 Task: 2.1.4 Create Fields for Product Rating
Action: Mouse moved to (1235, 92)
Screenshot: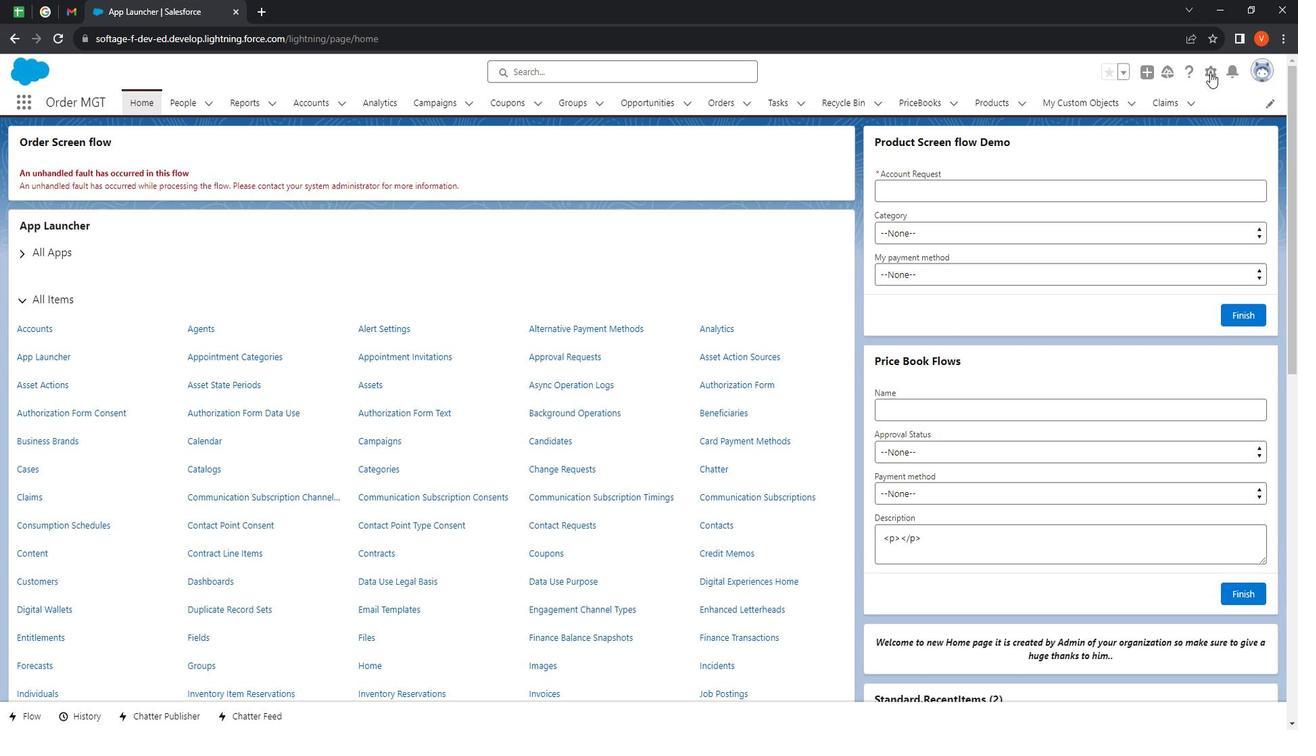 
Action: Mouse pressed left at (1235, 92)
Screenshot: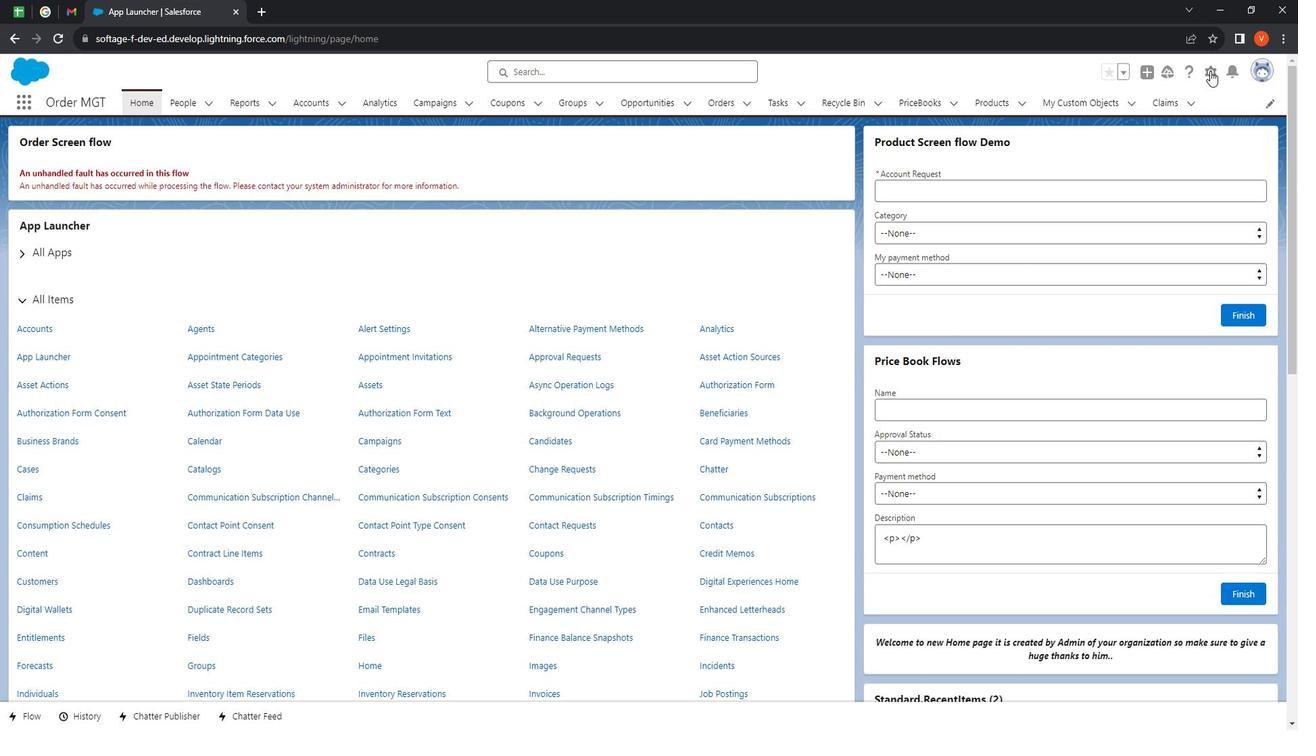 
Action: Mouse moved to (1202, 135)
Screenshot: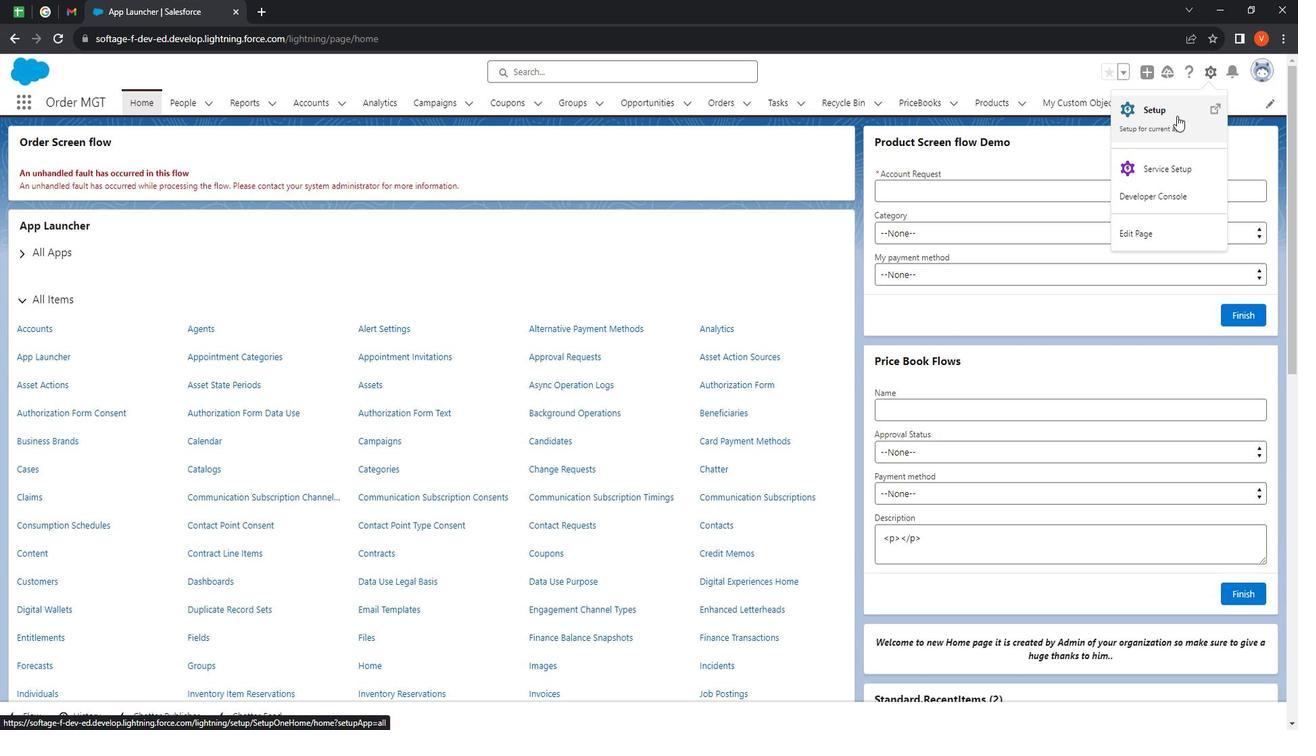 
Action: Mouse pressed left at (1202, 135)
Screenshot: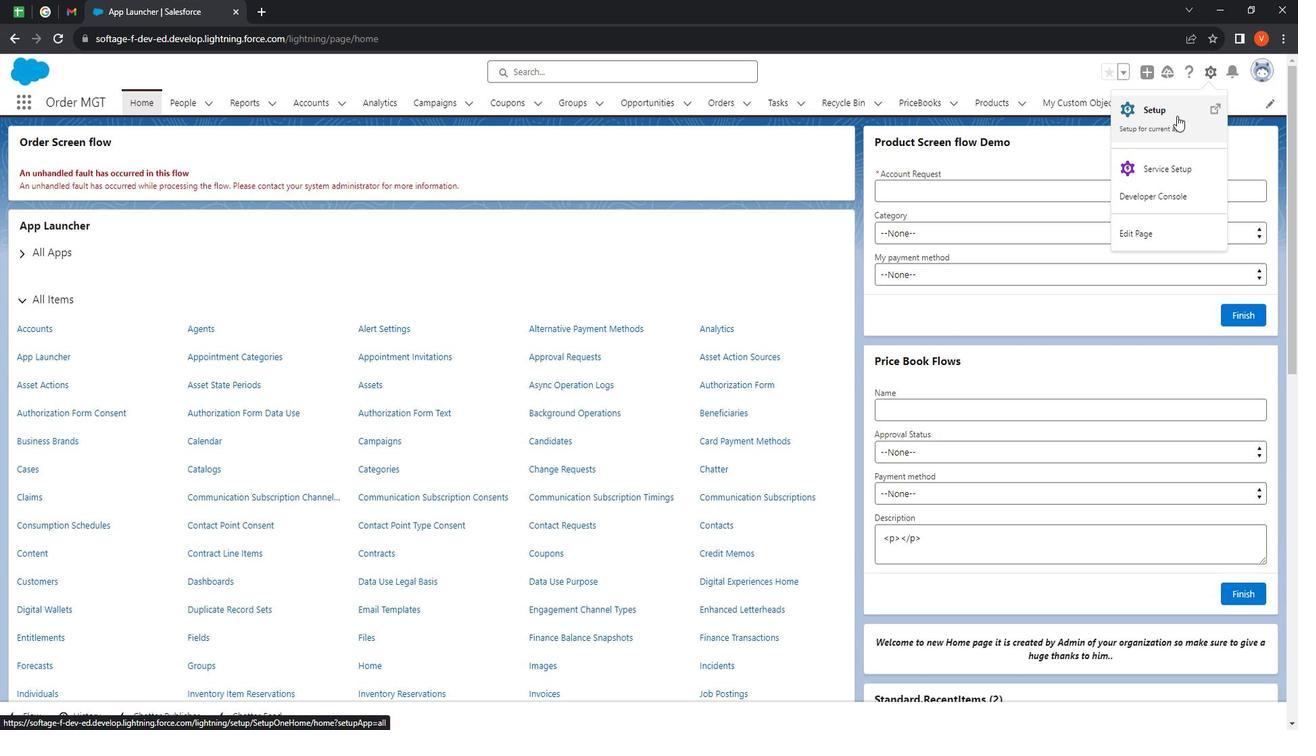 
Action: Mouse moved to (211, 123)
Screenshot: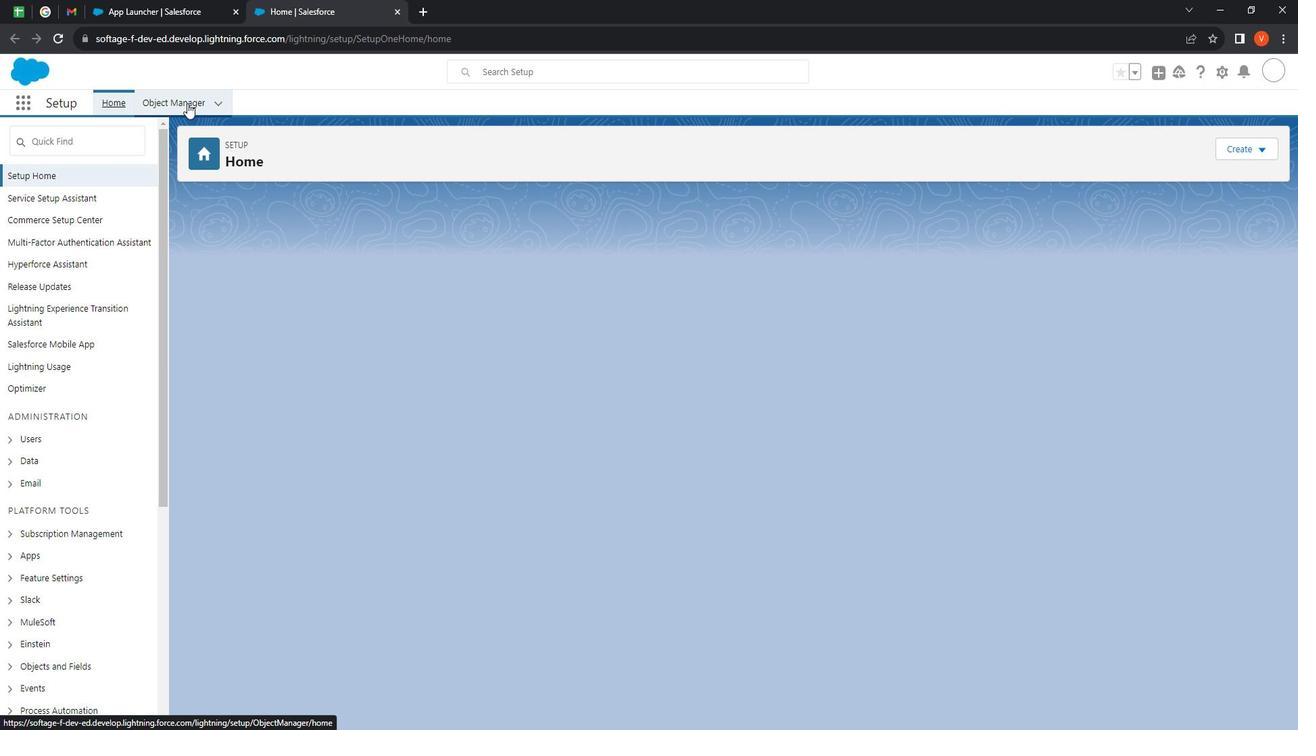 
Action: Mouse pressed left at (211, 123)
Screenshot: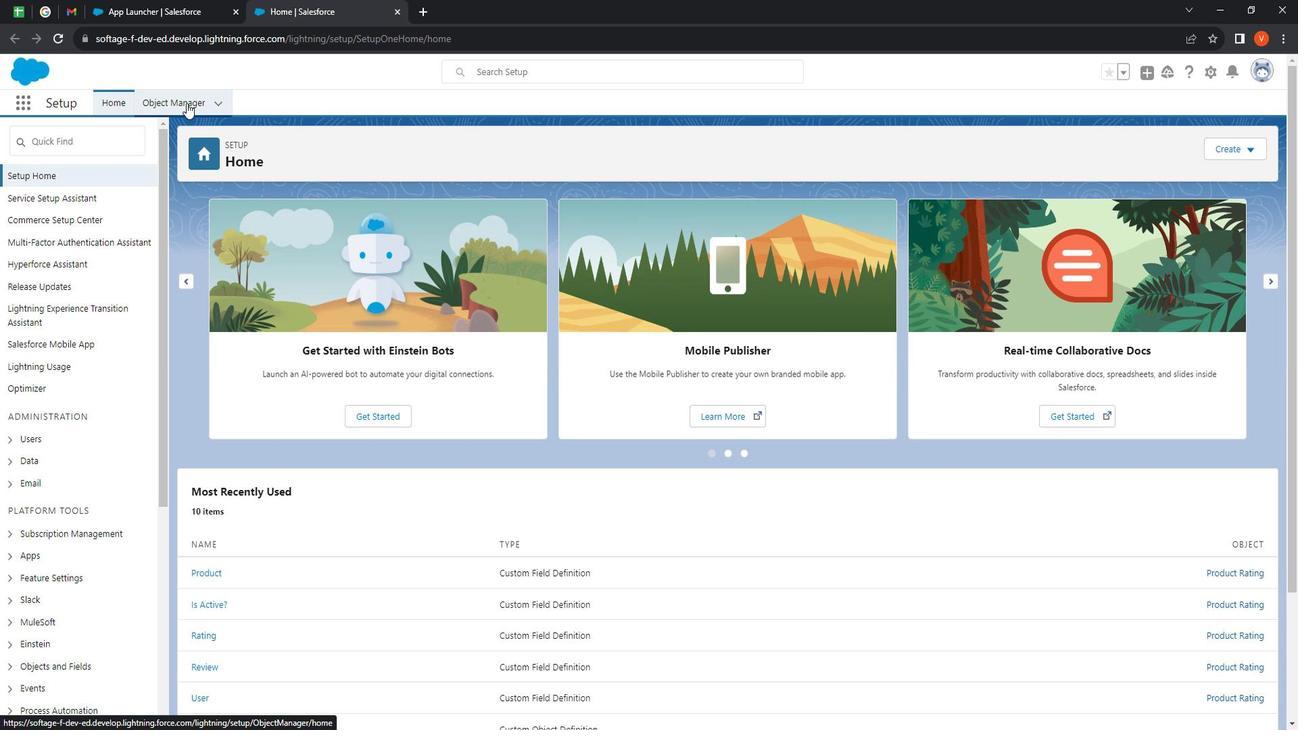 
Action: Mouse moved to (614, 357)
Screenshot: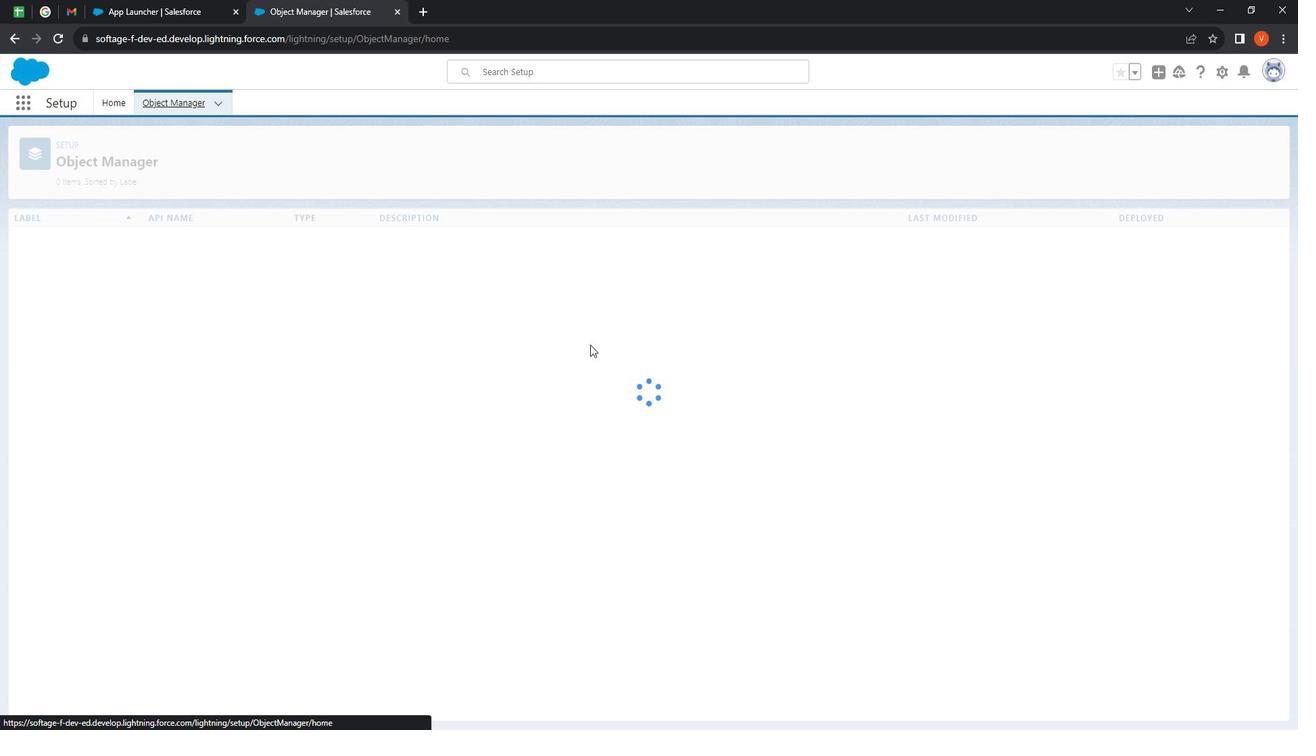 
Action: Mouse scrolled (614, 357) with delta (0, 0)
Screenshot: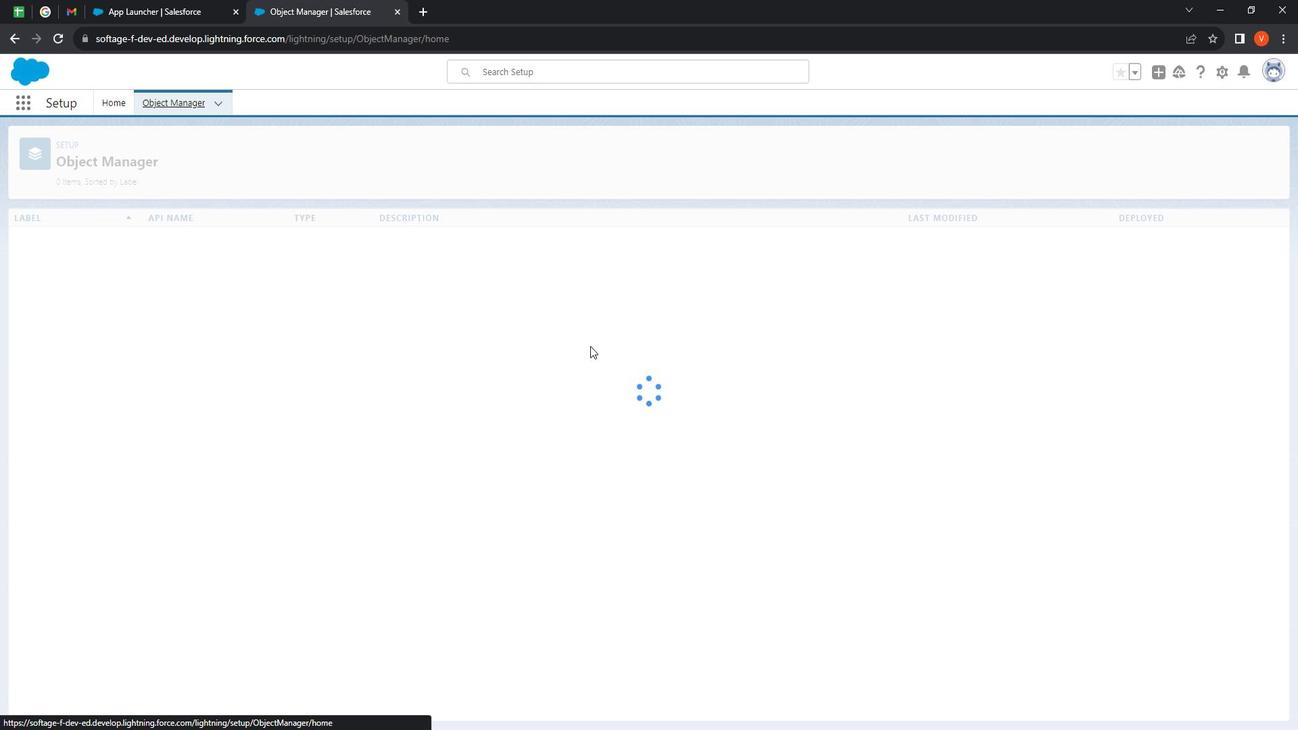 
Action: Mouse moved to (625, 364)
Screenshot: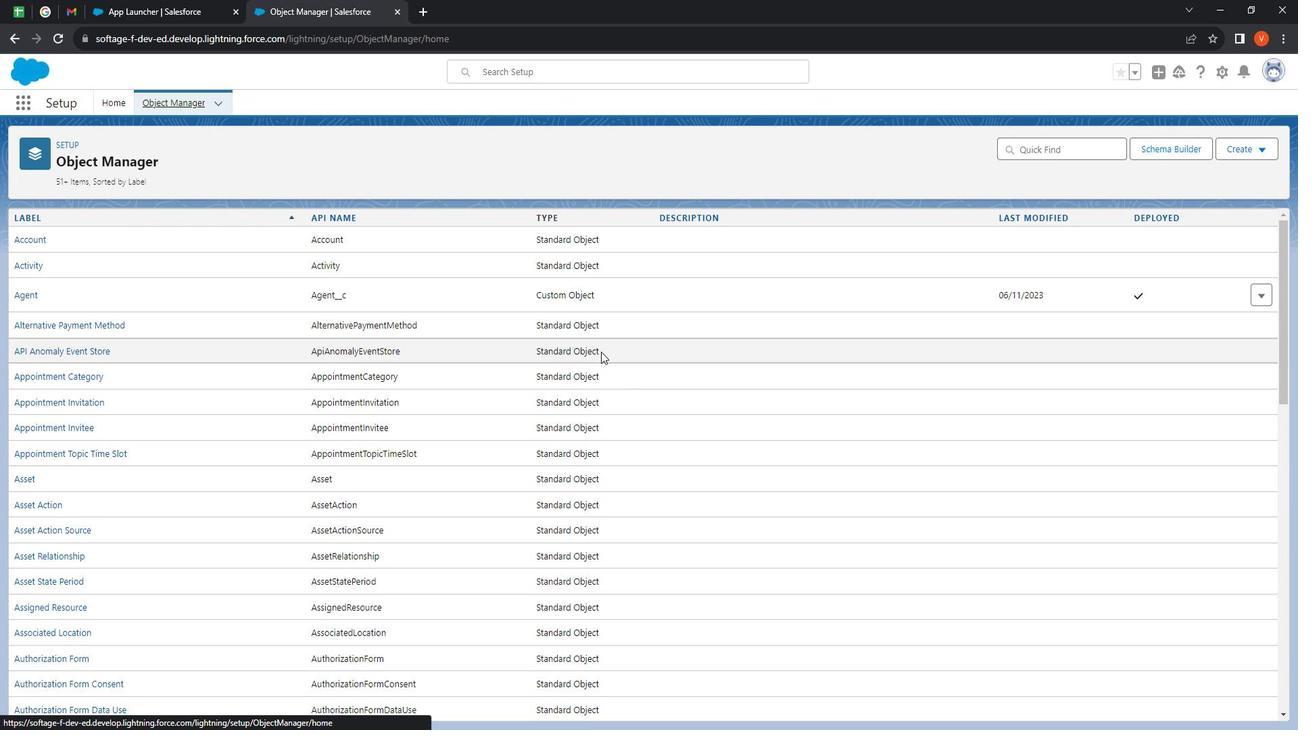 
Action: Mouse scrolled (625, 363) with delta (0, 0)
Screenshot: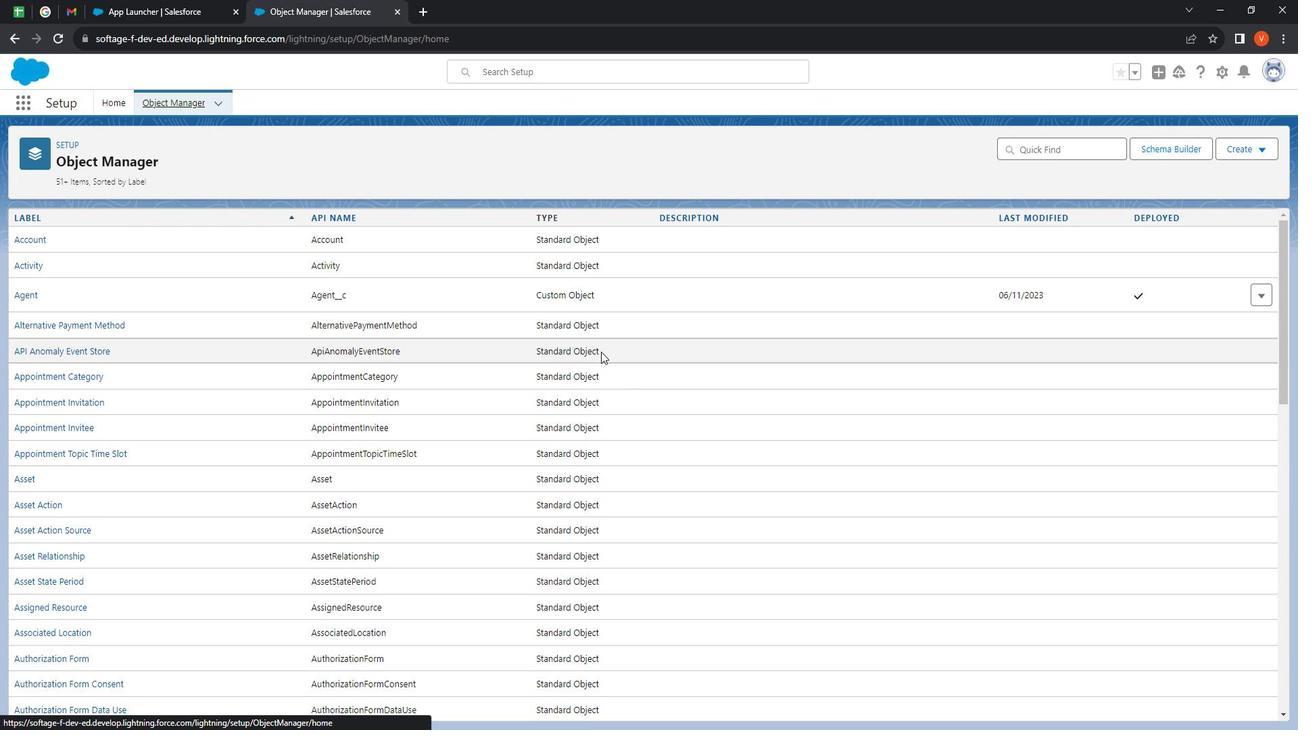 
Action: Mouse moved to (625, 368)
Screenshot: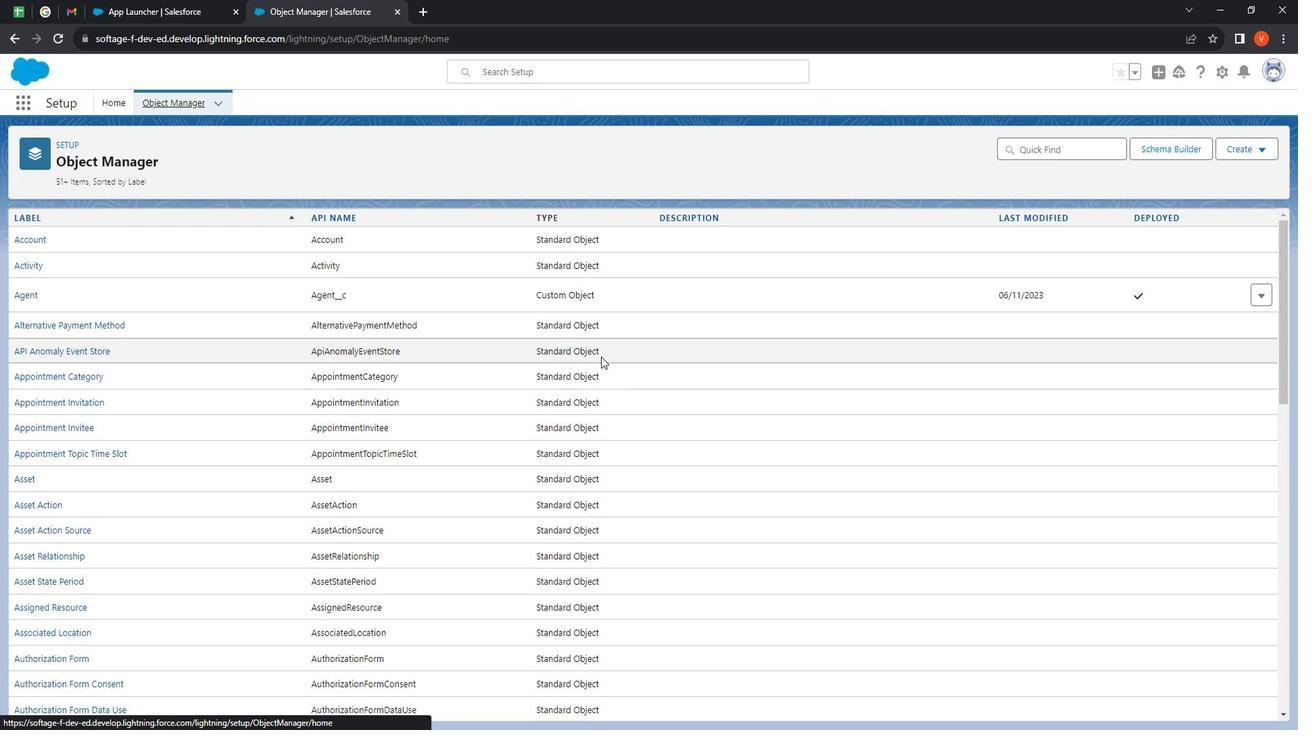 
Action: Mouse scrolled (625, 367) with delta (0, 0)
Screenshot: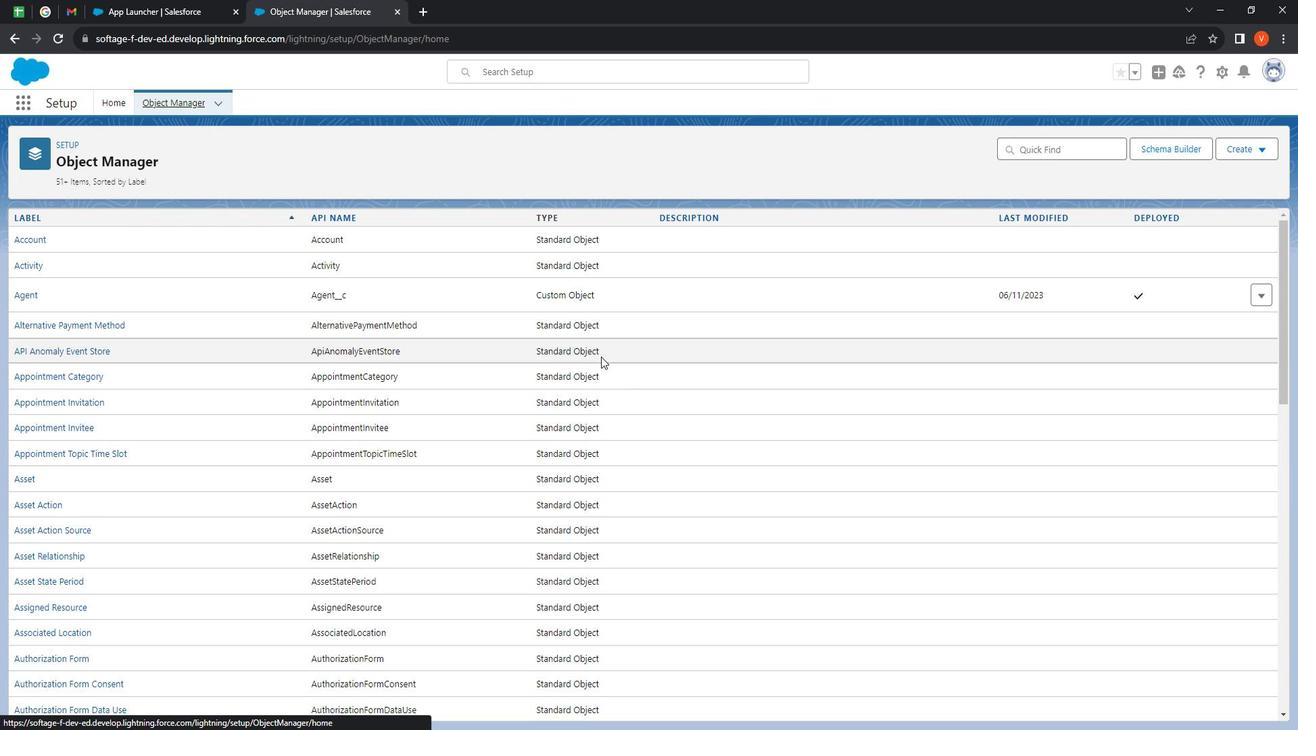 
Action: Mouse scrolled (625, 367) with delta (0, 0)
Screenshot: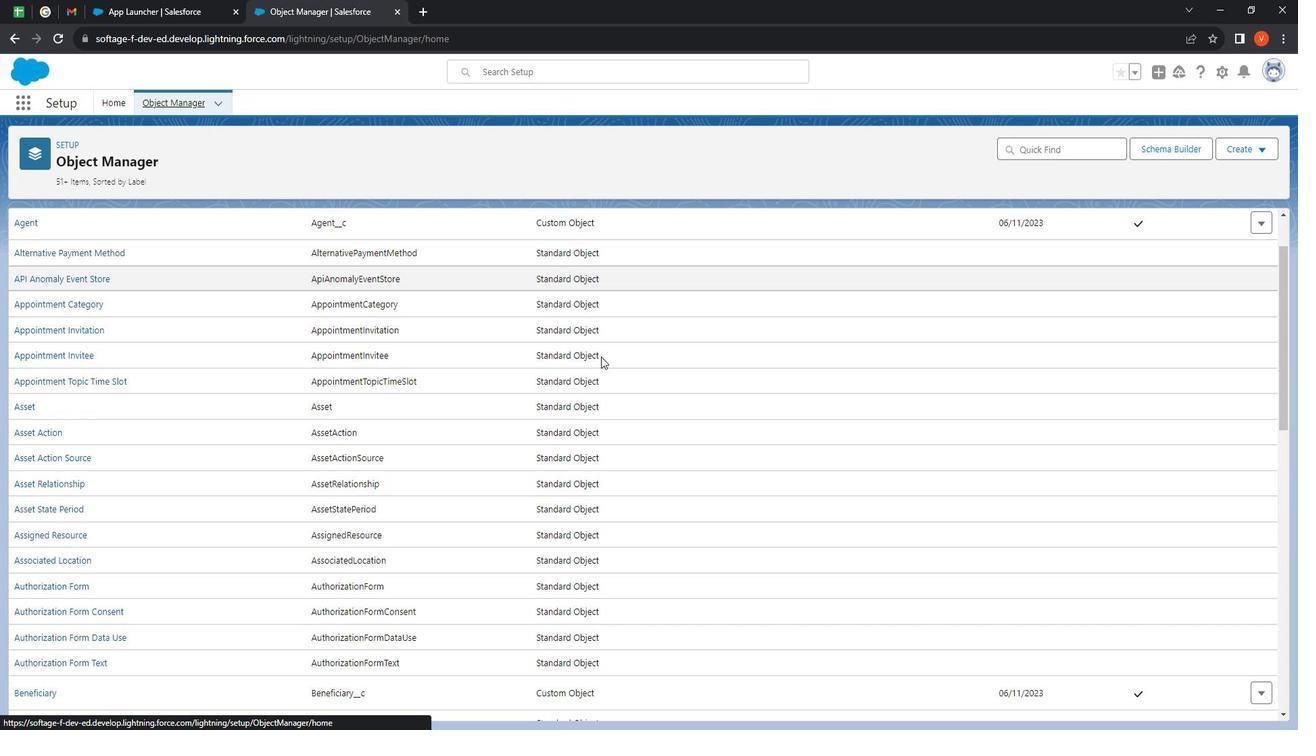 
Action: Mouse moved to (629, 368)
Screenshot: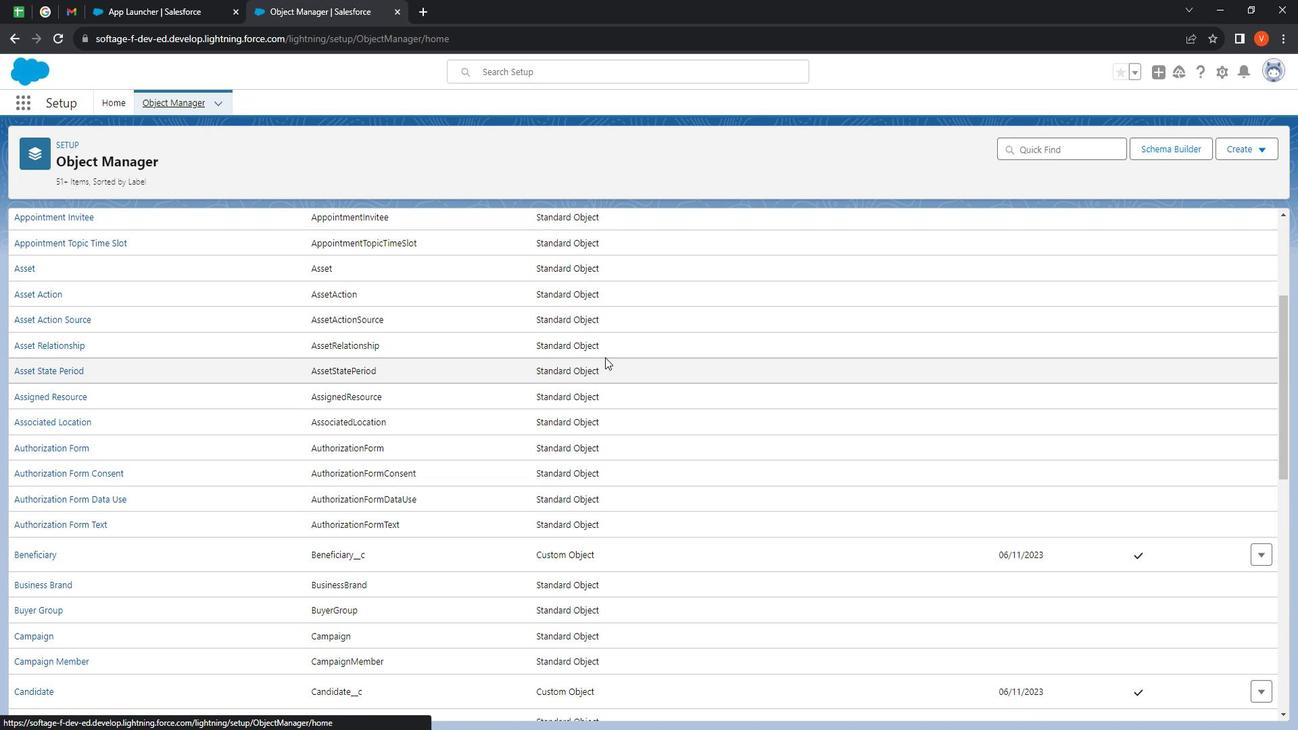
Action: Mouse scrolled (629, 368) with delta (0, 0)
Screenshot: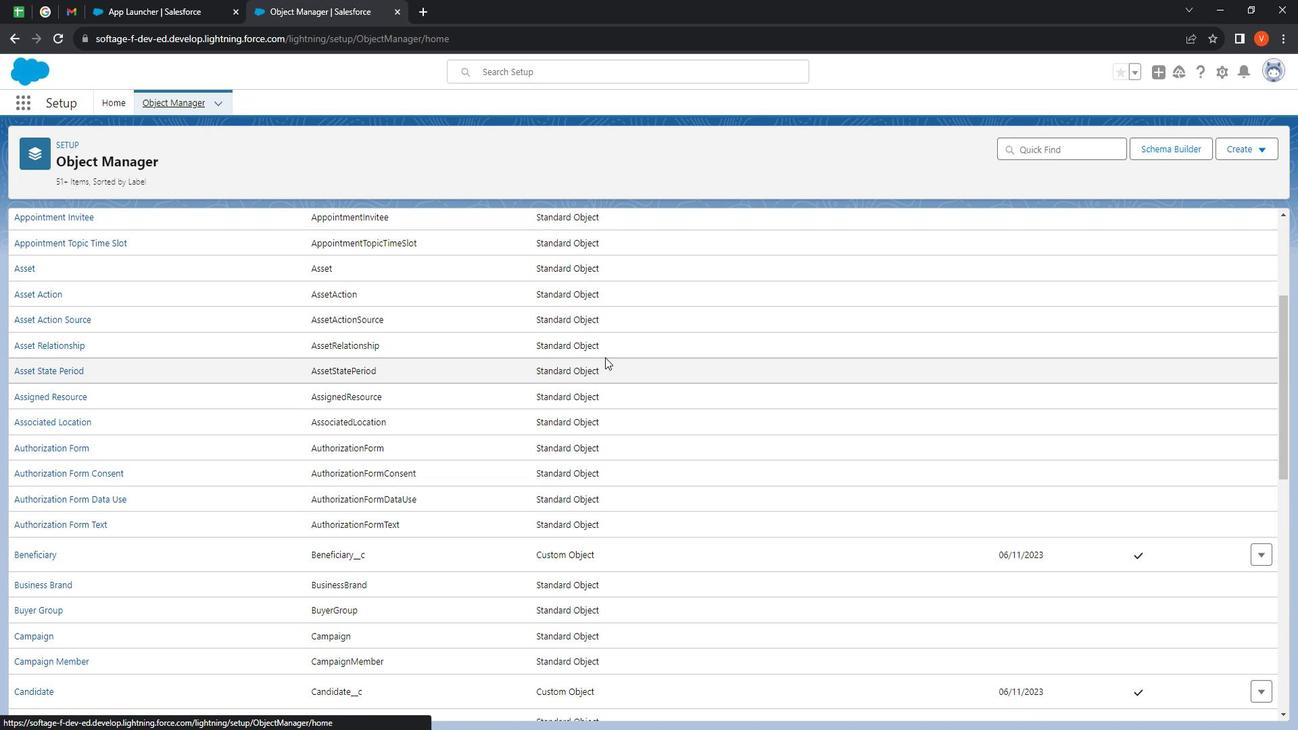 
Action: Mouse moved to (632, 368)
Screenshot: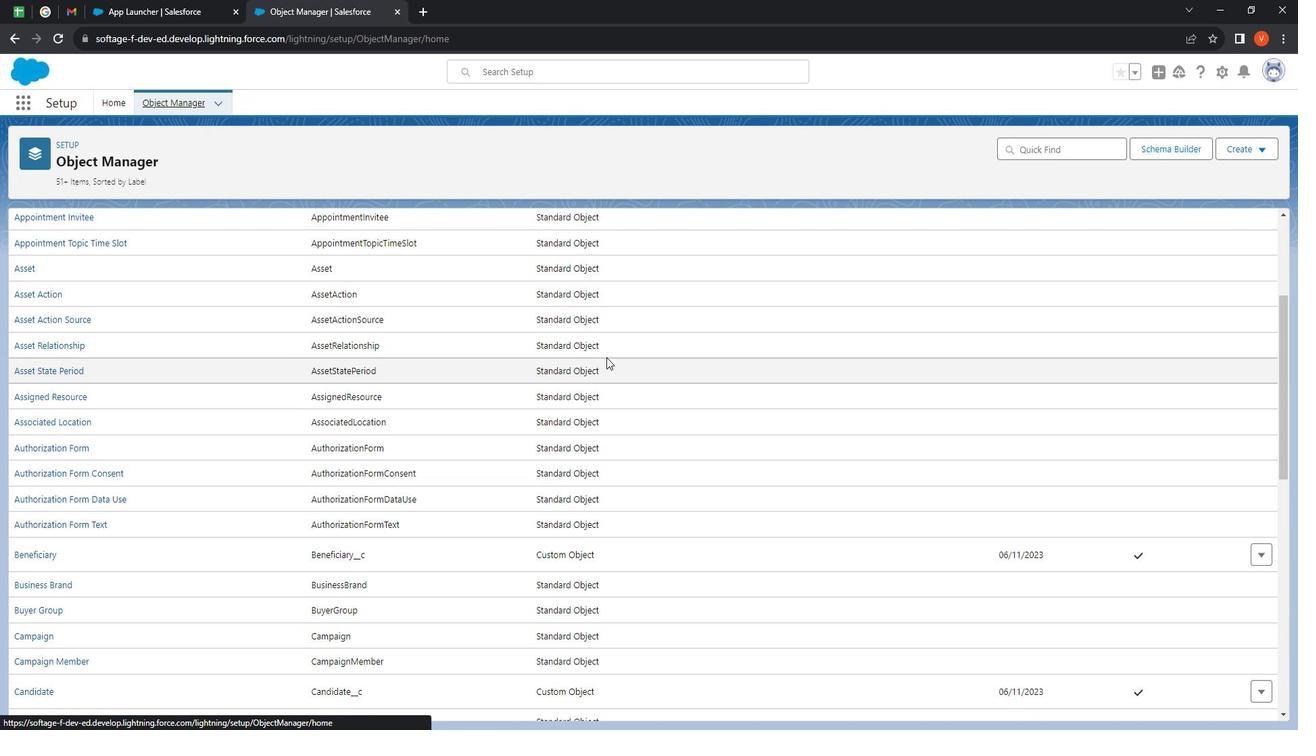 
Action: Mouse scrolled (632, 368) with delta (0, 0)
Screenshot: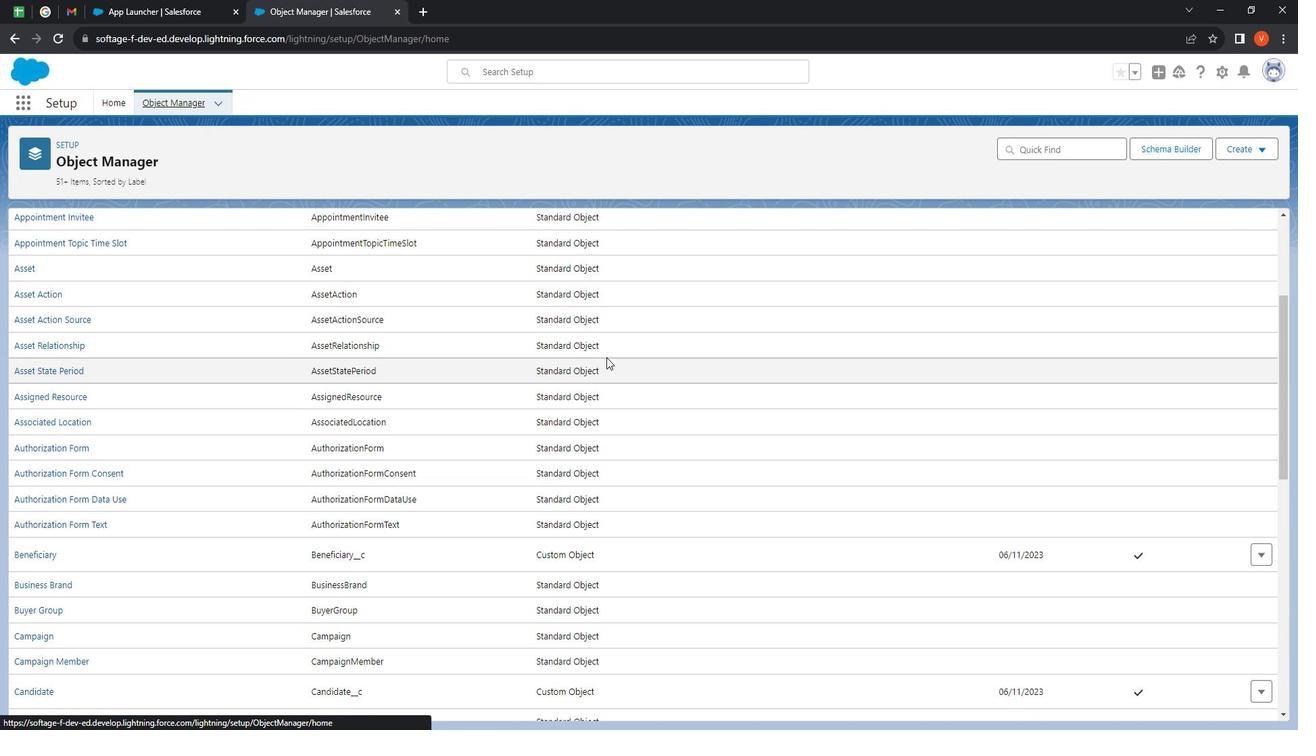 
Action: Mouse moved to (633, 368)
Screenshot: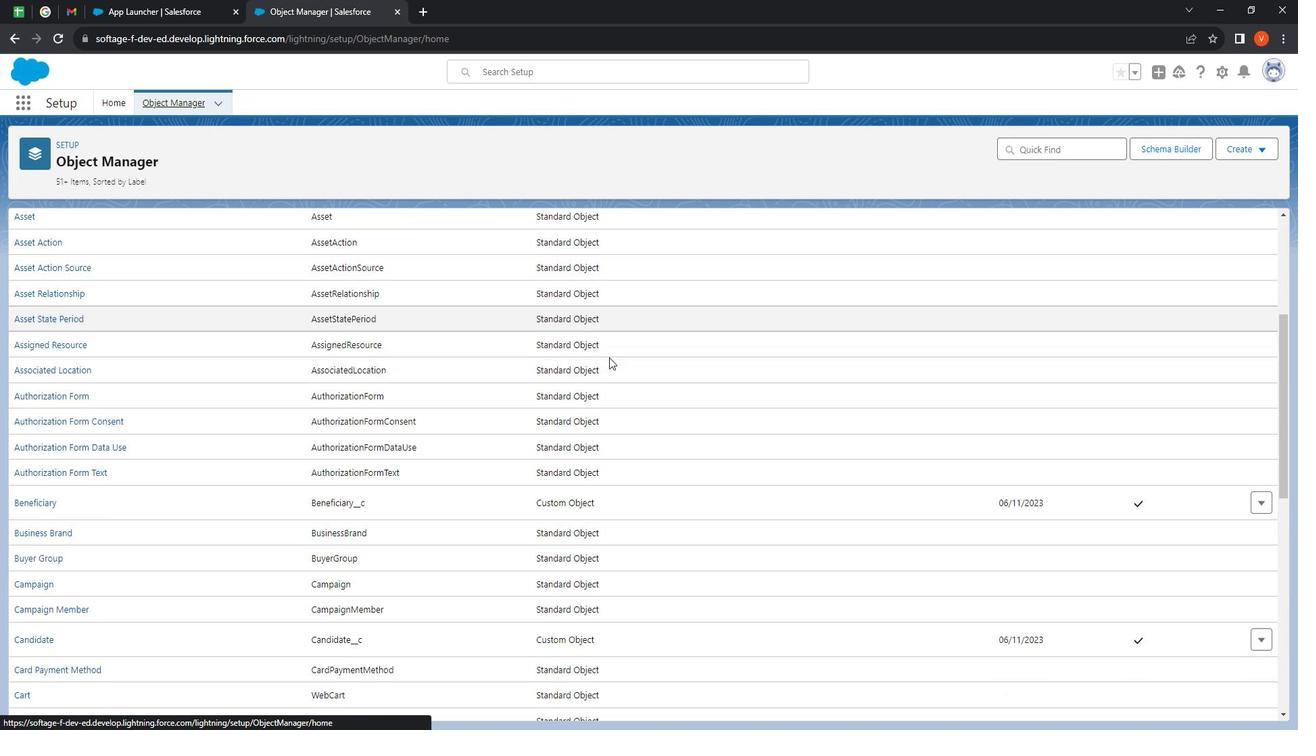 
Action: Mouse scrolled (633, 368) with delta (0, 0)
Screenshot: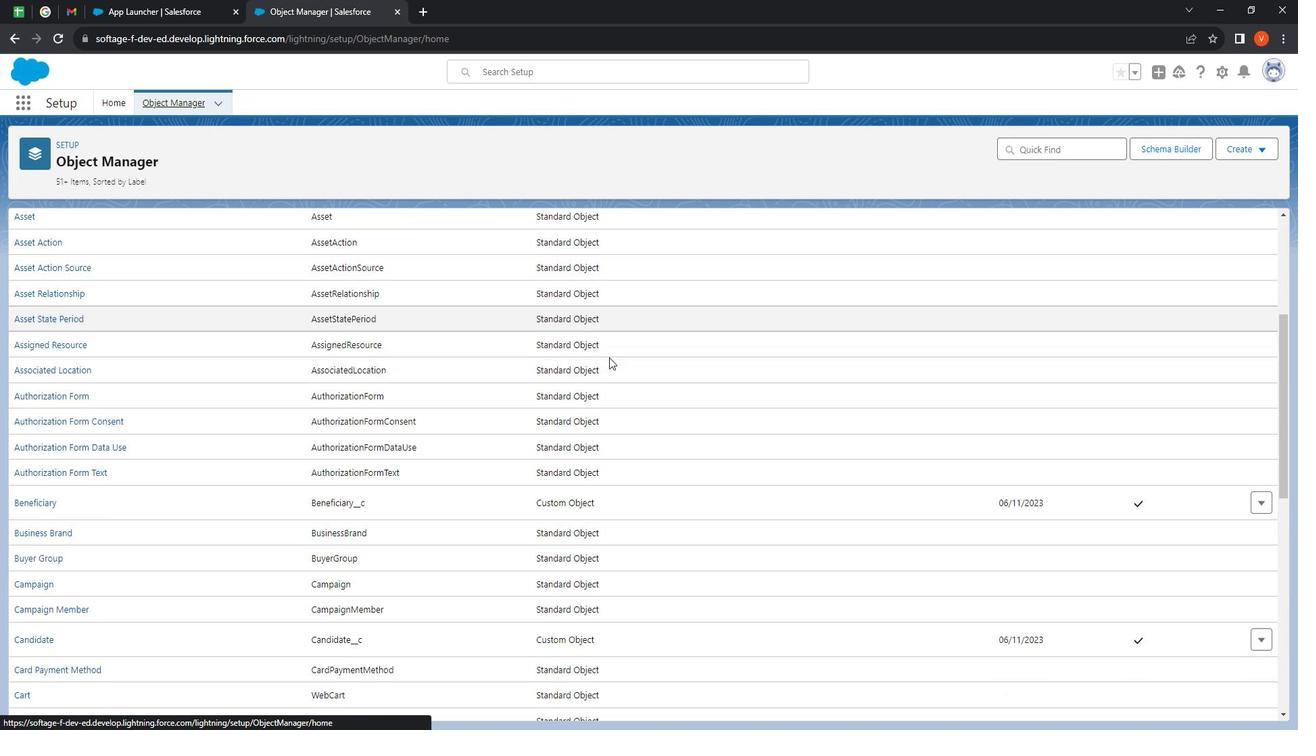 
Action: Mouse moved to (634, 368)
Screenshot: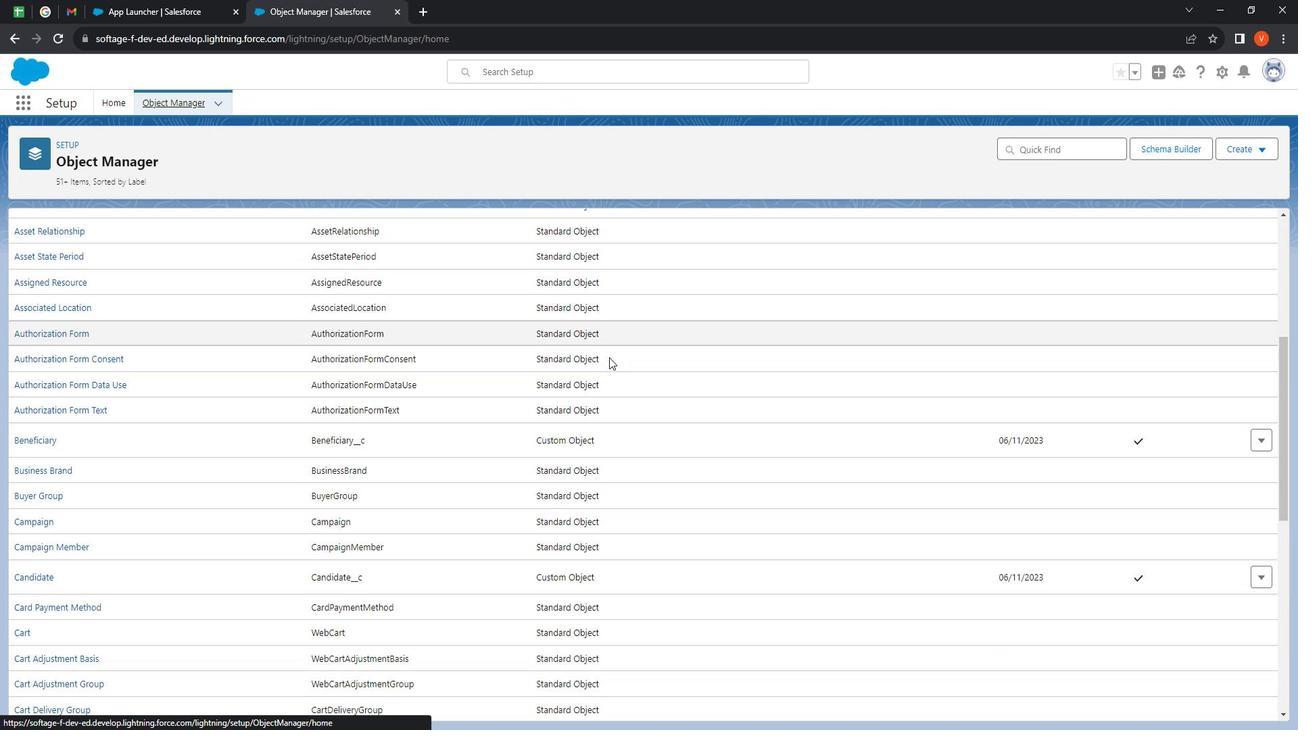 
Action: Mouse scrolled (634, 368) with delta (0, 0)
Screenshot: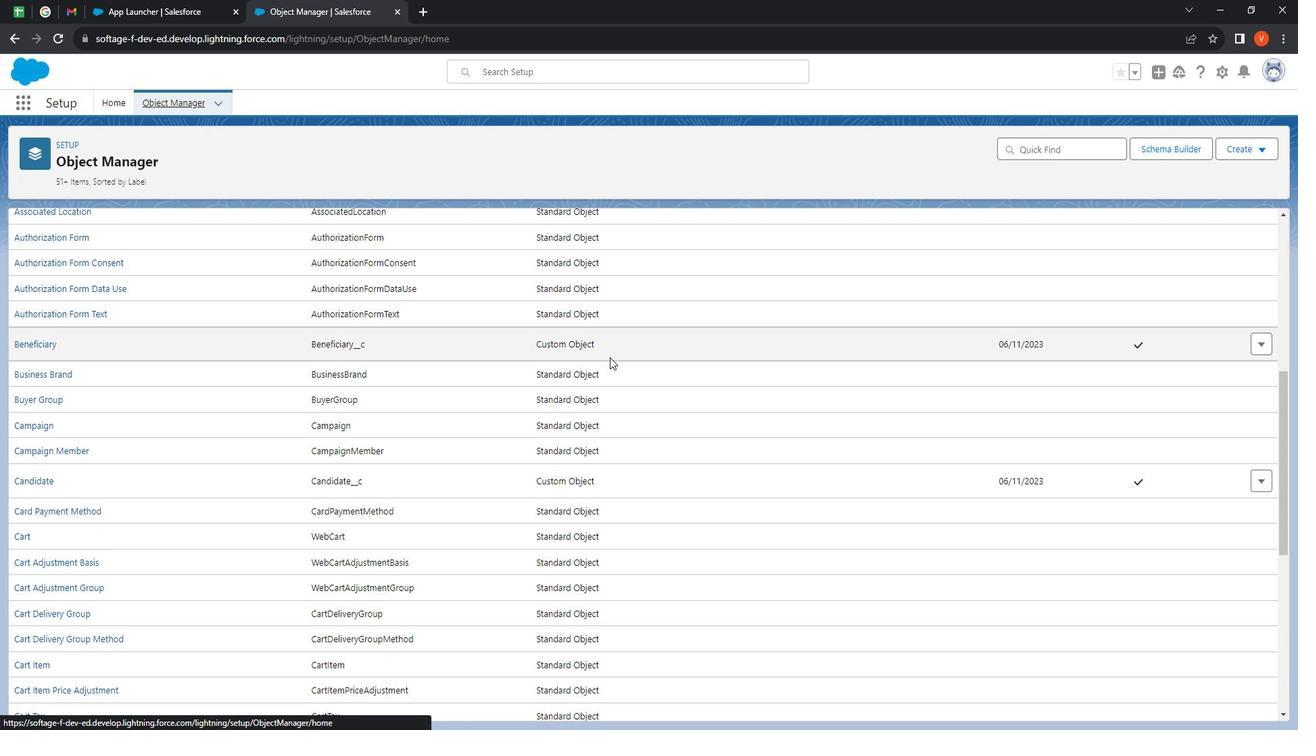 
Action: Mouse scrolled (634, 368) with delta (0, 0)
Screenshot: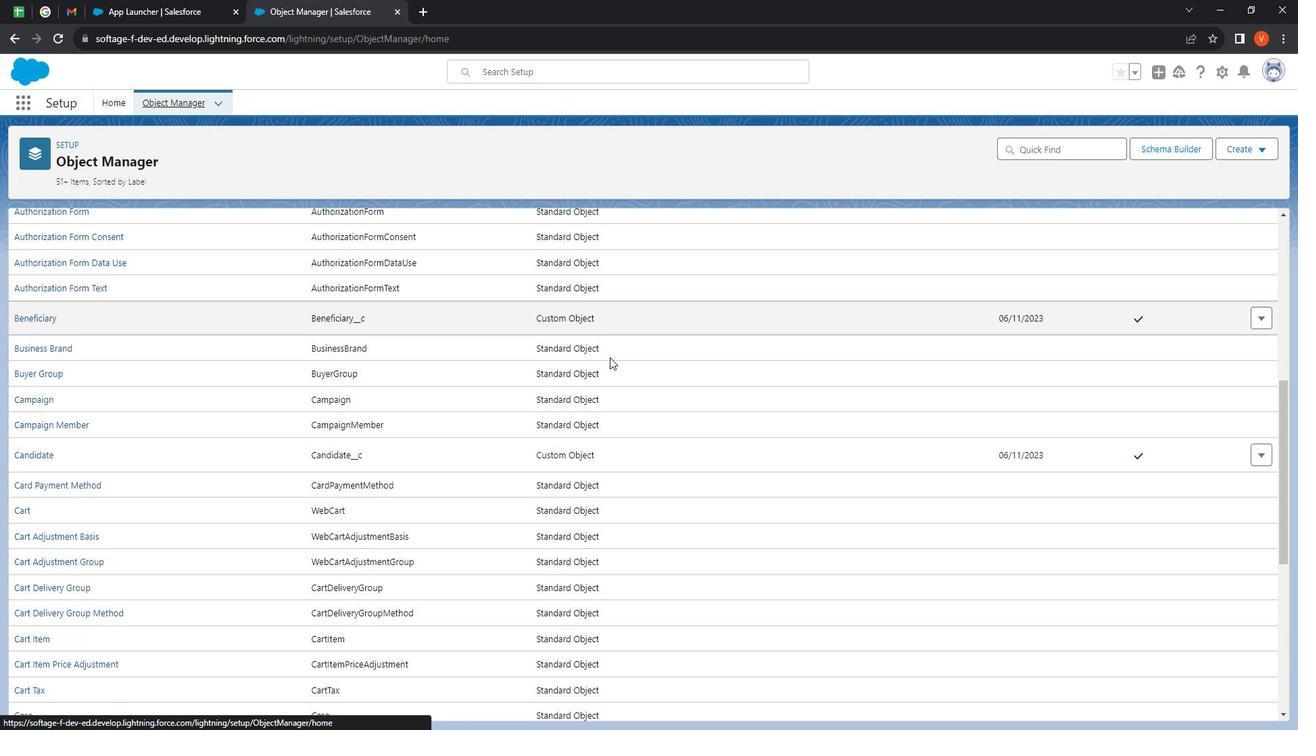 
Action: Mouse moved to (635, 368)
Screenshot: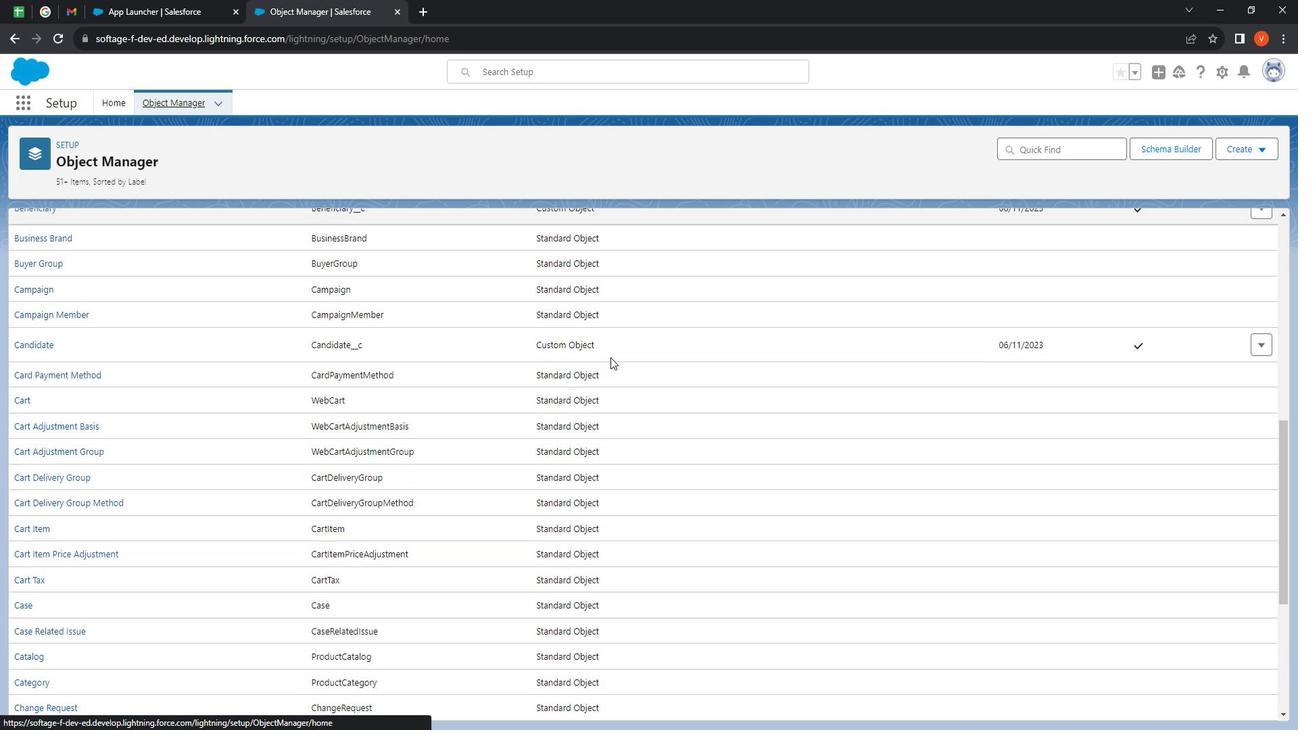 
Action: Mouse scrolled (635, 368) with delta (0, 0)
Screenshot: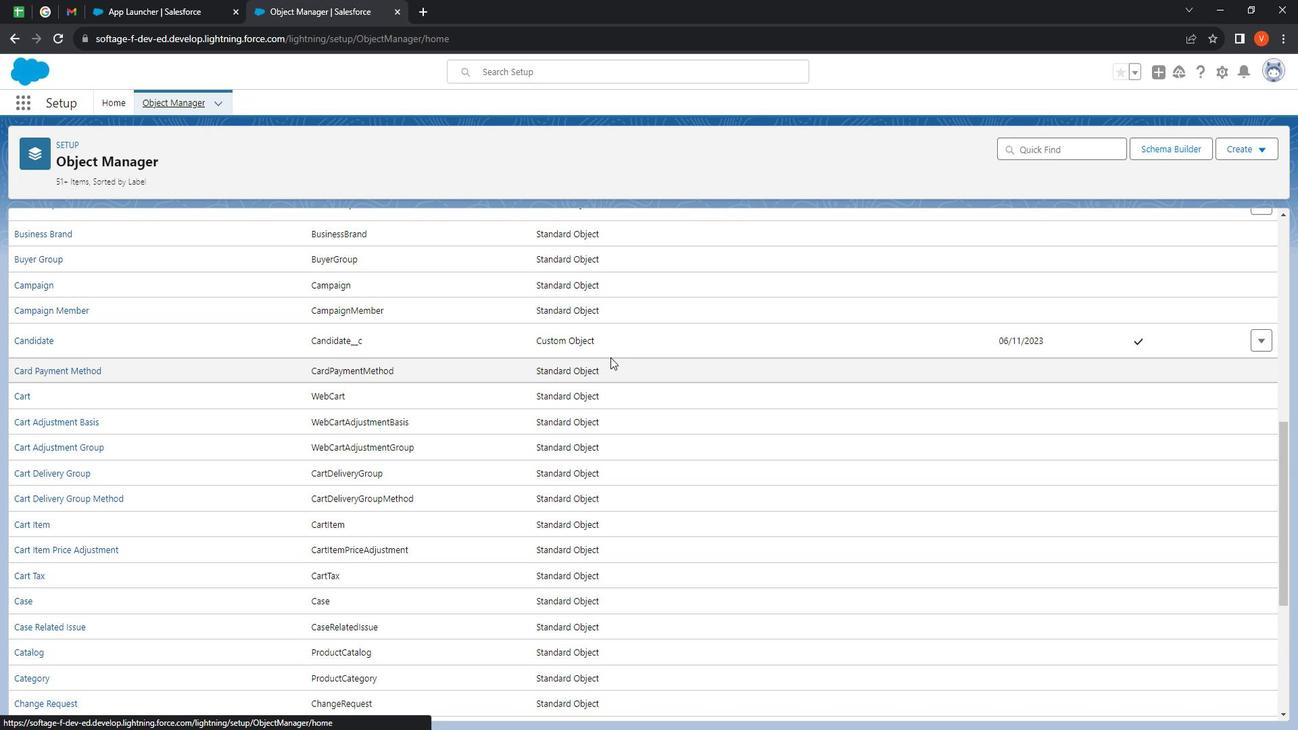 
Action: Mouse scrolled (635, 368) with delta (0, 0)
Screenshot: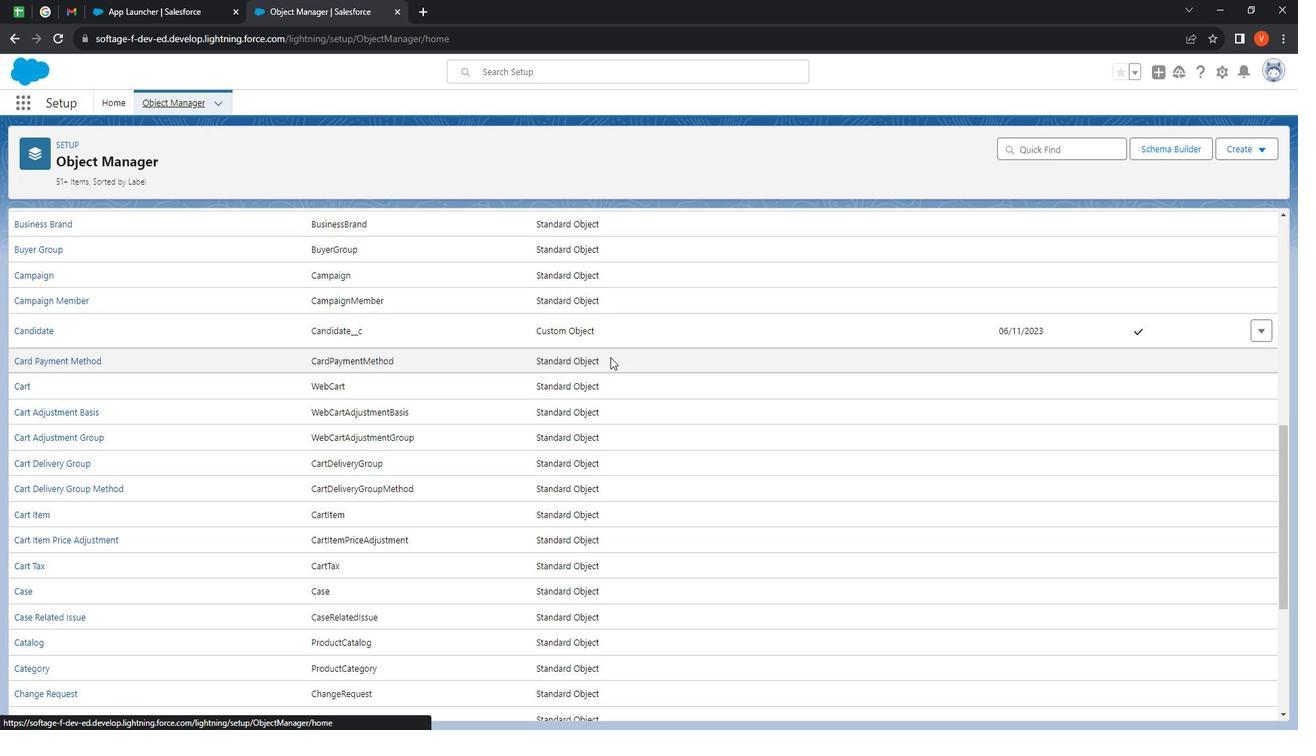 
Action: Mouse scrolled (635, 368) with delta (0, 0)
Screenshot: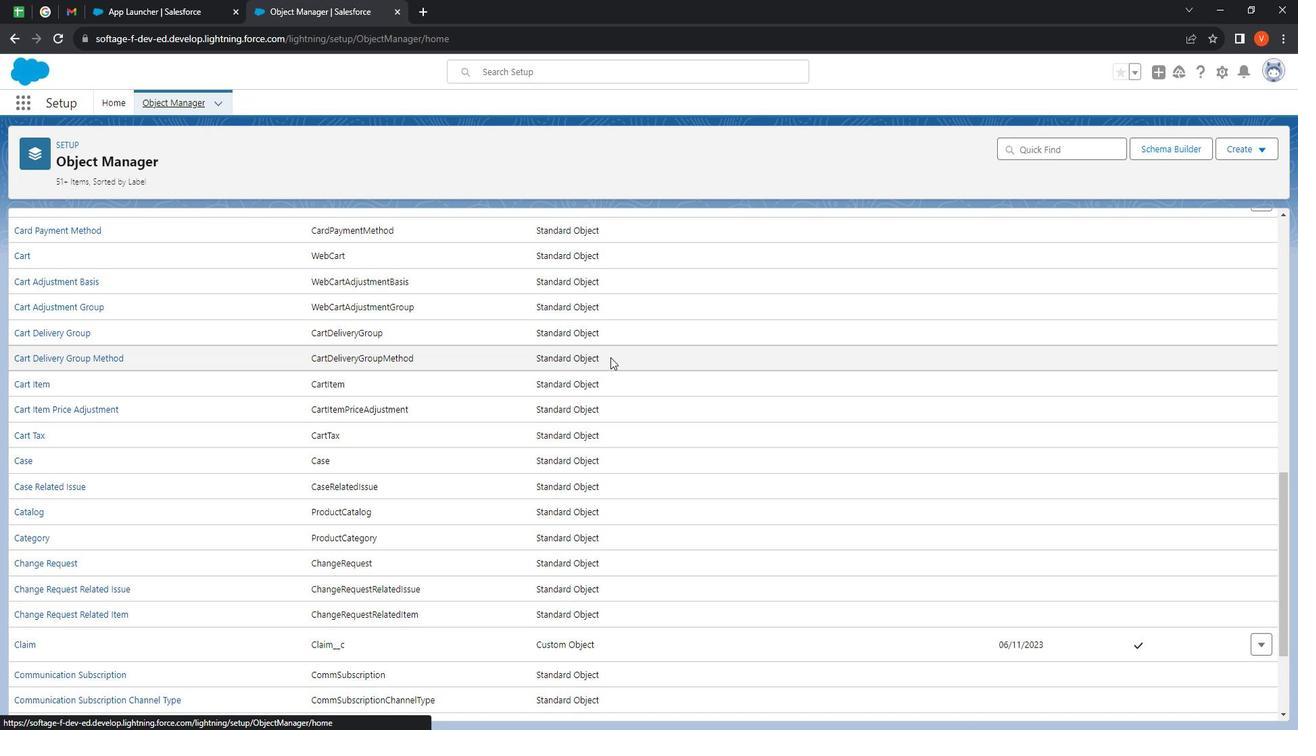 
Action: Mouse moved to (635, 368)
Screenshot: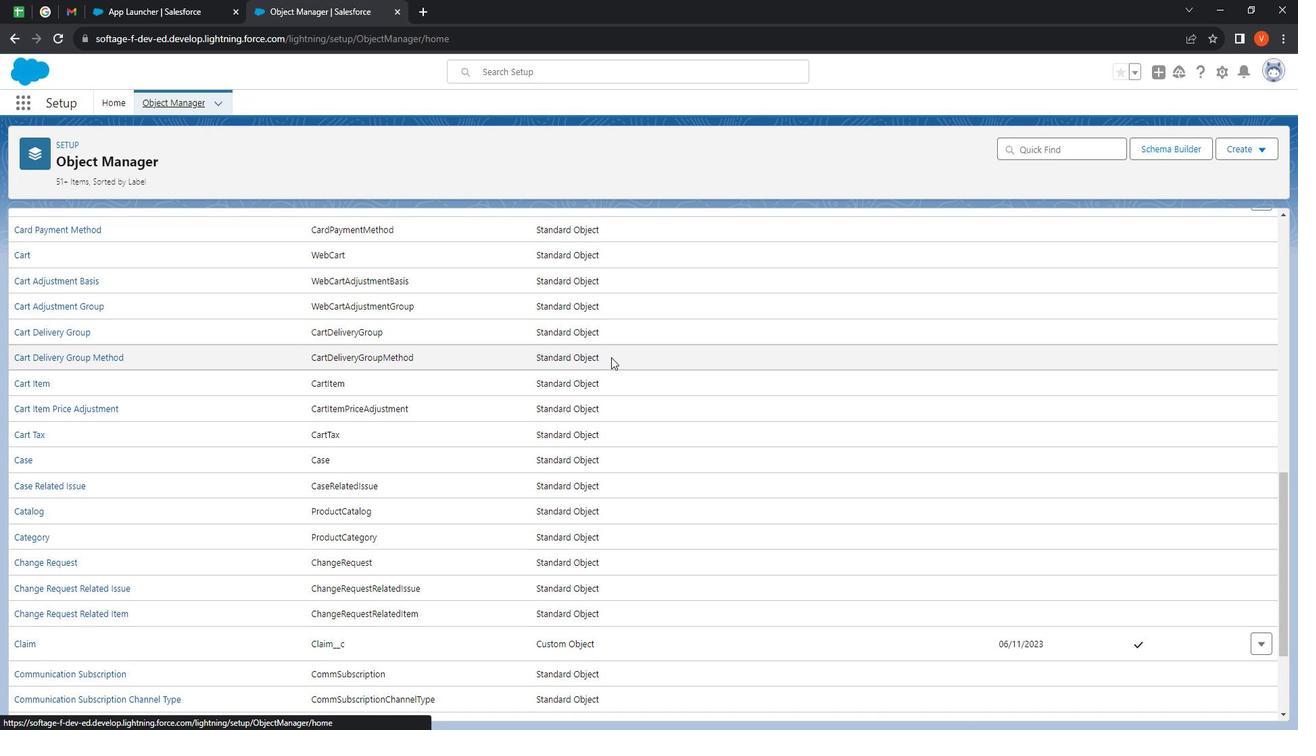 
Action: Mouse scrolled (635, 368) with delta (0, 0)
Screenshot: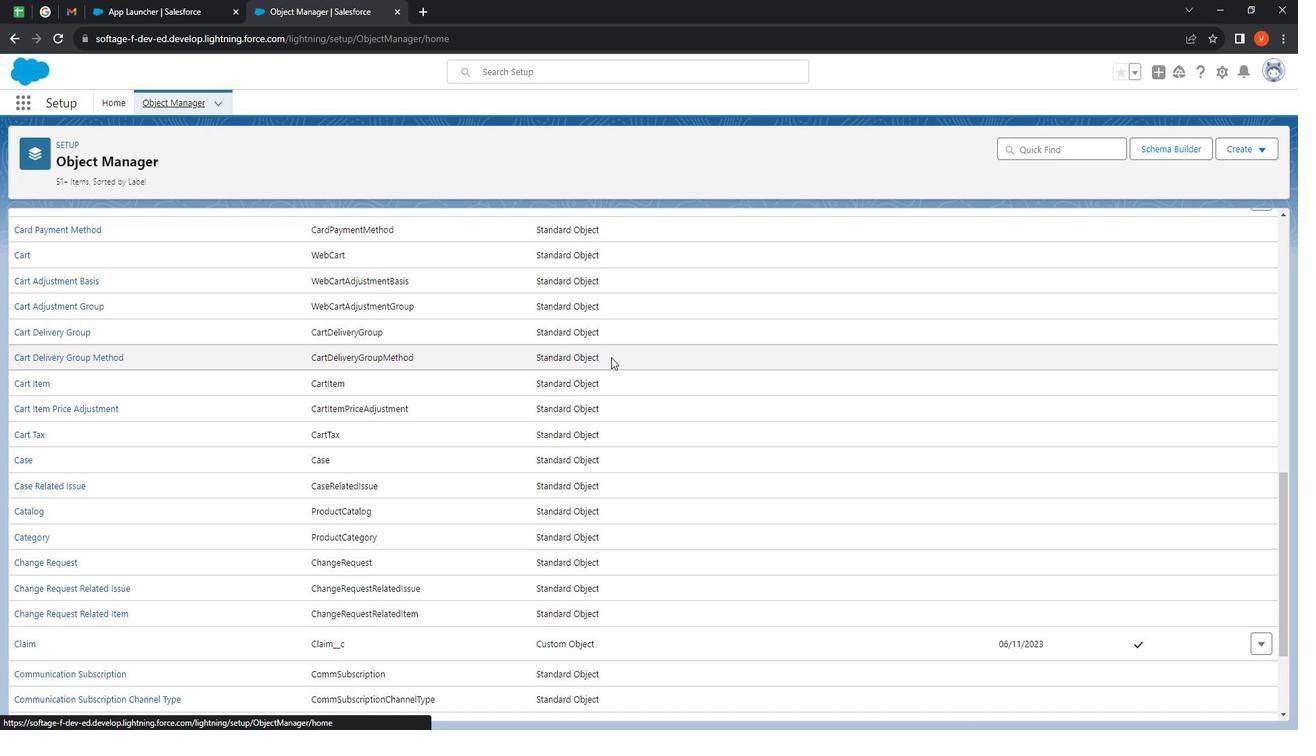 
Action: Mouse scrolled (635, 368) with delta (0, 0)
Screenshot: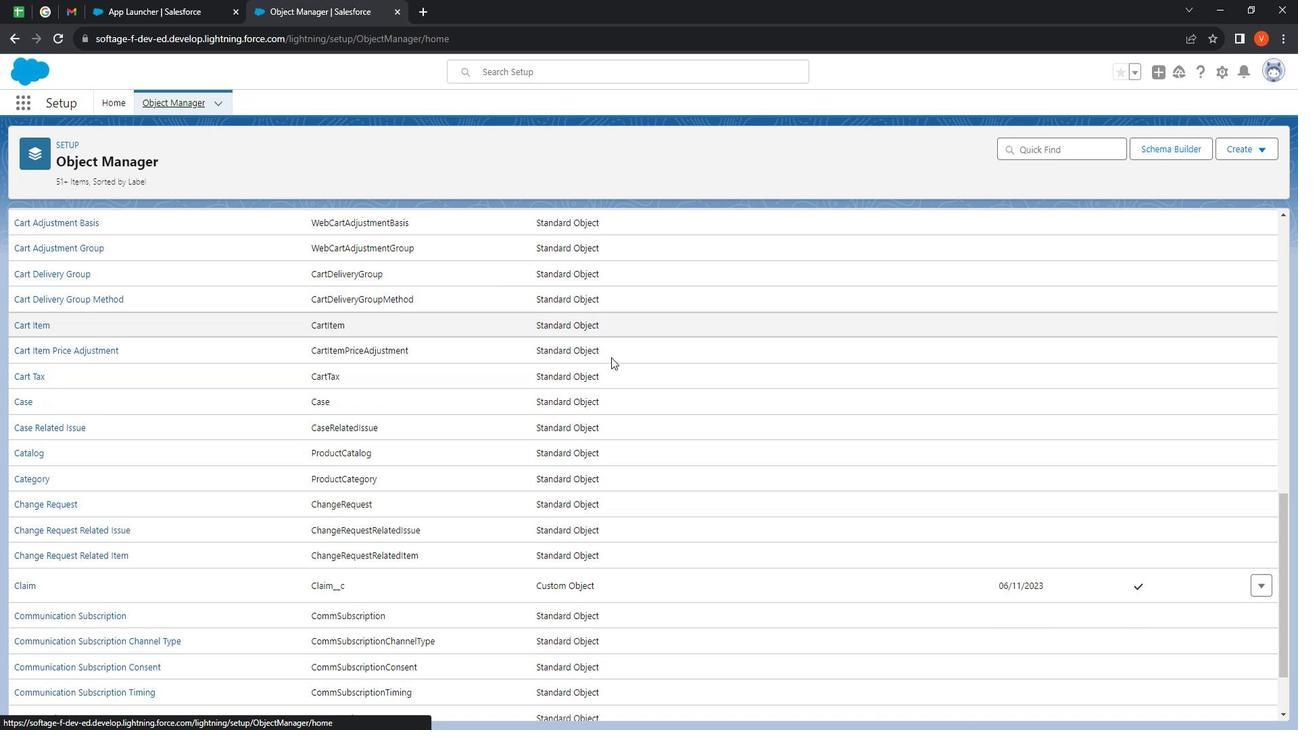 
Action: Mouse moved to (636, 368)
Screenshot: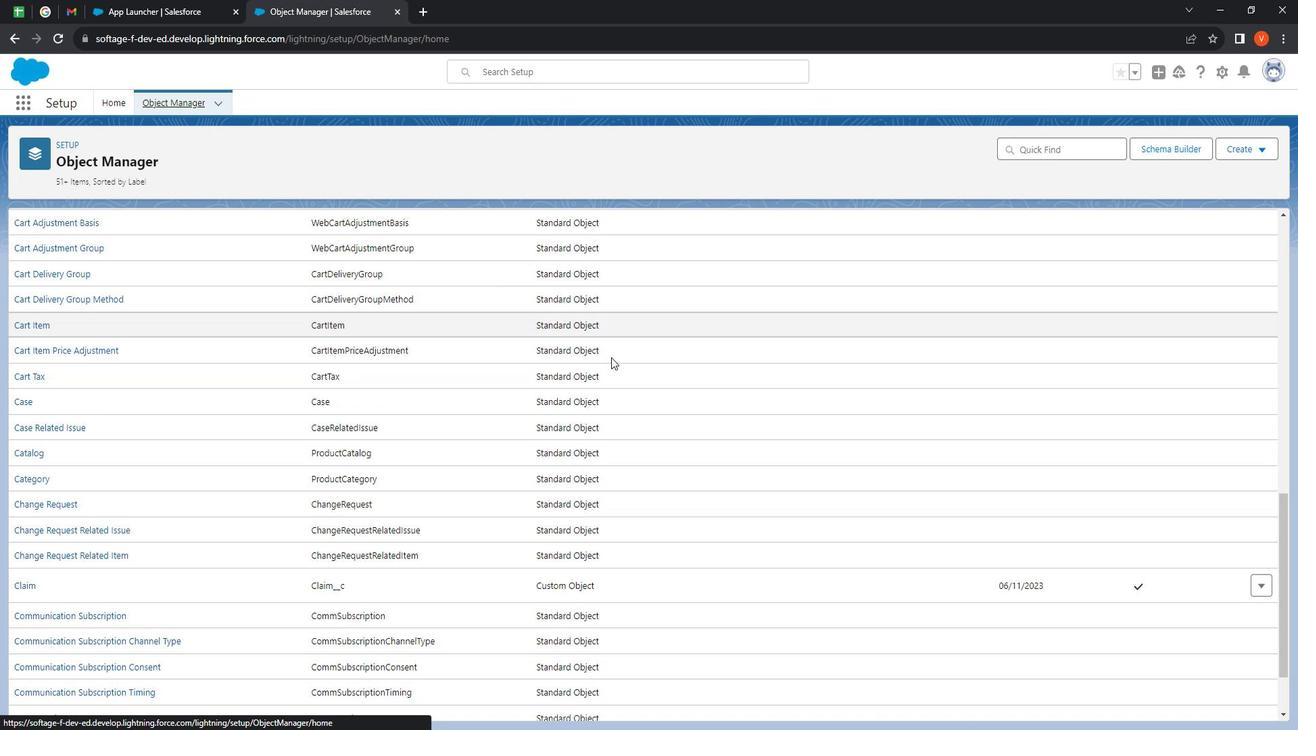
Action: Mouse scrolled (636, 368) with delta (0, 0)
Screenshot: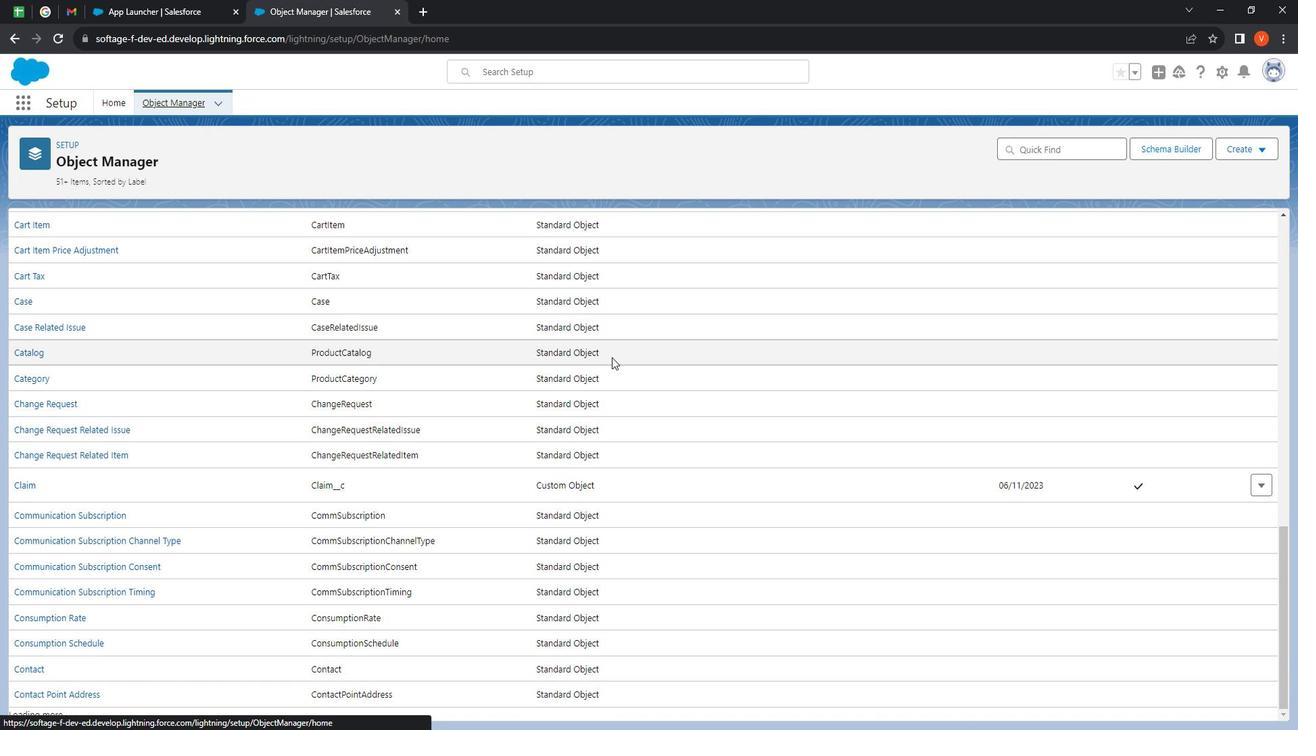 
Action: Mouse scrolled (636, 368) with delta (0, 0)
Screenshot: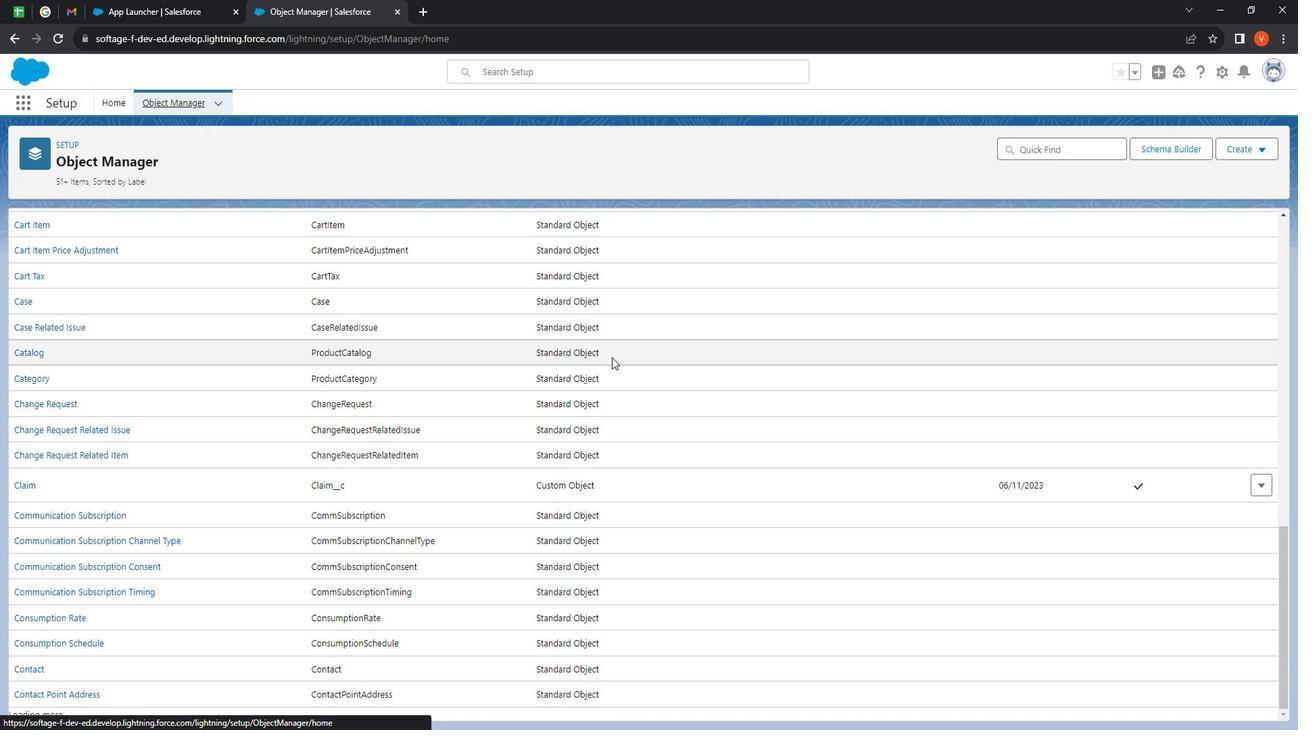 
Action: Mouse scrolled (636, 368) with delta (0, 0)
Screenshot: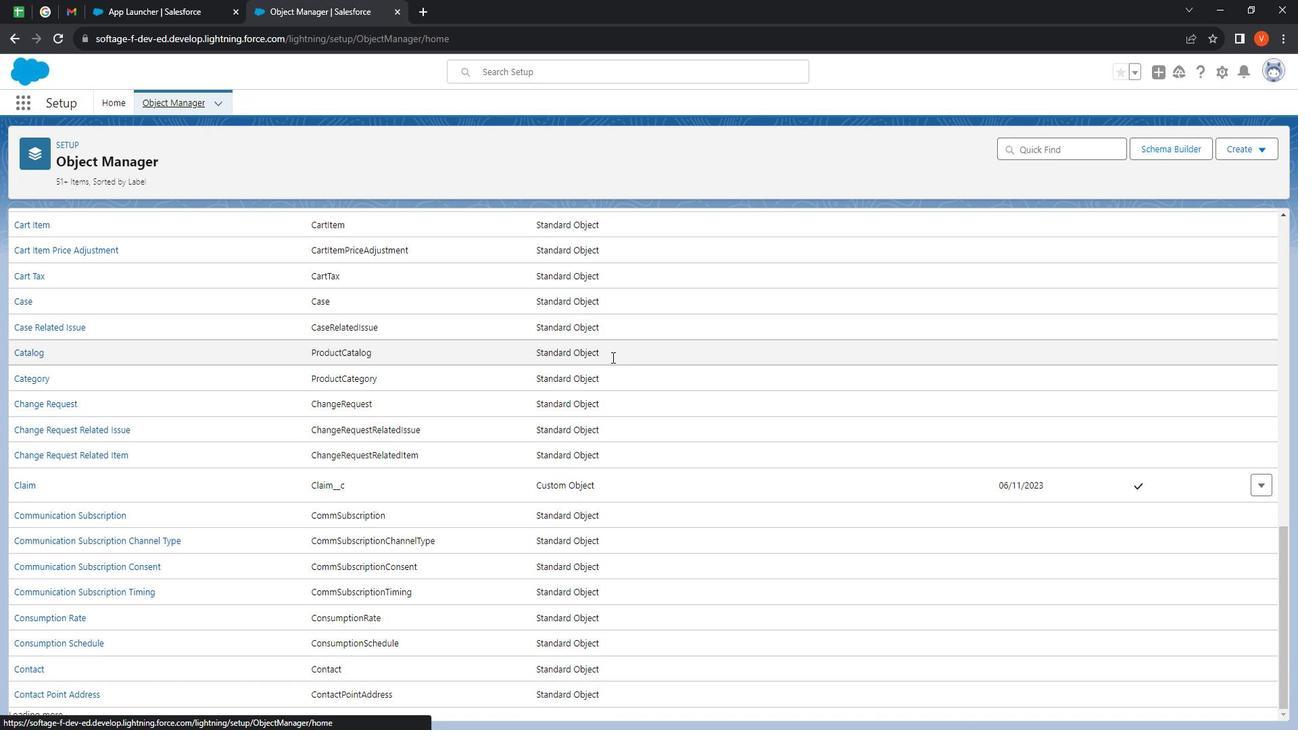 
Action: Mouse moved to (638, 372)
Screenshot: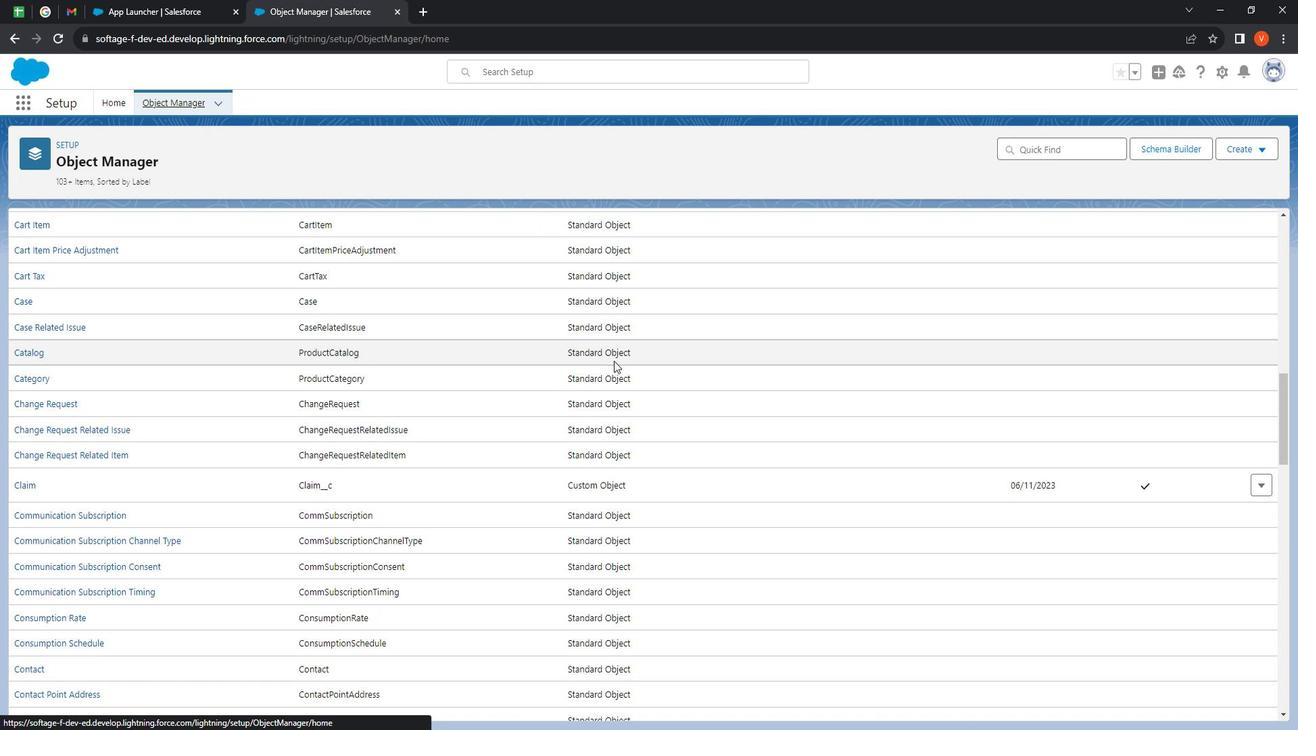 
Action: Mouse scrolled (638, 371) with delta (0, 0)
Screenshot: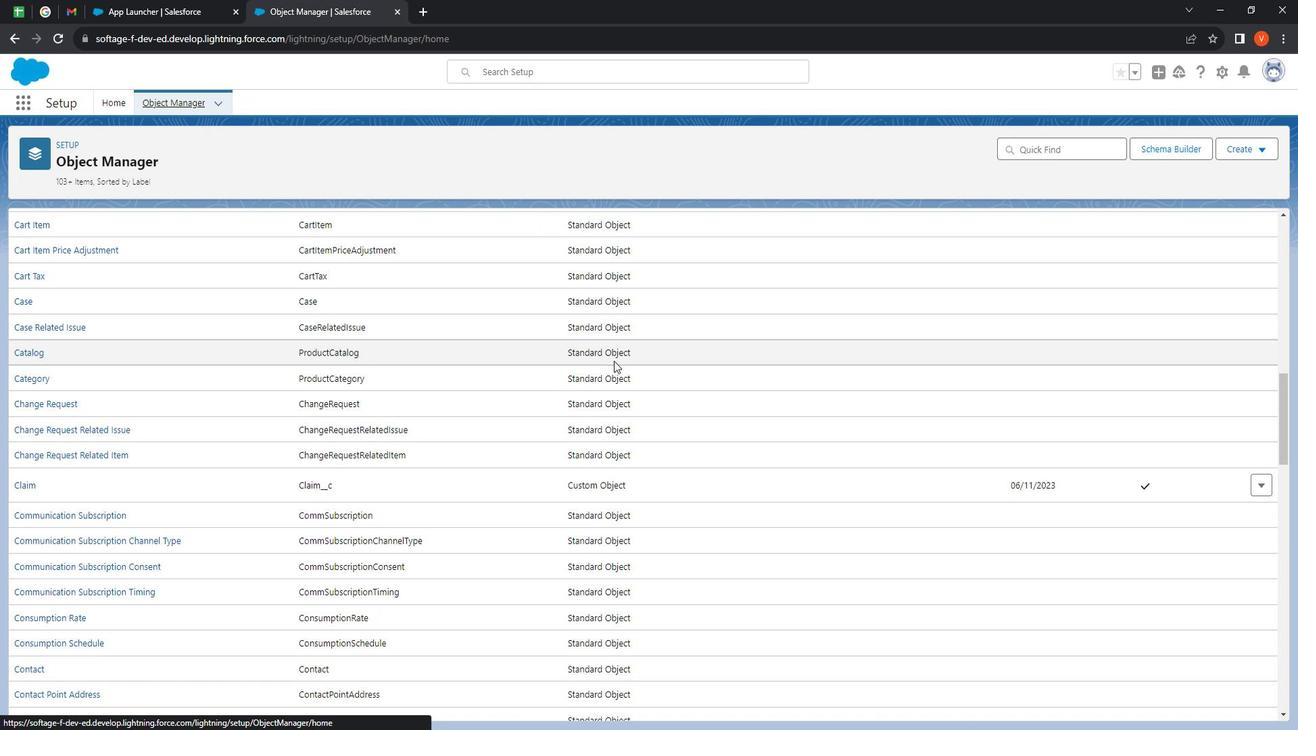 
Action: Mouse moved to (638, 375)
Screenshot: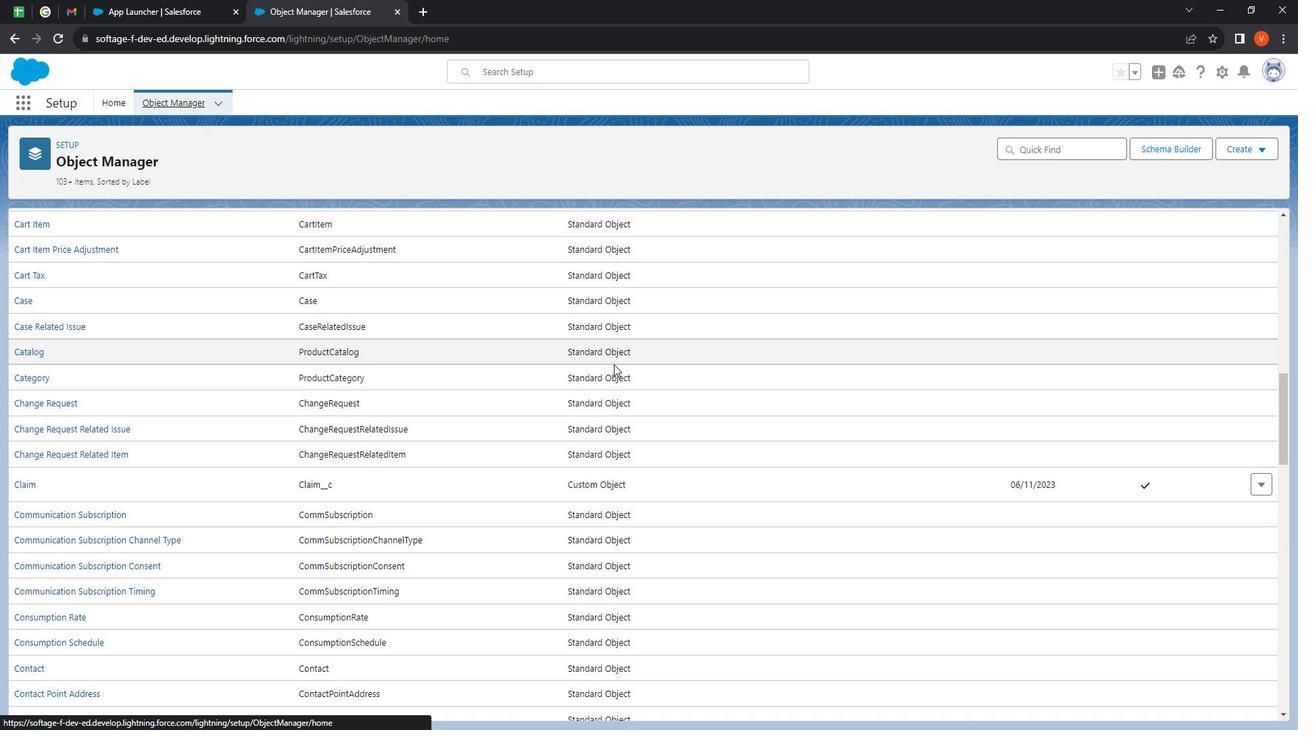 
Action: Mouse scrolled (638, 374) with delta (0, 0)
Screenshot: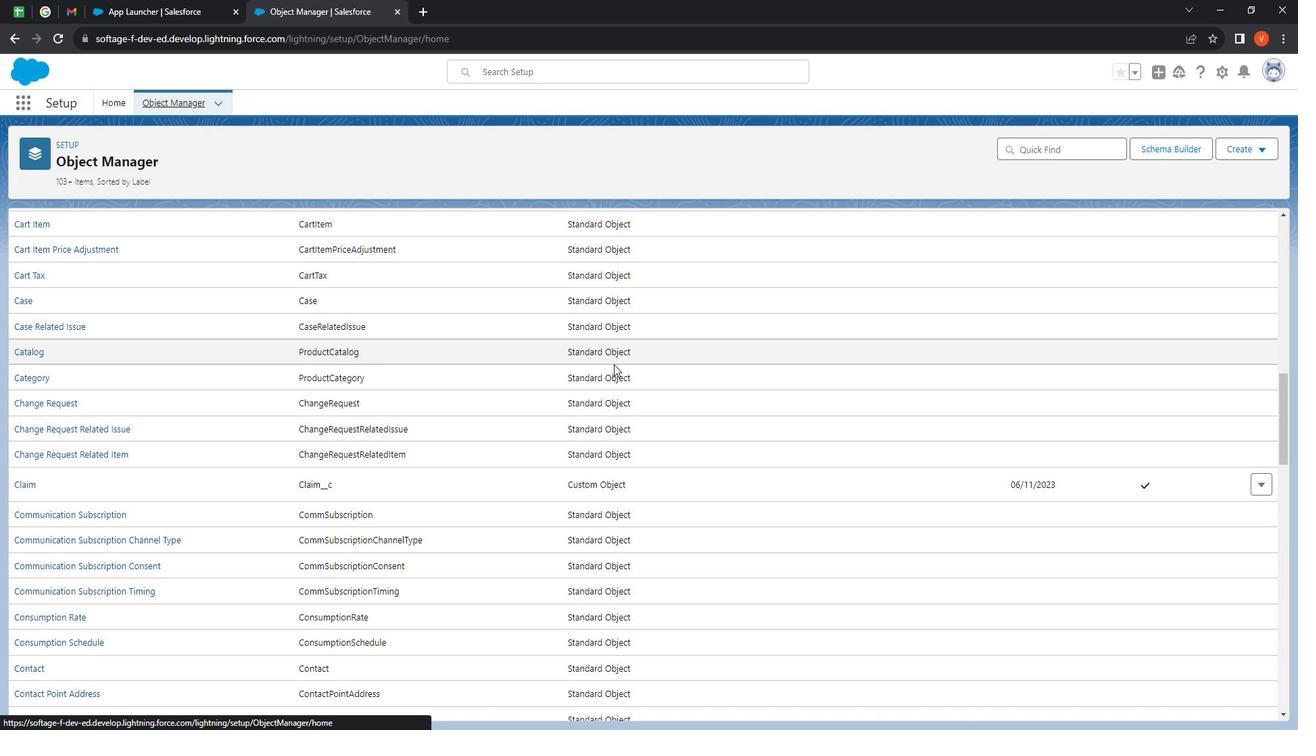 
Action: Mouse moved to (633, 384)
Screenshot: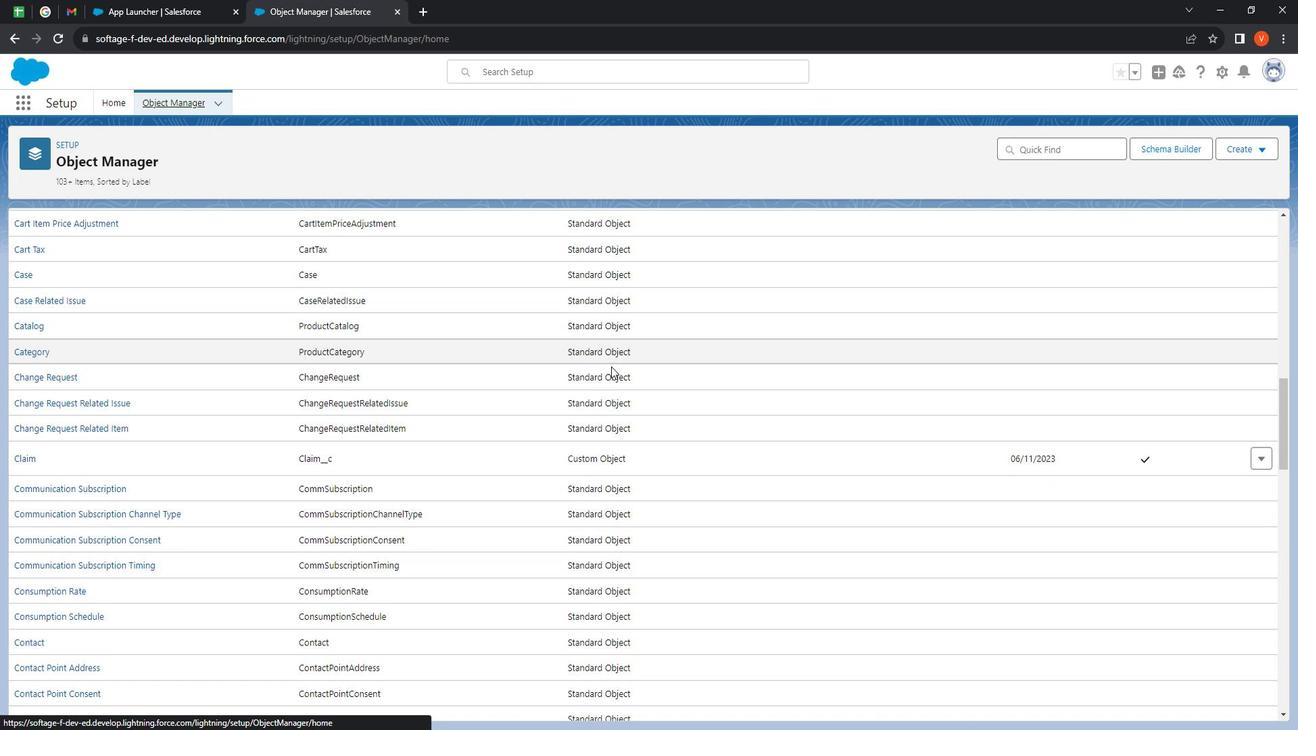 
Action: Mouse scrolled (633, 383) with delta (0, 0)
Screenshot: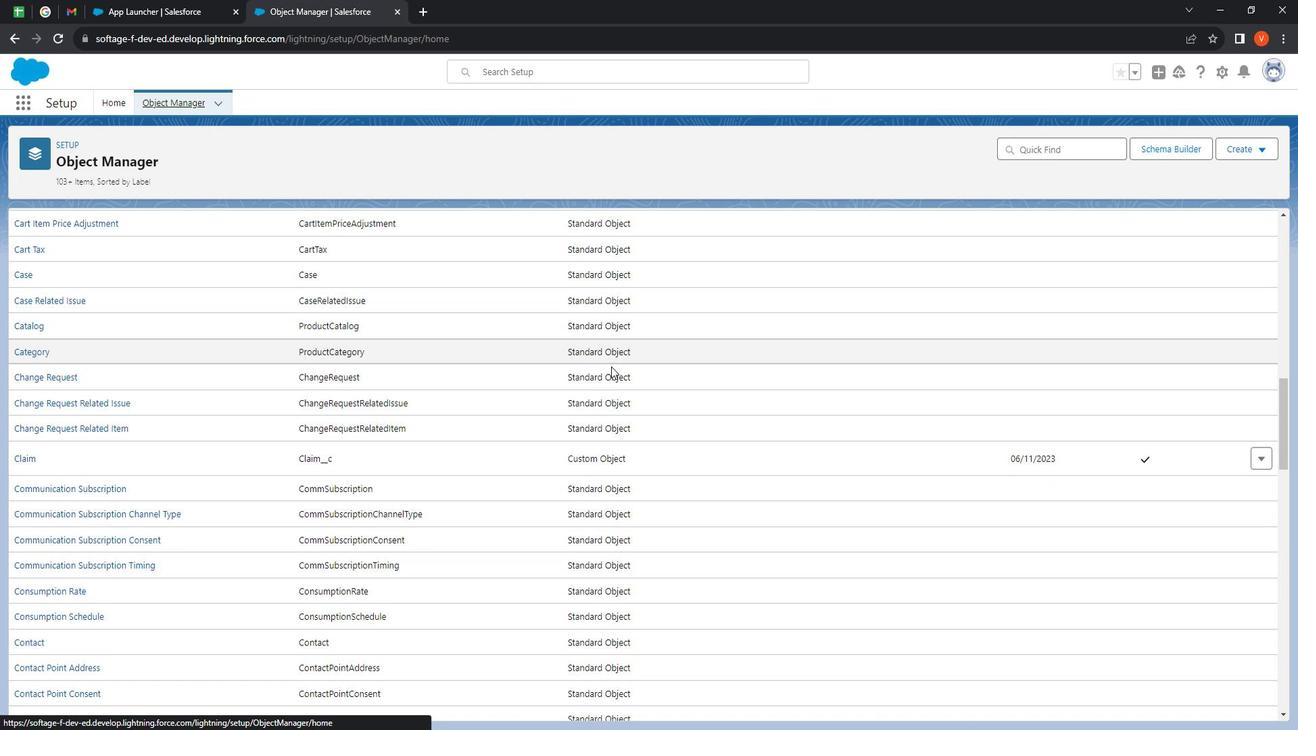 
Action: Mouse moved to (591, 395)
Screenshot: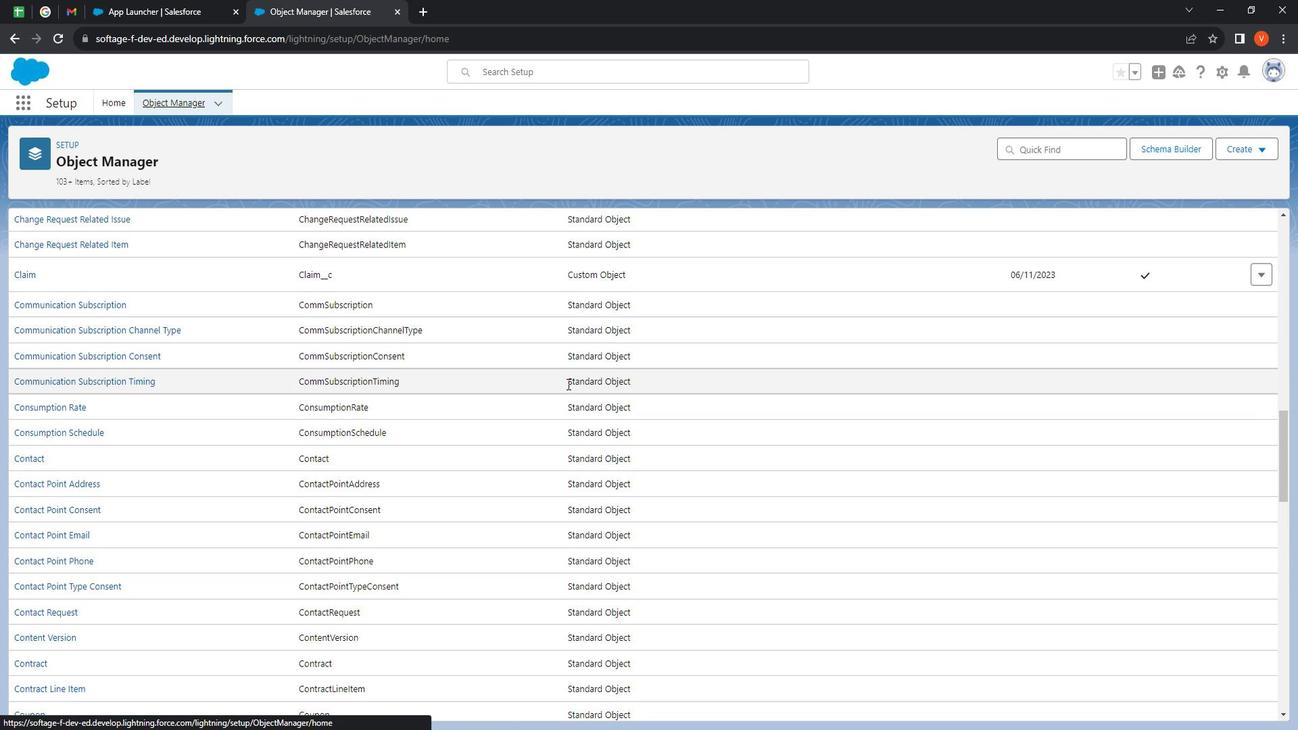 
Action: Mouse scrolled (591, 394) with delta (0, 0)
Screenshot: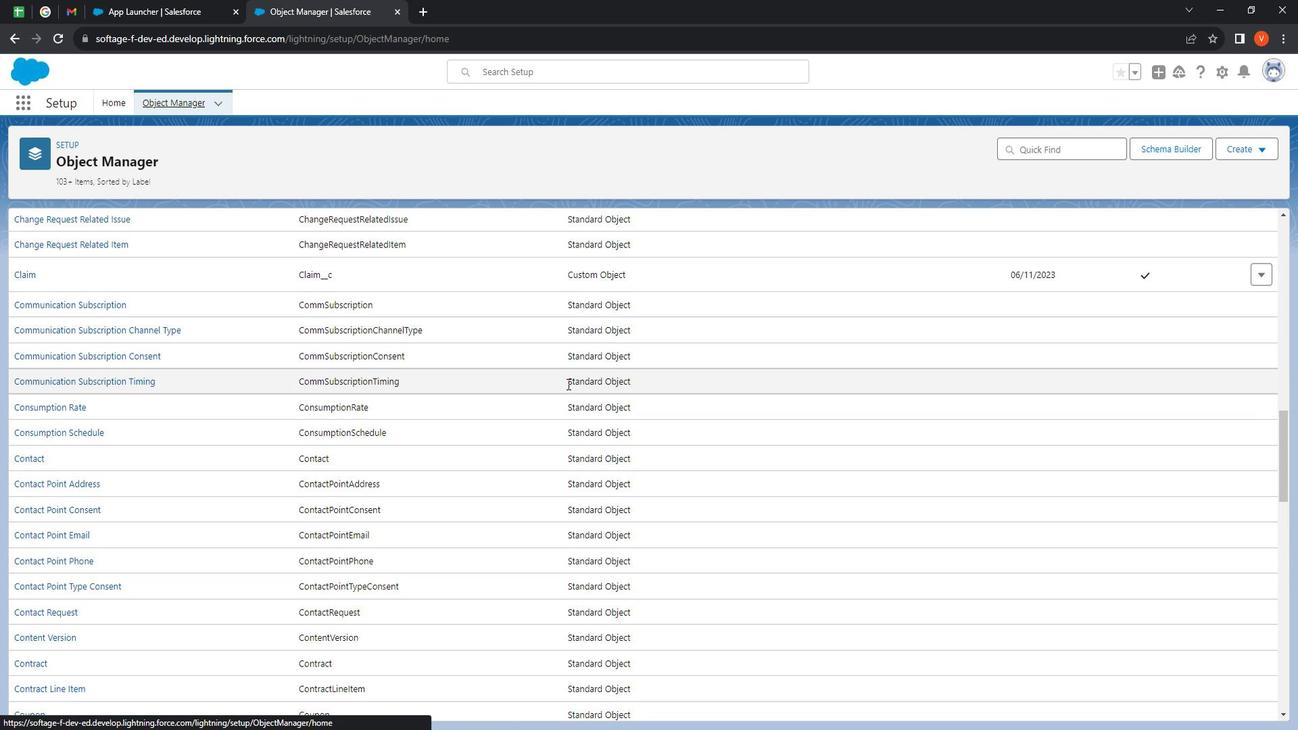 
Action: Mouse scrolled (591, 394) with delta (0, 0)
Screenshot: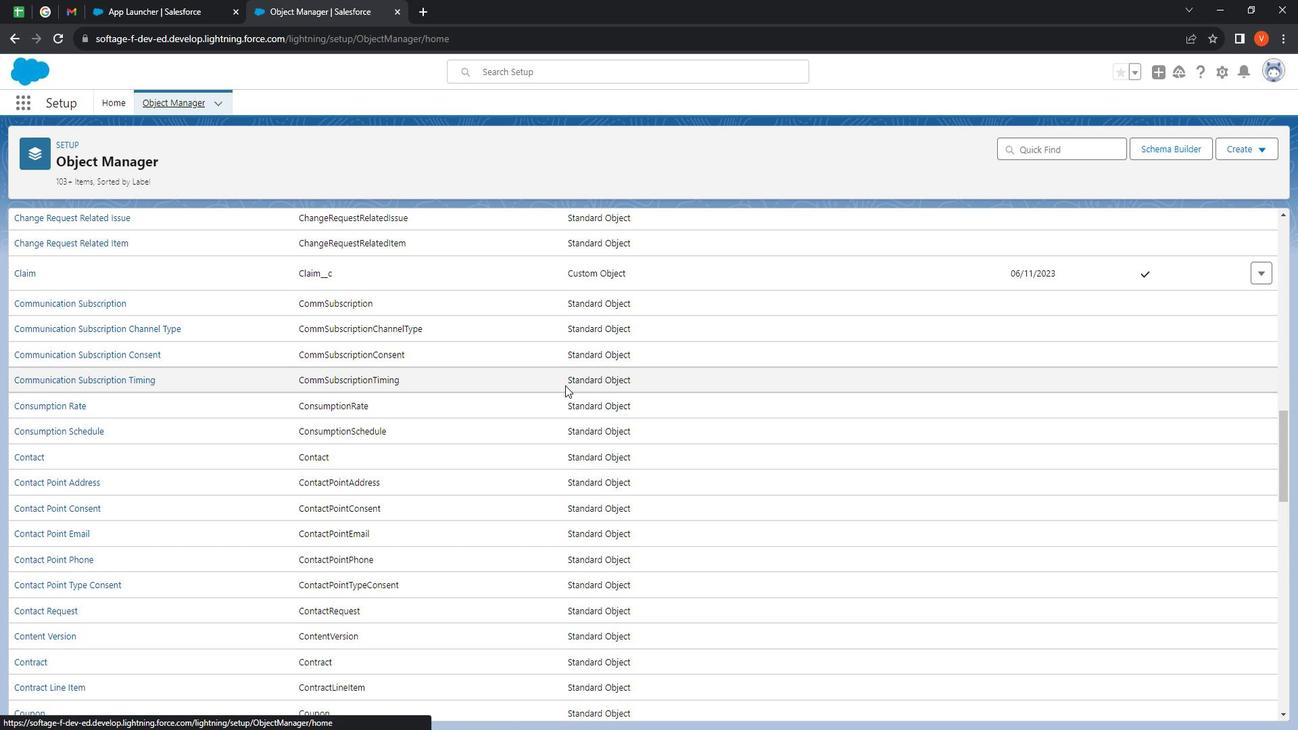 
Action: Mouse moved to (585, 395)
Screenshot: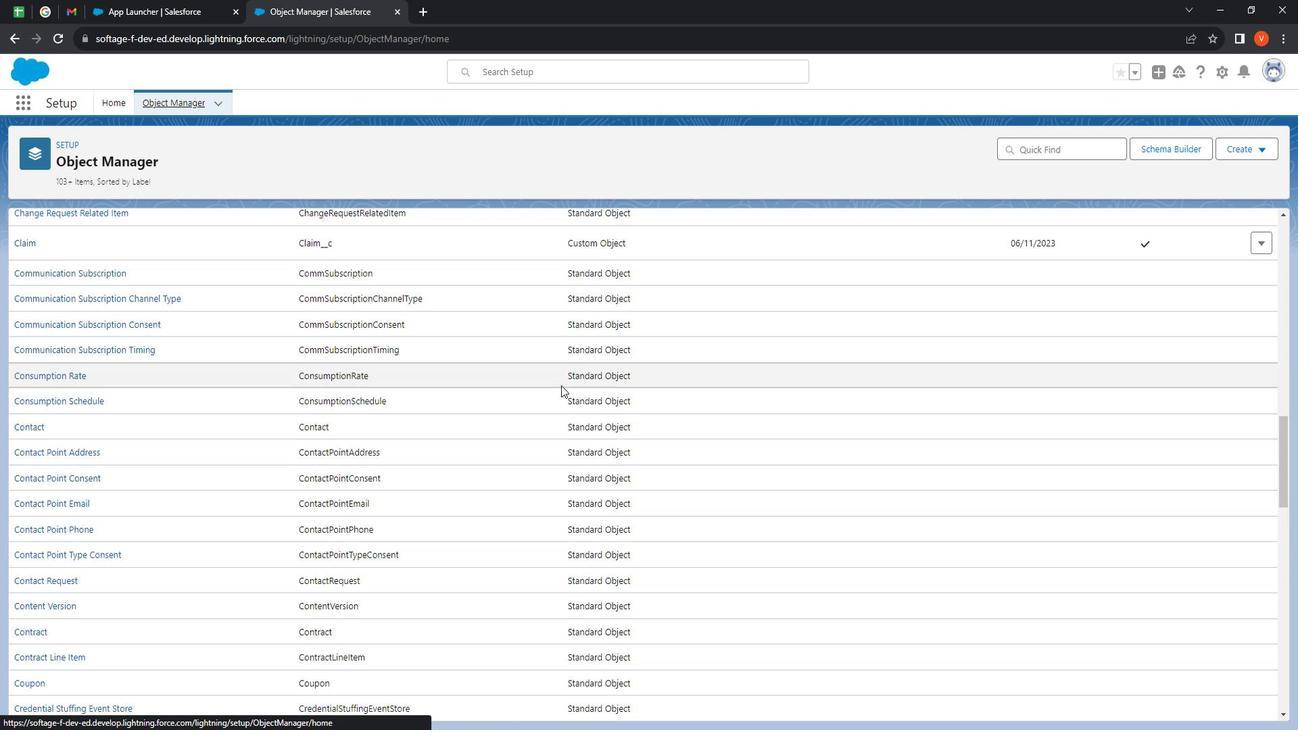 
Action: Mouse scrolled (585, 395) with delta (0, 0)
Screenshot: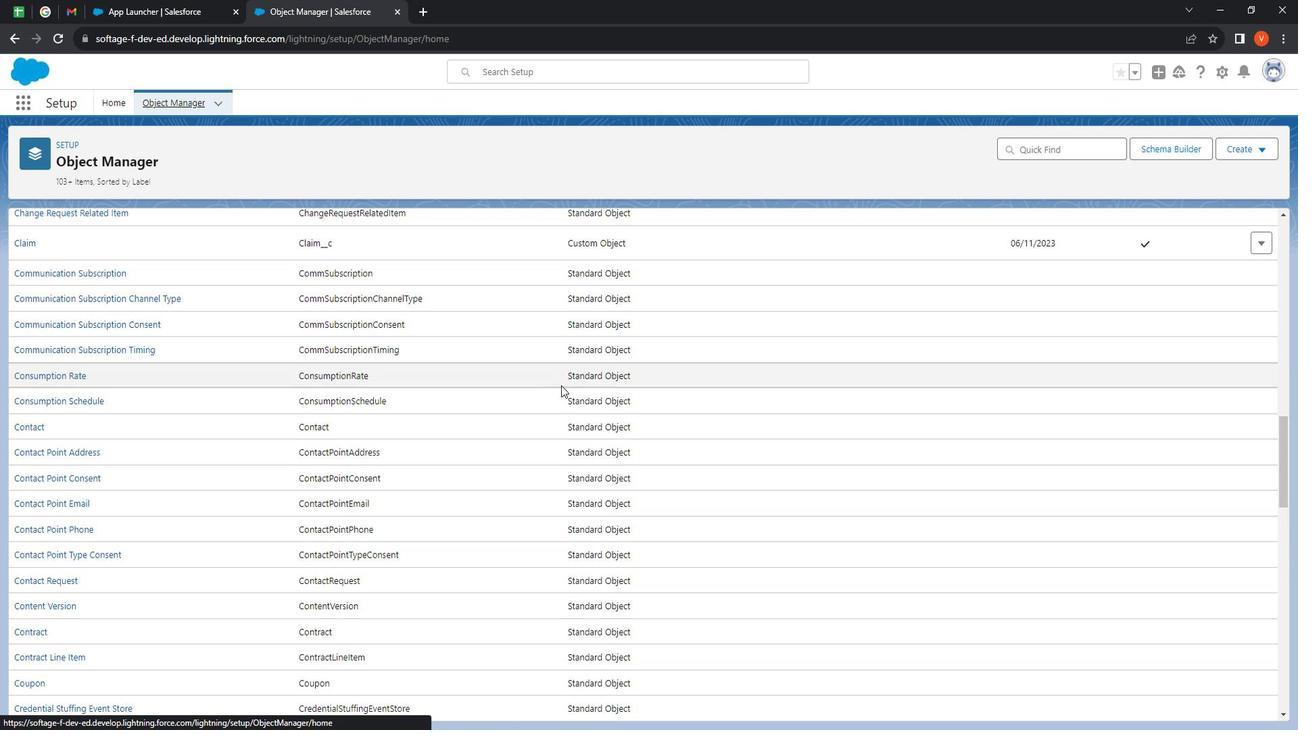 
Action: Mouse moved to (495, 399)
Screenshot: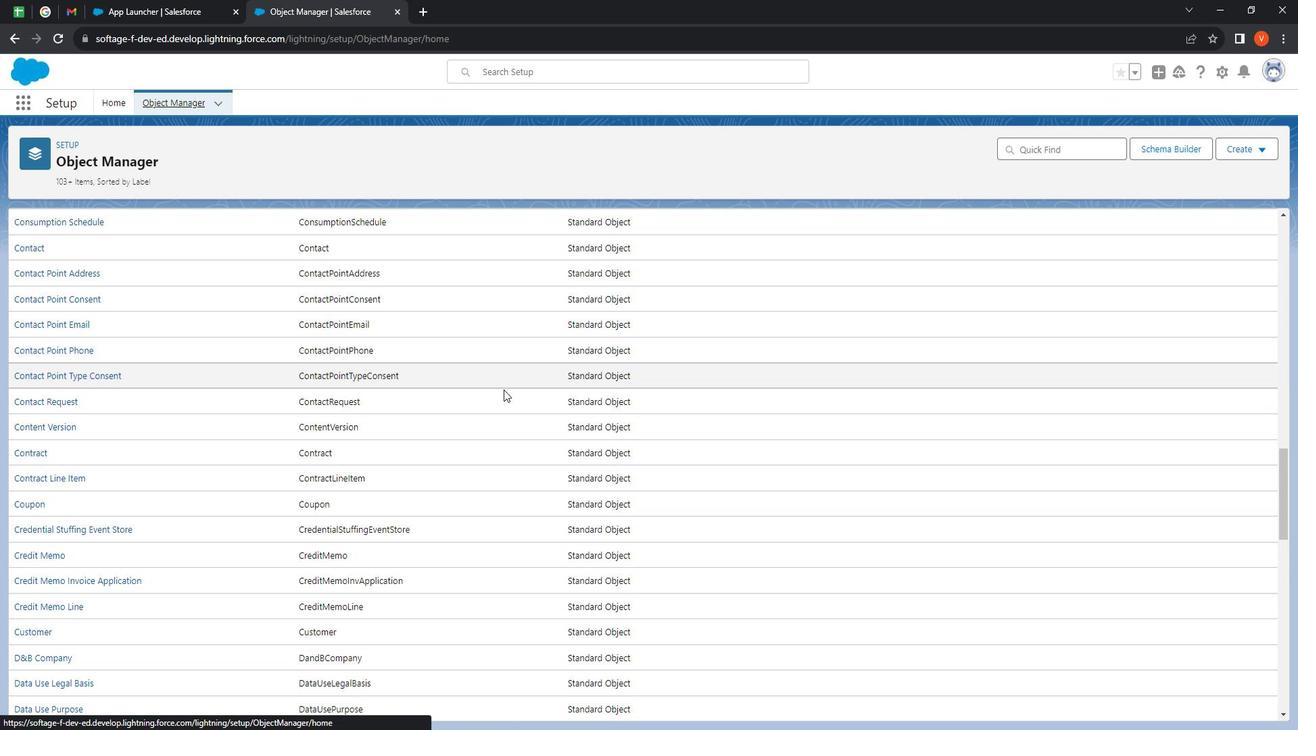 
Action: Mouse scrolled (495, 399) with delta (0, 0)
Screenshot: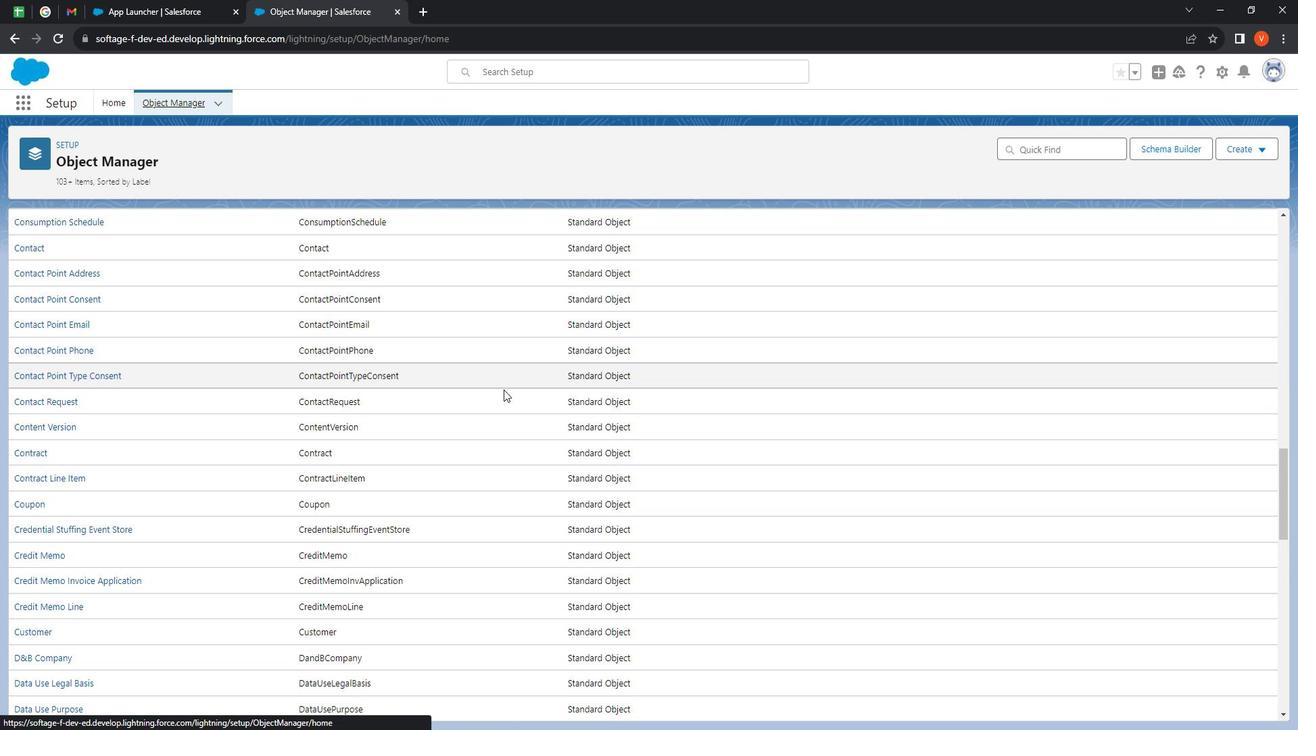 
Action: Mouse moved to (483, 399)
Screenshot: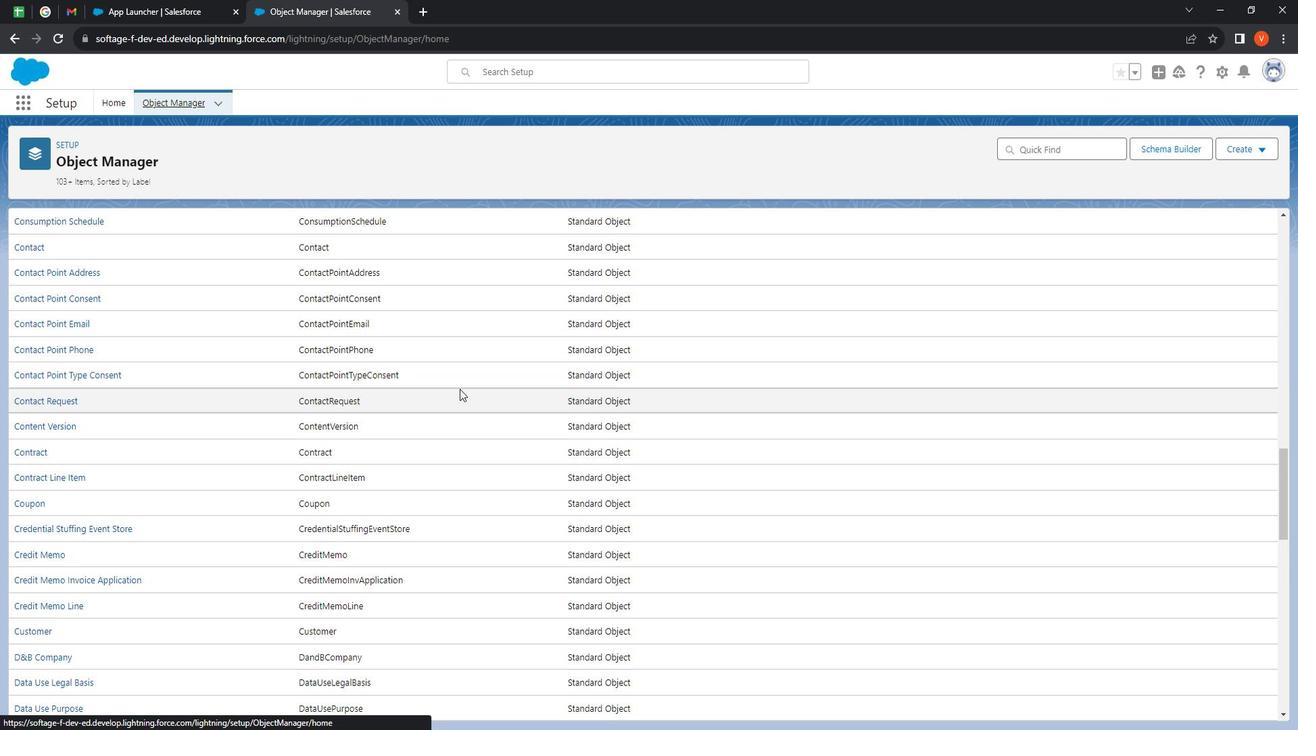 
Action: Mouse scrolled (483, 398) with delta (0, 0)
Screenshot: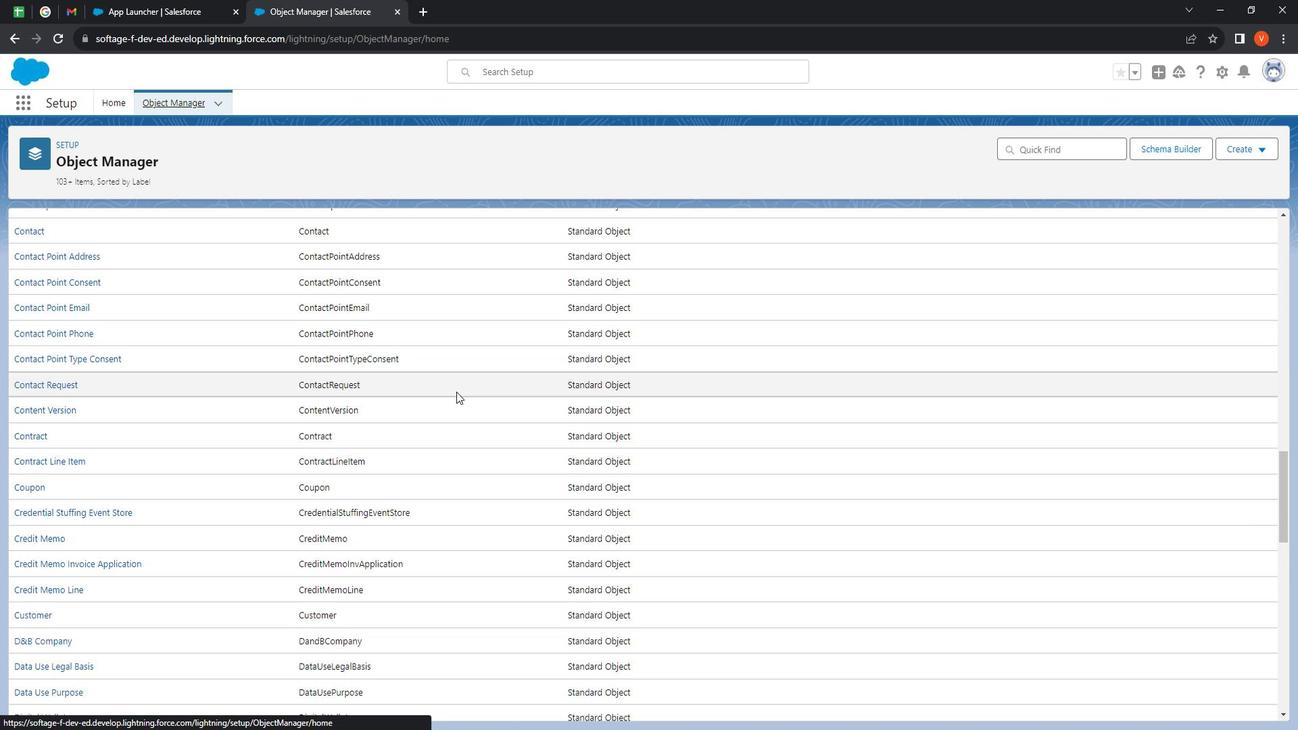 
Action: Mouse moved to (479, 401)
Screenshot: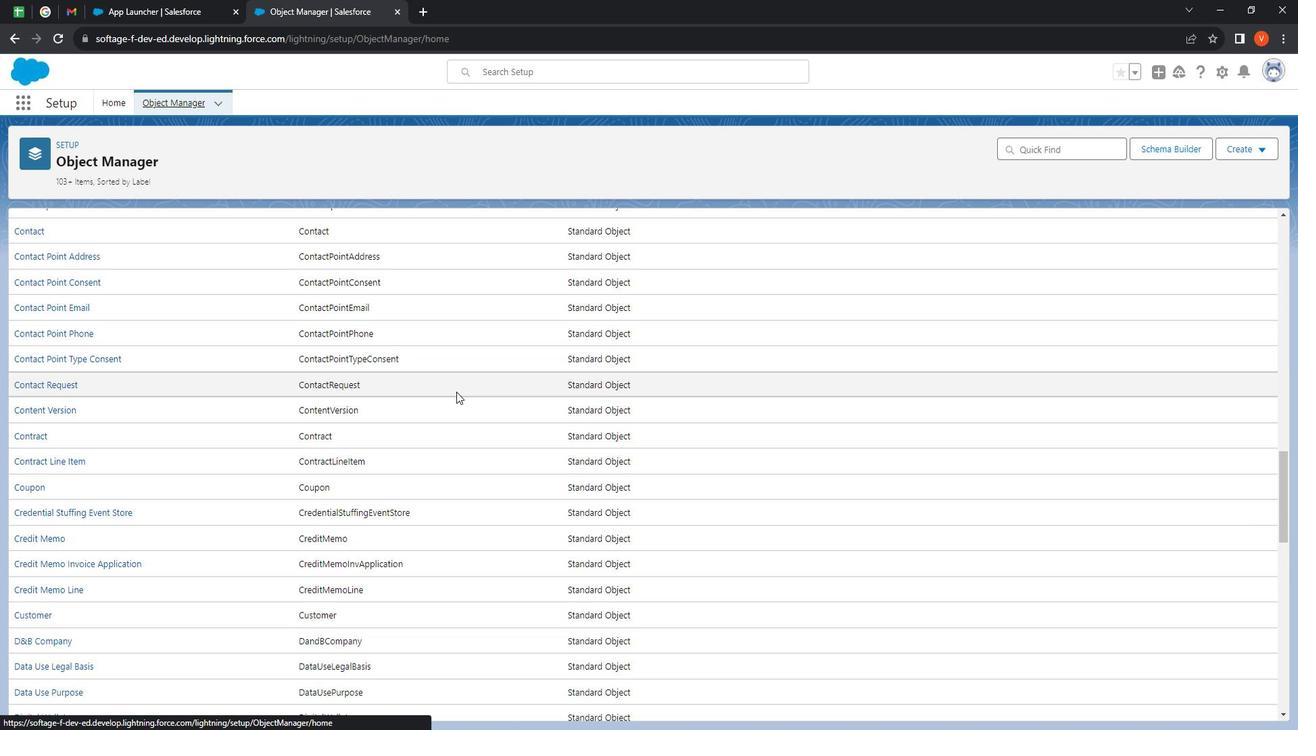 
Action: Mouse scrolled (479, 401) with delta (0, 0)
Screenshot: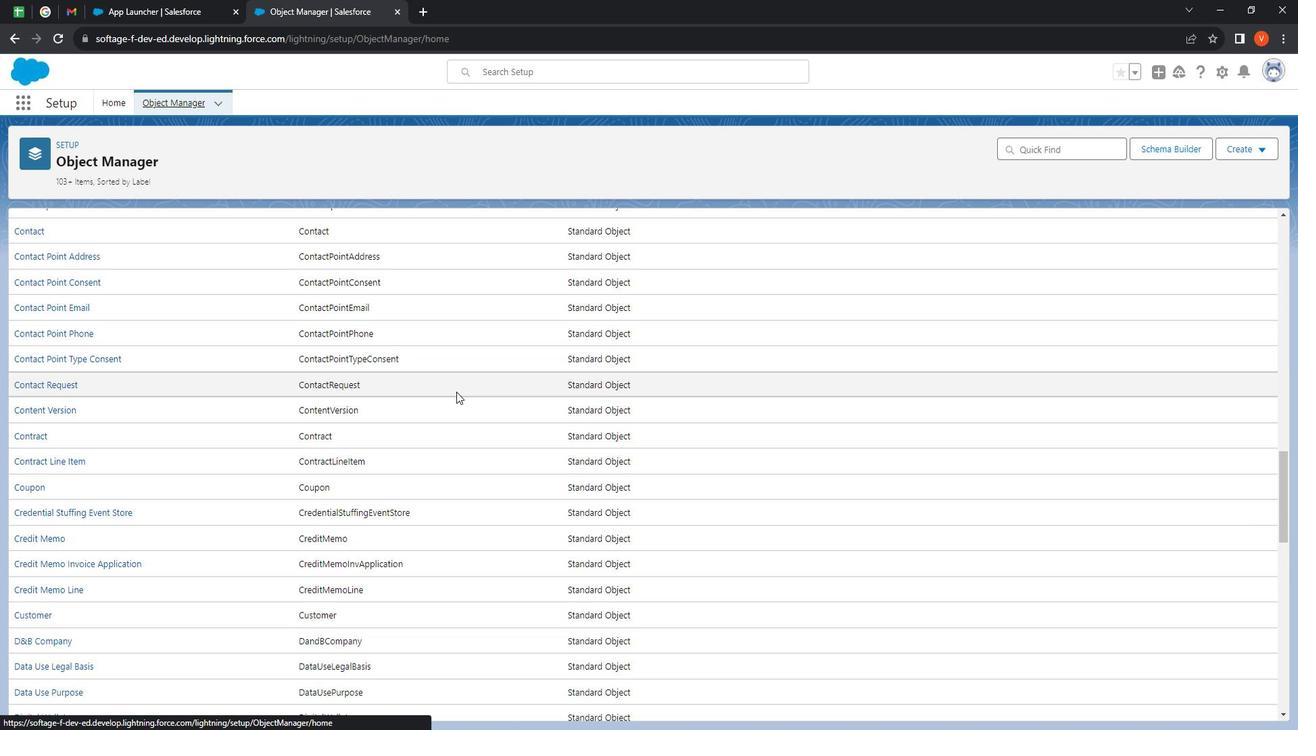 
Action: Mouse moved to (480, 402)
Screenshot: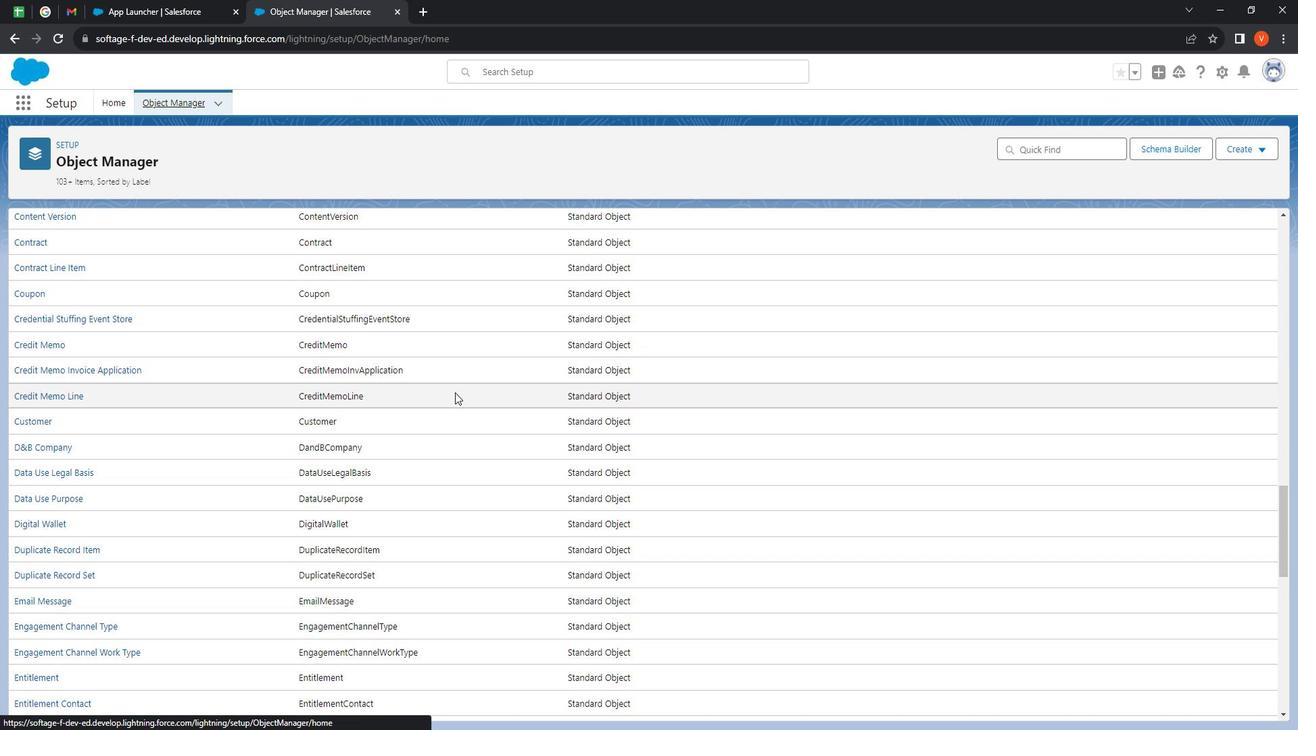 
Action: Mouse scrolled (480, 401) with delta (0, 0)
Screenshot: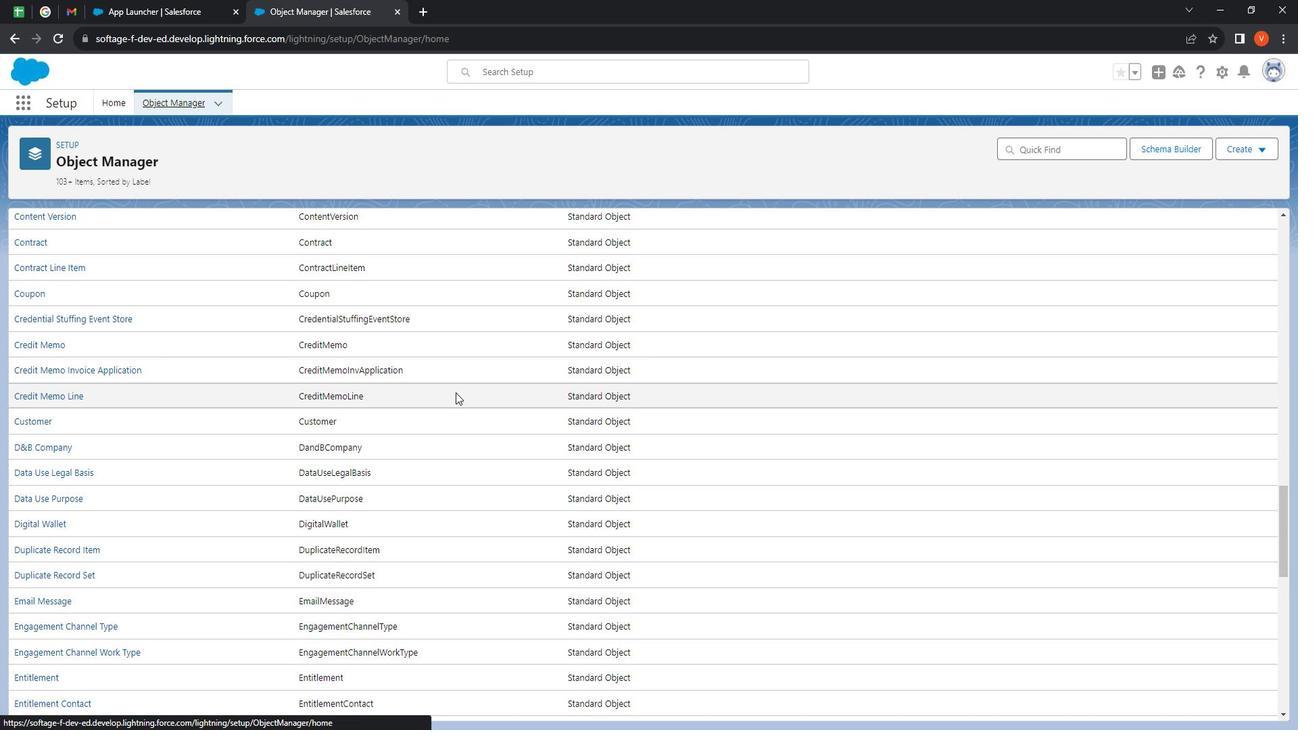
Action: Mouse scrolled (480, 401) with delta (0, 0)
Screenshot: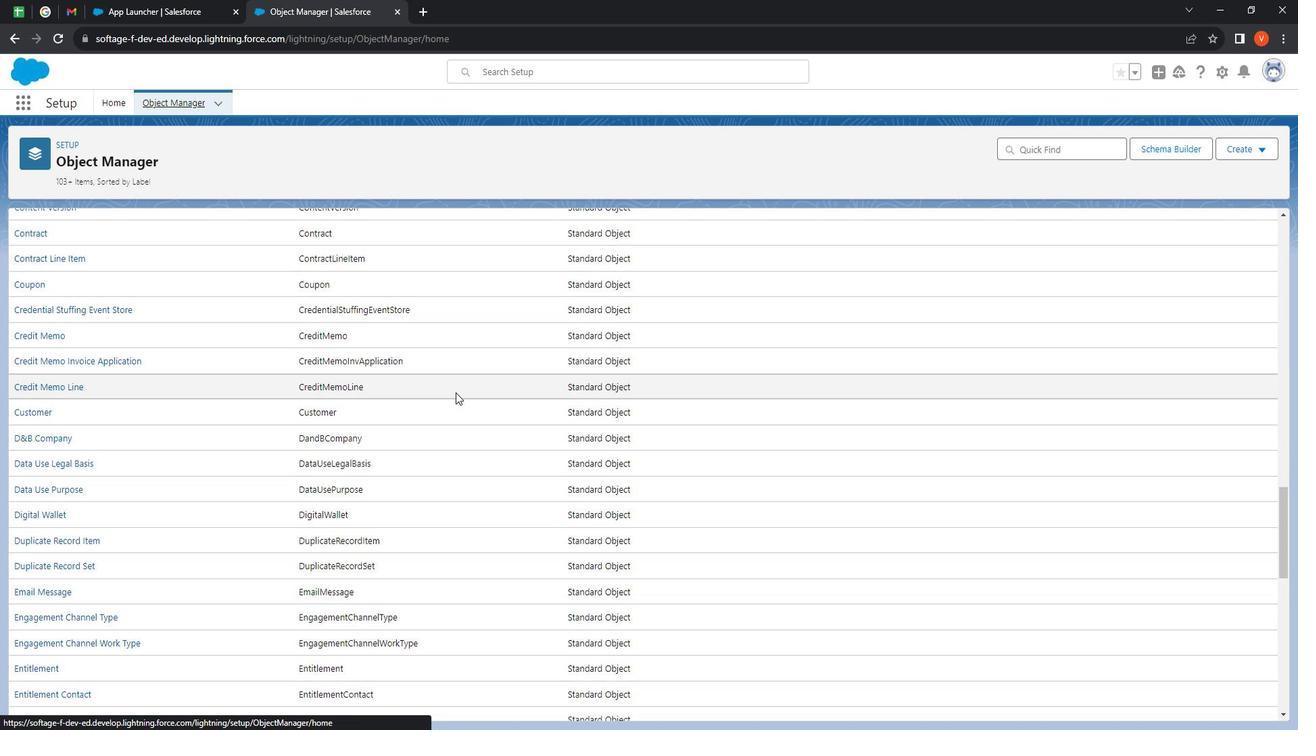 
Action: Mouse moved to (483, 401)
Screenshot: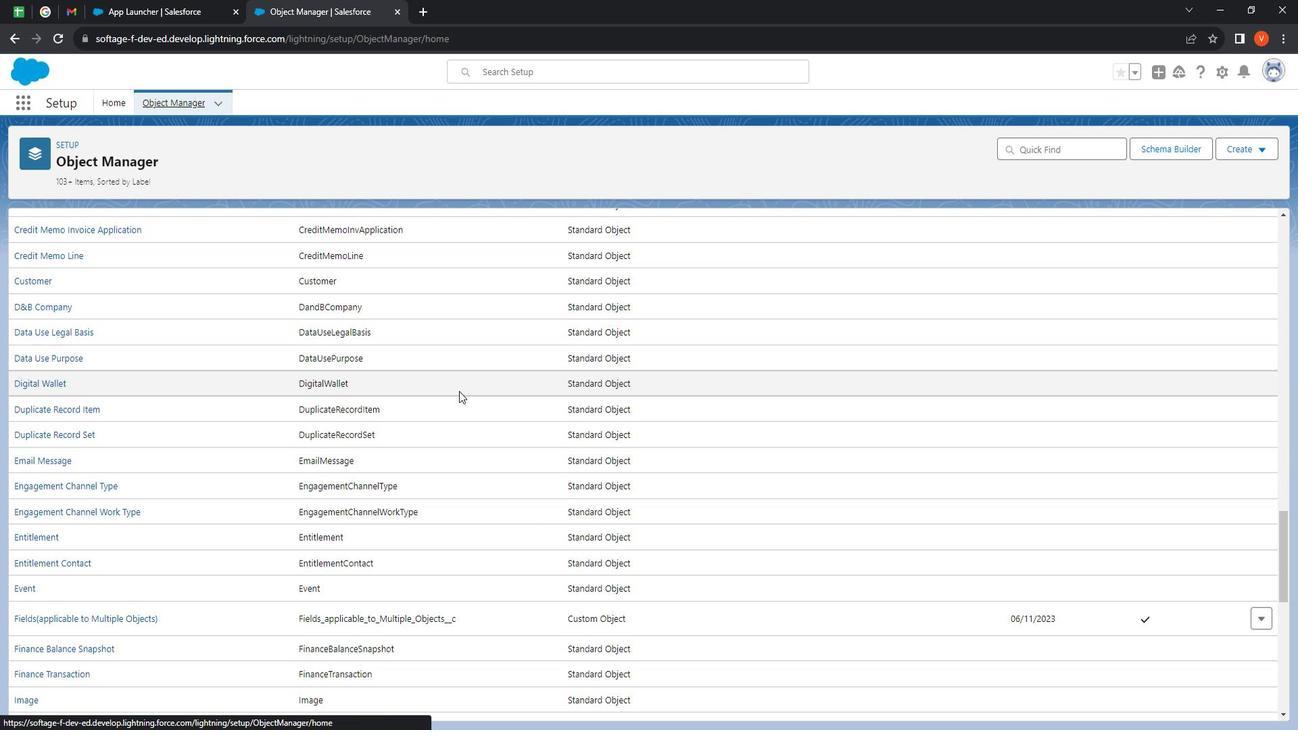 
Action: Mouse scrolled (483, 400) with delta (0, 0)
Screenshot: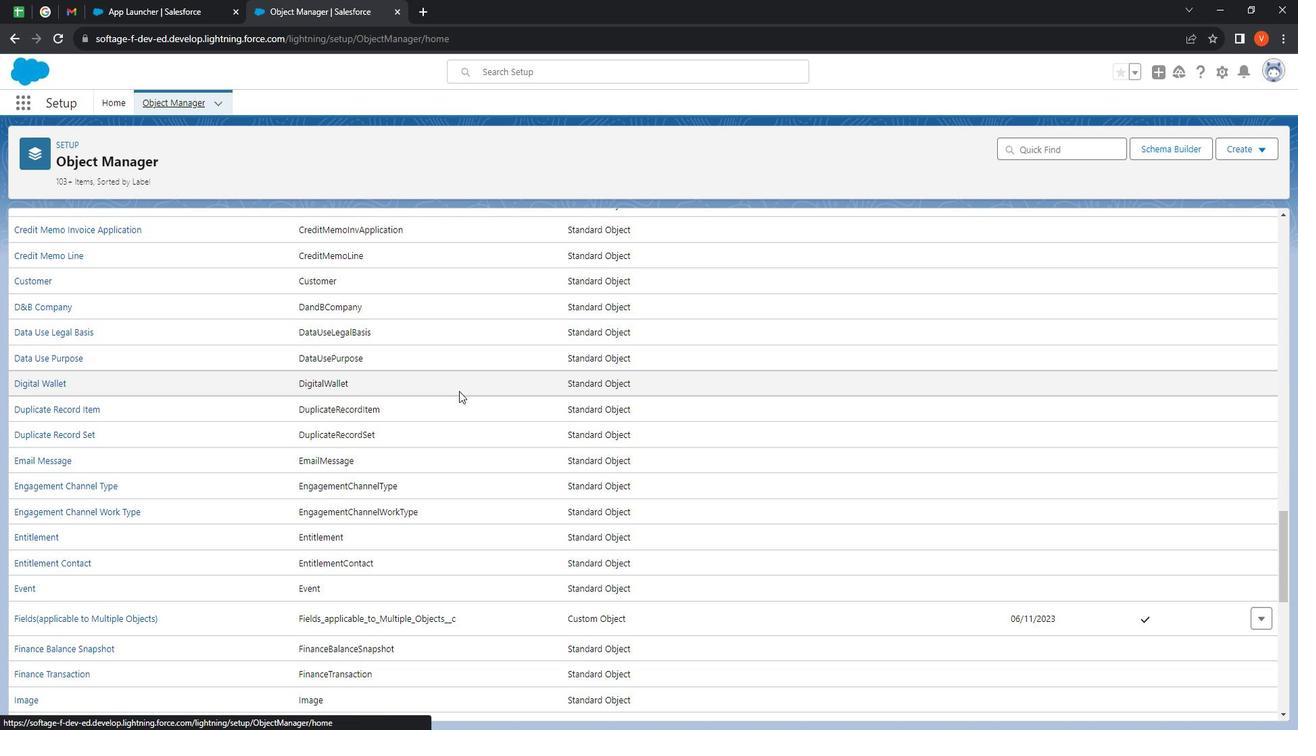 
Action: Mouse scrolled (483, 400) with delta (0, 0)
Screenshot: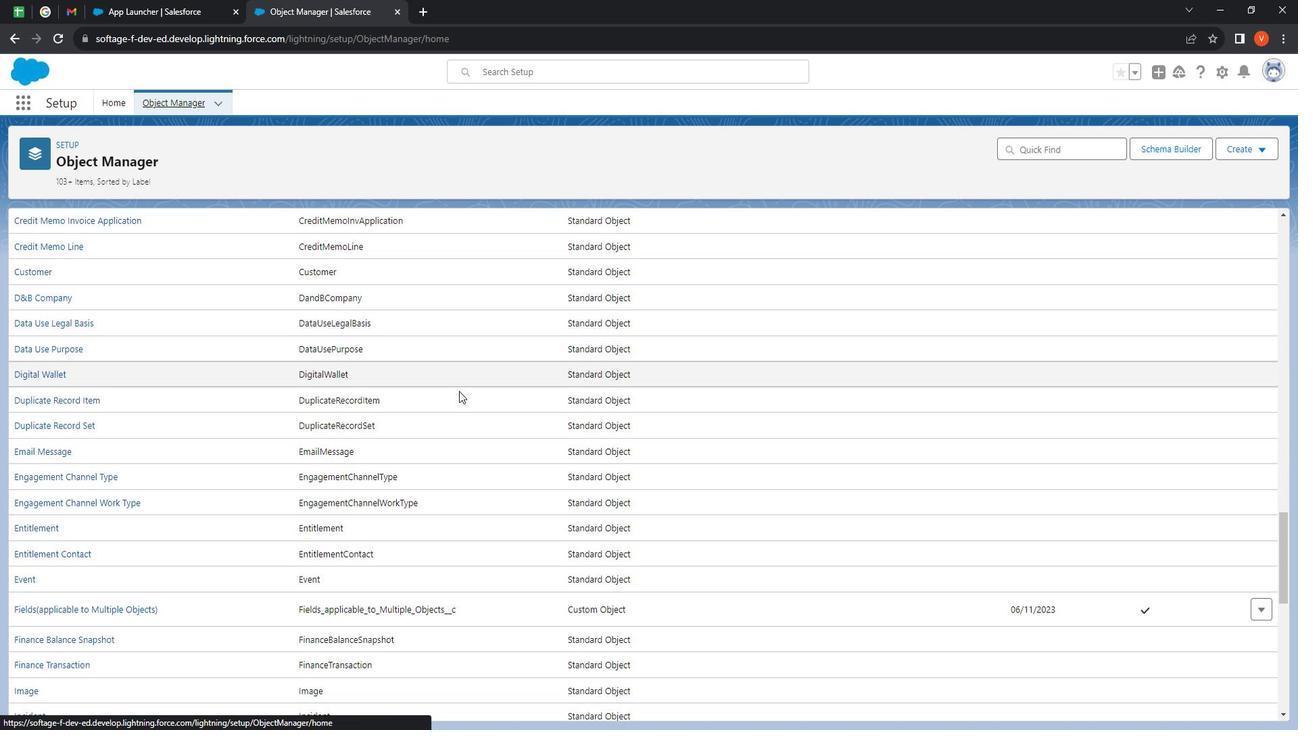 
Action: Mouse moved to (486, 400)
Screenshot: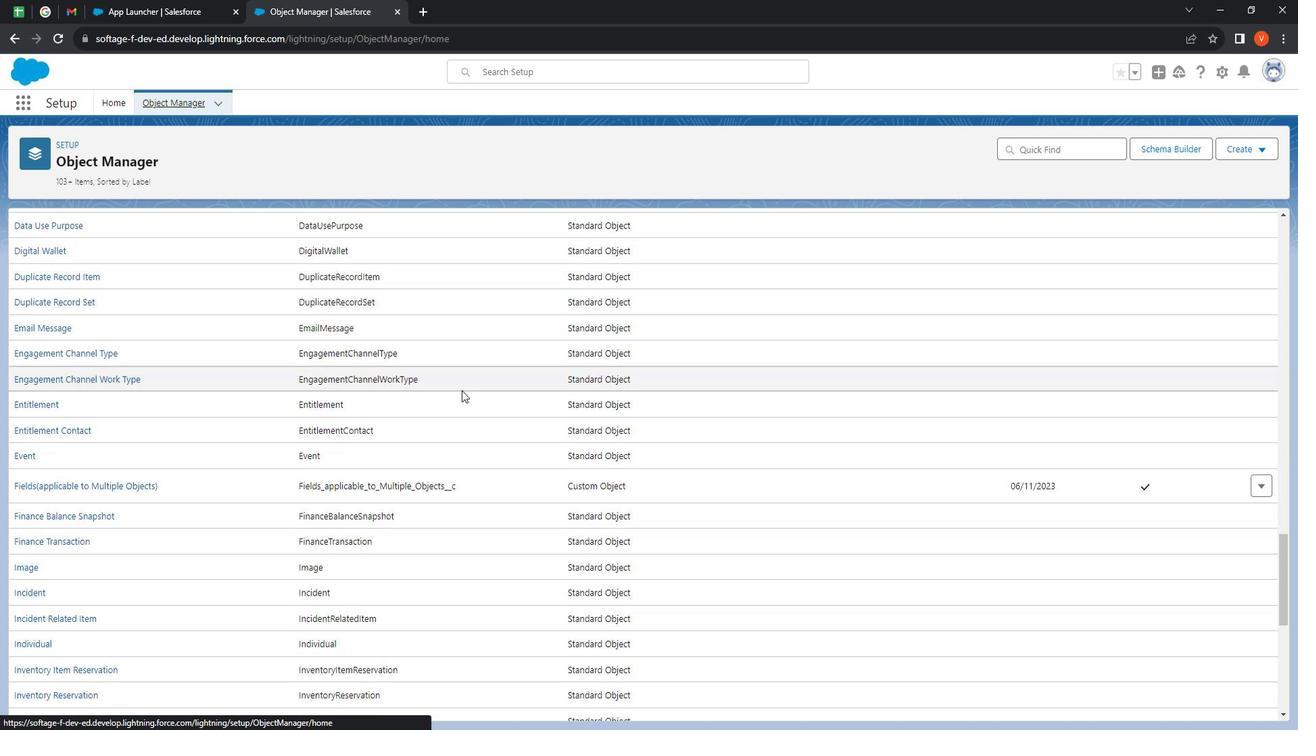 
Action: Mouse scrolled (486, 399) with delta (0, 0)
Screenshot: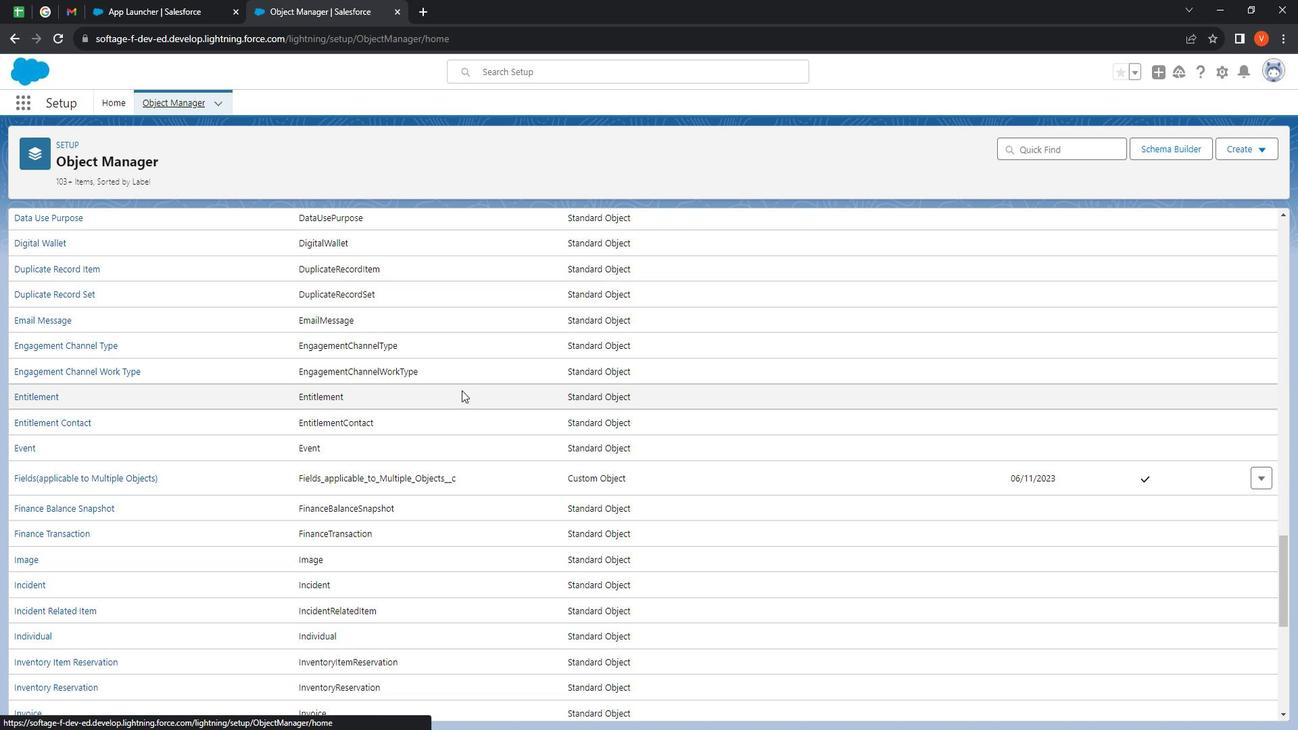 
Action: Mouse scrolled (486, 399) with delta (0, 0)
Screenshot: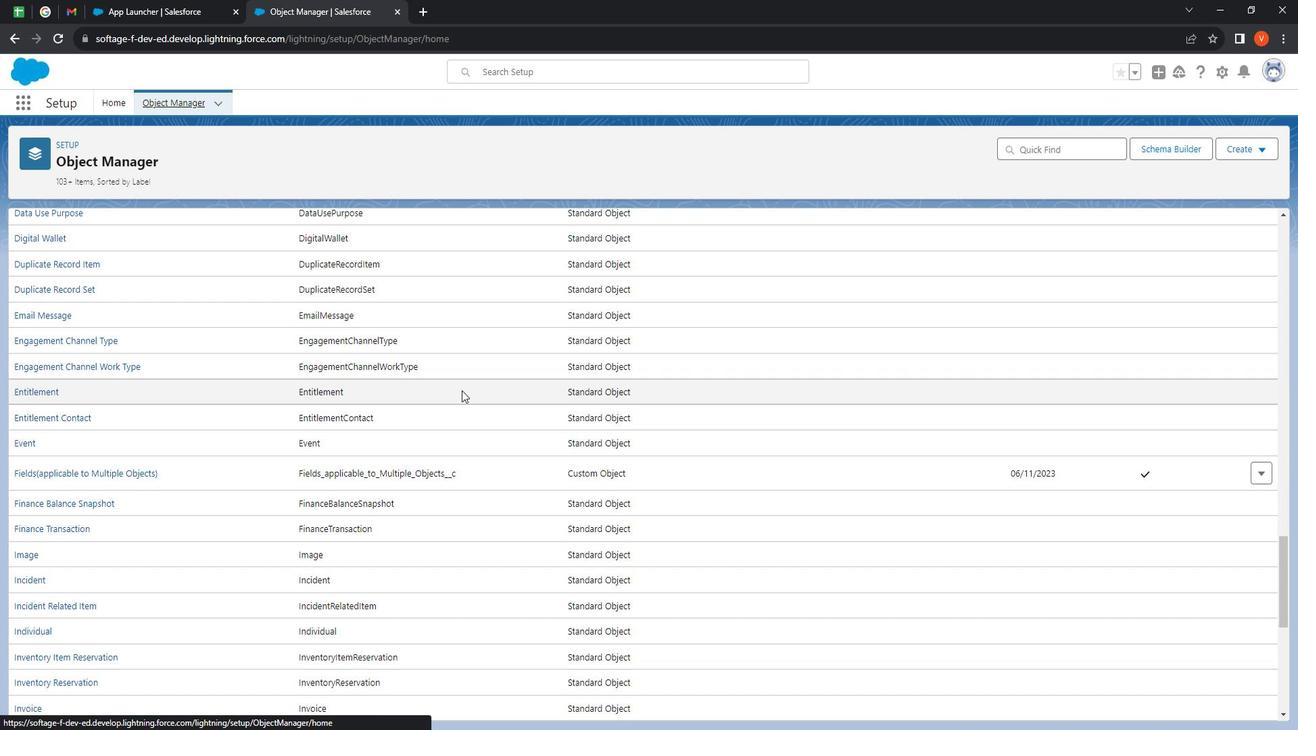 
Action: Mouse moved to (487, 400)
Screenshot: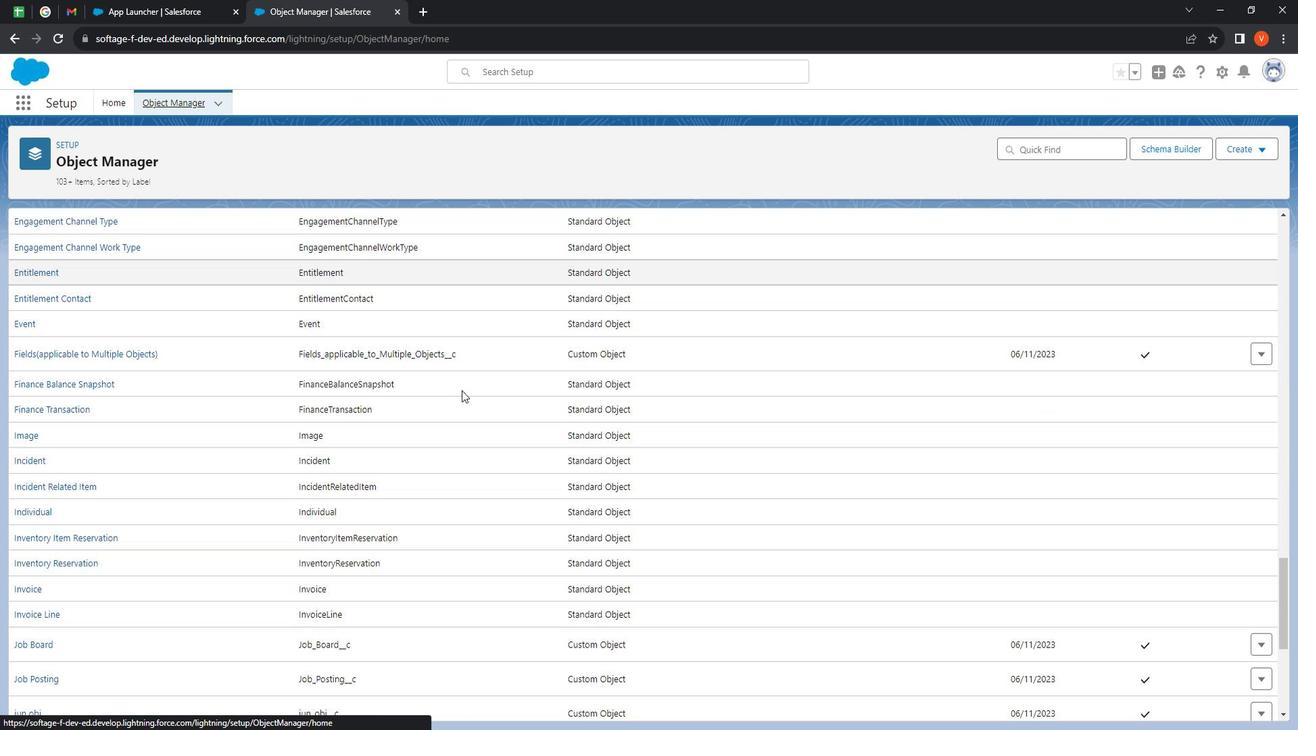 
Action: Mouse scrolled (487, 399) with delta (0, 0)
Screenshot: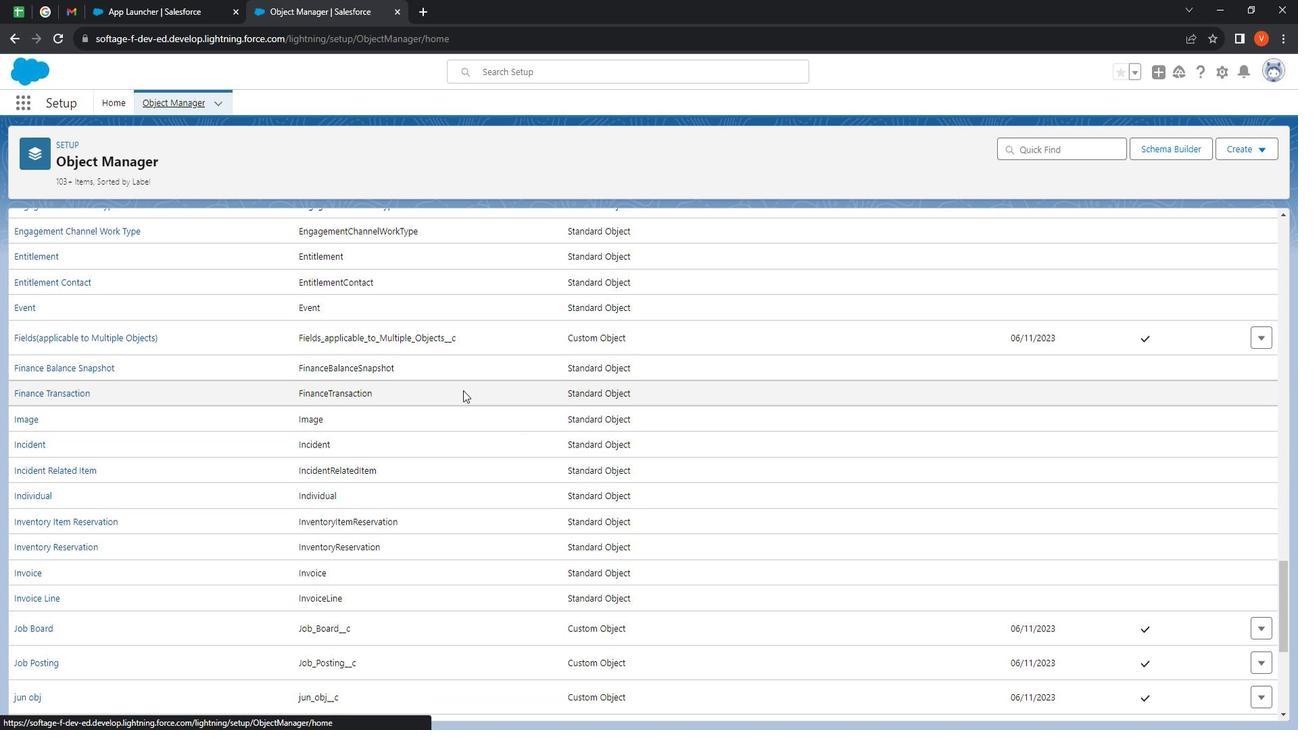 
Action: Mouse scrolled (487, 399) with delta (0, 0)
Screenshot: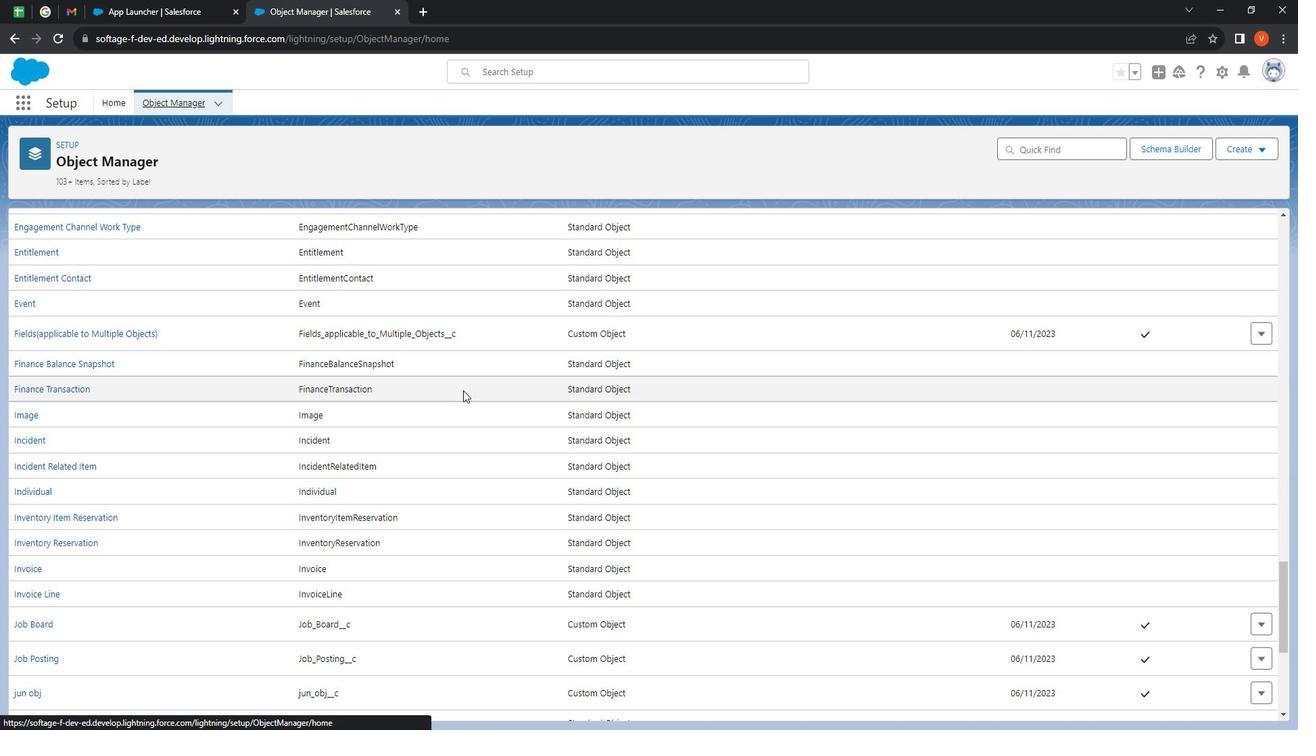 
Action: Mouse scrolled (487, 399) with delta (0, 0)
Screenshot: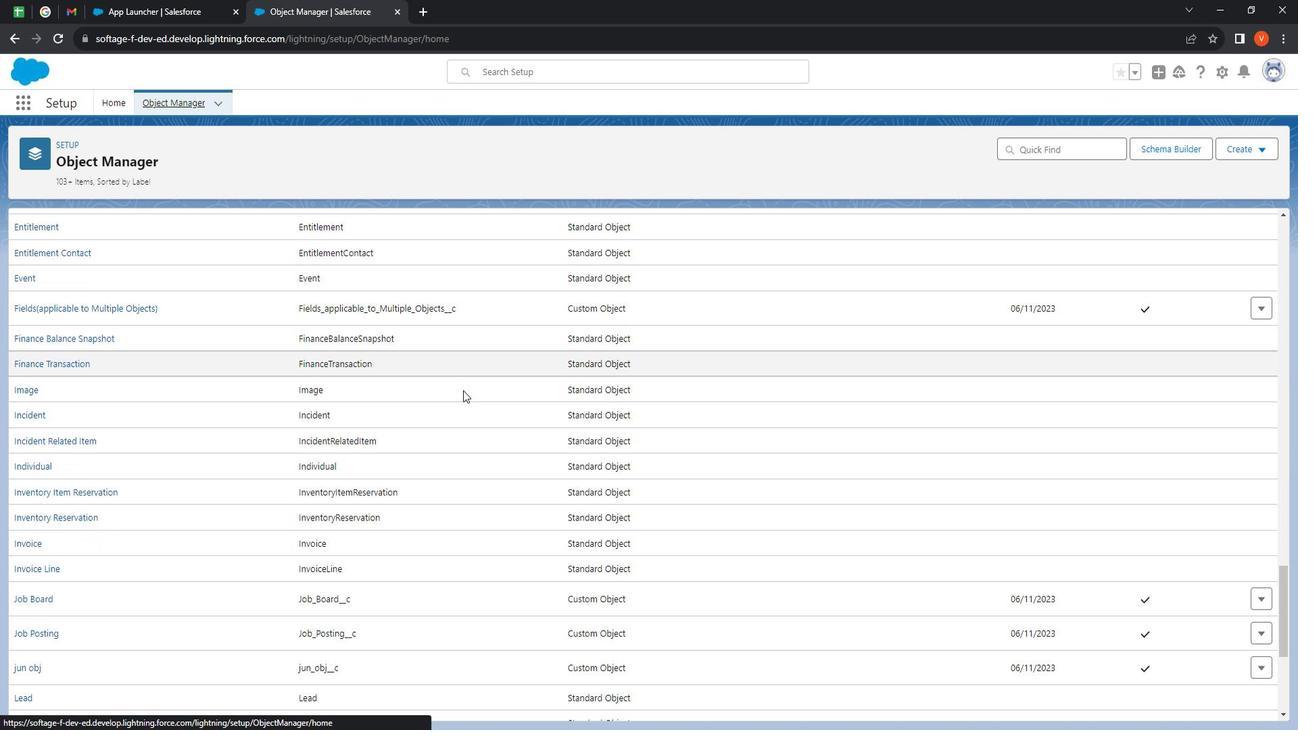
Action: Mouse moved to (488, 399)
Screenshot: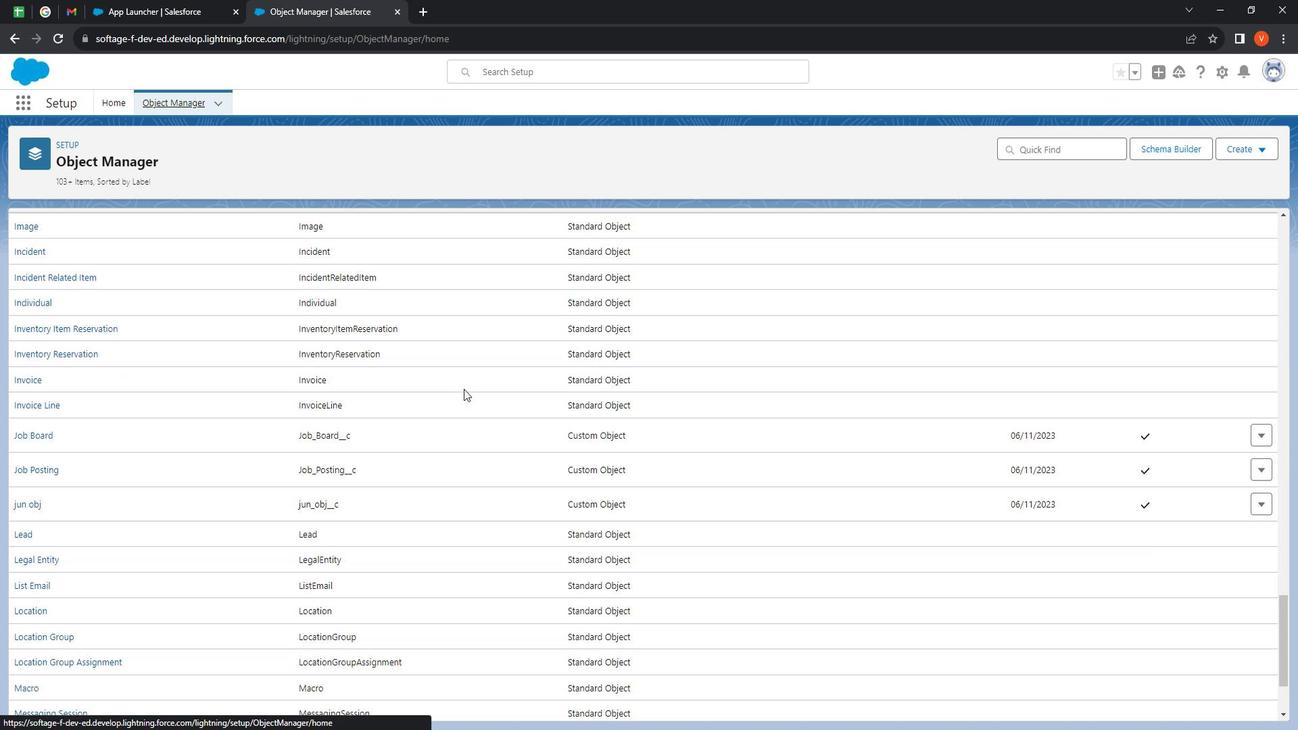 
Action: Mouse scrolled (488, 398) with delta (0, 0)
Screenshot: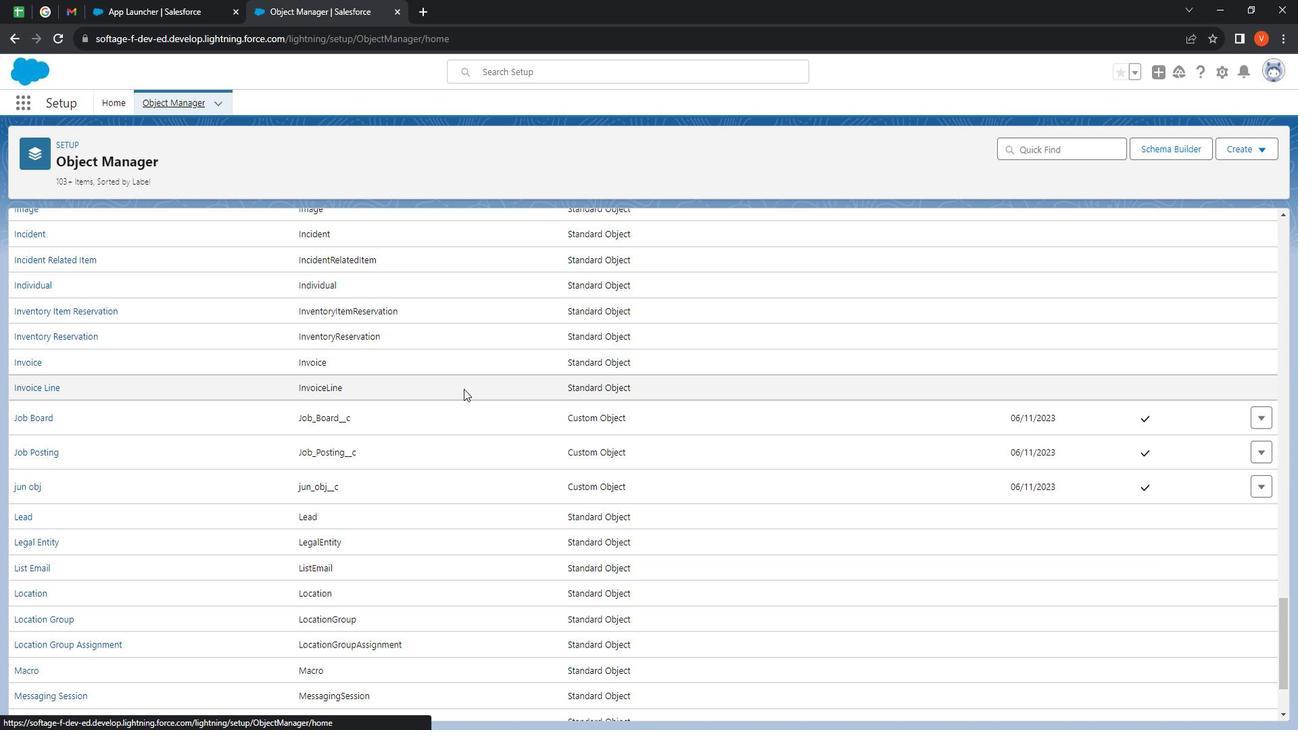 
Action: Mouse scrolled (488, 398) with delta (0, 0)
Screenshot: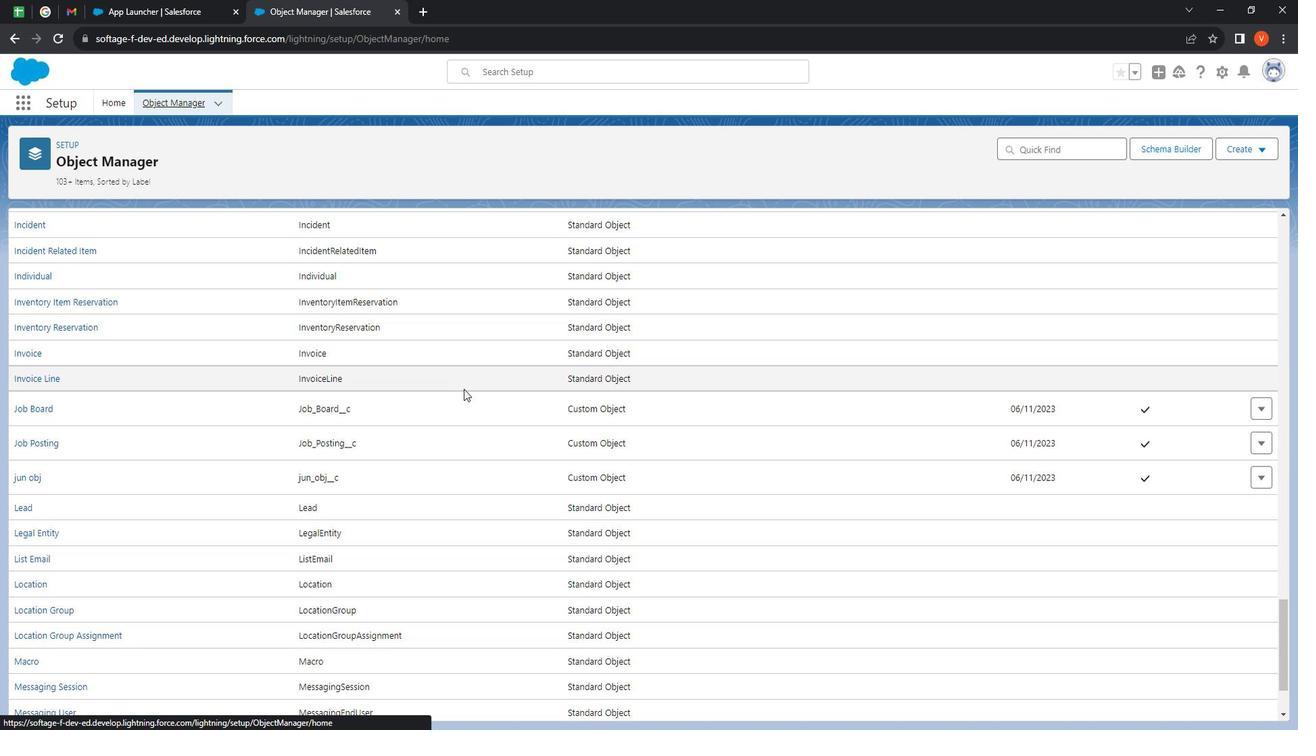 
Action: Mouse moved to (489, 398)
Screenshot: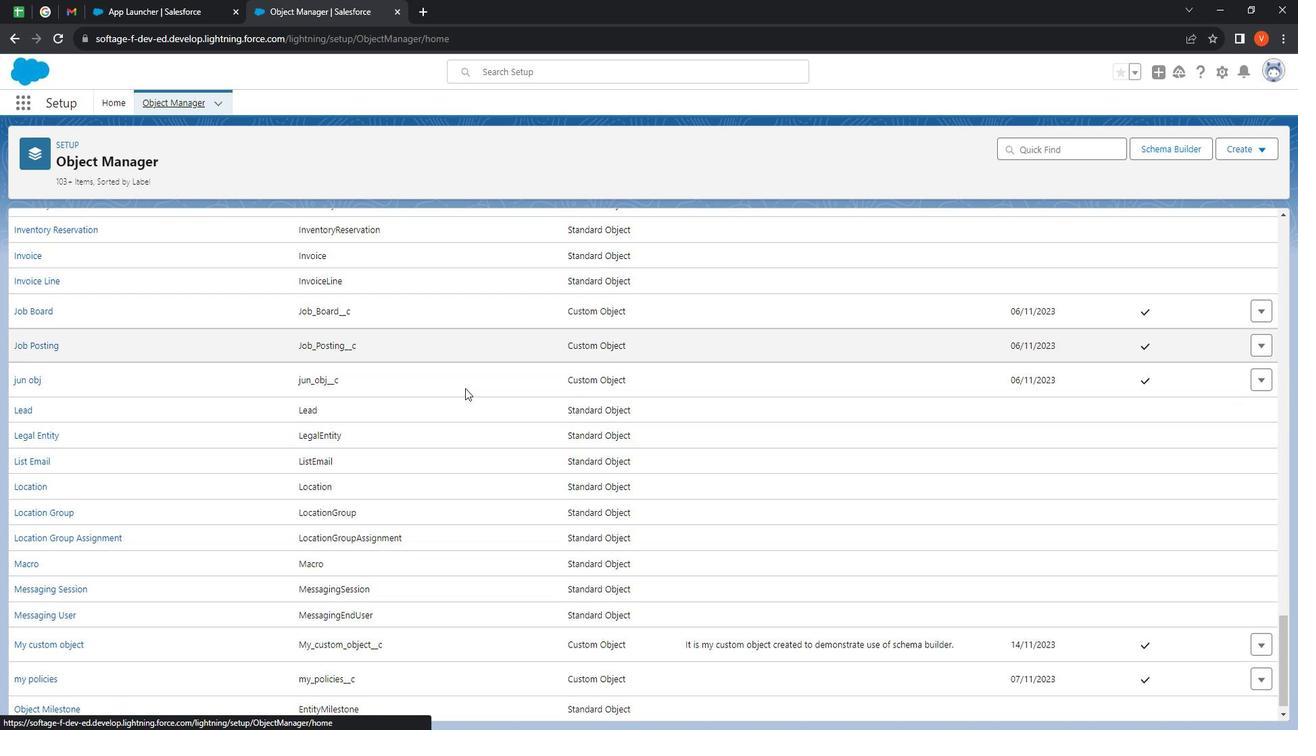 
Action: Mouse scrolled (489, 397) with delta (0, 0)
Screenshot: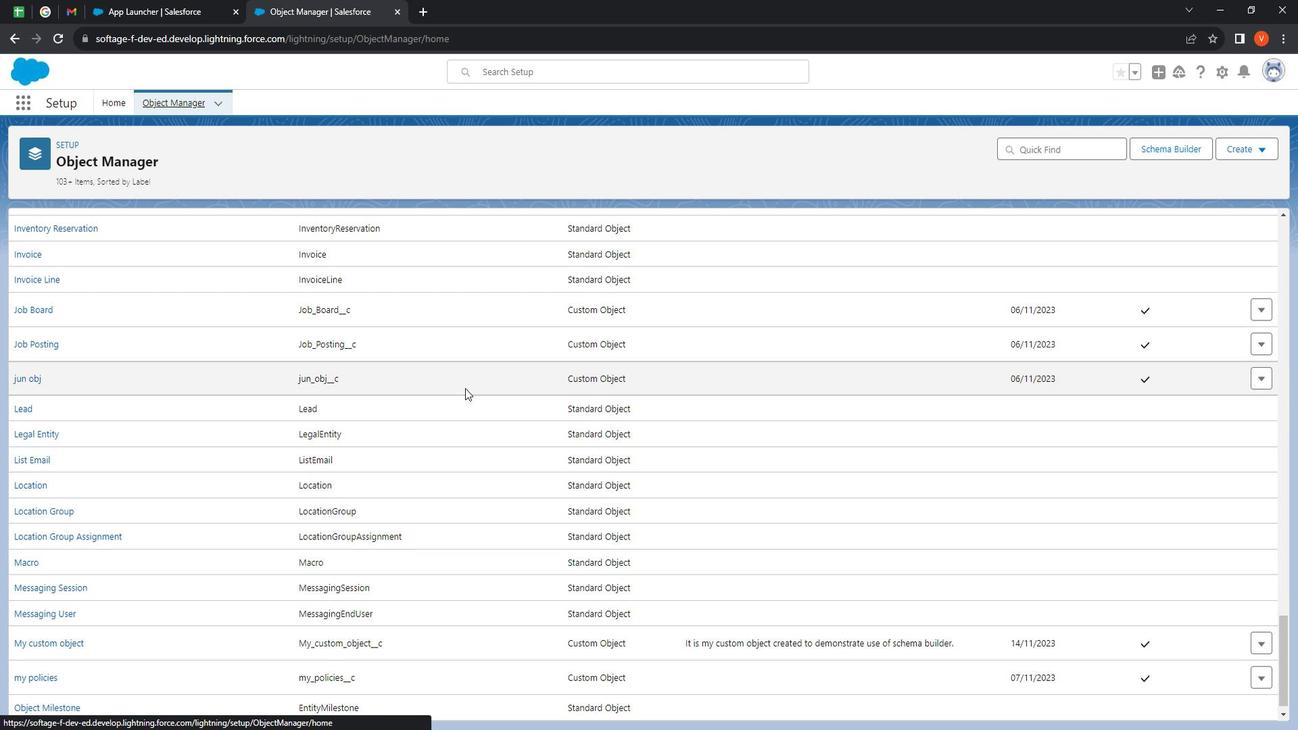 
Action: Mouse scrolled (489, 397) with delta (0, 0)
Screenshot: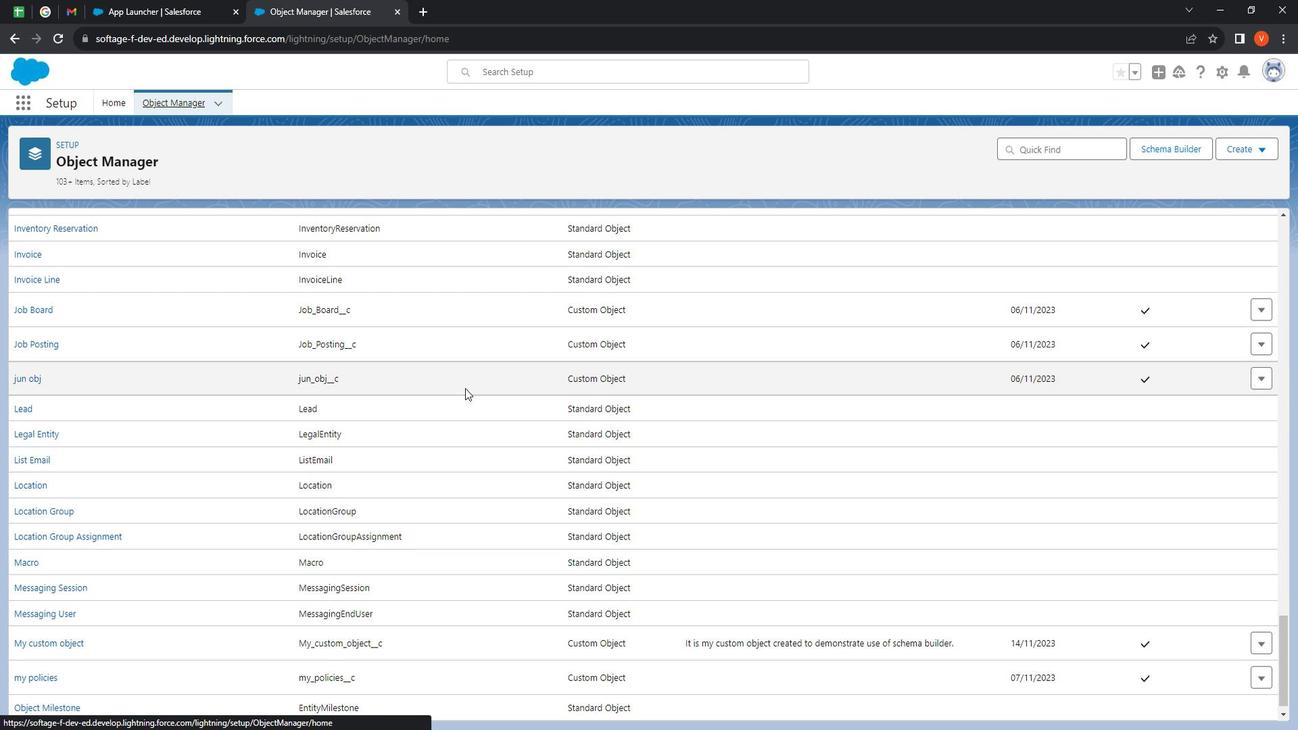 
Action: Mouse moved to (493, 395)
Screenshot: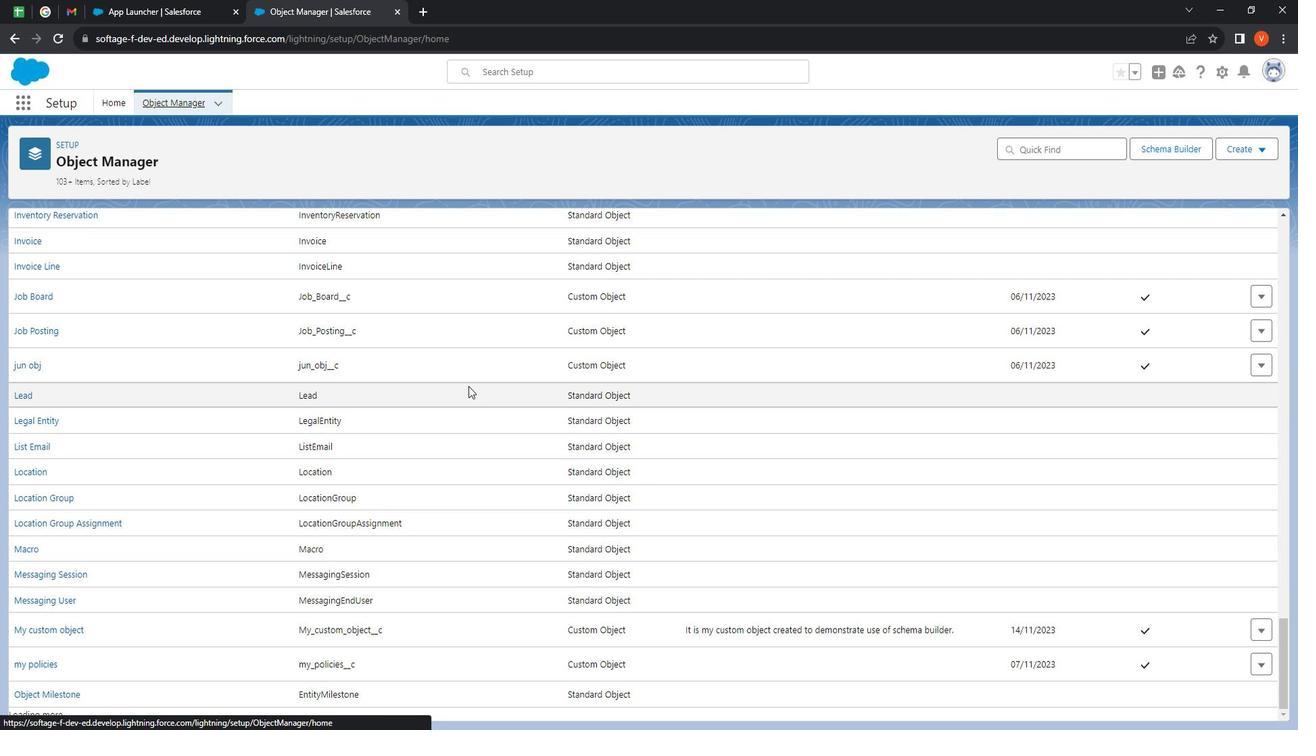
Action: Mouse scrolled (493, 395) with delta (0, 0)
Screenshot: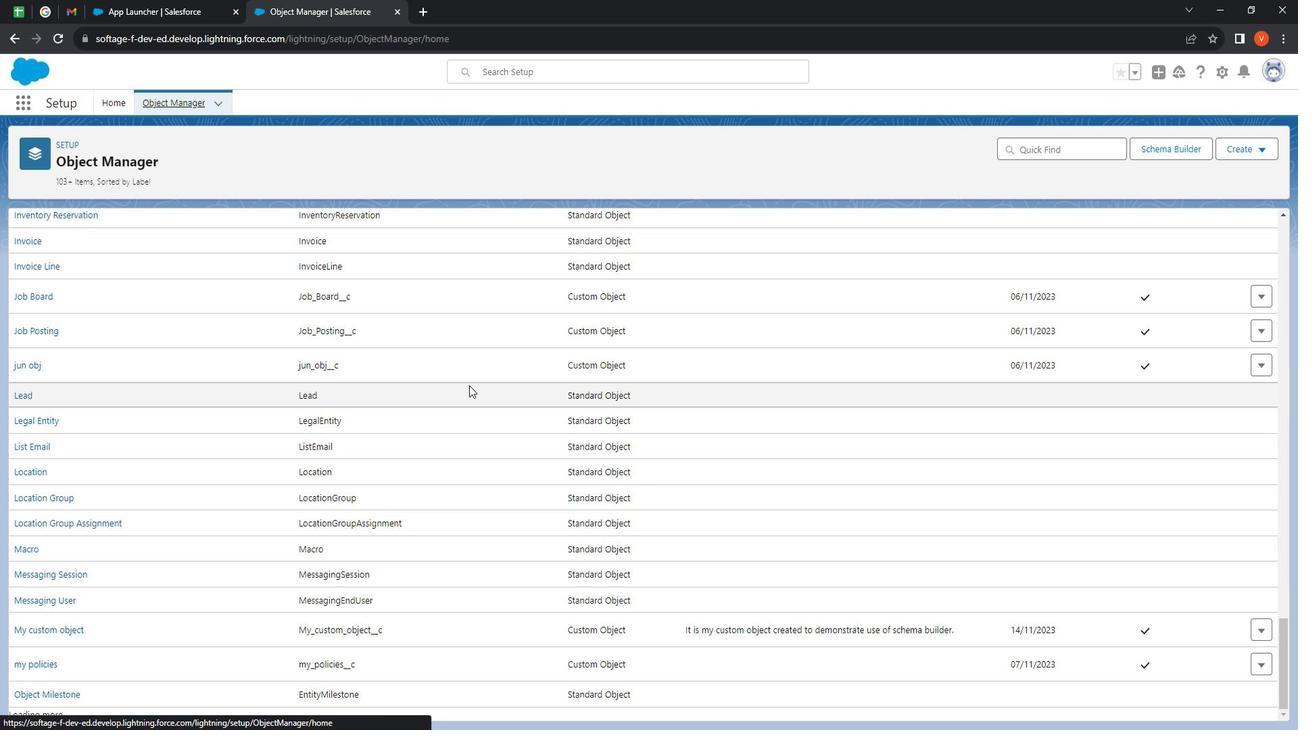 
Action: Mouse scrolled (493, 395) with delta (0, 0)
Screenshot: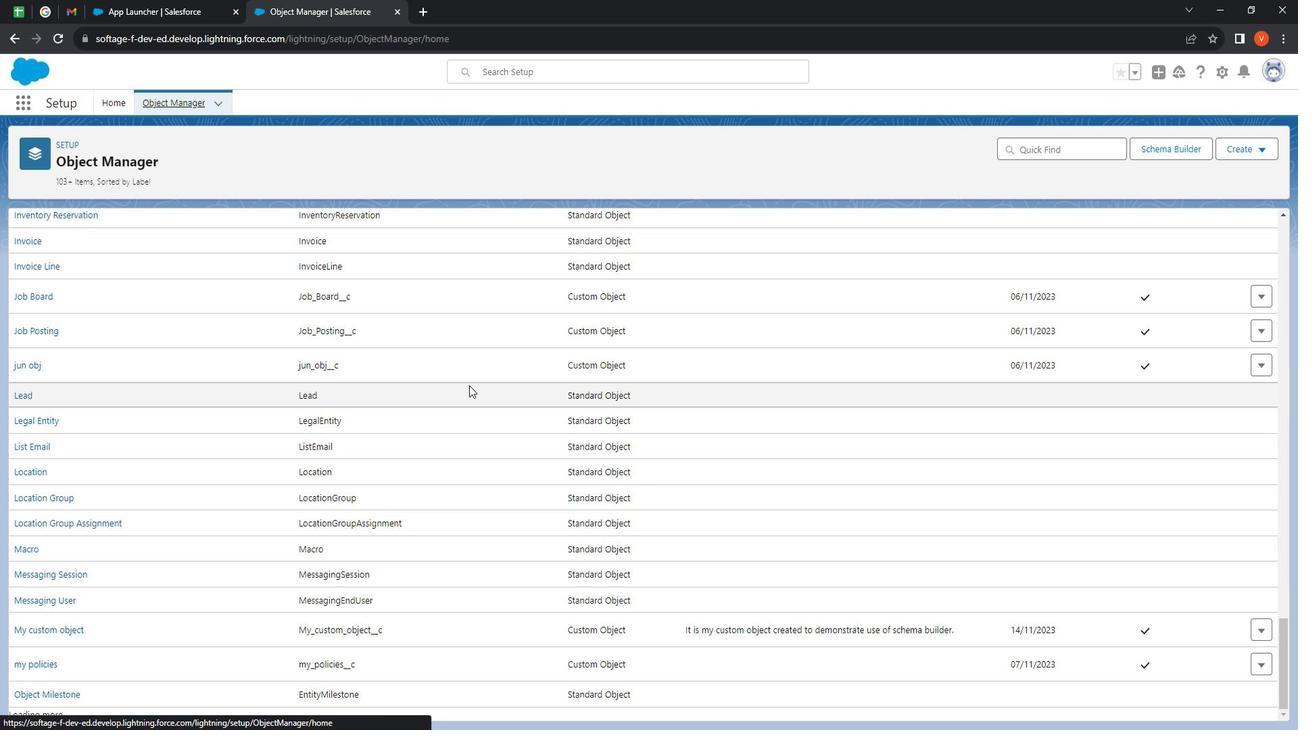 
Action: Mouse scrolled (493, 395) with delta (0, 0)
Screenshot: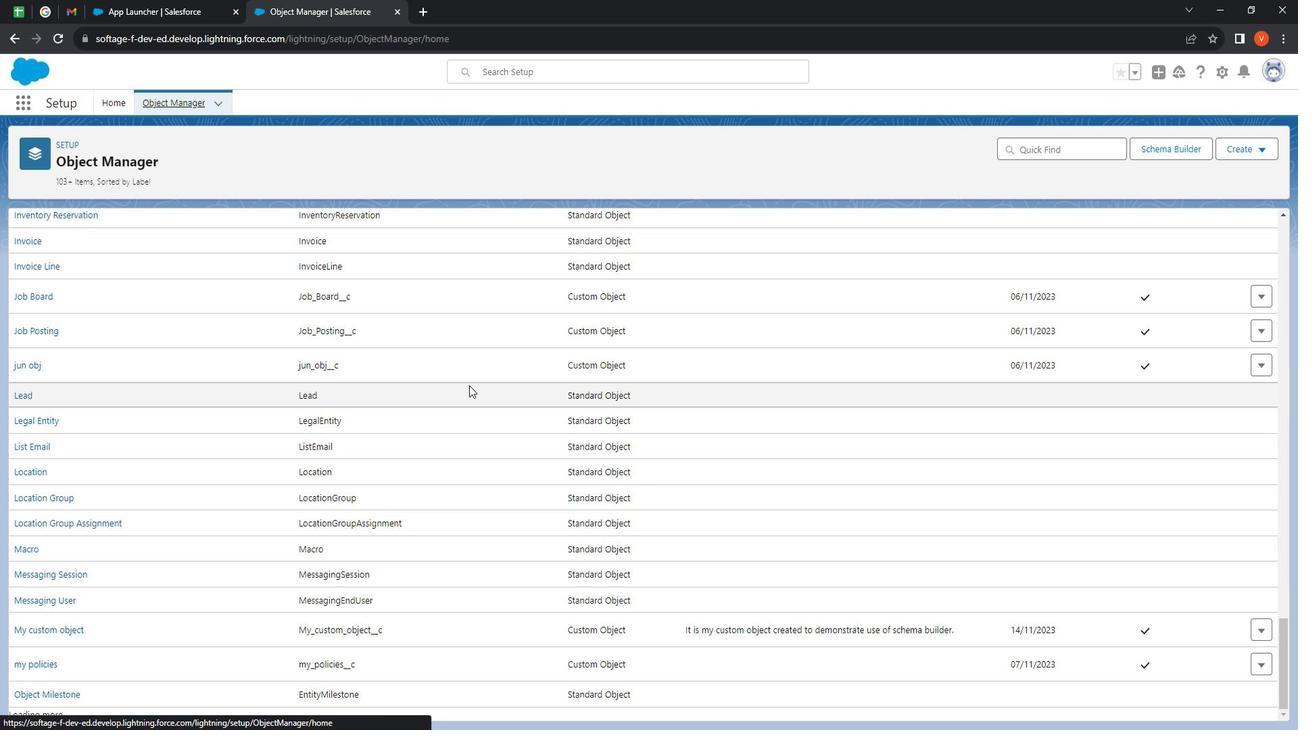 
Action: Mouse moved to (455, 464)
Screenshot: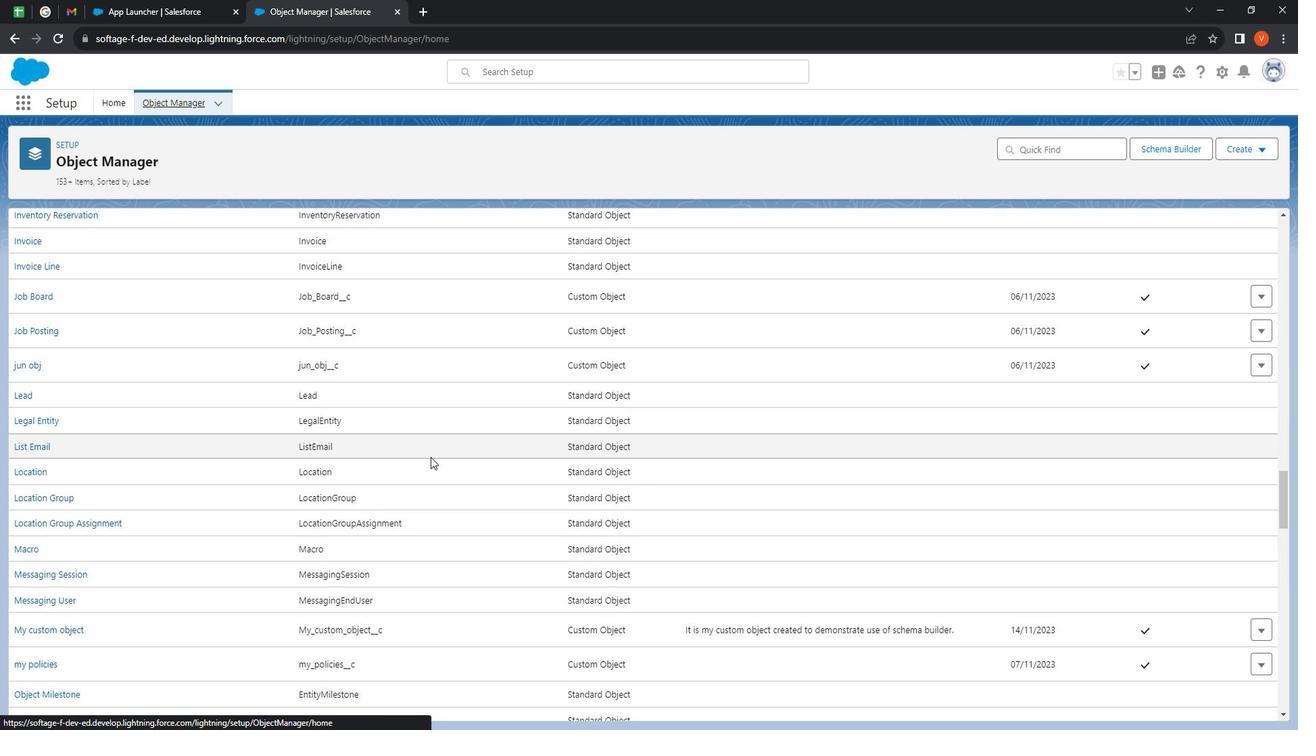 
Action: Mouse scrolled (455, 464) with delta (0, 0)
Screenshot: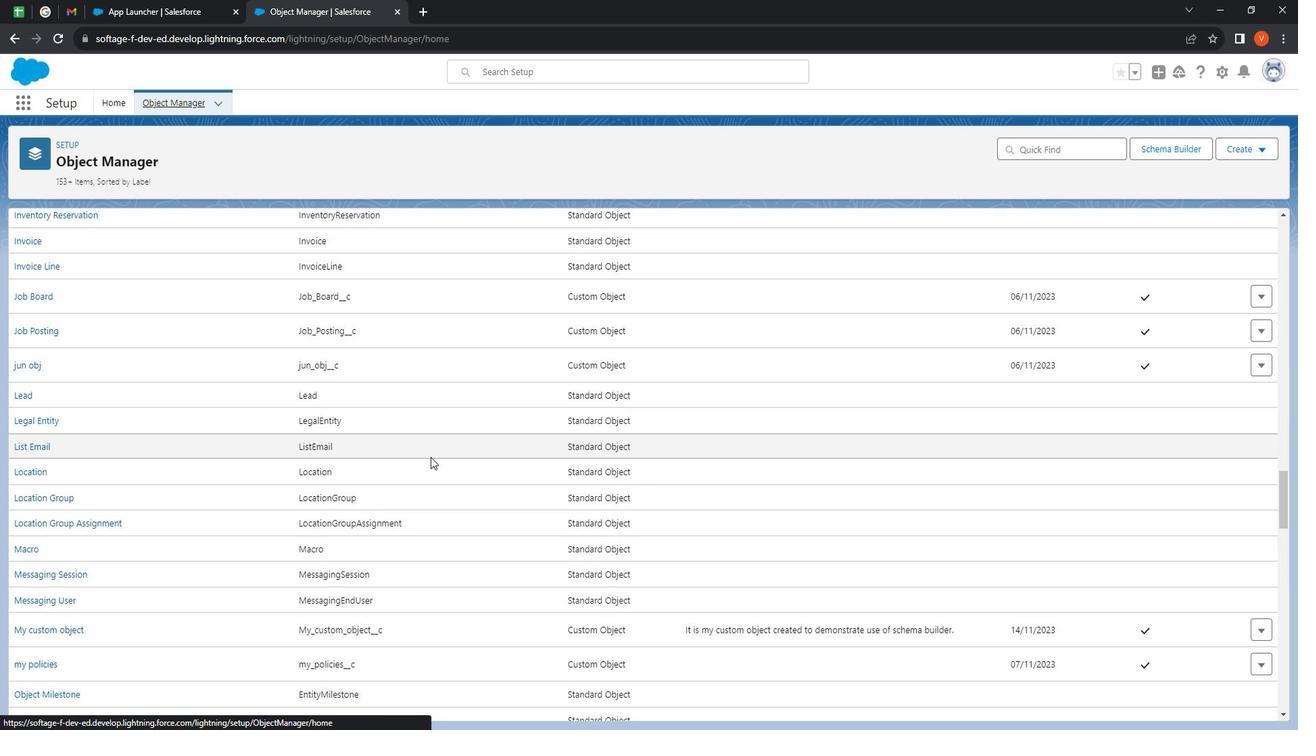 
Action: Mouse moved to (454, 472)
Screenshot: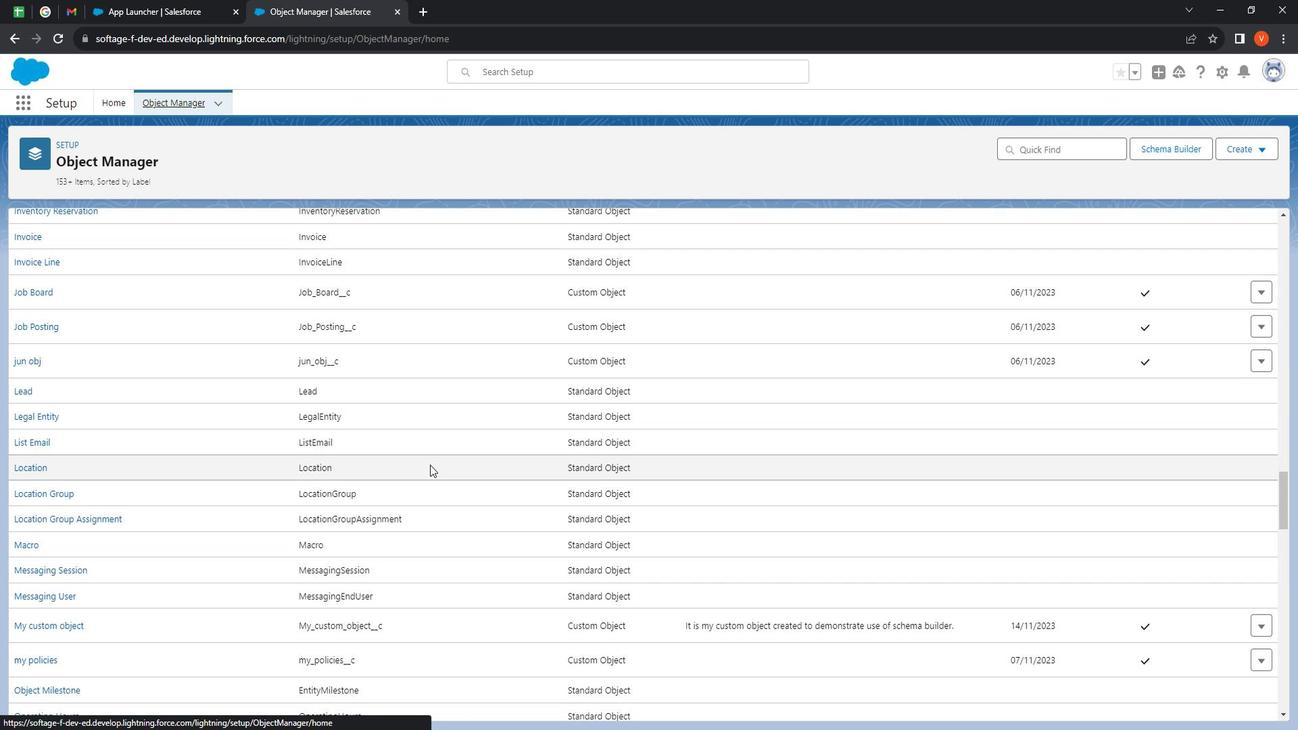 
Action: Mouse scrolled (454, 471) with delta (0, 0)
Screenshot: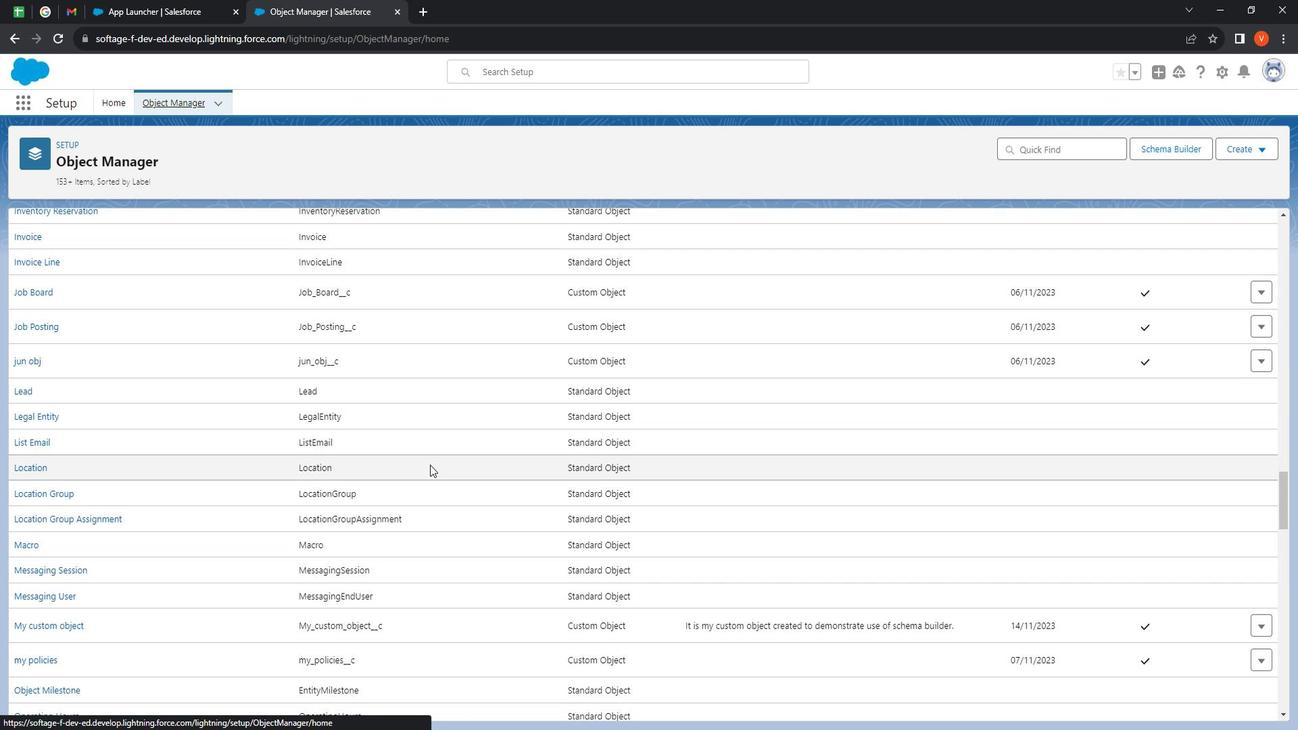 
Action: Mouse scrolled (454, 471) with delta (0, 0)
Screenshot: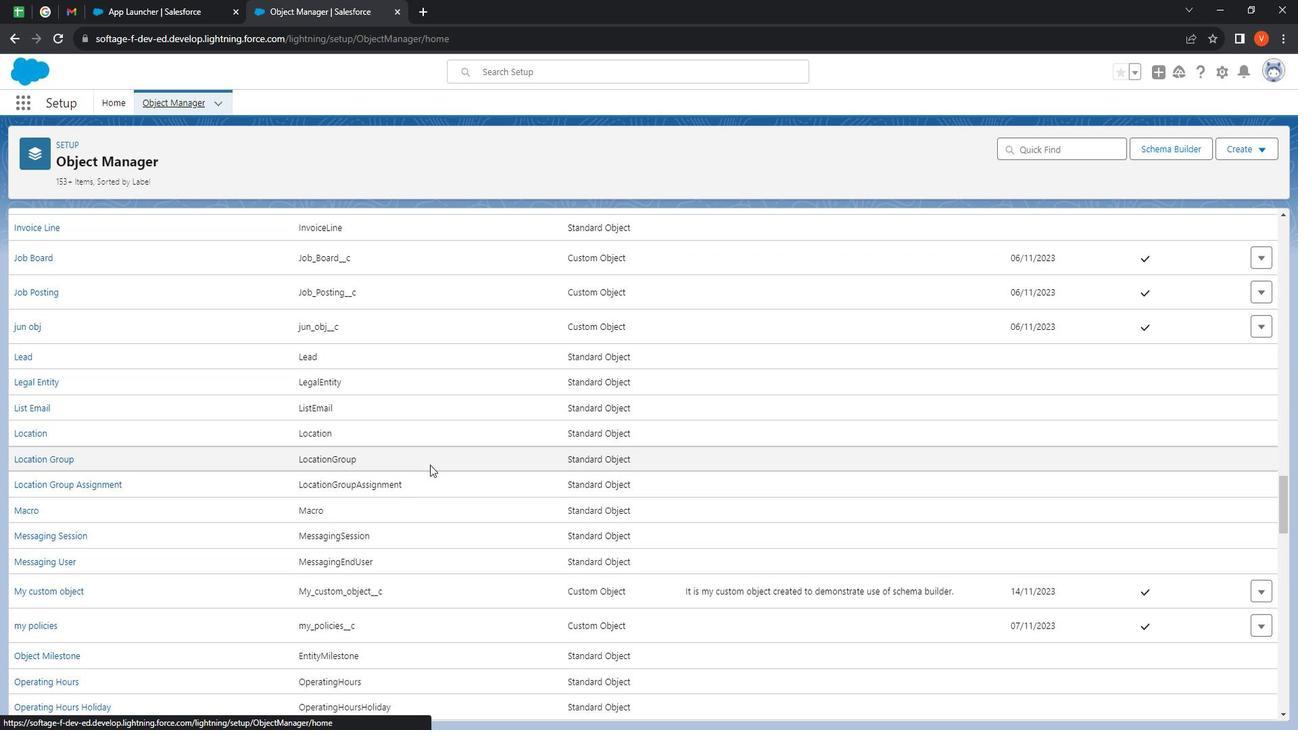 
Action: Mouse moved to (481, 488)
Screenshot: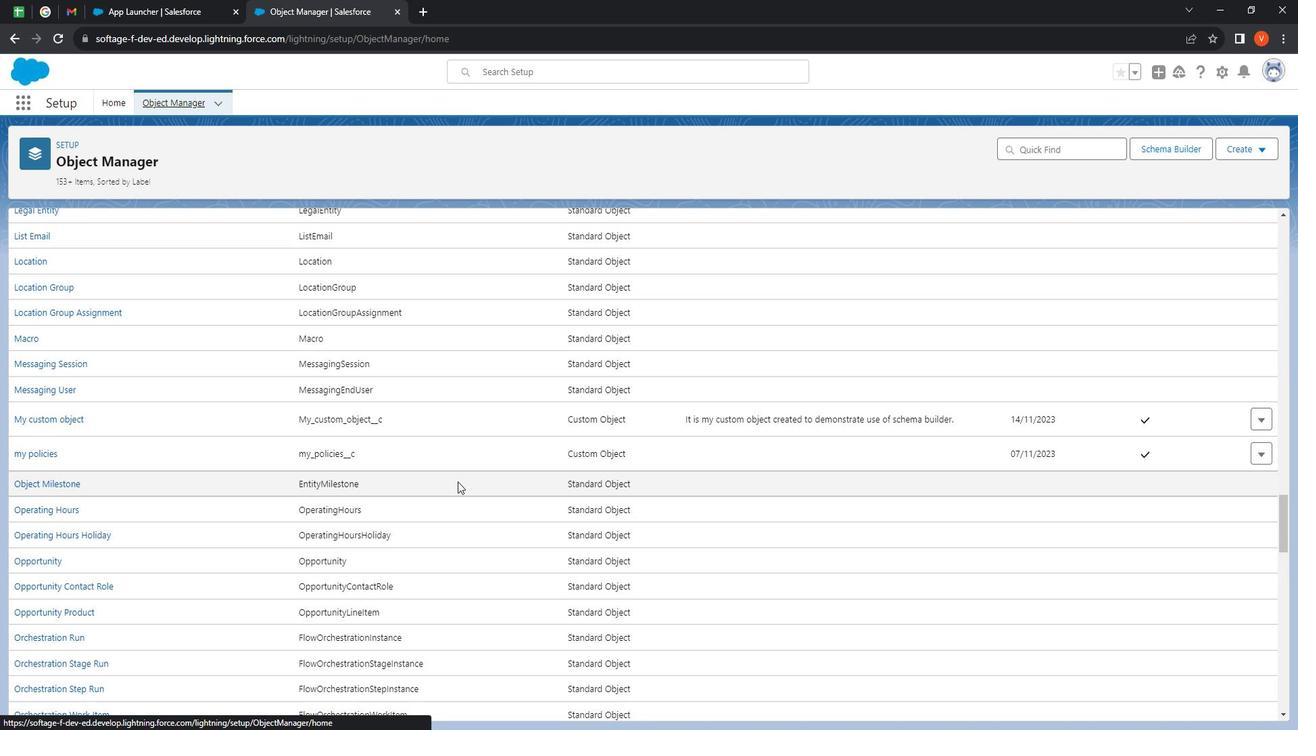 
Action: Mouse scrolled (481, 487) with delta (0, 0)
Screenshot: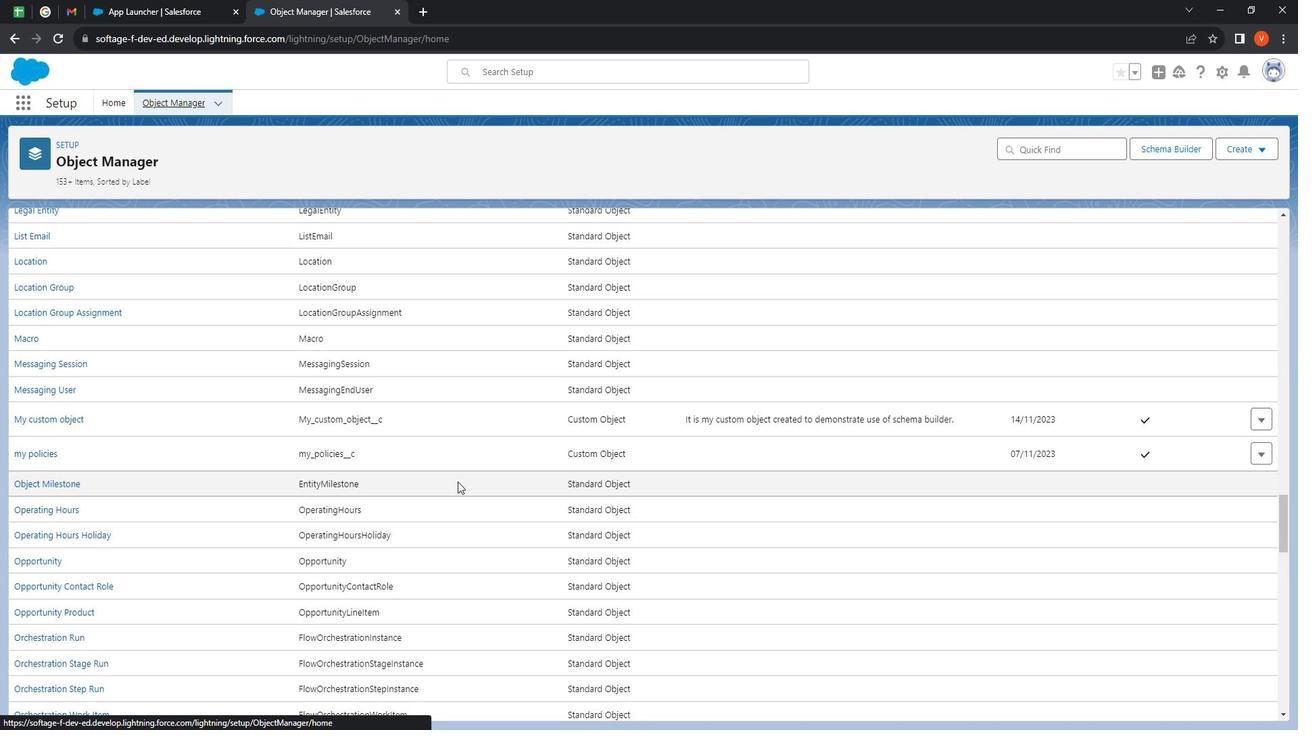
Action: Mouse scrolled (481, 487) with delta (0, 0)
Screenshot: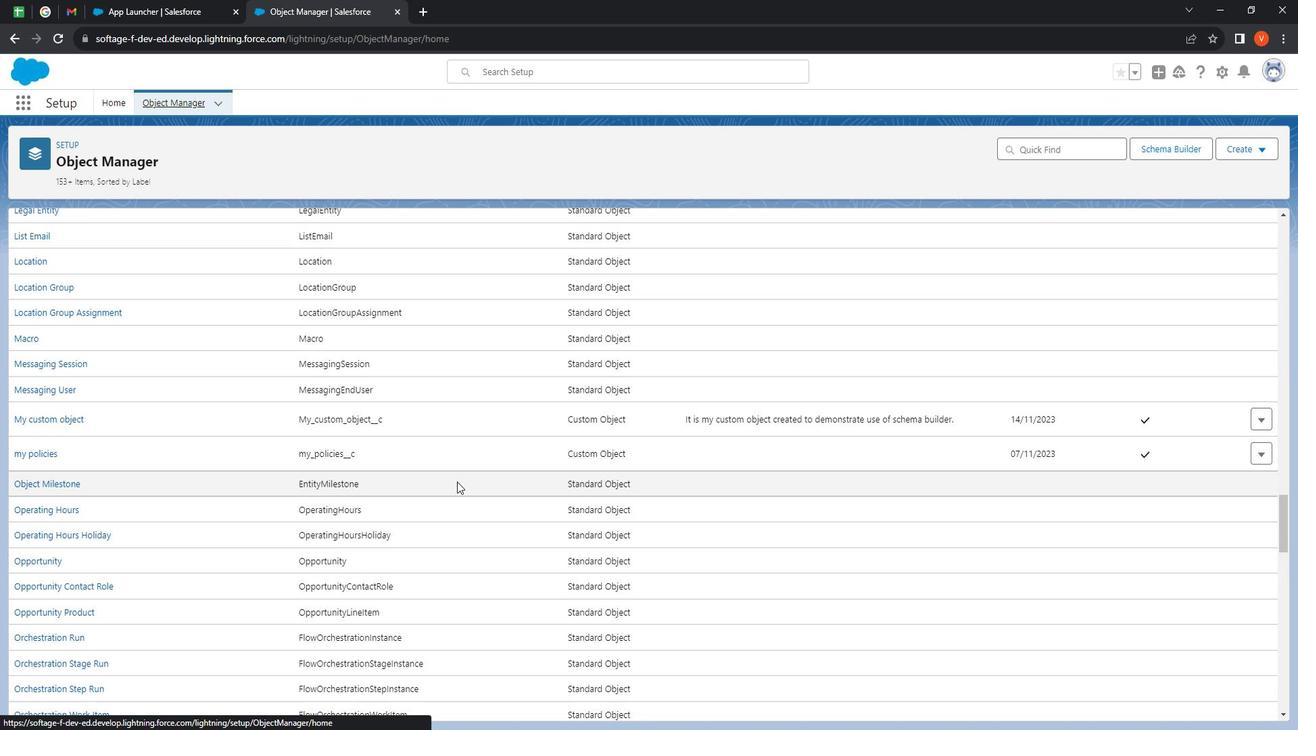 
Action: Mouse moved to (477, 477)
Screenshot: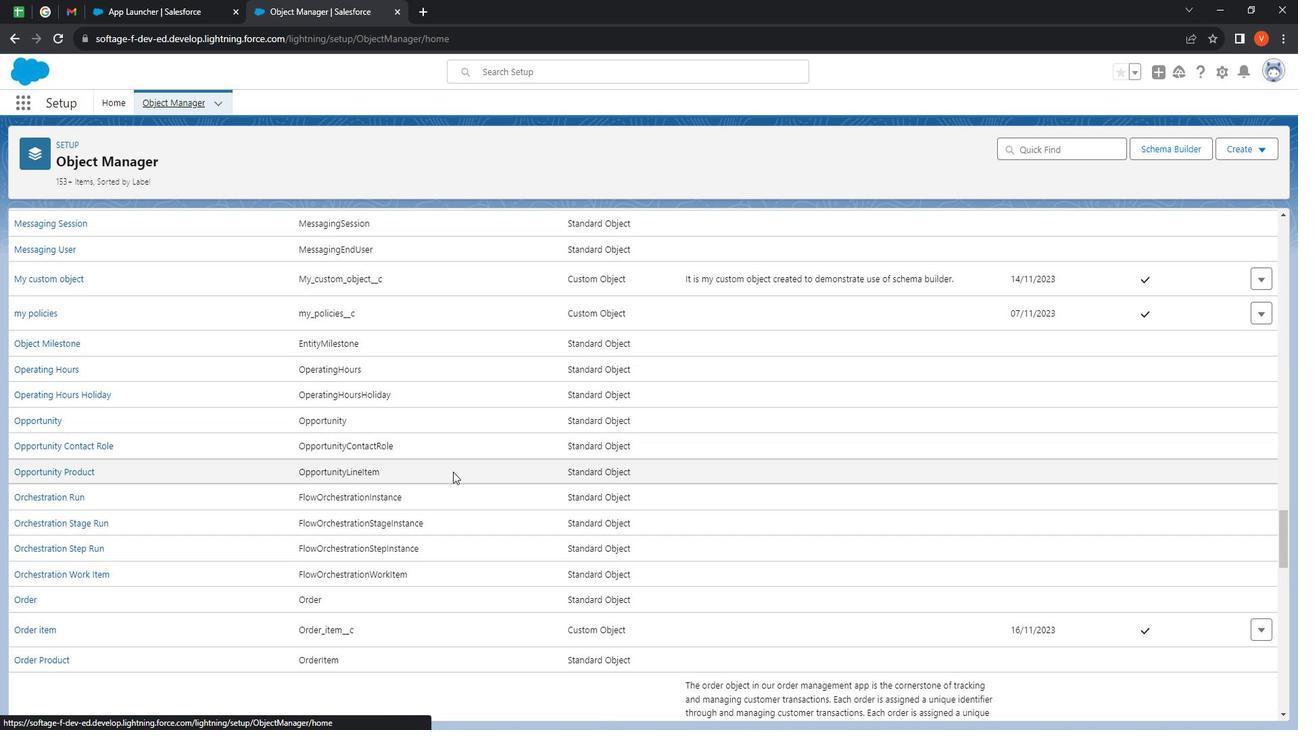 
Action: Mouse scrolled (477, 476) with delta (0, 0)
Screenshot: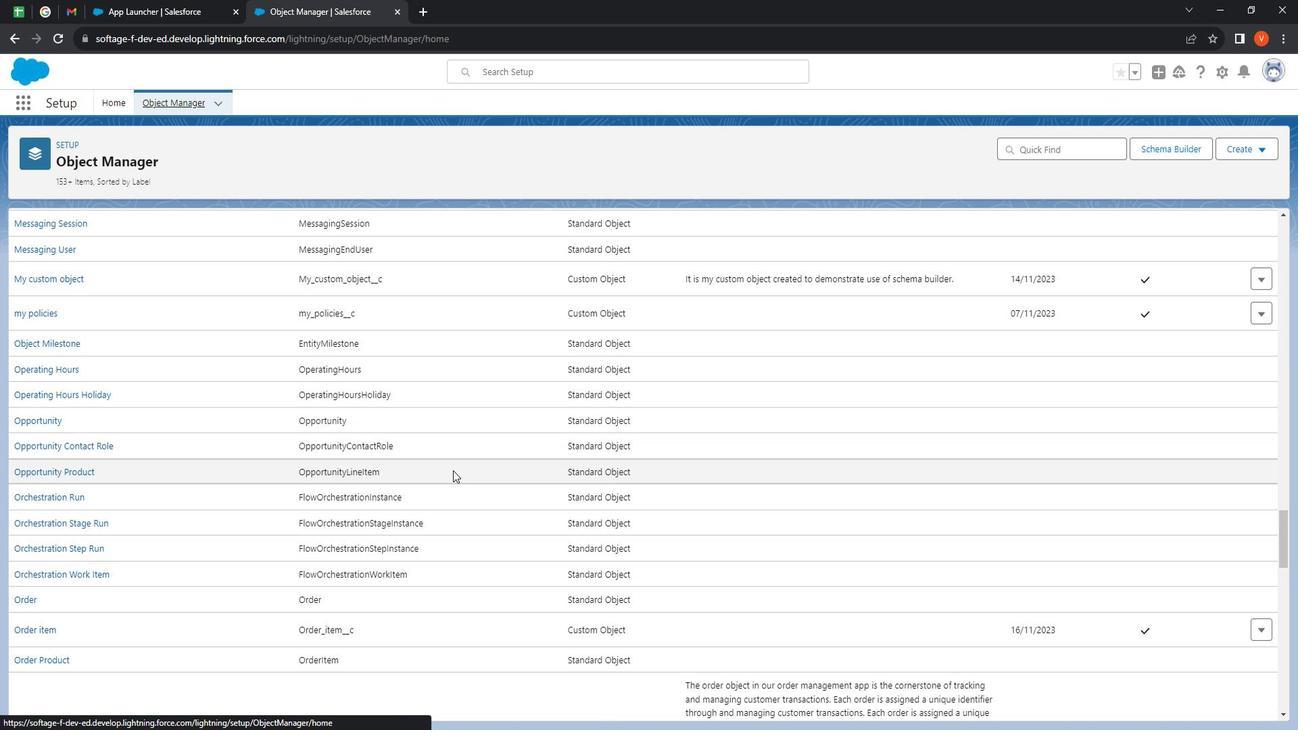 
Action: Mouse moved to (477, 476)
Screenshot: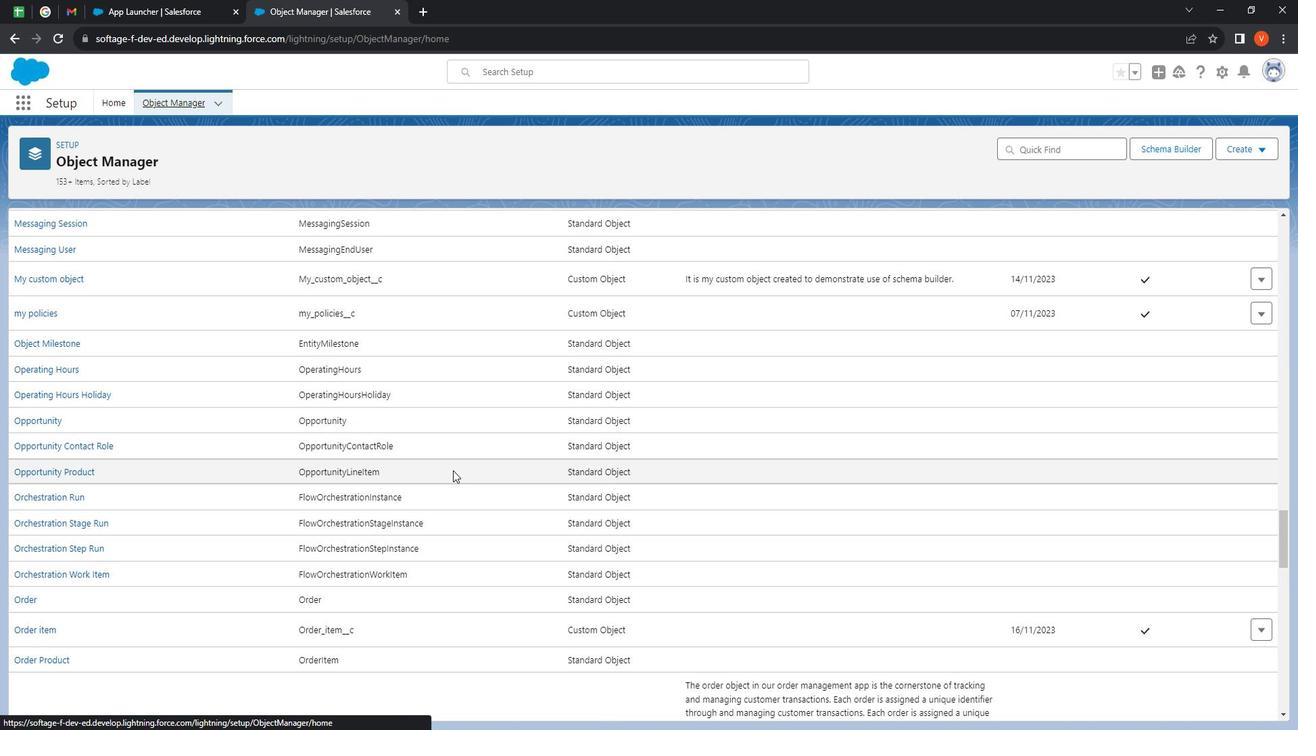 
Action: Mouse scrolled (477, 475) with delta (0, 0)
Screenshot: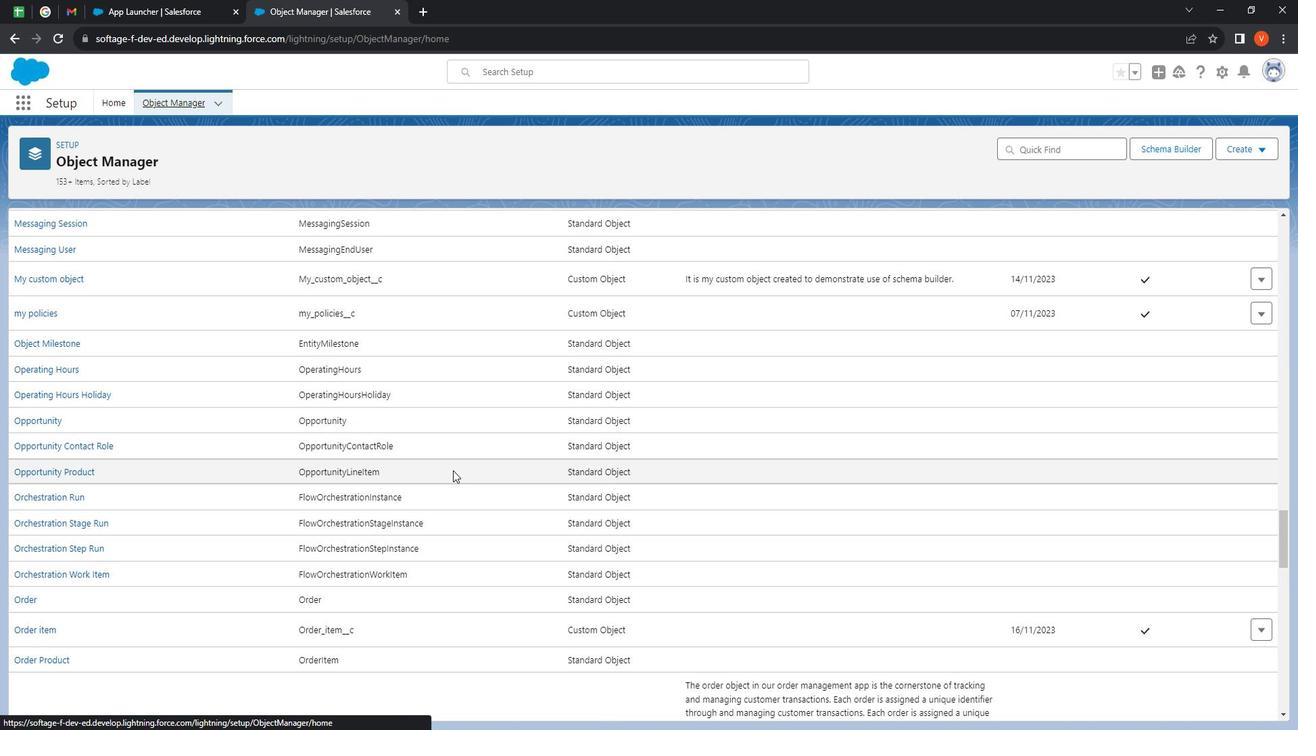 
Action: Mouse scrolled (477, 475) with delta (0, 0)
Screenshot: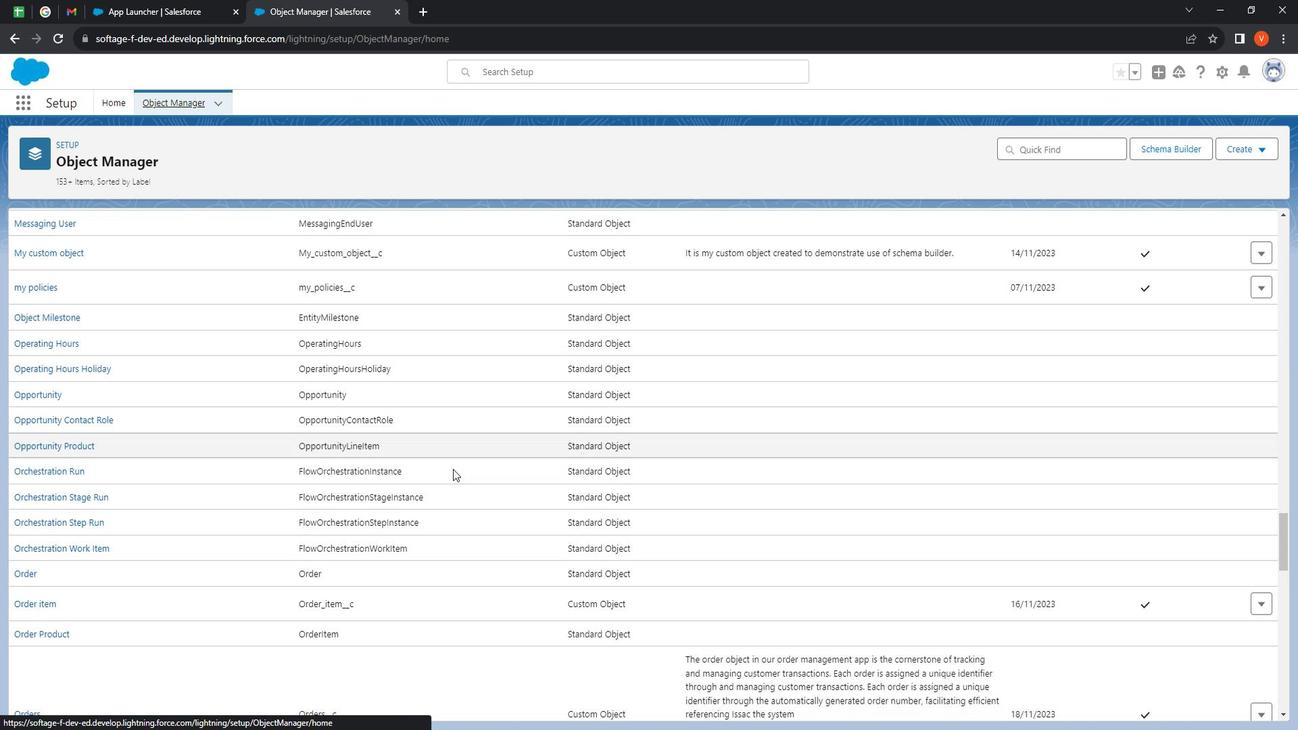 
Action: Mouse moved to (482, 468)
Screenshot: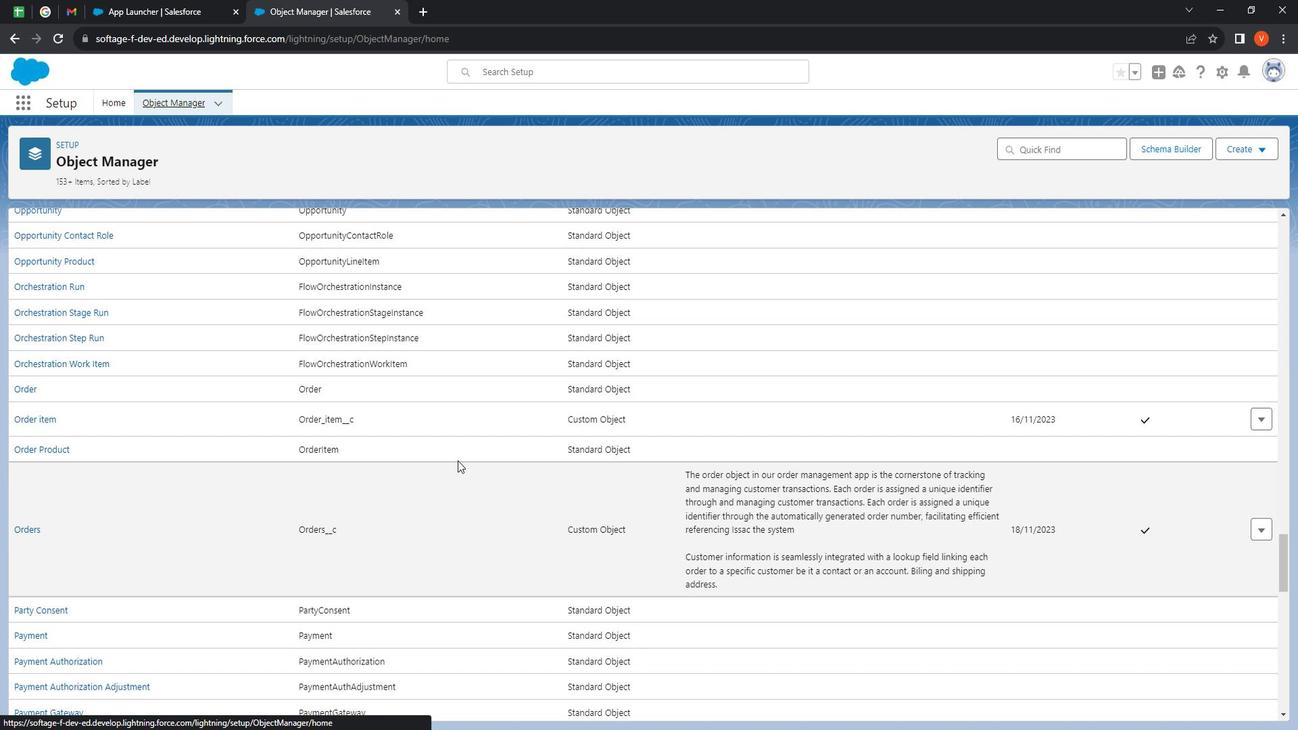 
Action: Mouse scrolled (482, 467) with delta (0, 0)
Screenshot: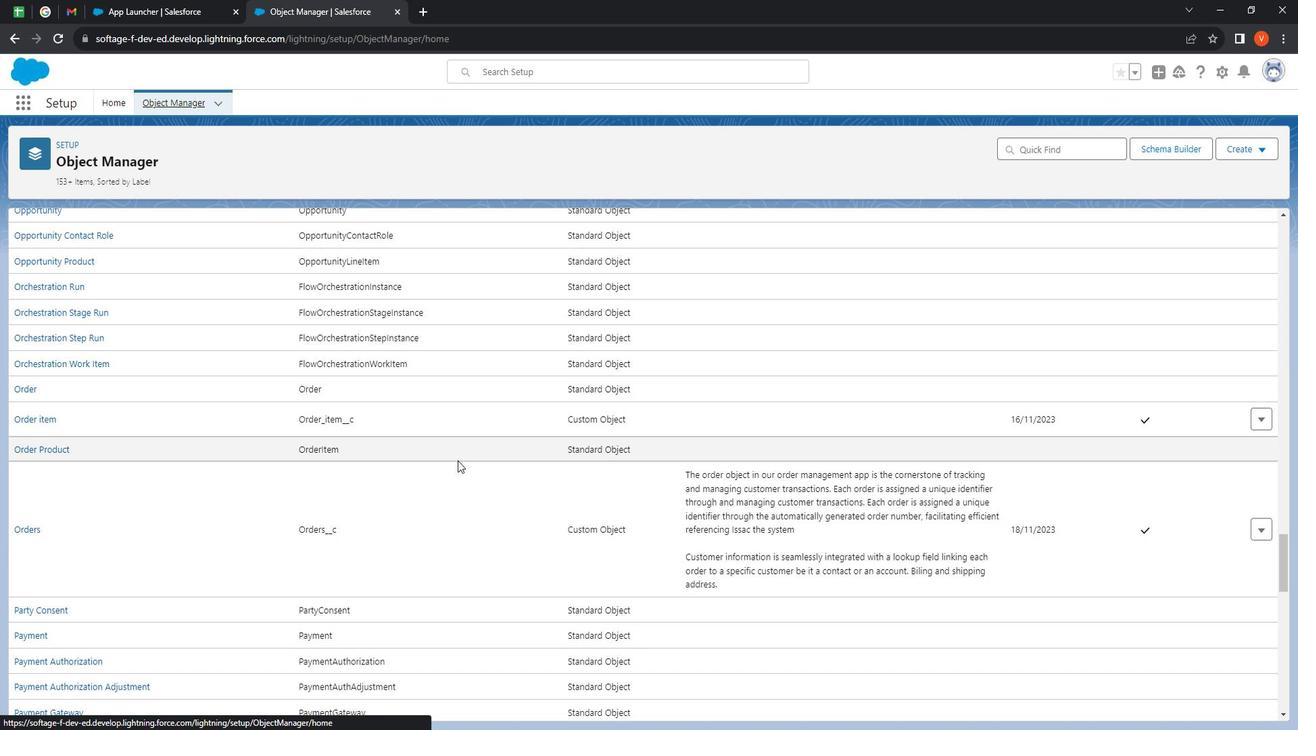 
Action: Mouse scrolled (482, 467) with delta (0, 0)
Screenshot: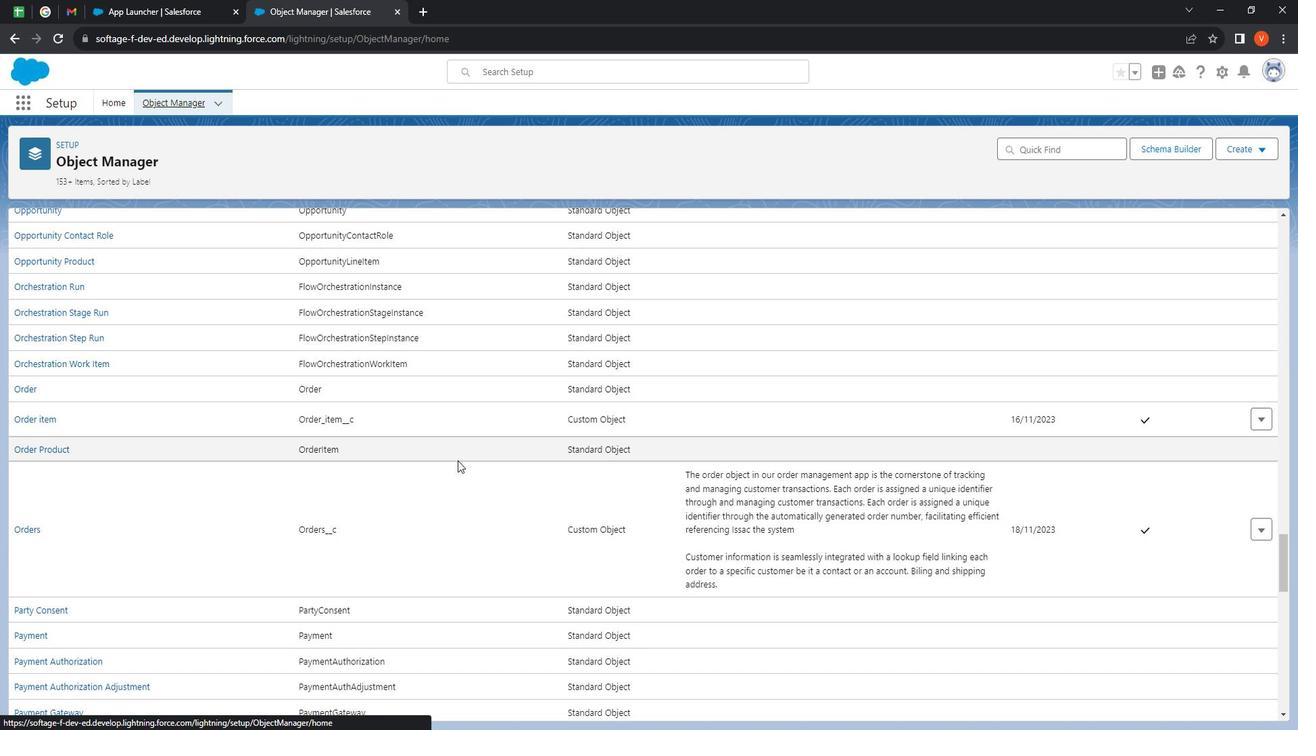 
Action: Mouse scrolled (482, 467) with delta (0, 0)
Screenshot: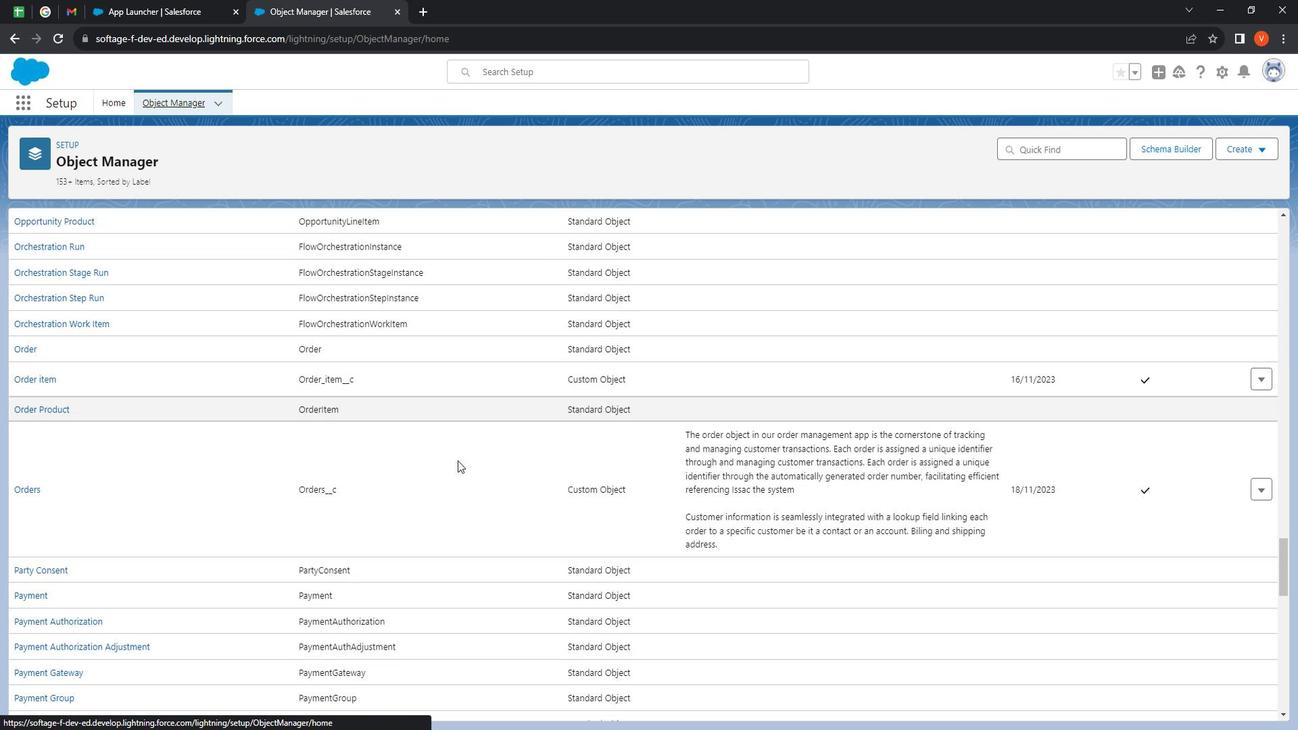 
Action: Mouse moved to (485, 466)
Screenshot: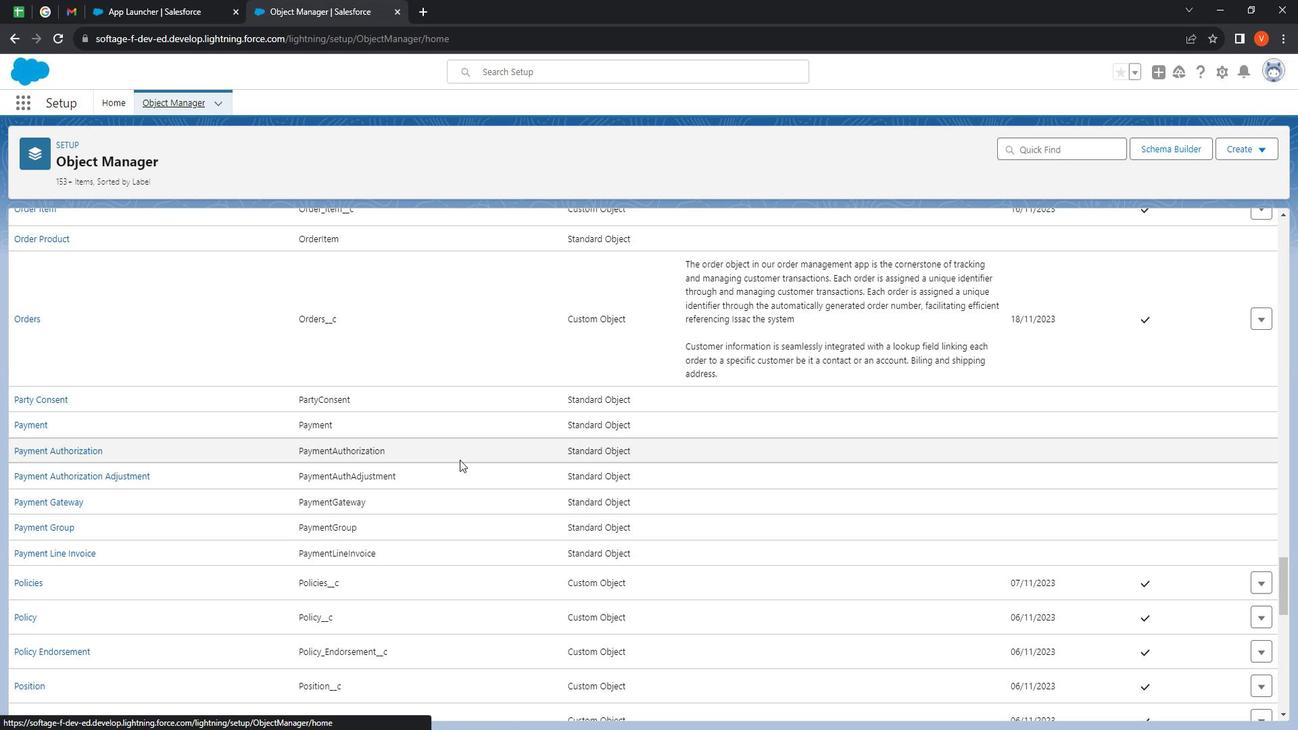 
Action: Mouse scrolled (485, 465) with delta (0, 0)
Screenshot: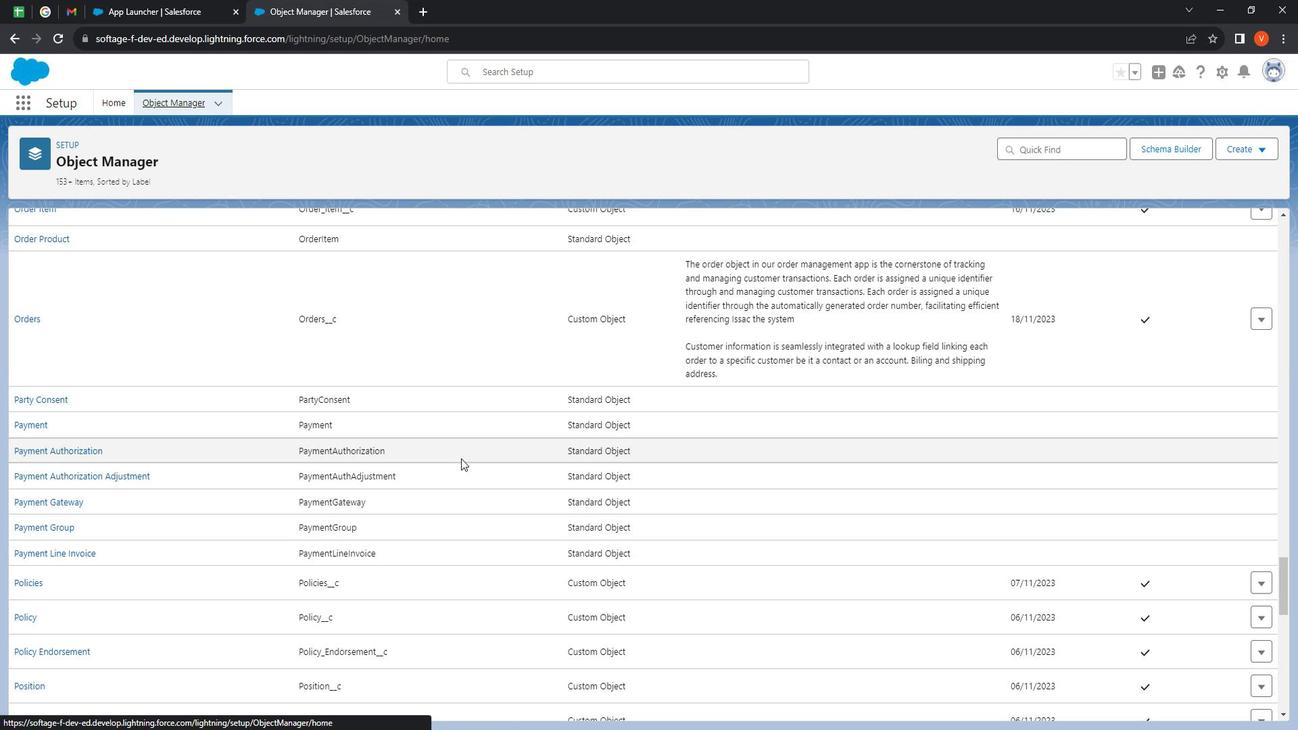 
Action: Mouse scrolled (485, 465) with delta (0, 0)
Screenshot: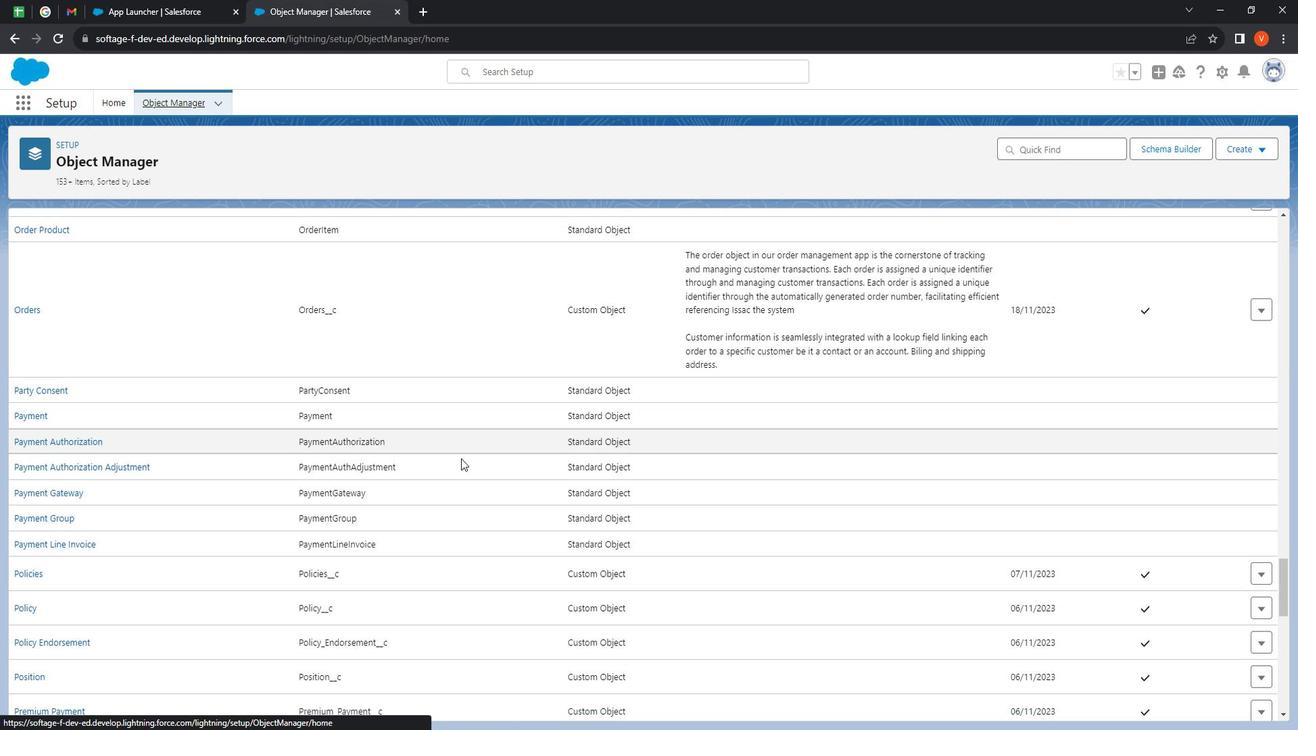 
Action: Mouse scrolled (485, 465) with delta (0, 0)
Screenshot: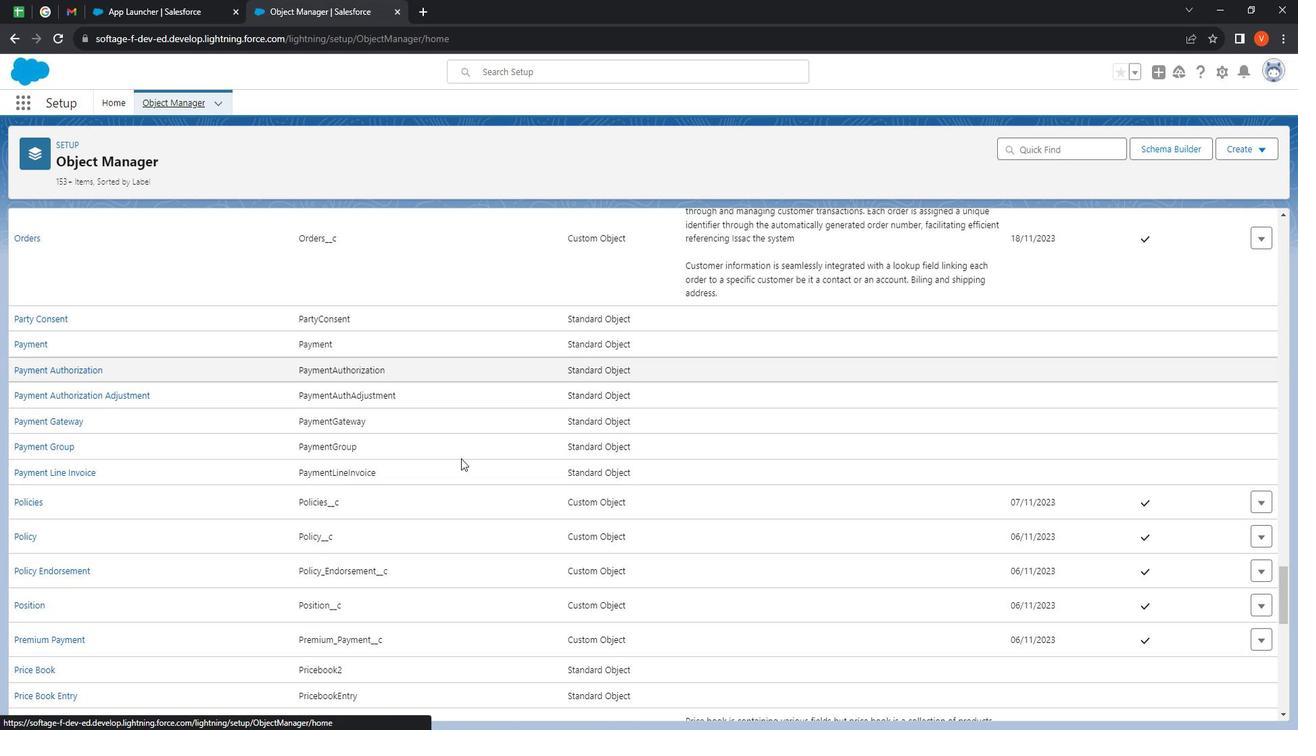 
Action: Mouse moved to (487, 464)
Screenshot: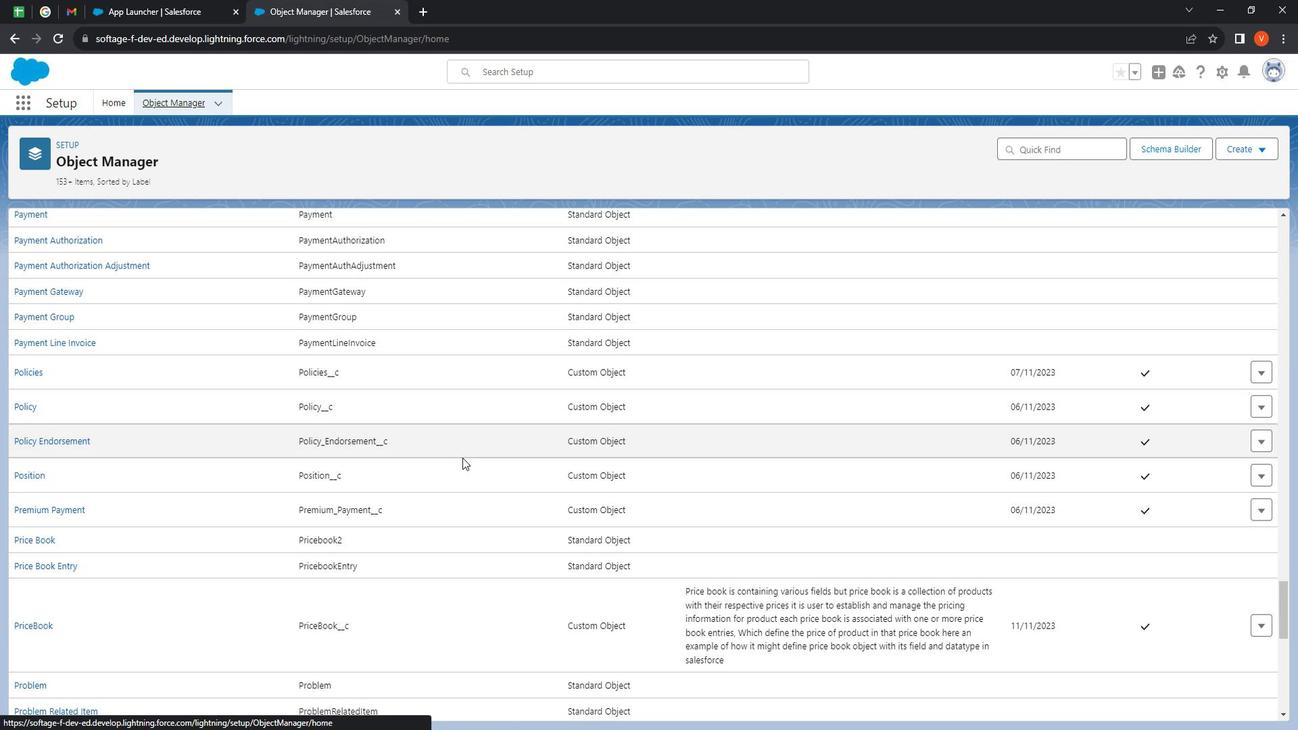 
Action: Mouse scrolled (487, 464) with delta (0, 0)
Screenshot: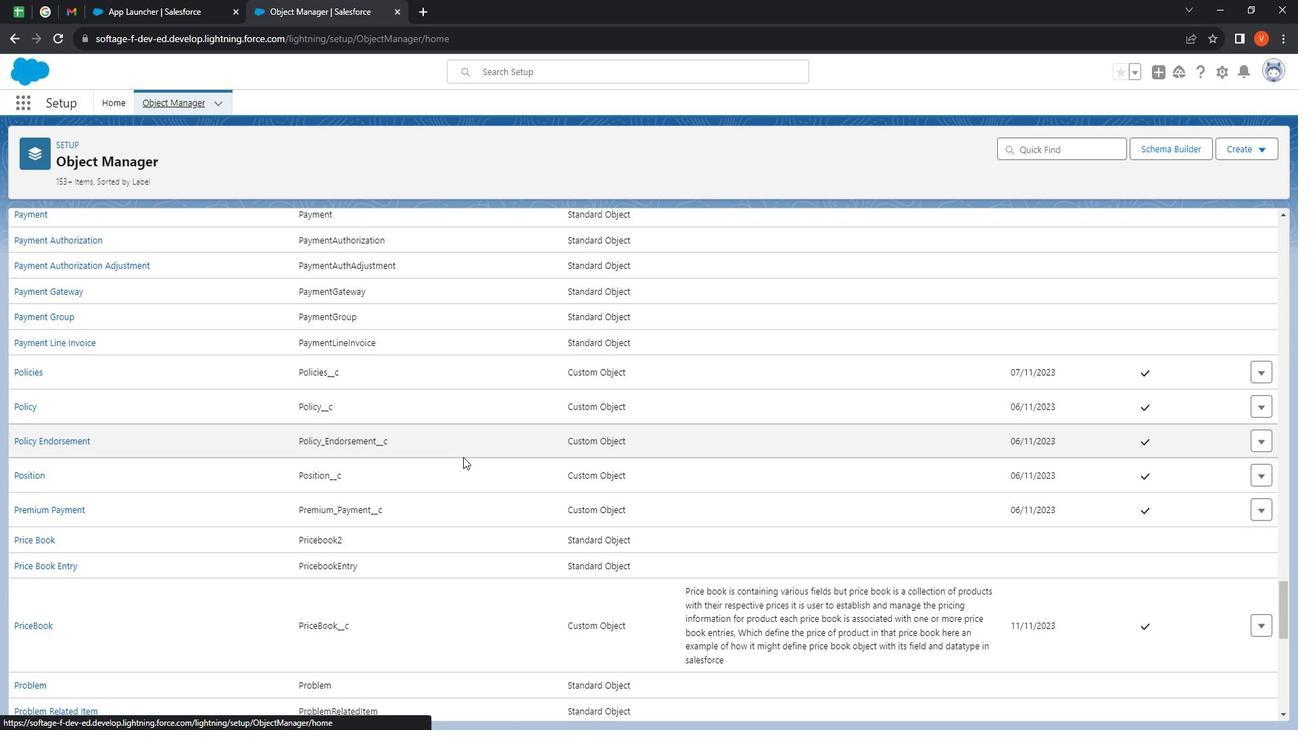 
Action: Mouse moved to (488, 464)
Screenshot: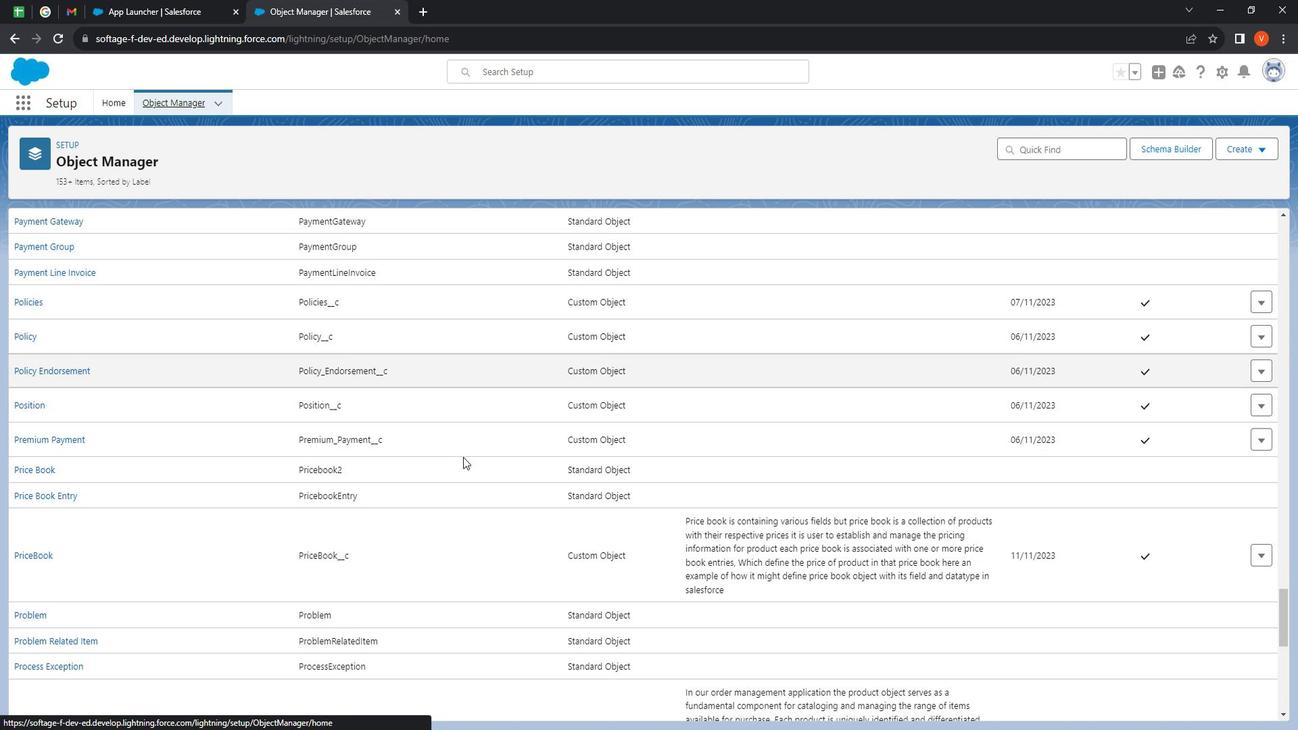 
Action: Mouse scrolled (488, 464) with delta (0, 0)
Screenshot: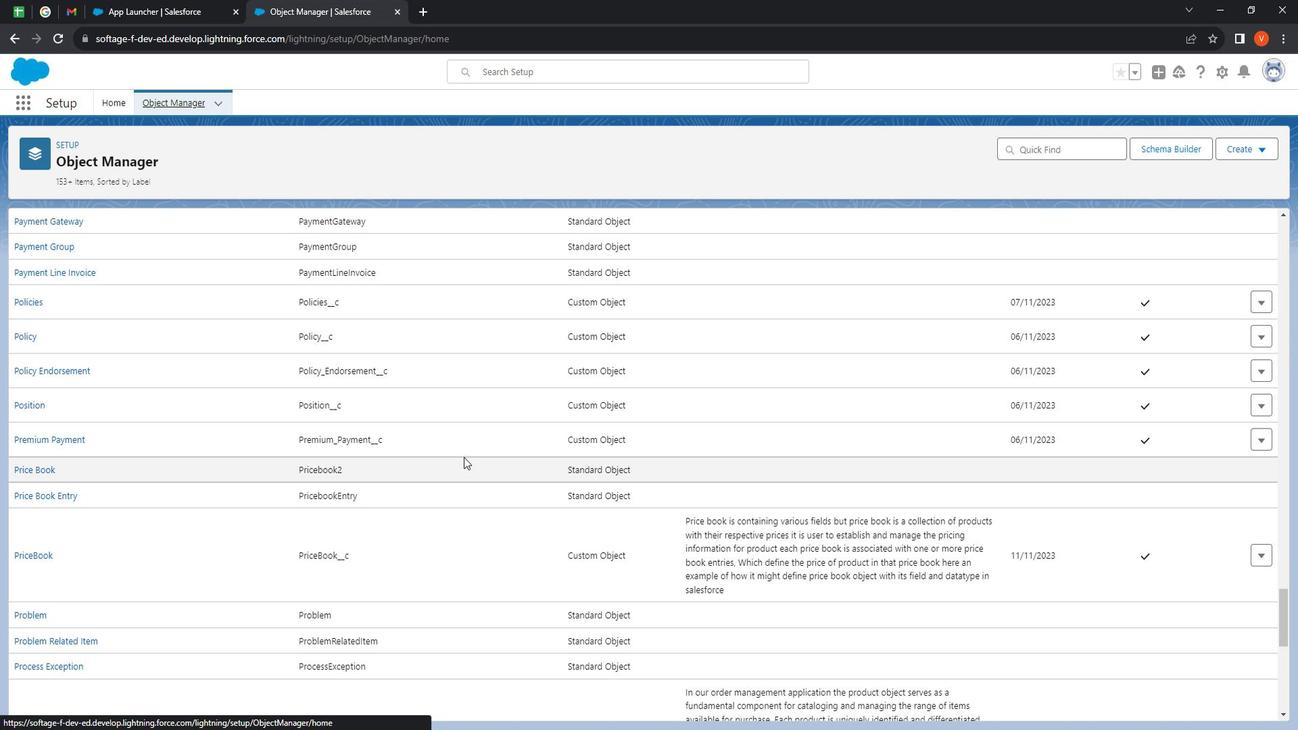 
Action: Mouse moved to (491, 464)
Screenshot: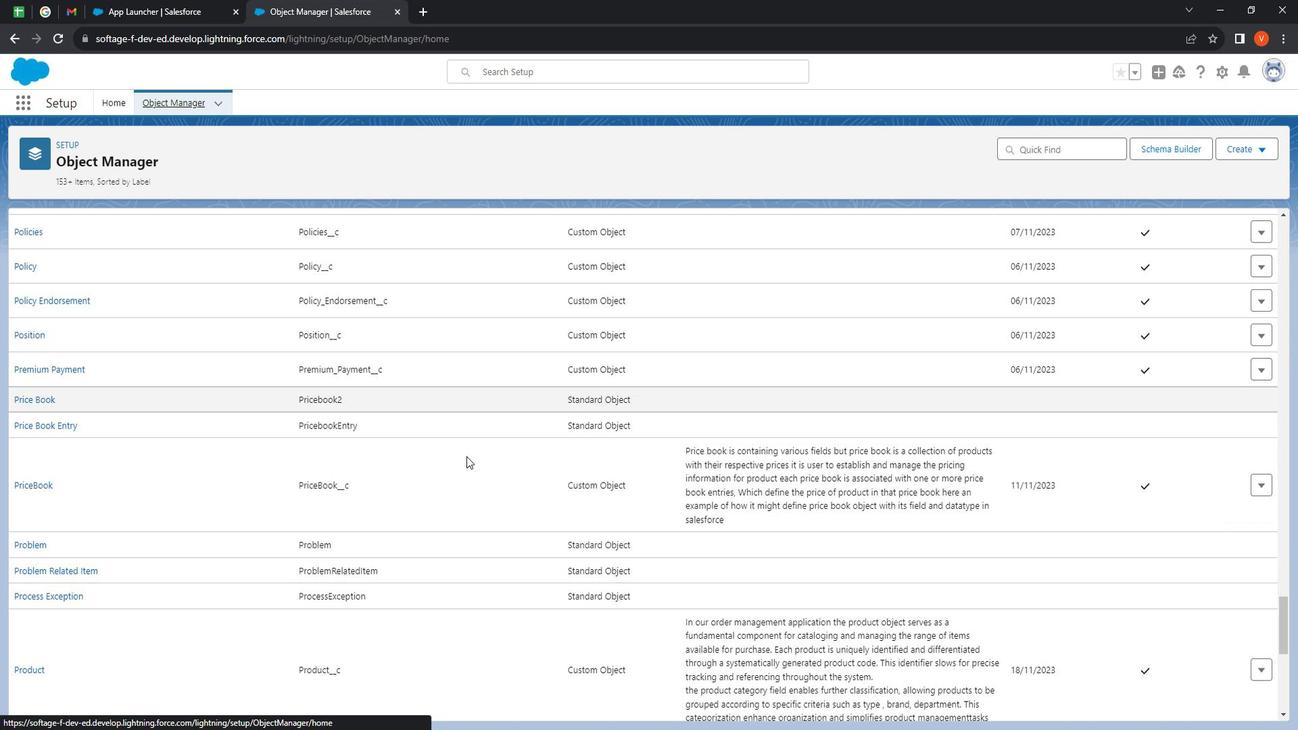 
Action: Mouse scrolled (491, 463) with delta (0, 0)
Screenshot: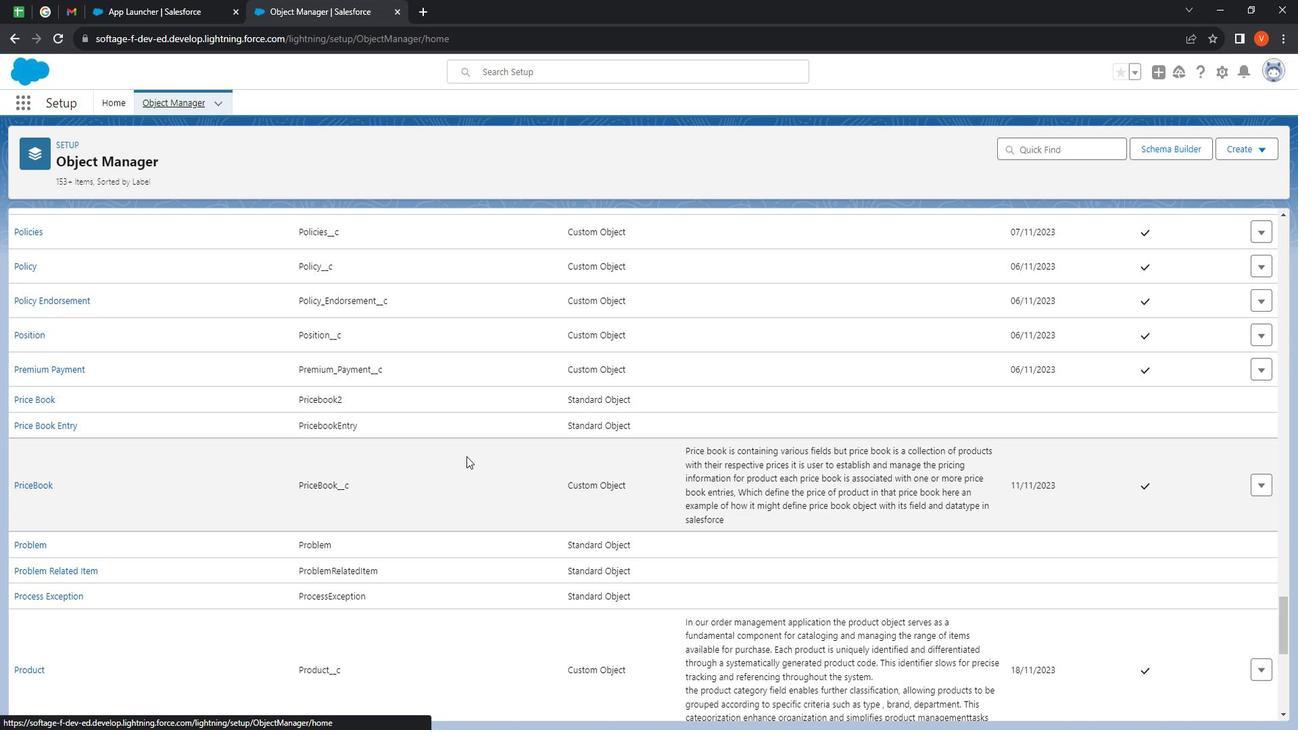 
Action: Mouse scrolled (491, 463) with delta (0, 0)
Screenshot: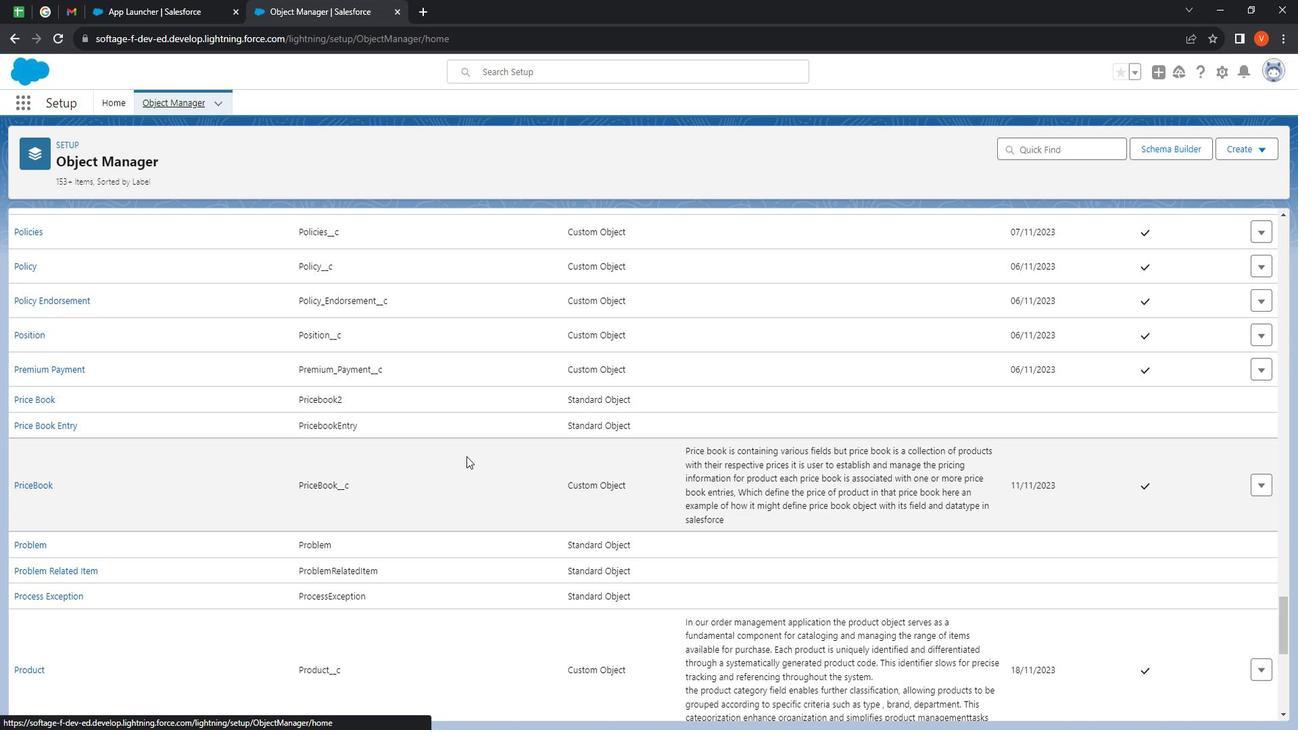 
Action: Mouse scrolled (491, 463) with delta (0, 0)
Screenshot: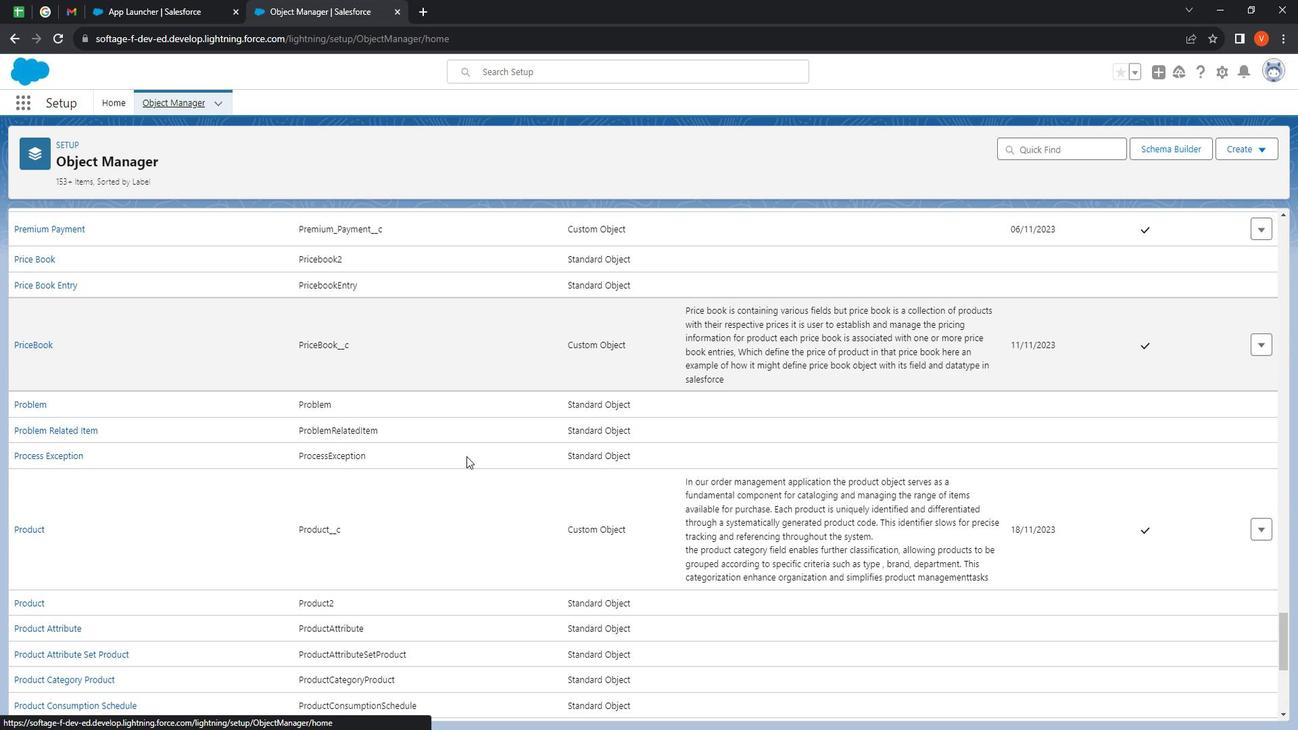 
Action: Mouse scrolled (491, 463) with delta (0, 0)
Screenshot: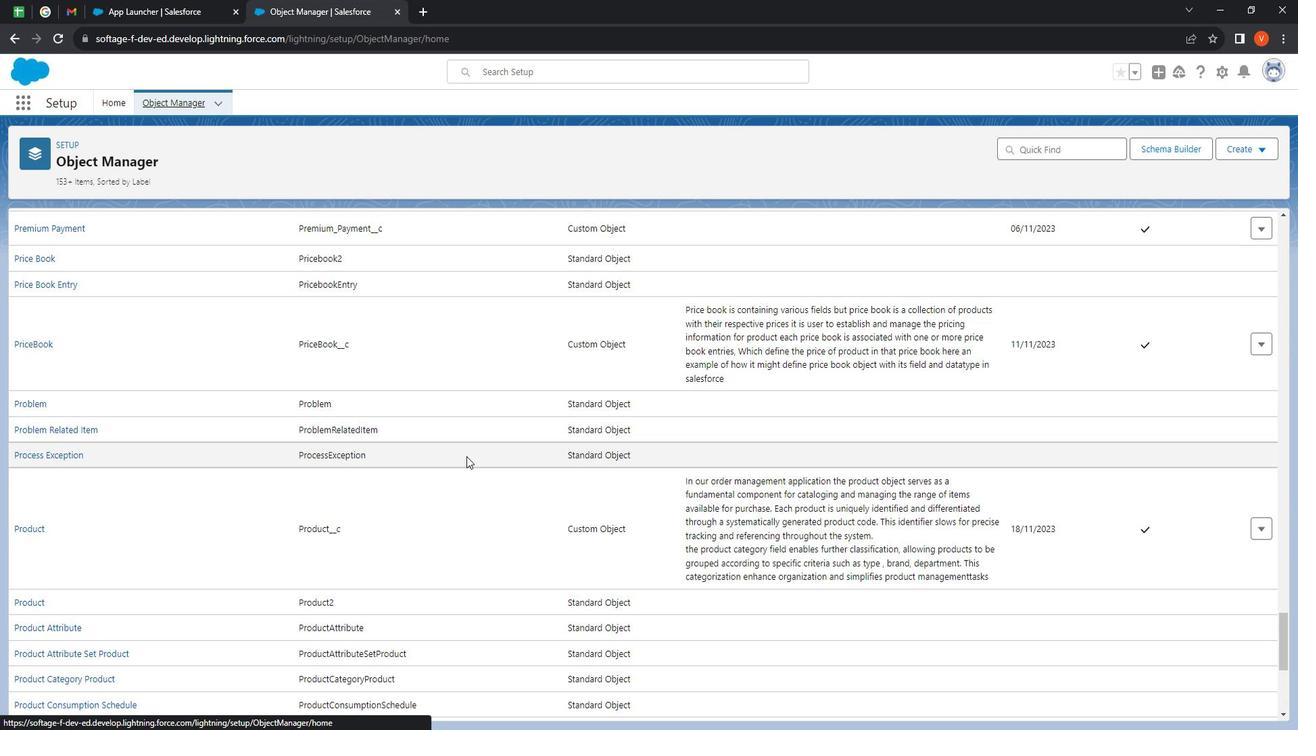 
Action: Mouse moved to (492, 462)
Screenshot: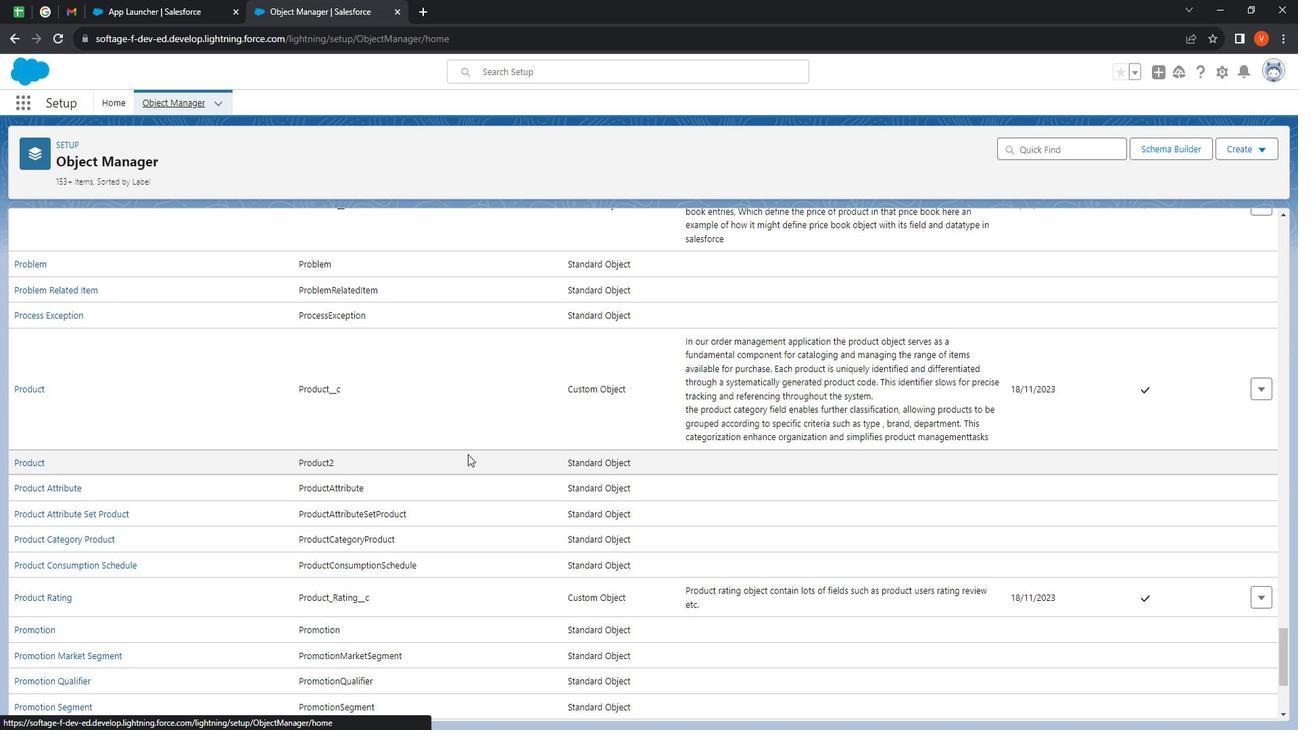 
Action: Mouse scrolled (492, 461) with delta (0, 0)
Screenshot: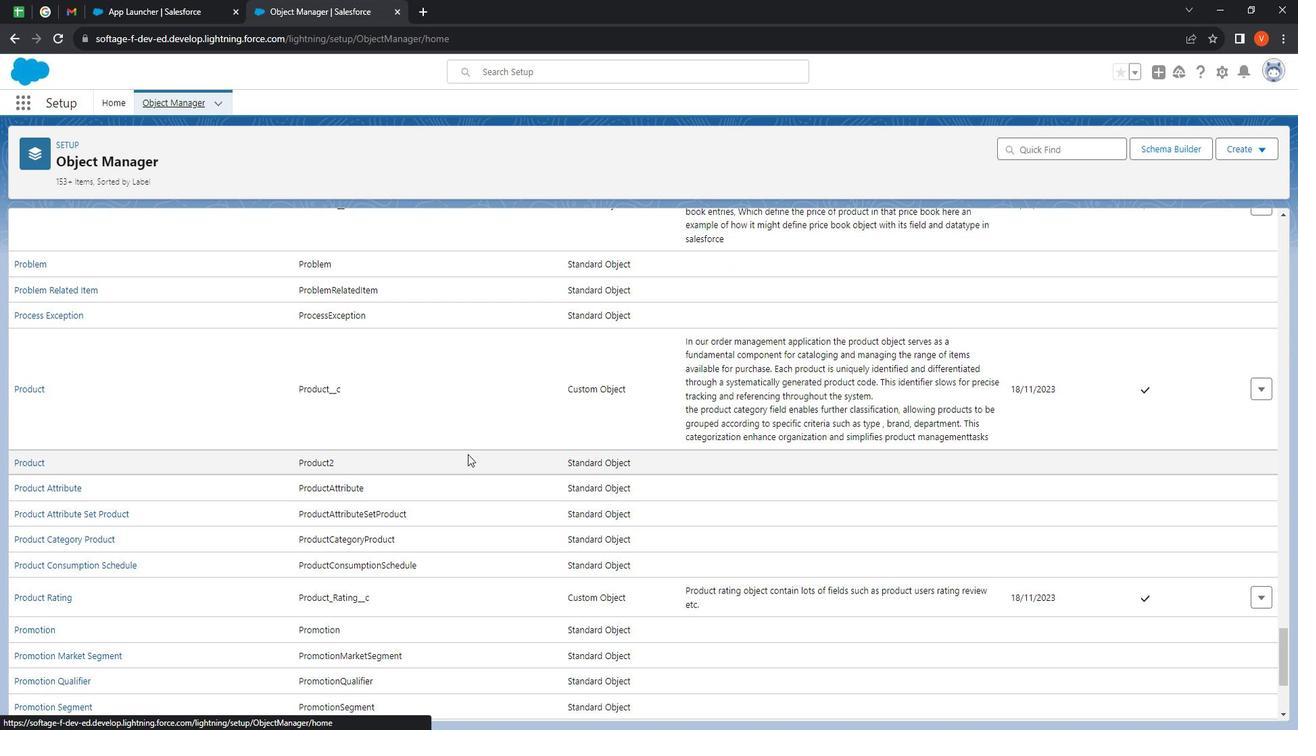 
Action: Mouse scrolled (492, 461) with delta (0, 0)
Screenshot: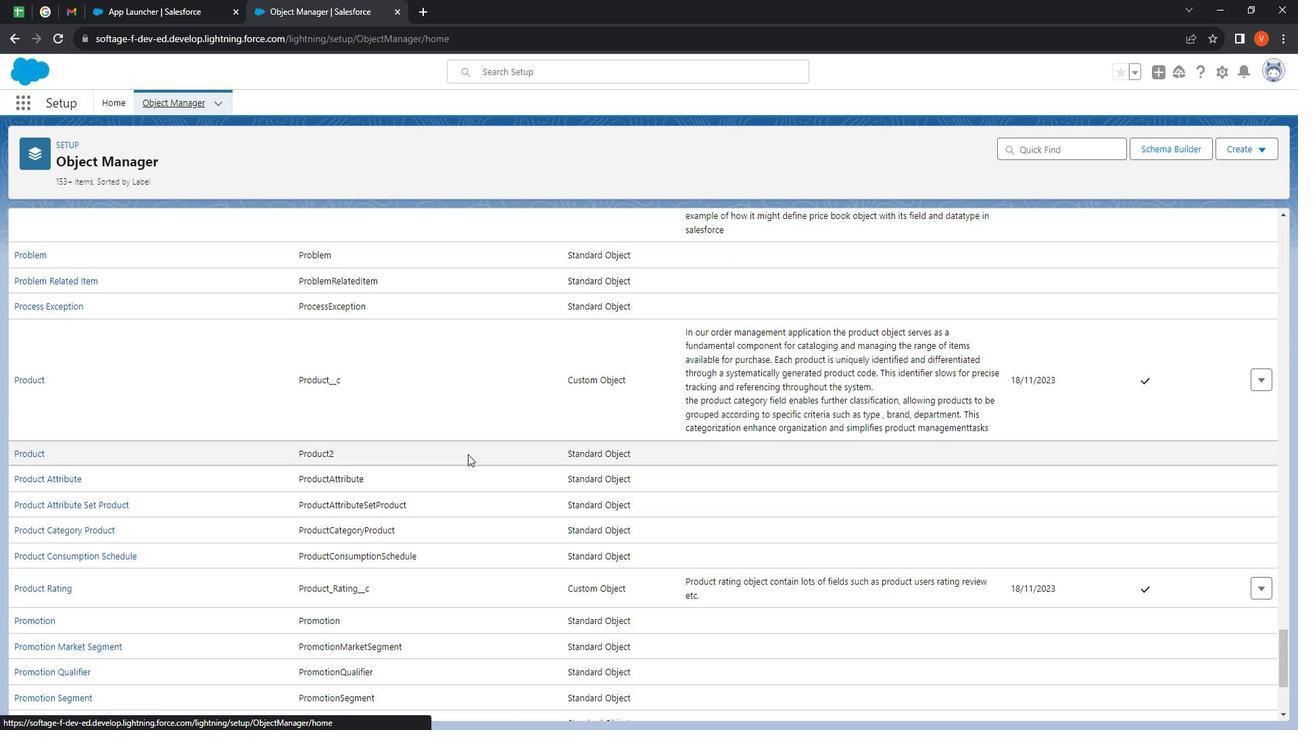 
Action: Mouse moved to (493, 462)
Screenshot: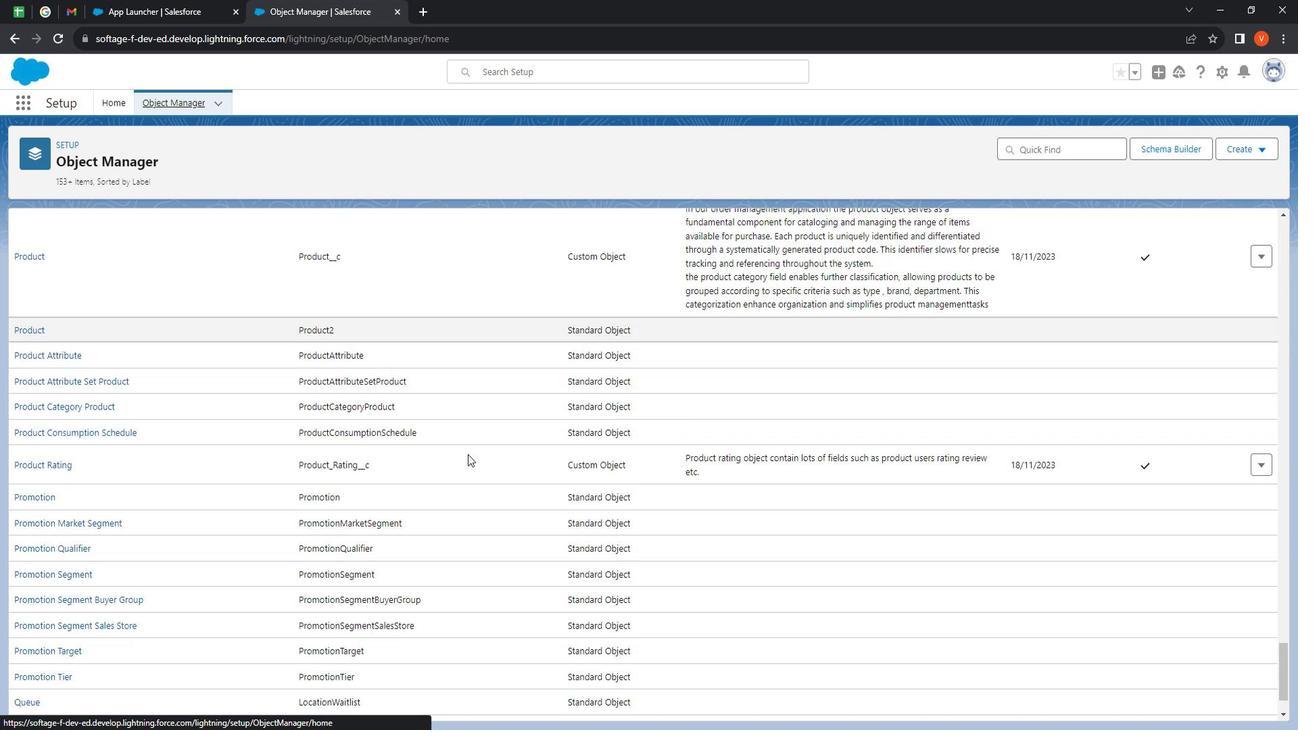 
Action: Mouse scrolled (493, 461) with delta (0, 0)
Screenshot: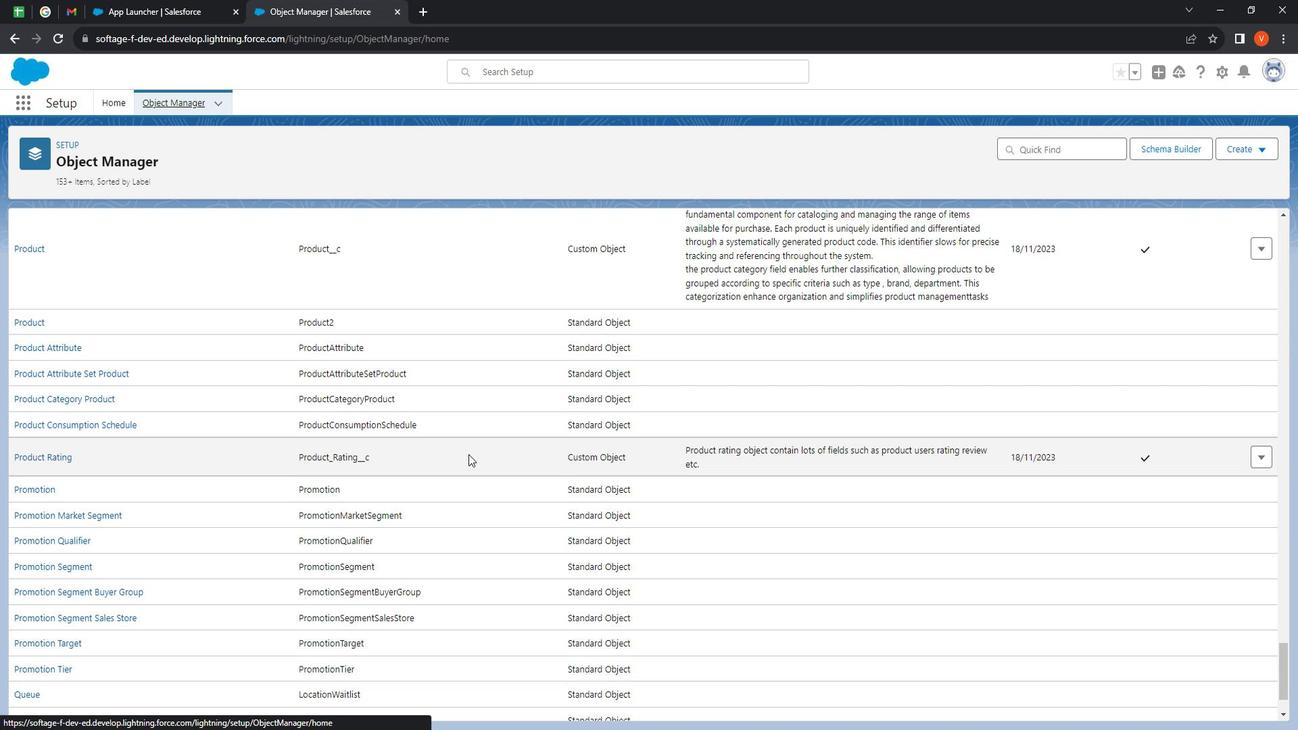 
Action: Mouse scrolled (493, 461) with delta (0, 0)
Screenshot: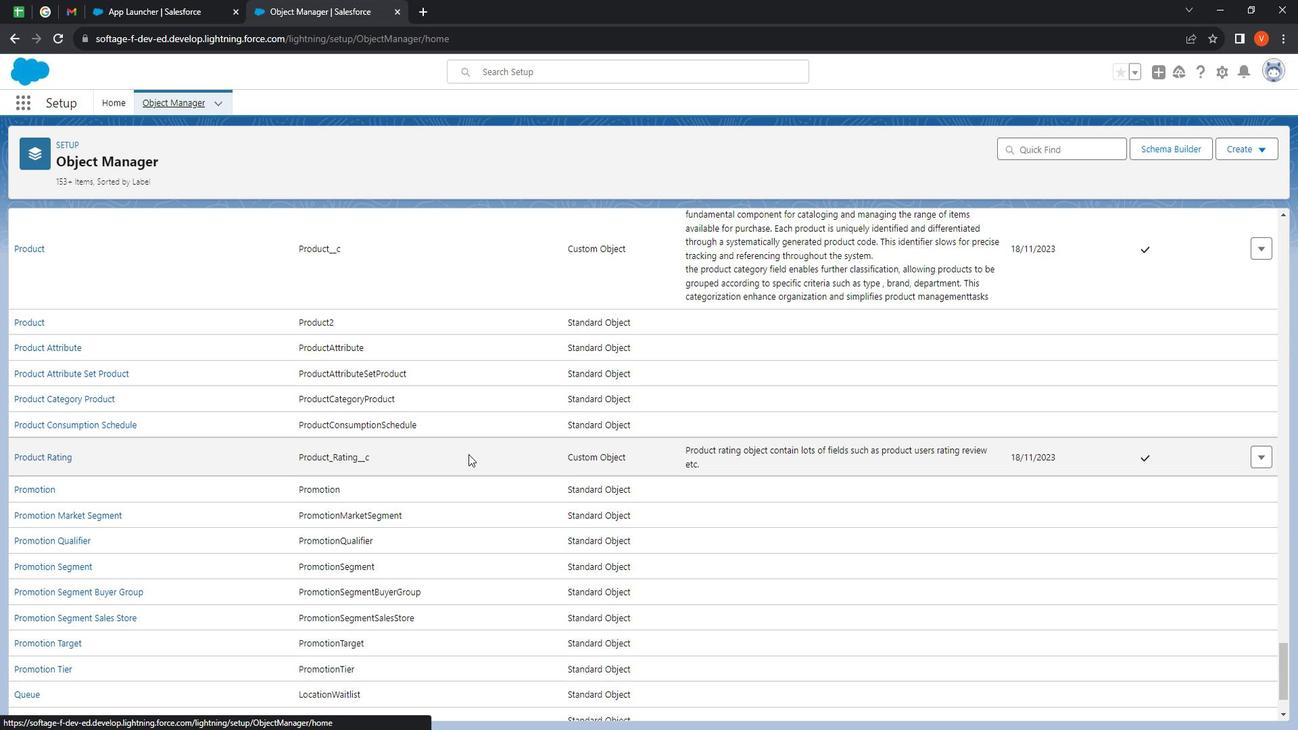 
Action: Mouse scrolled (493, 461) with delta (0, 0)
Screenshot: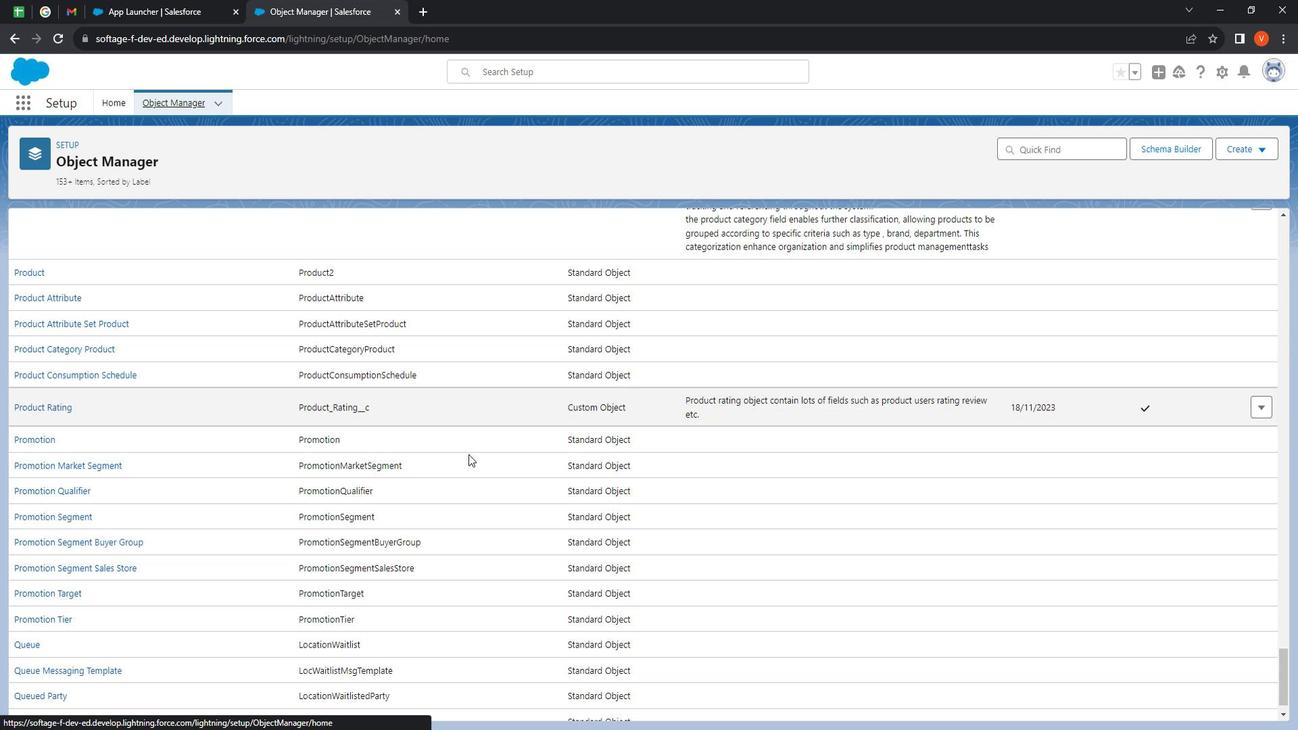 
Action: Mouse moved to (494, 462)
Screenshot: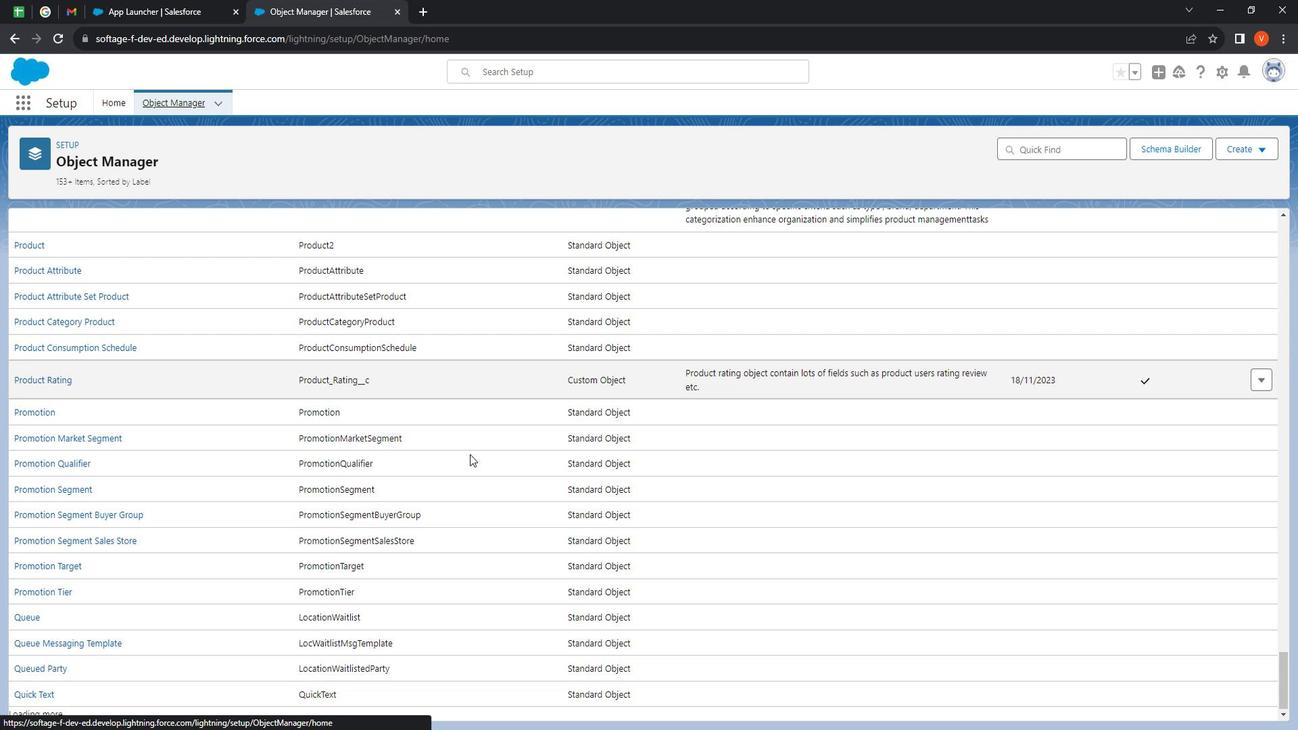 
Action: Mouse scrolled (494, 461) with delta (0, 0)
Screenshot: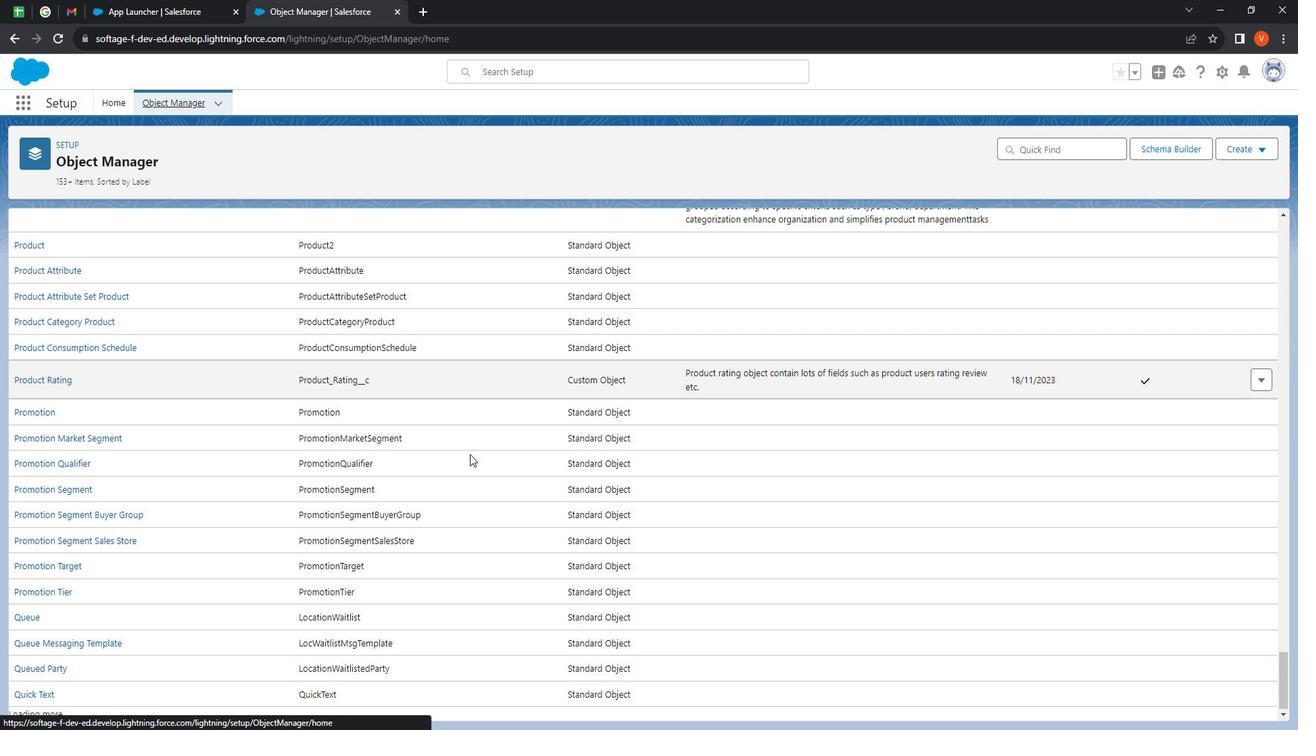 
Action: Mouse scrolled (494, 461) with delta (0, 0)
Screenshot: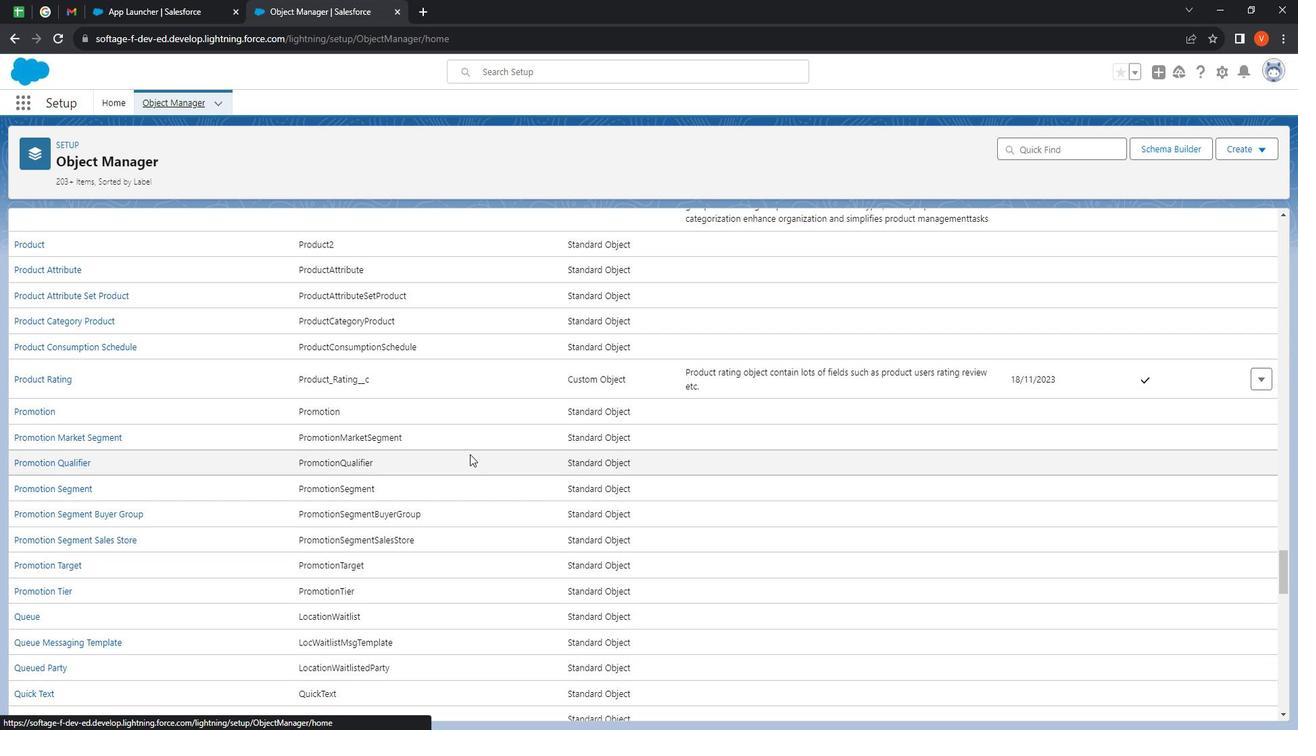 
Action: Mouse scrolled (494, 461) with delta (0, 0)
Screenshot: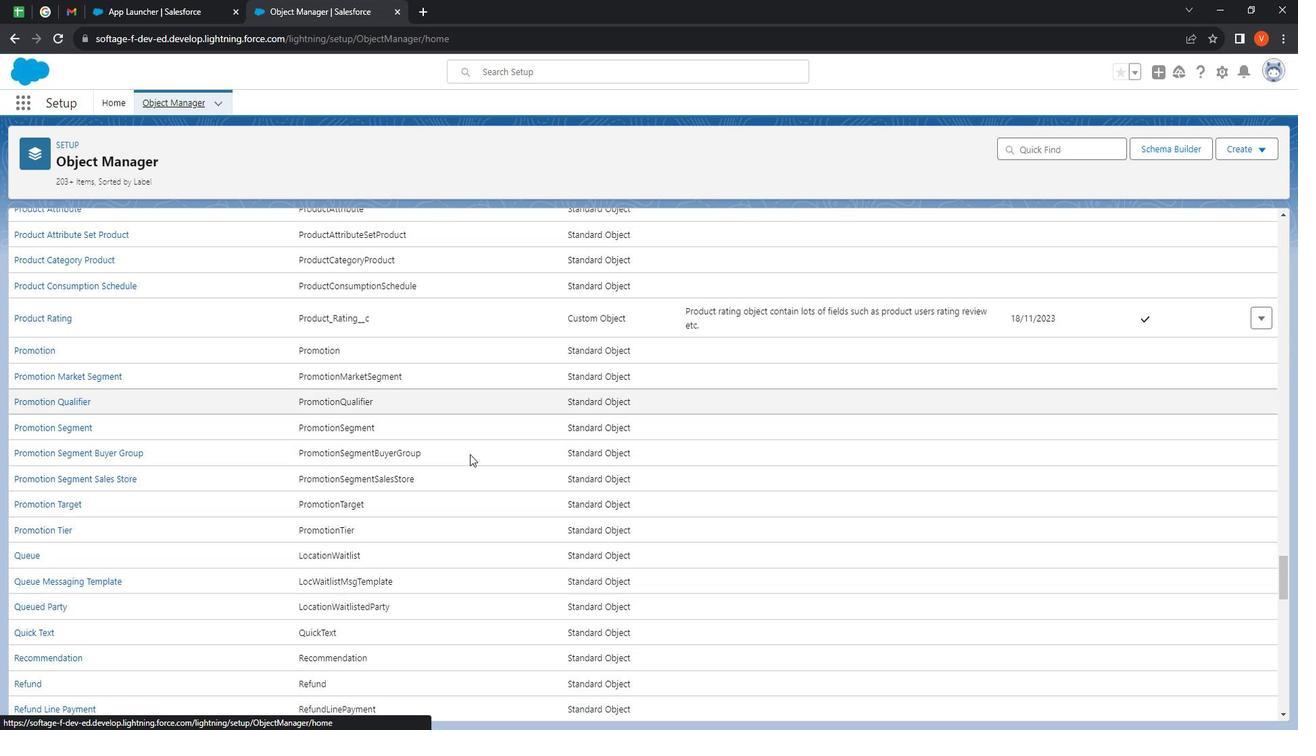 
Action: Mouse moved to (495, 462)
Screenshot: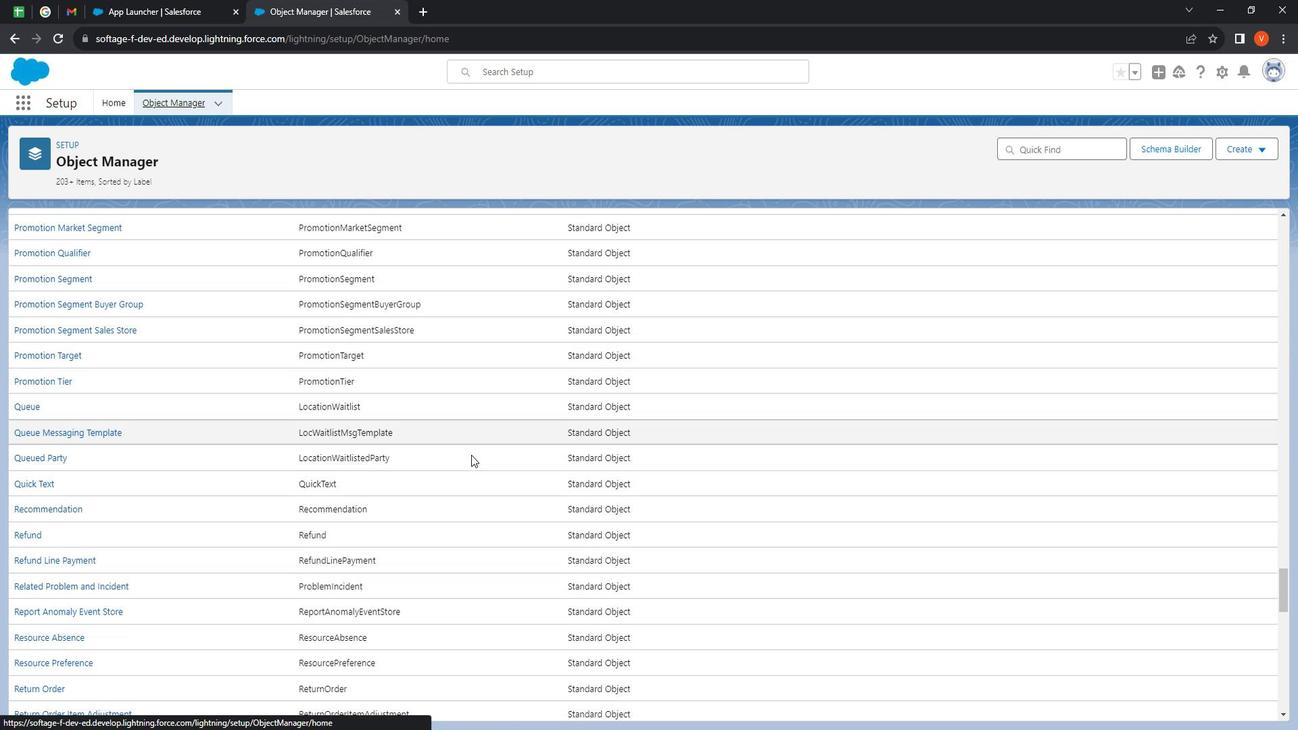 
Action: Mouse scrolled (495, 462) with delta (0, 0)
Screenshot: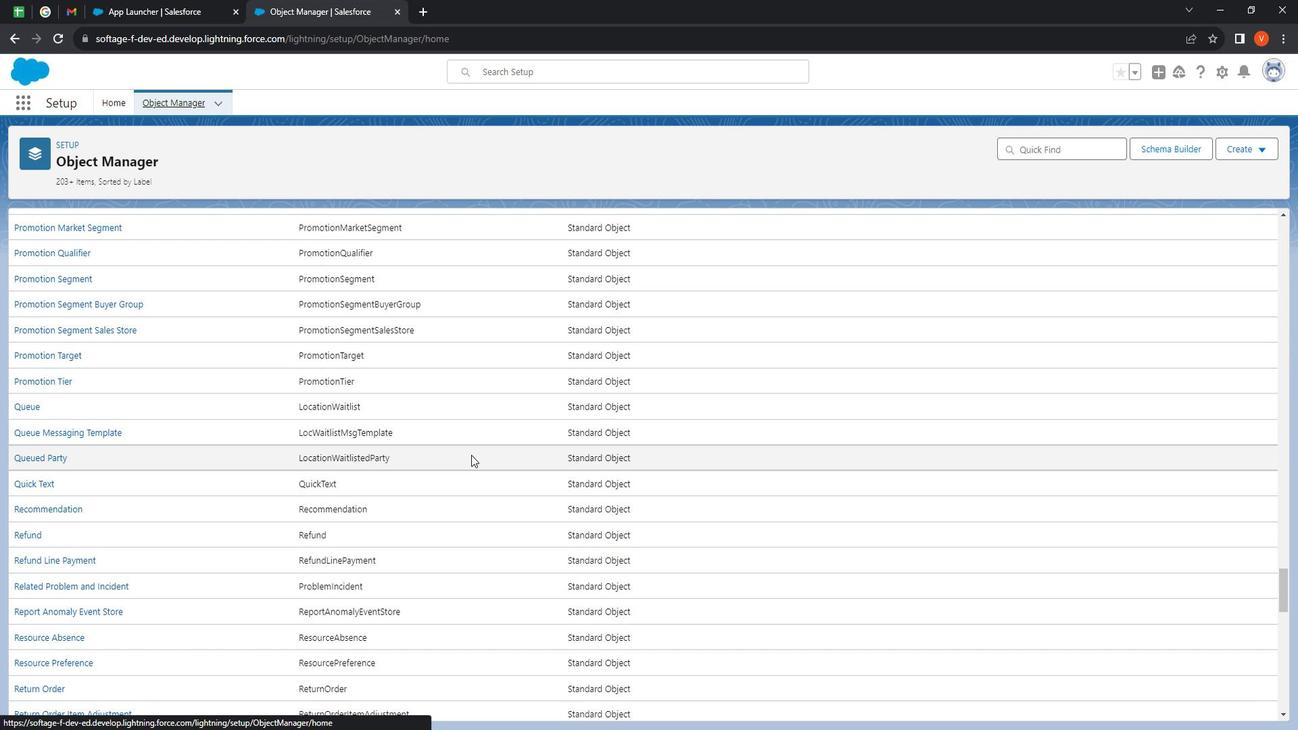 
Action: Mouse scrolled (495, 462) with delta (0, 0)
Screenshot: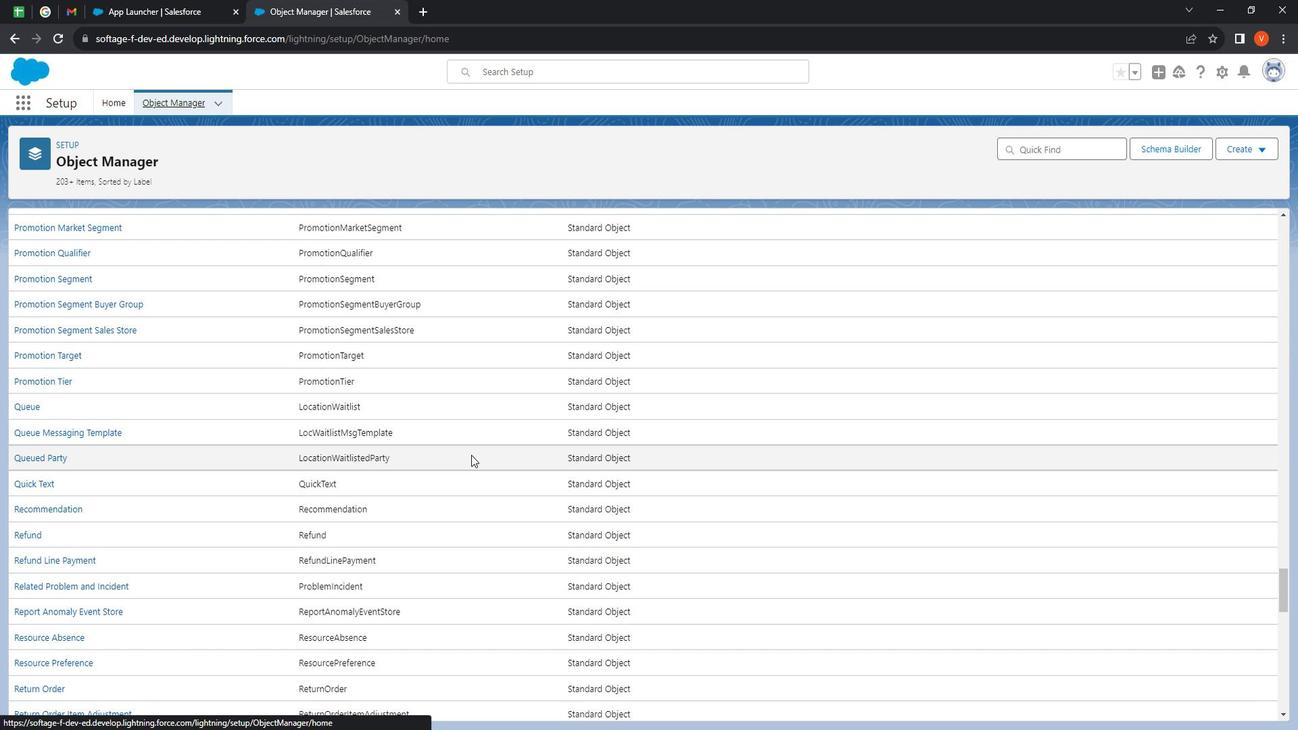 
Action: Mouse scrolled (495, 463) with delta (0, 0)
Screenshot: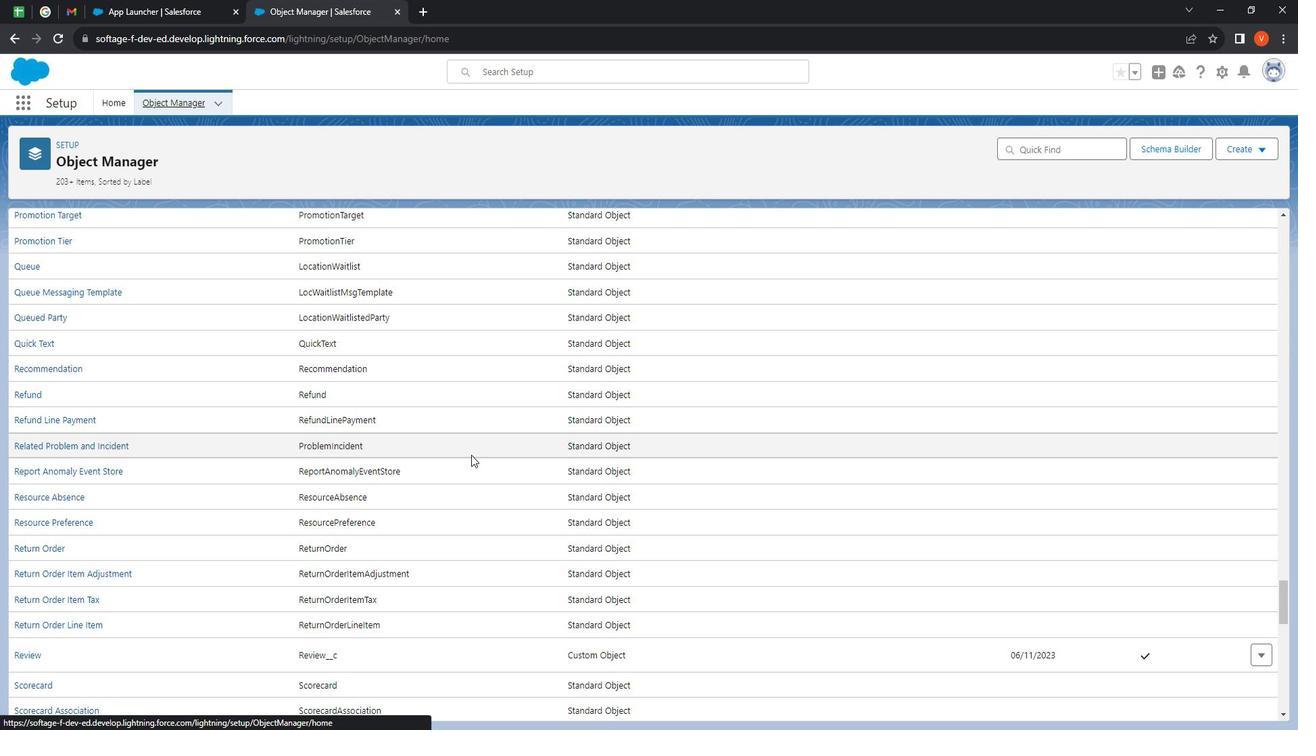 
Action: Mouse scrolled (495, 463) with delta (0, 0)
Screenshot: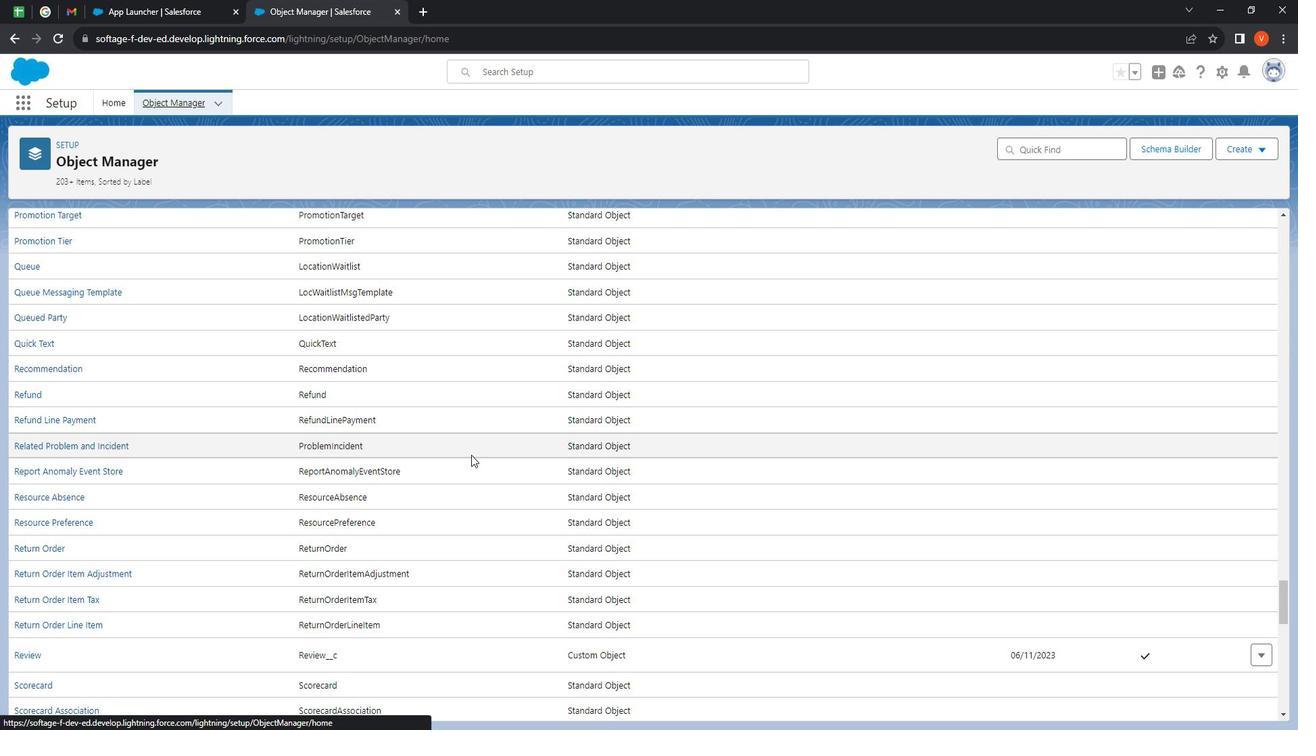 
Action: Mouse scrolled (495, 463) with delta (0, 0)
Screenshot: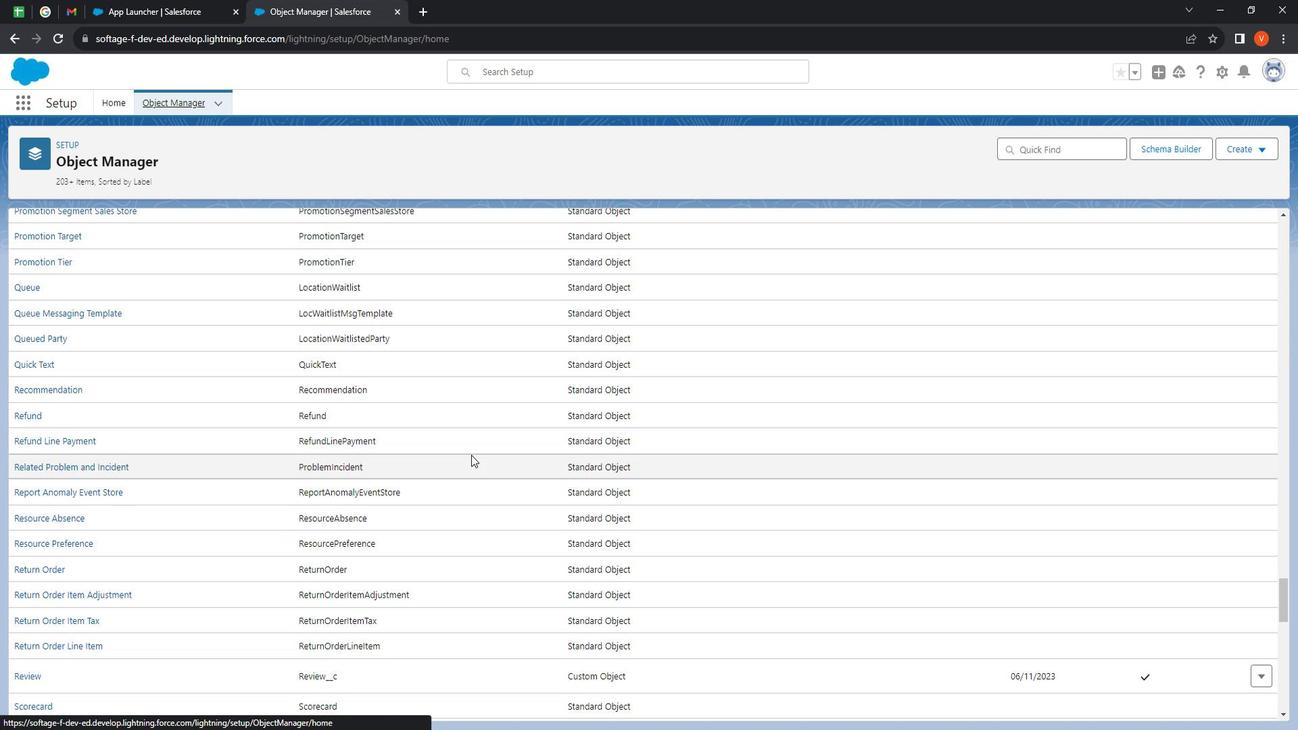
Action: Mouse scrolled (495, 463) with delta (0, 0)
Screenshot: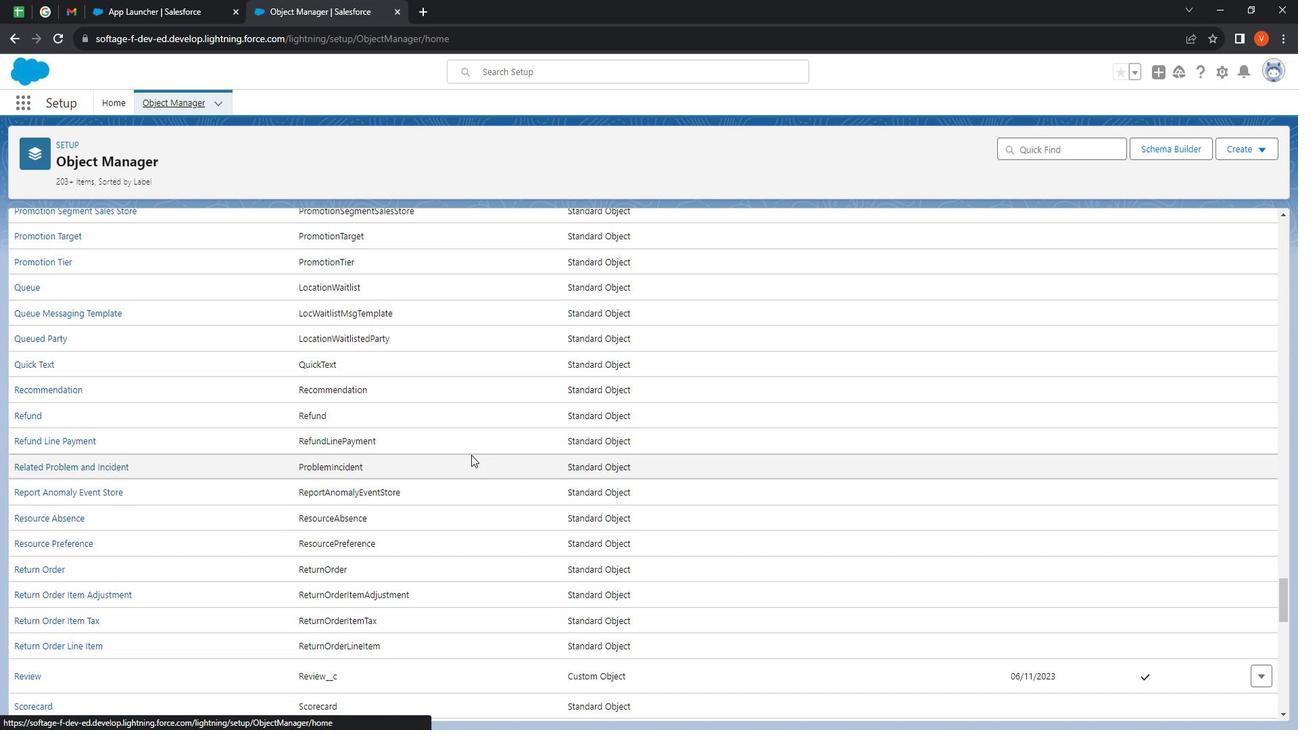 
Action: Mouse scrolled (495, 463) with delta (0, 0)
Screenshot: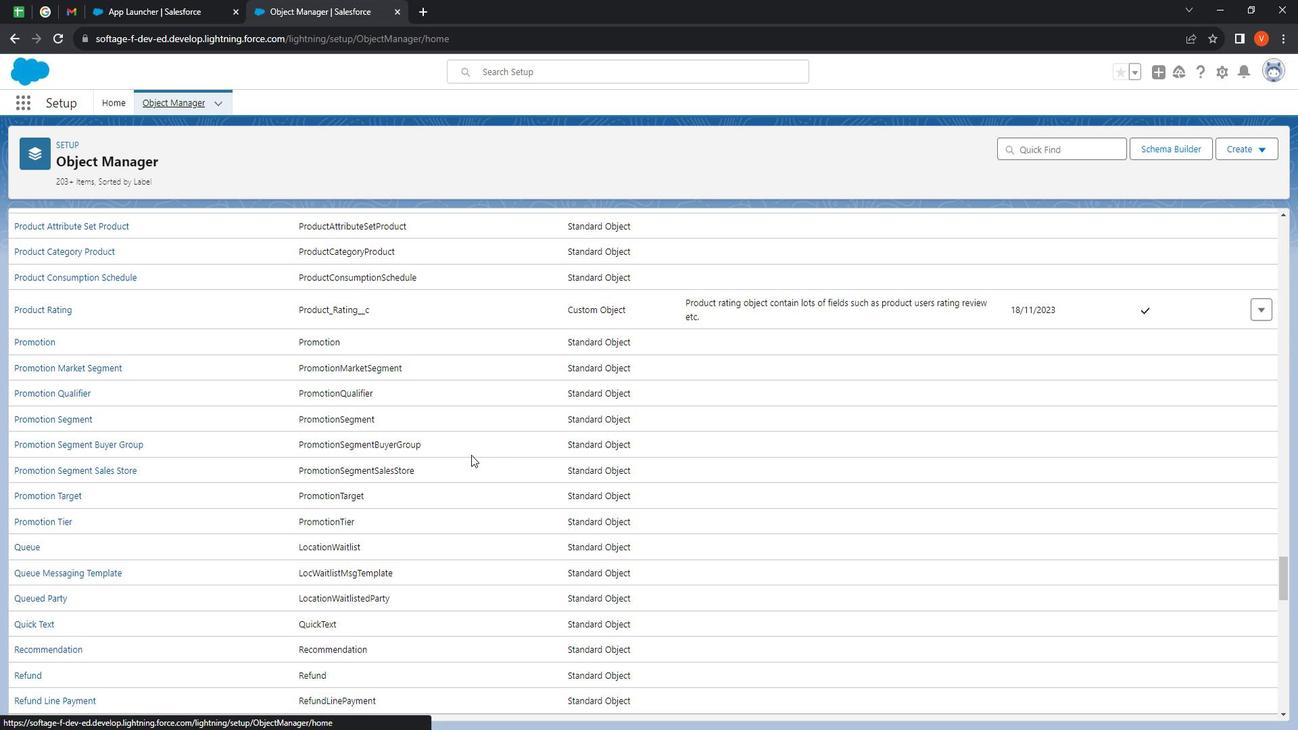 
Action: Mouse scrolled (495, 463) with delta (0, 0)
Screenshot: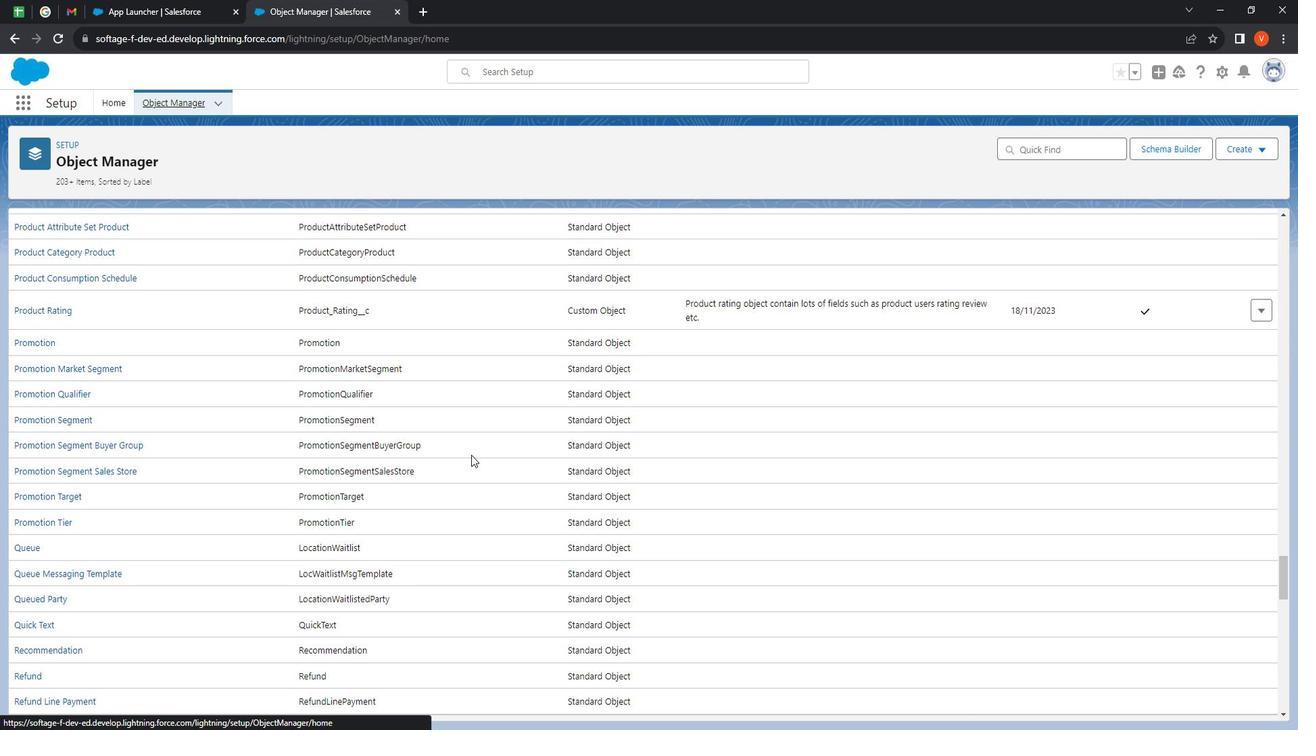 
Action: Mouse scrolled (495, 463) with delta (0, 0)
Screenshot: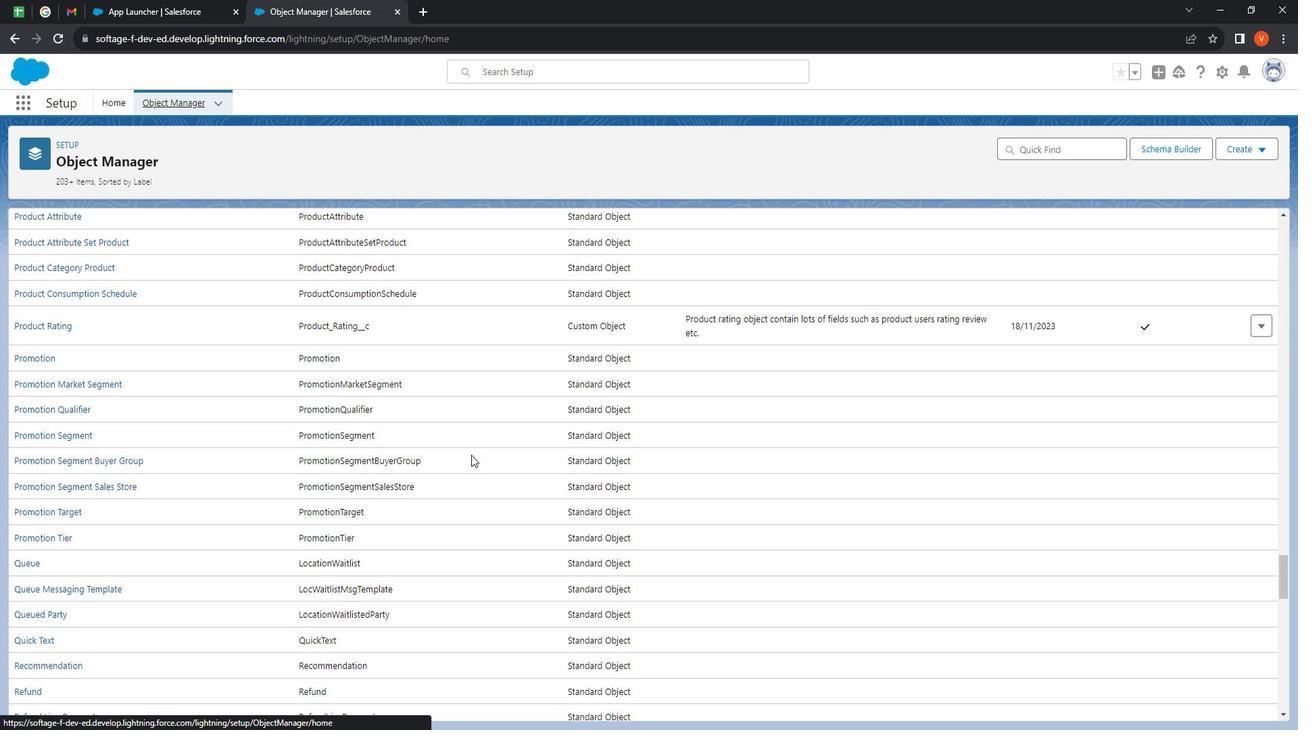 
Action: Mouse scrolled (495, 463) with delta (0, 0)
Screenshot: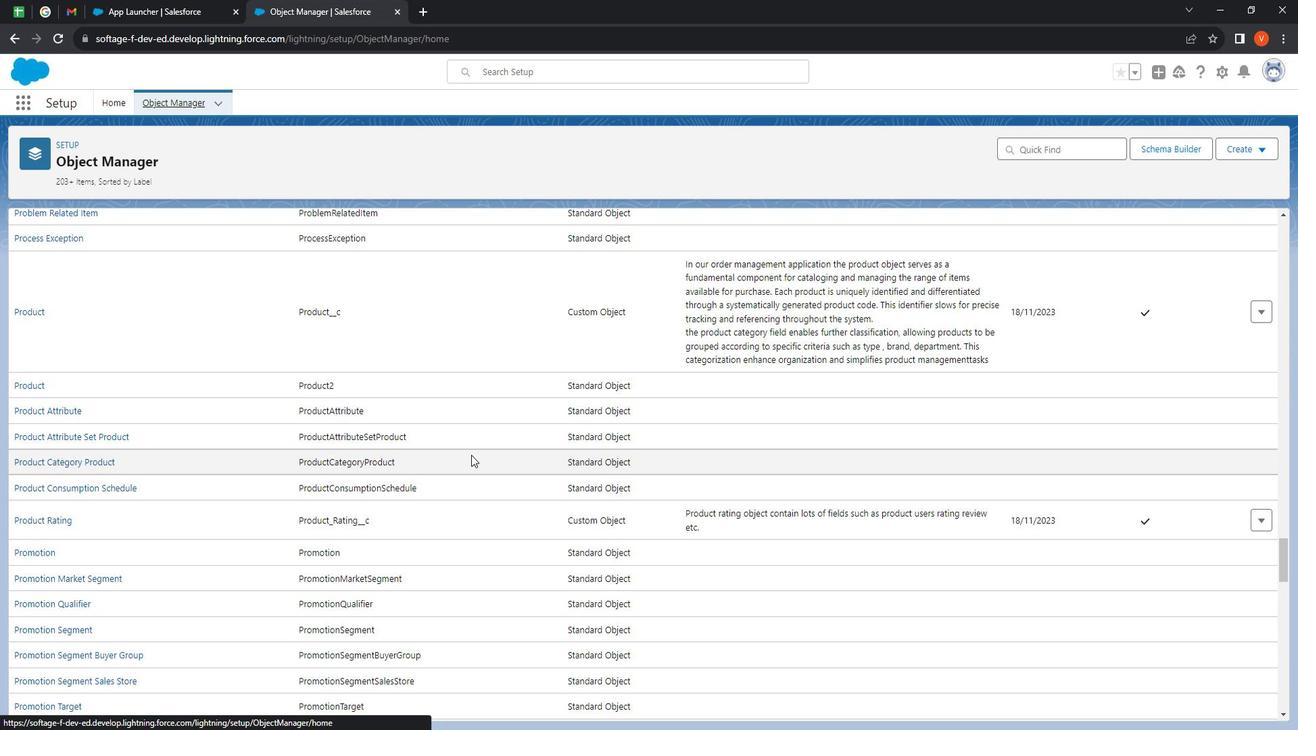 
Action: Mouse moved to (90, 595)
Screenshot: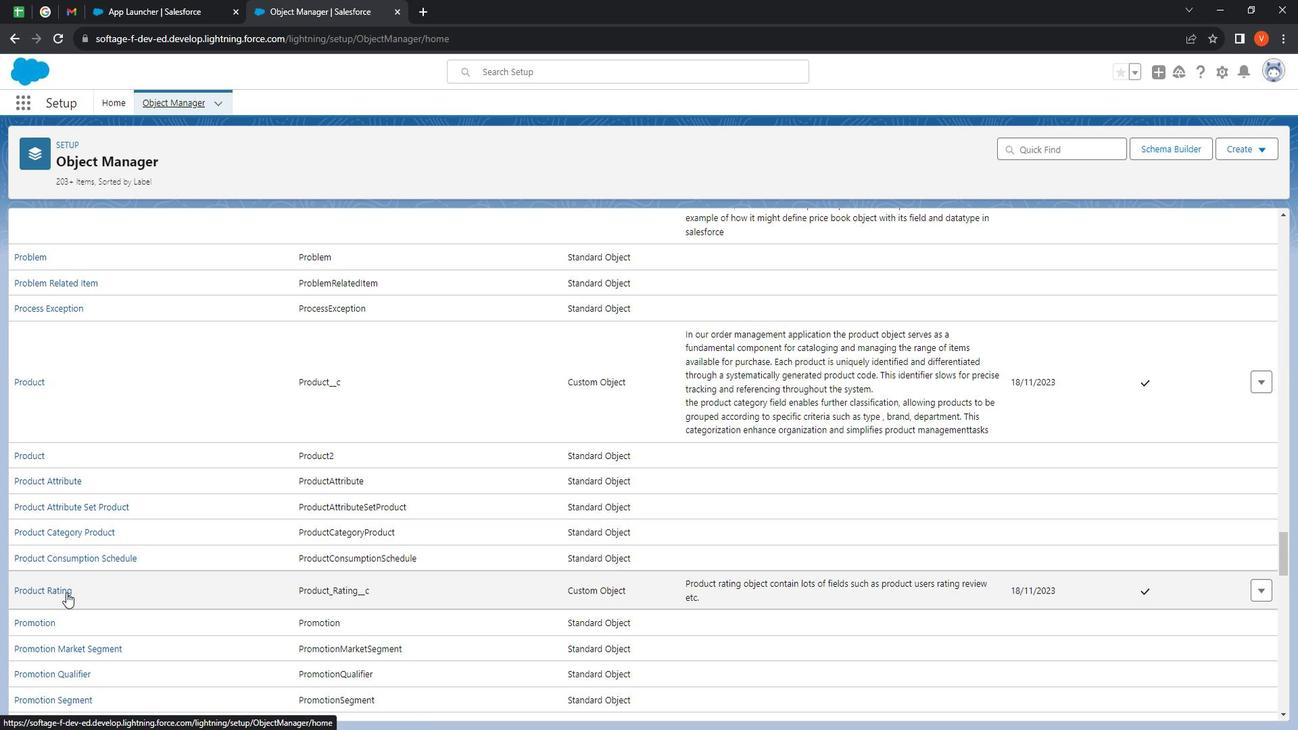 
Action: Mouse pressed left at (90, 595)
Screenshot: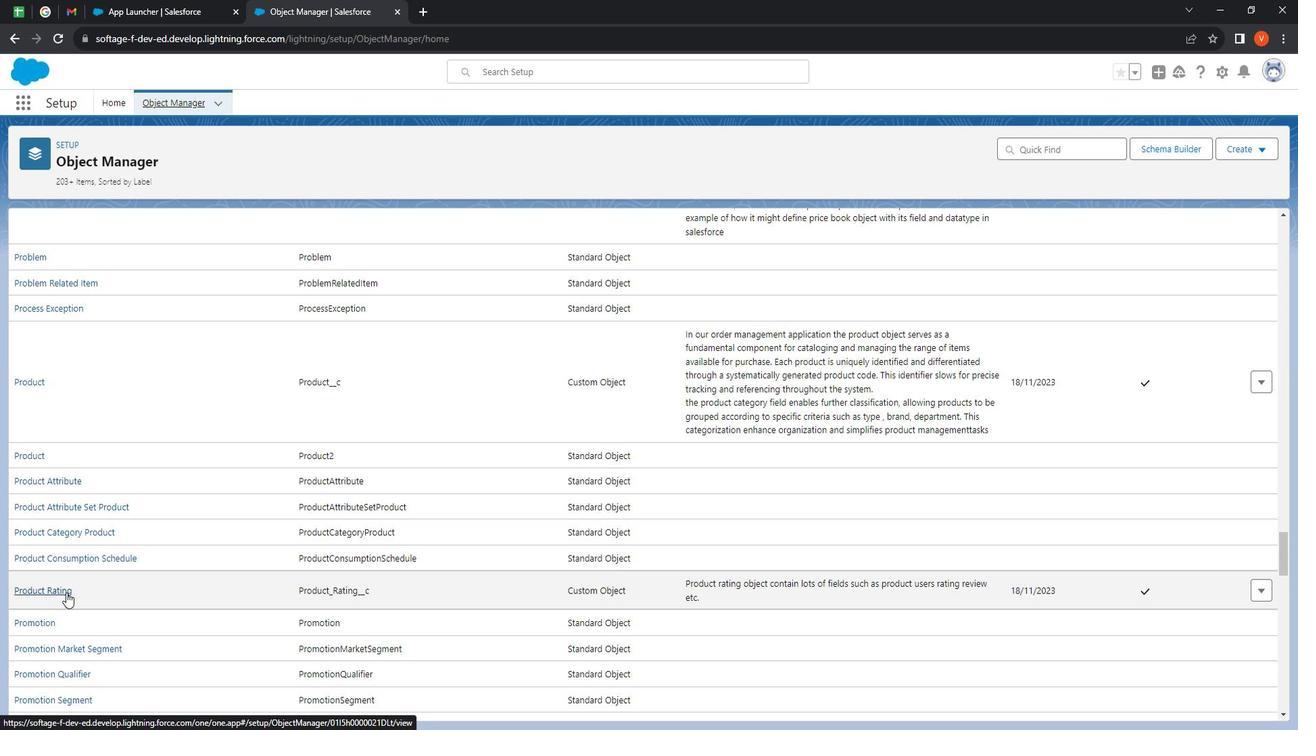 
Action: Mouse moved to (141, 253)
Screenshot: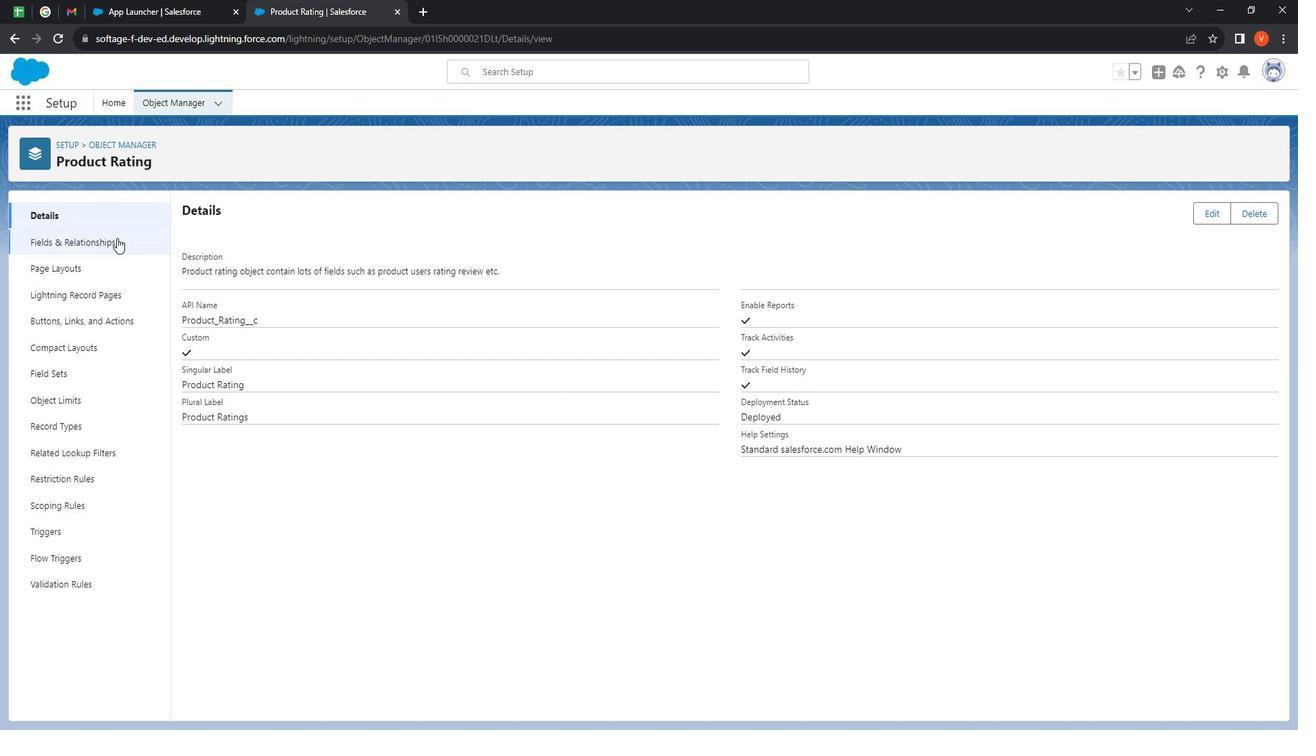 
Action: Mouse pressed left at (141, 253)
Screenshot: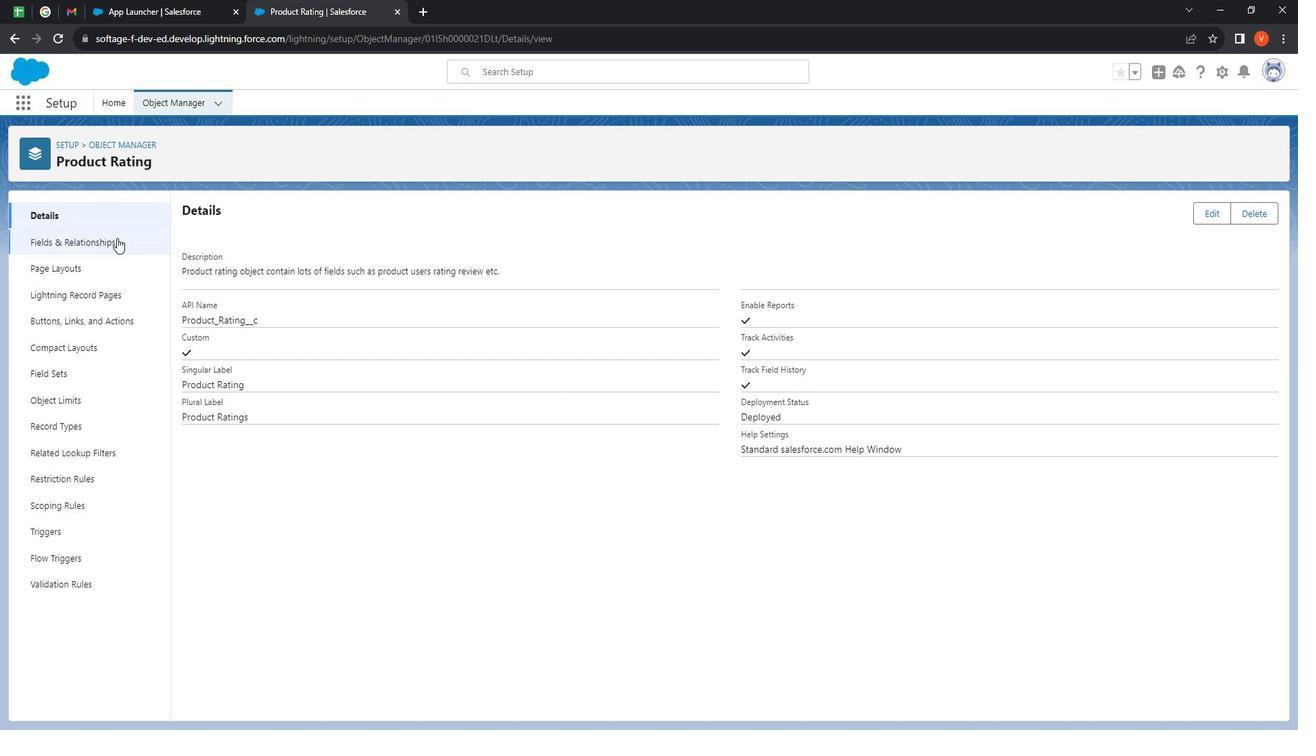 
Action: Mouse moved to (1010, 223)
Screenshot: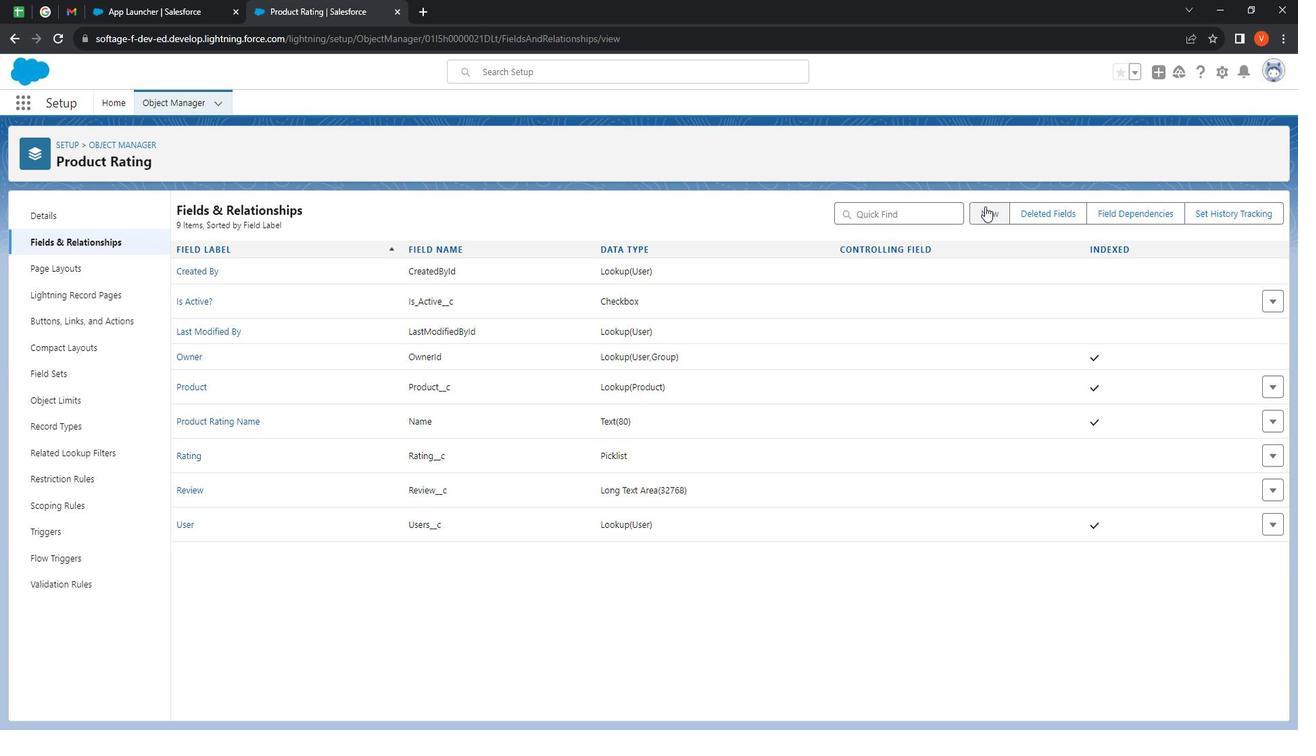 
Action: Mouse pressed left at (1010, 223)
Screenshot: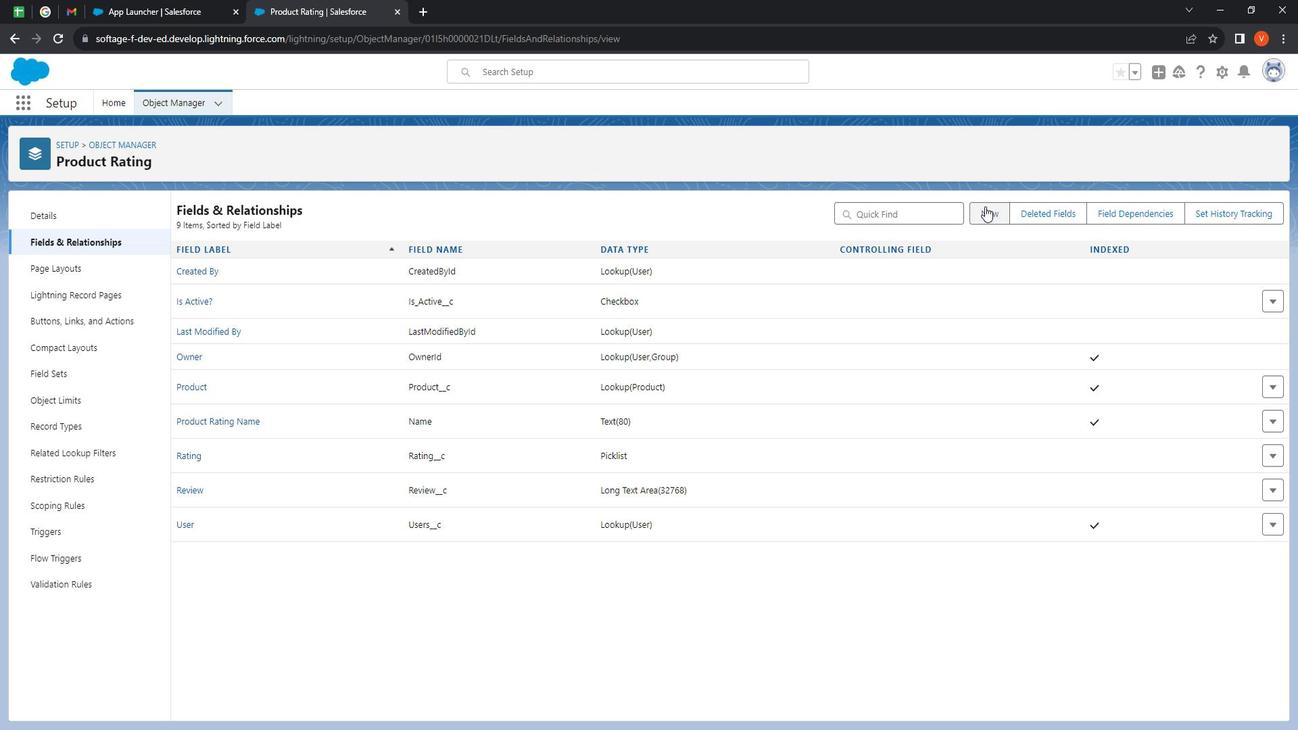 
Action: Mouse moved to (264, 450)
Screenshot: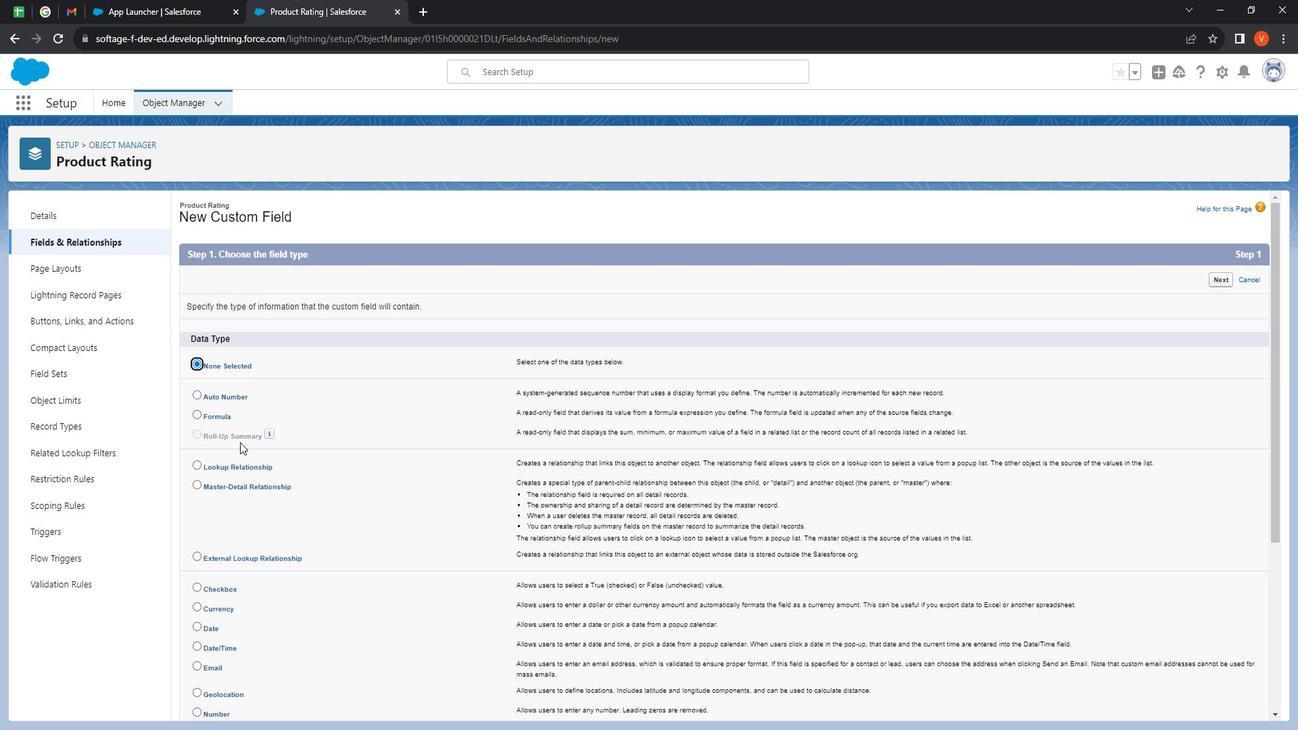 
Action: Mouse scrolled (264, 449) with delta (0, 0)
Screenshot: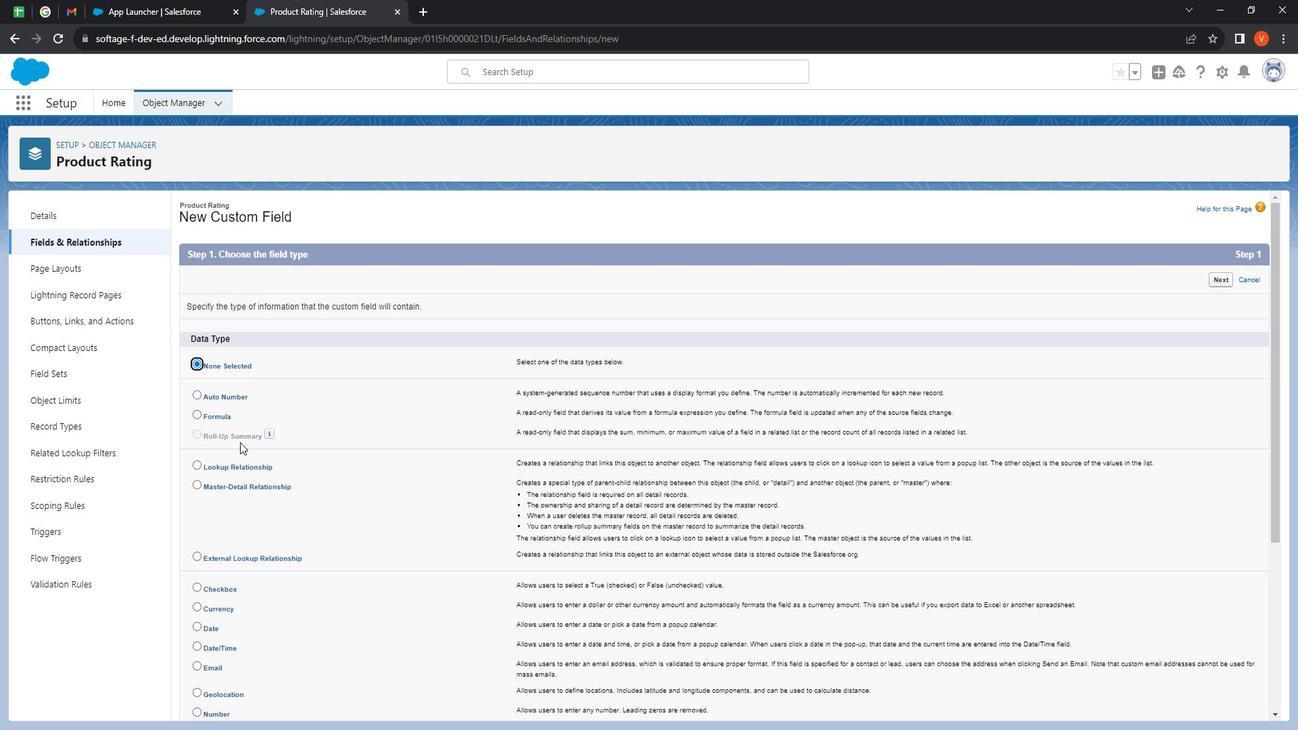 
Action: Mouse moved to (228, 522)
Screenshot: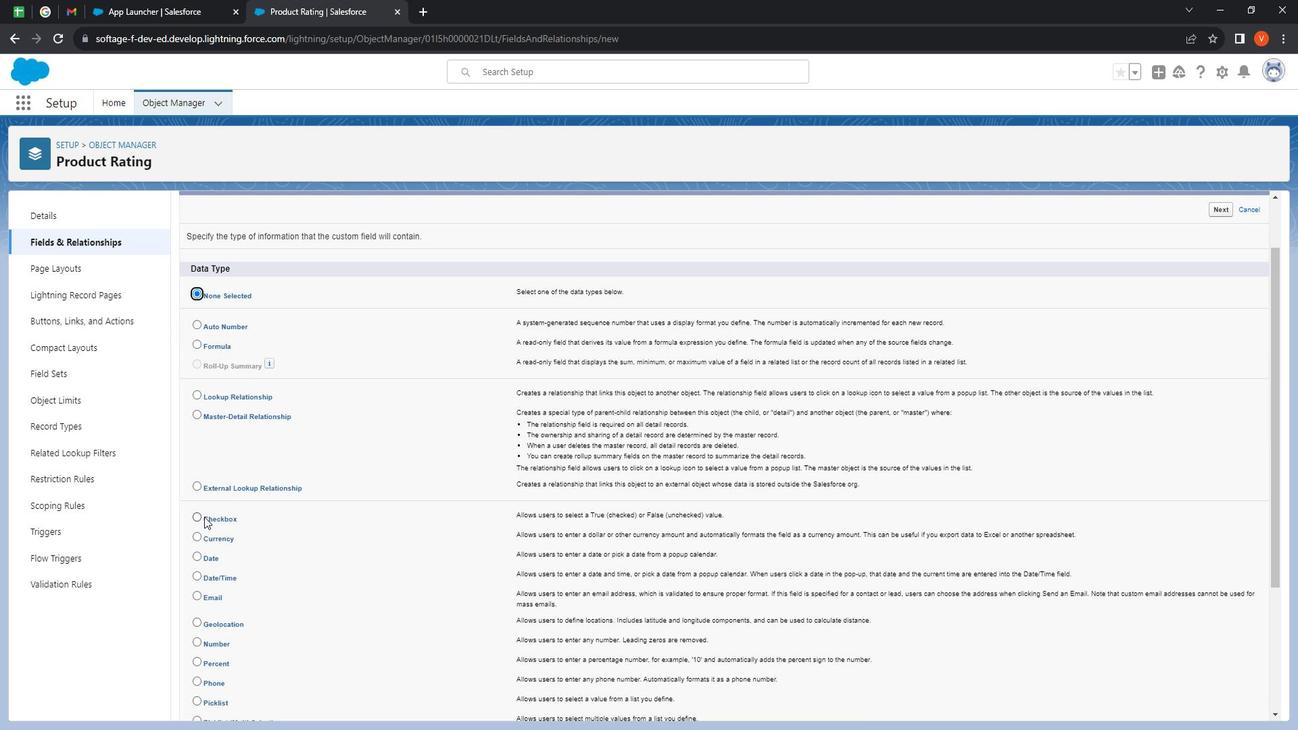 
Action: Mouse pressed left at (228, 522)
Screenshot: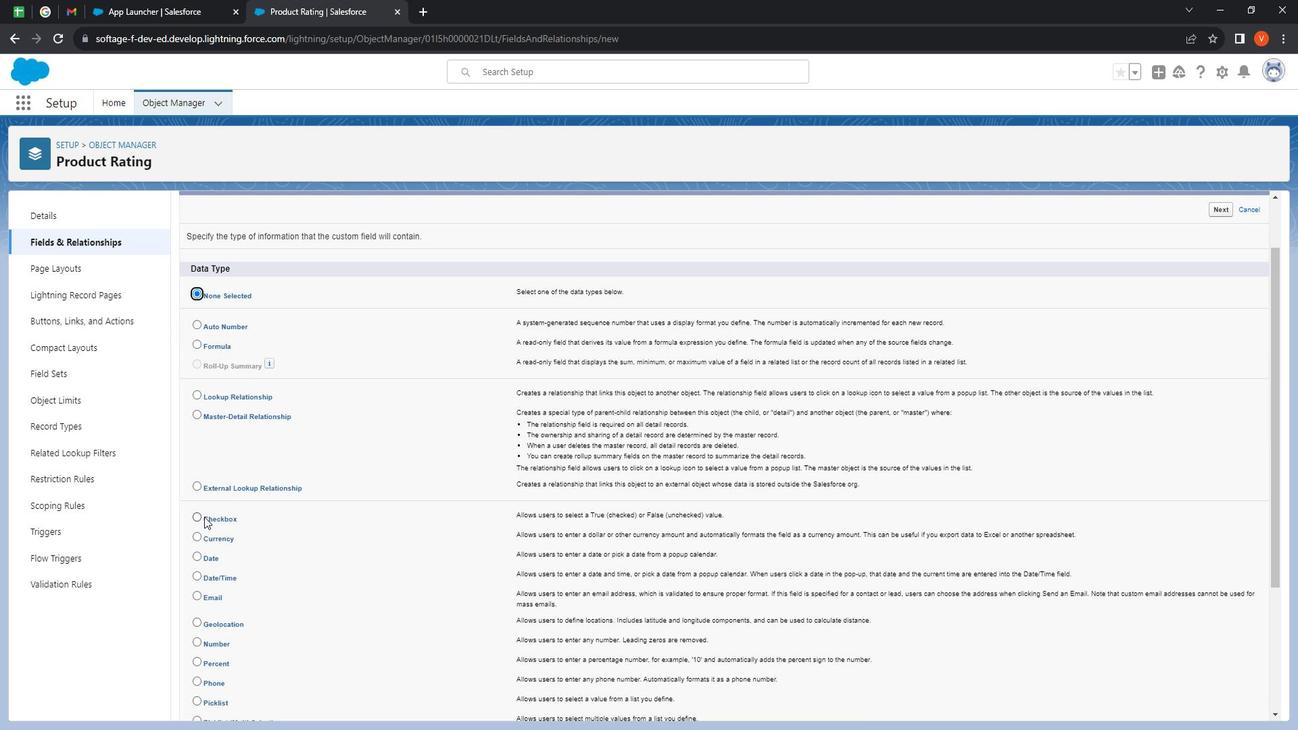 
Action: Mouse moved to (1050, 460)
Screenshot: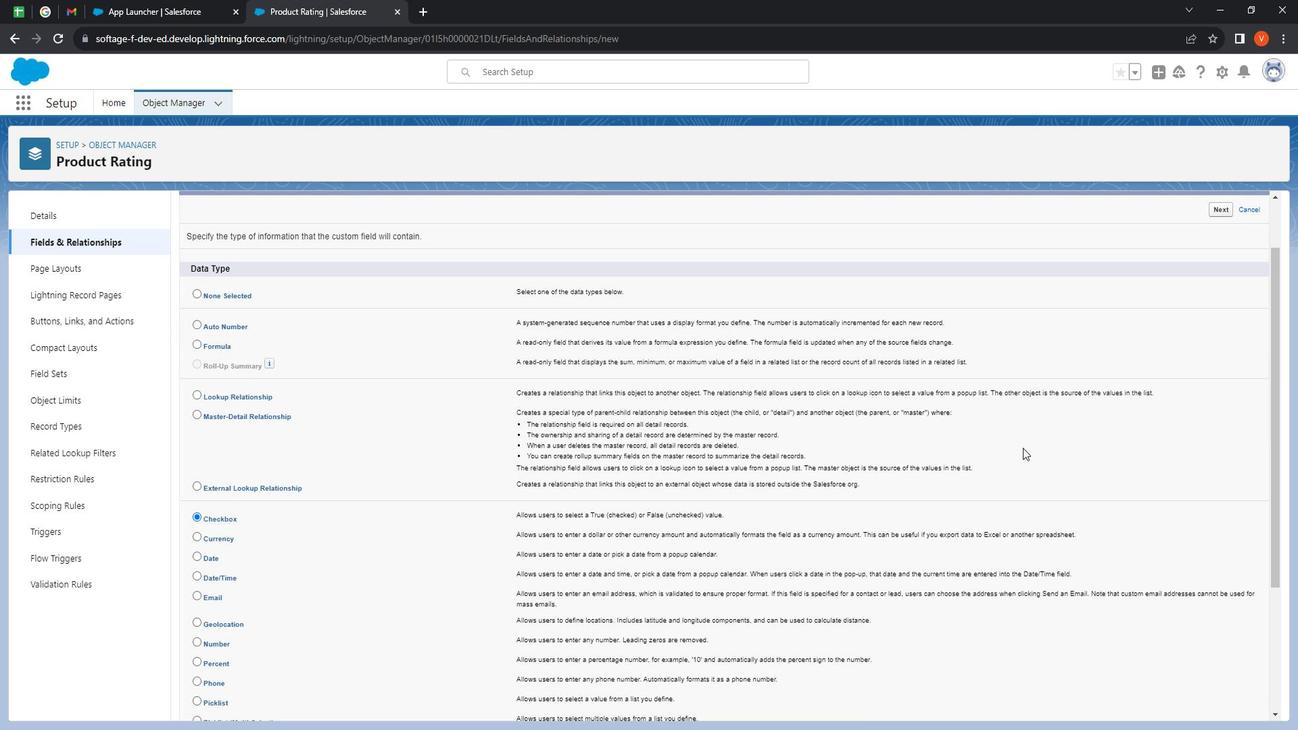 
Action: Mouse scrolled (1050, 460) with delta (0, 0)
Screenshot: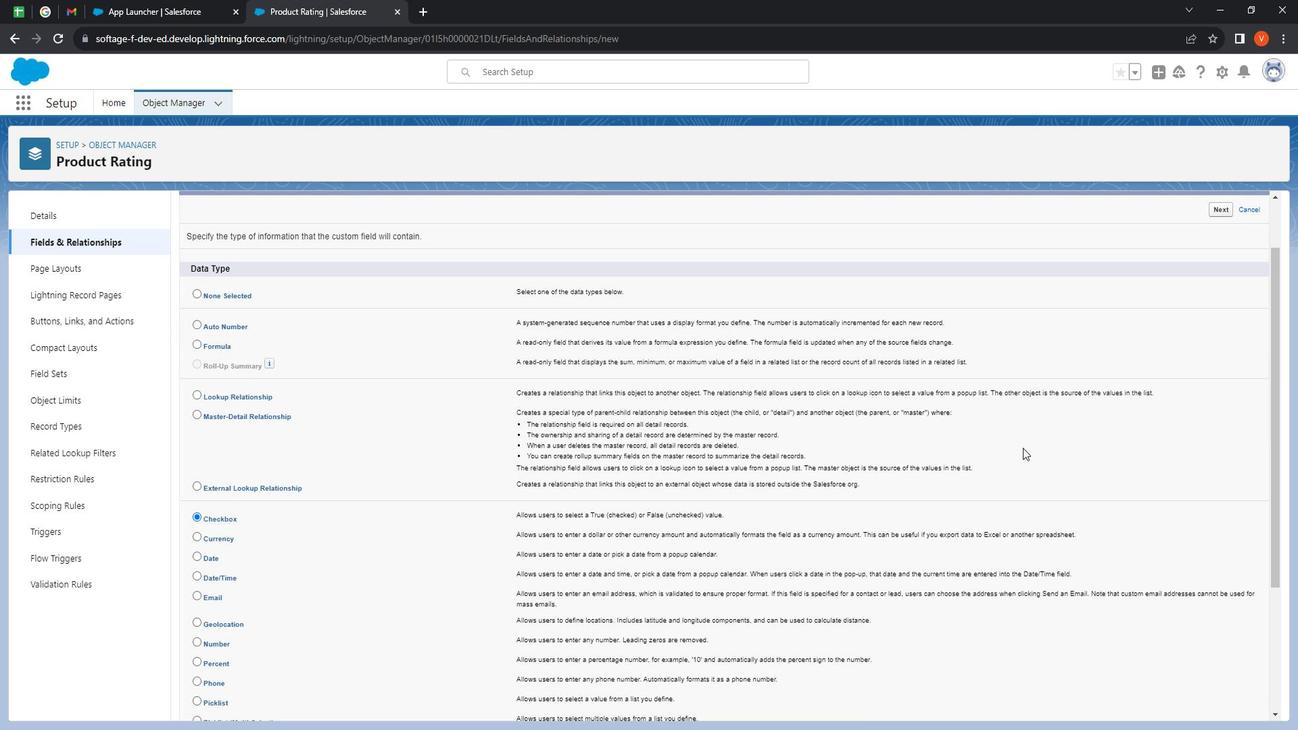
Action: Mouse moved to (1065, 484)
Screenshot: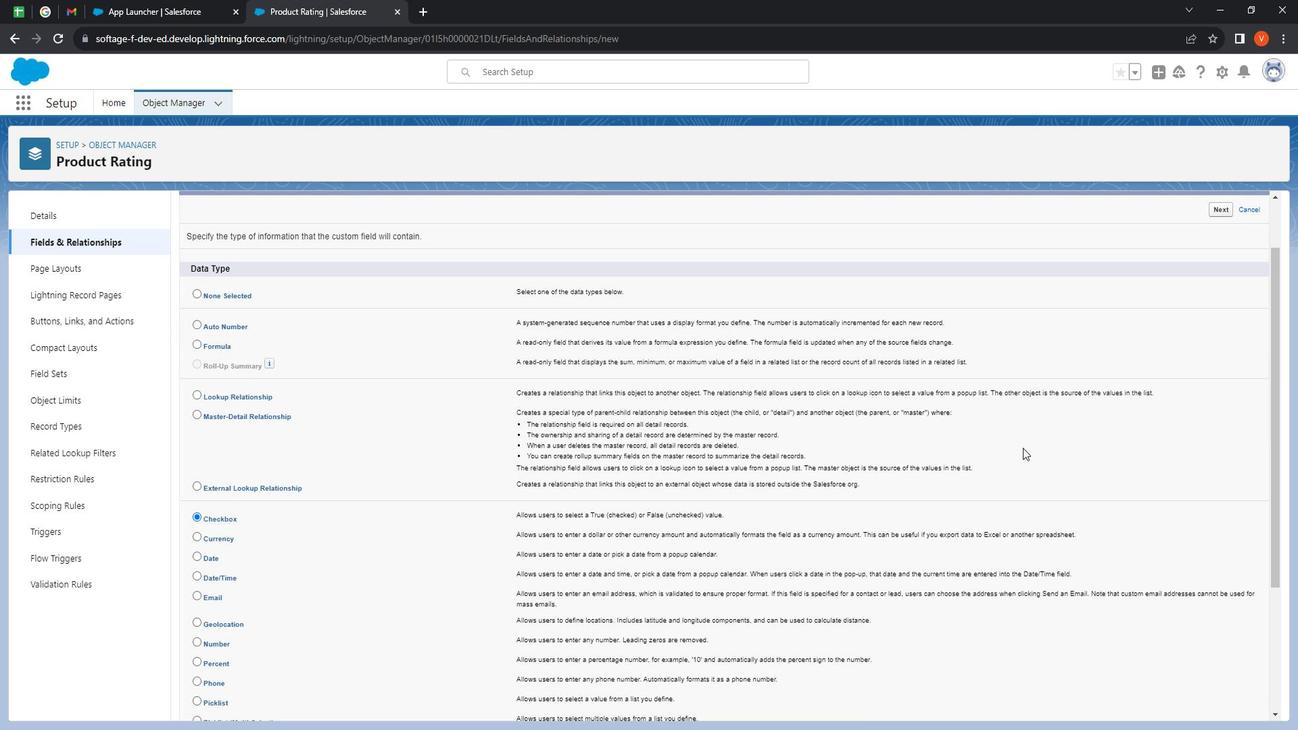 
Action: Mouse scrolled (1065, 483) with delta (0, 0)
Screenshot: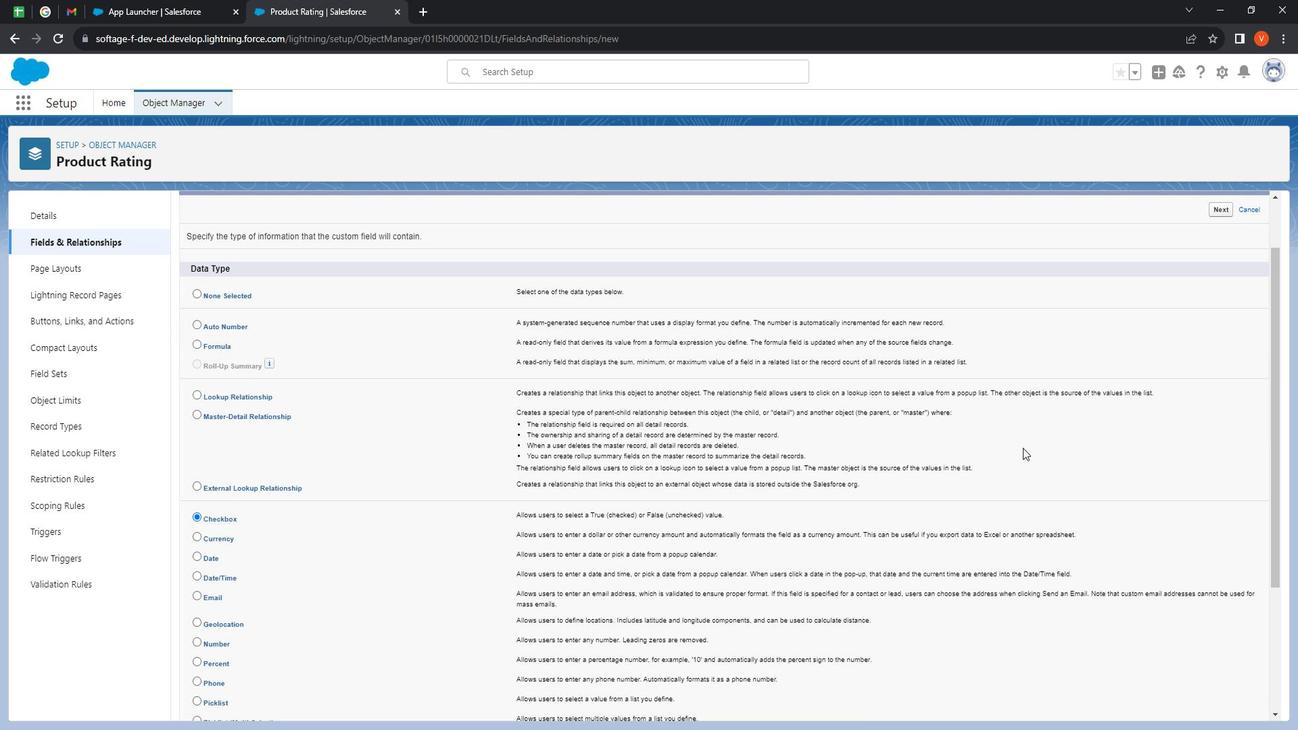 
Action: Mouse moved to (1079, 510)
Screenshot: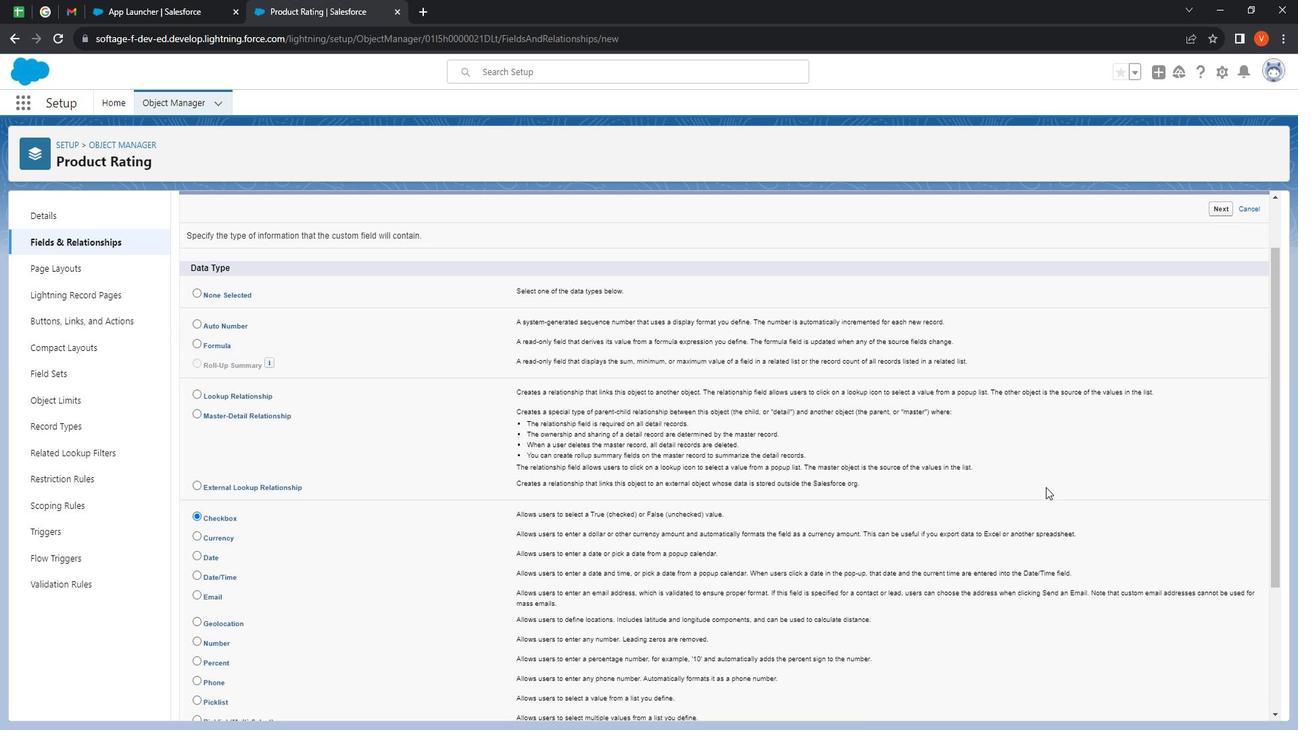 
Action: Mouse scrolled (1079, 509) with delta (0, 0)
Screenshot: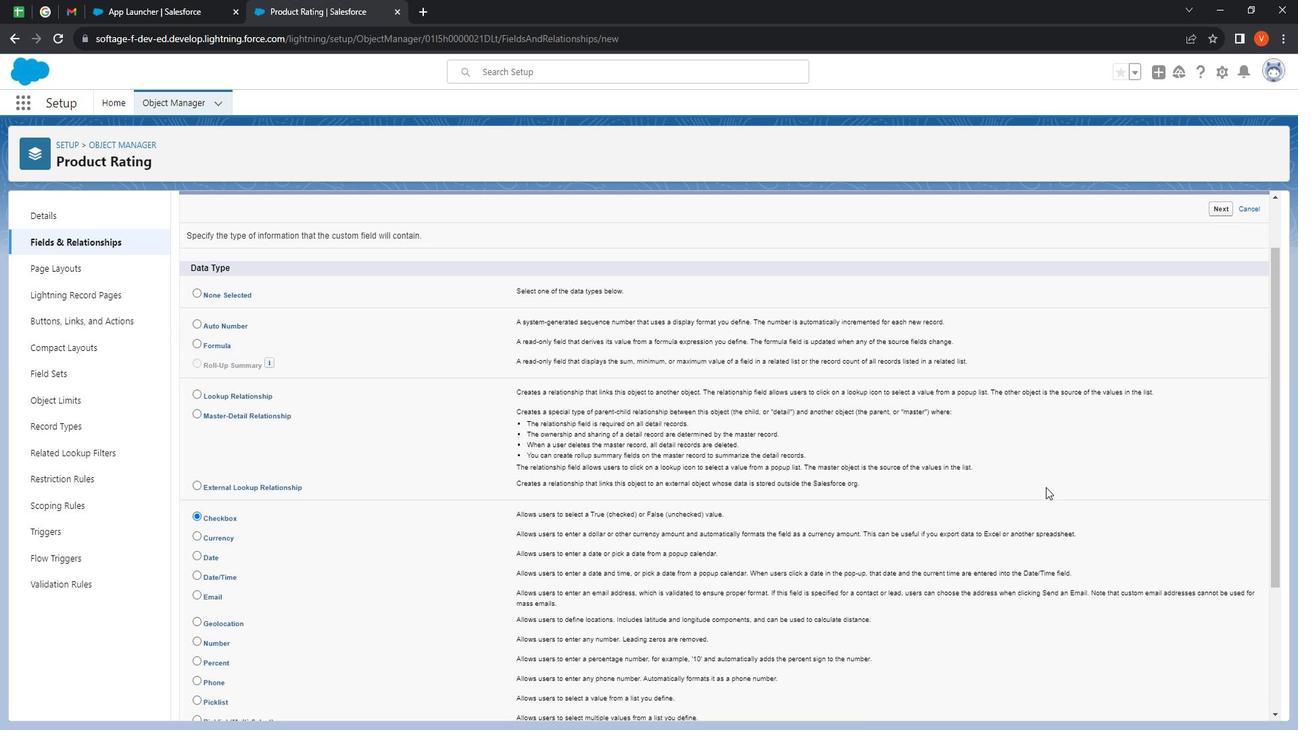 
Action: Mouse moved to (1129, 559)
Screenshot: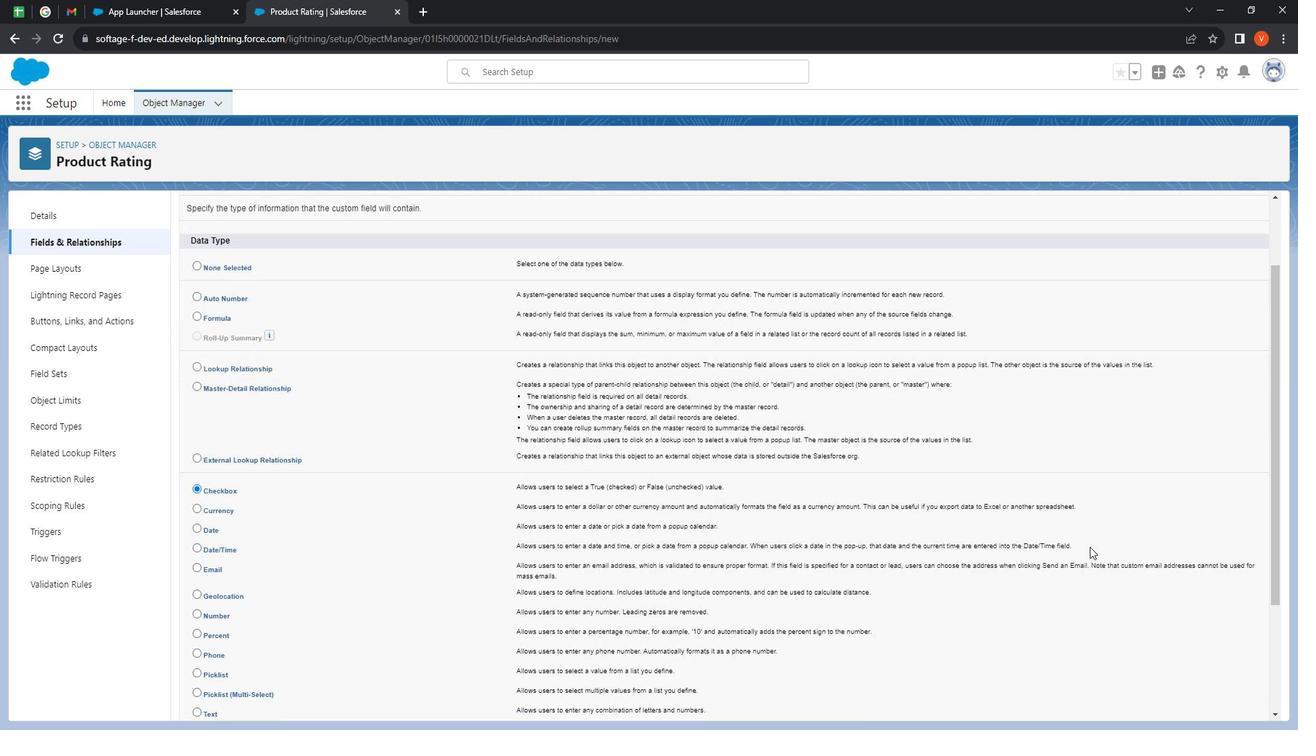 
Action: Mouse scrolled (1129, 558) with delta (0, 0)
Screenshot: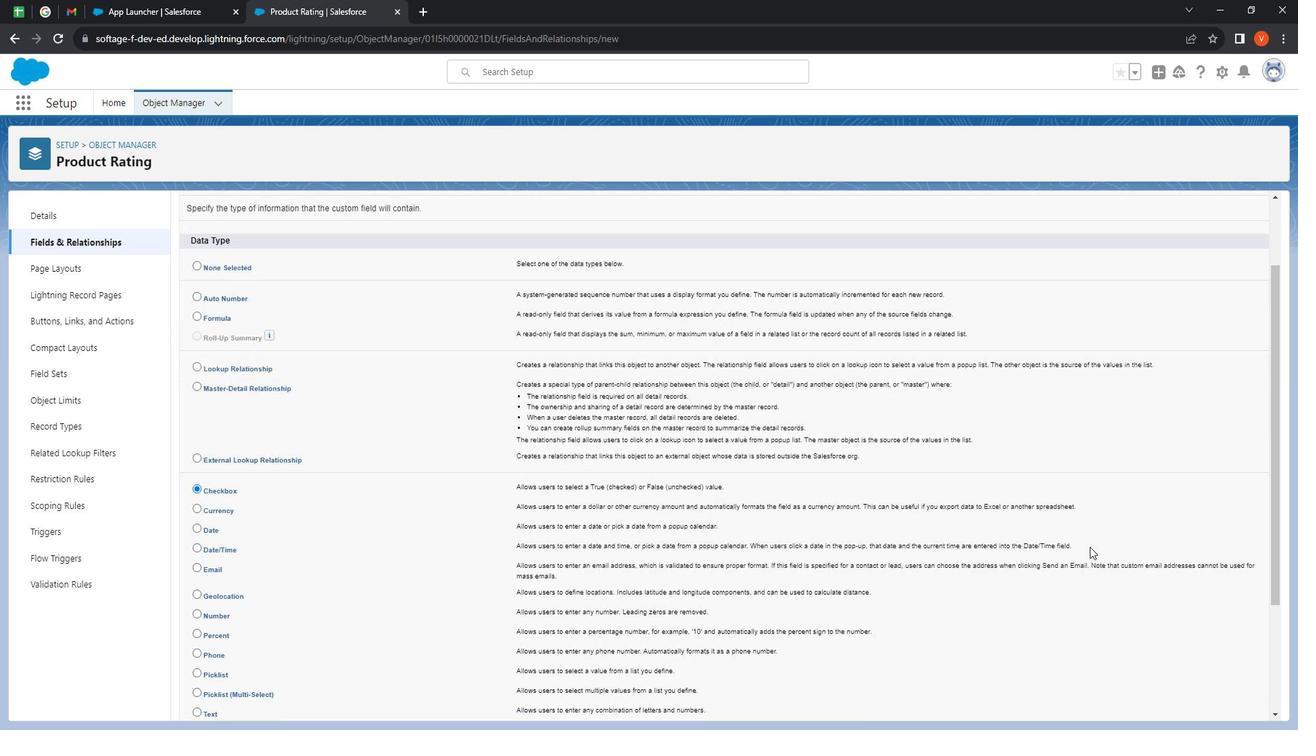 
Action: Mouse moved to (1178, 610)
Screenshot: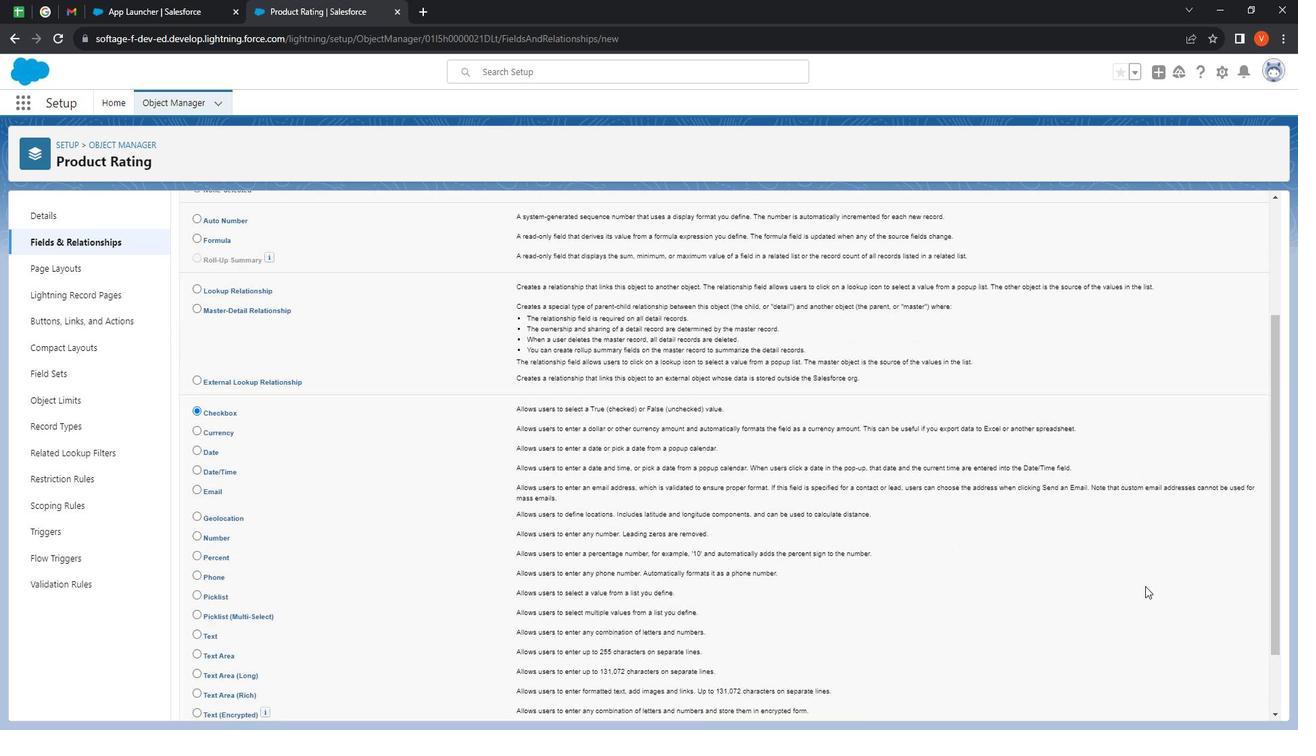 
Action: Mouse scrolled (1178, 609) with delta (0, 0)
Screenshot: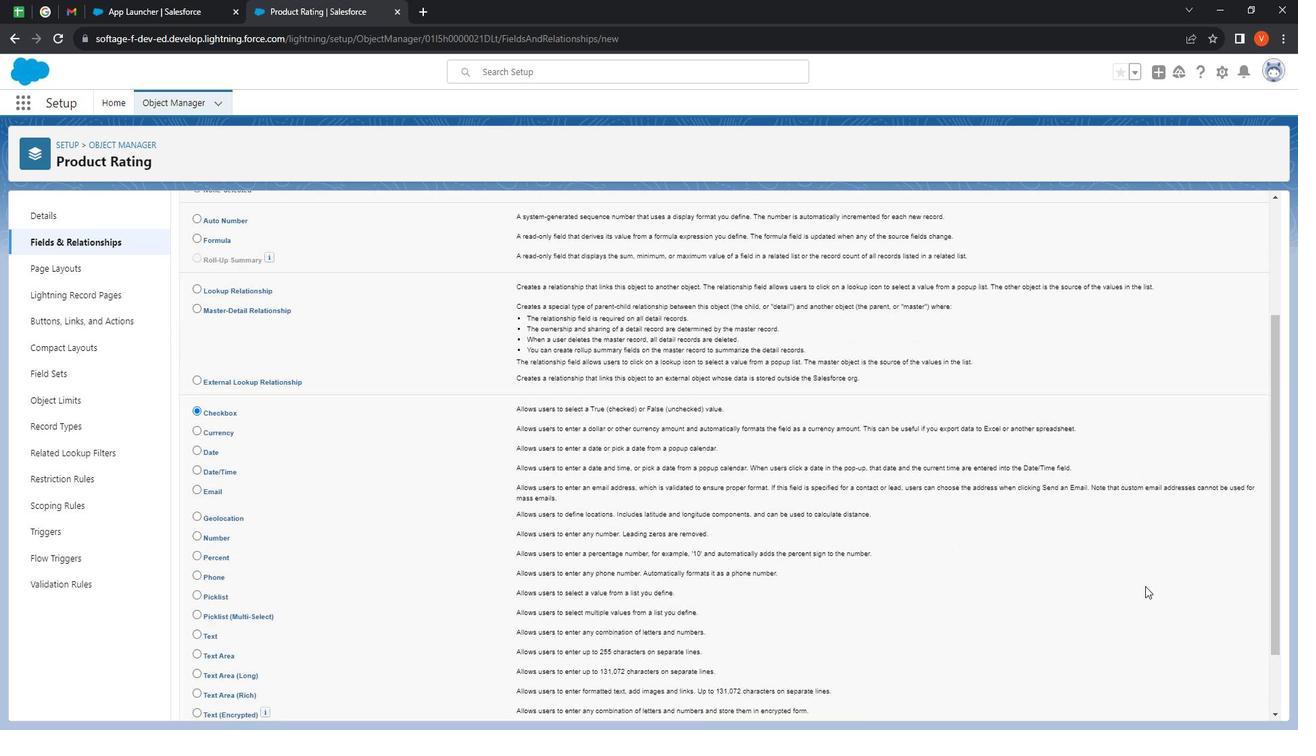 
Action: Mouse moved to (1246, 706)
Screenshot: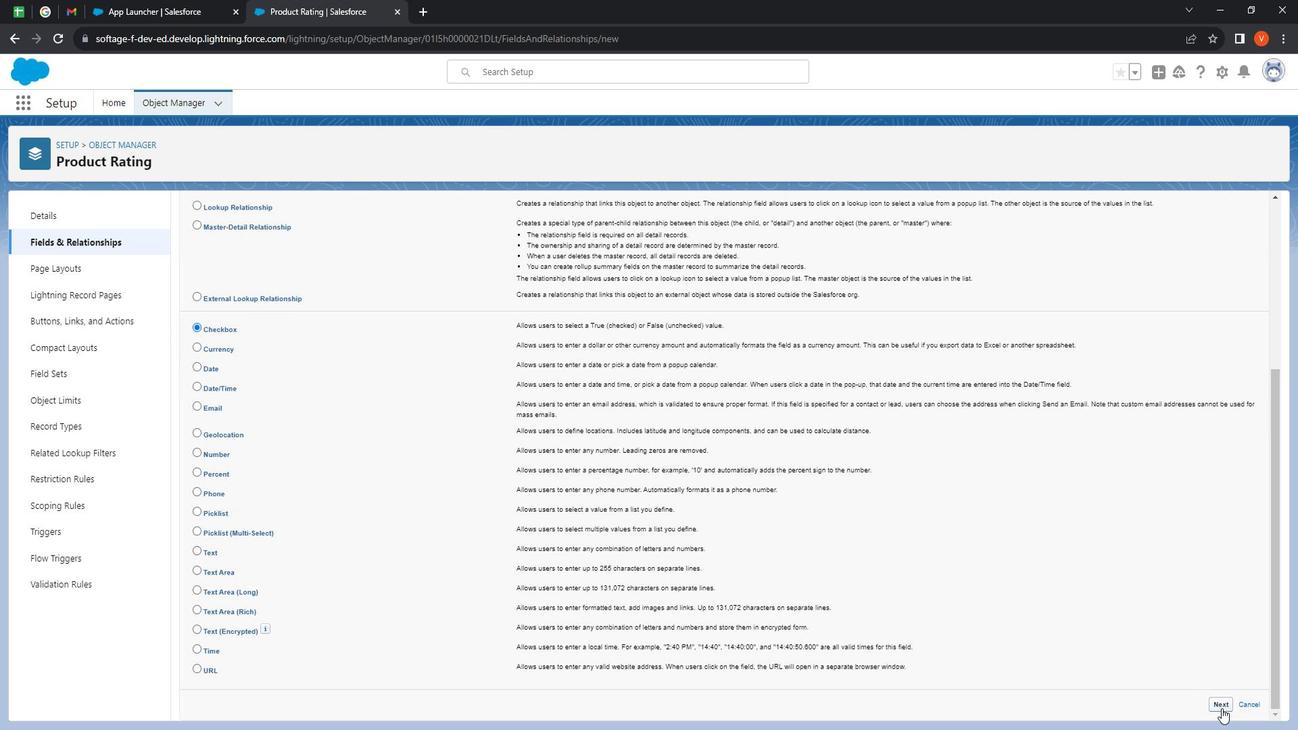 
Action: Mouse pressed left at (1246, 706)
Screenshot: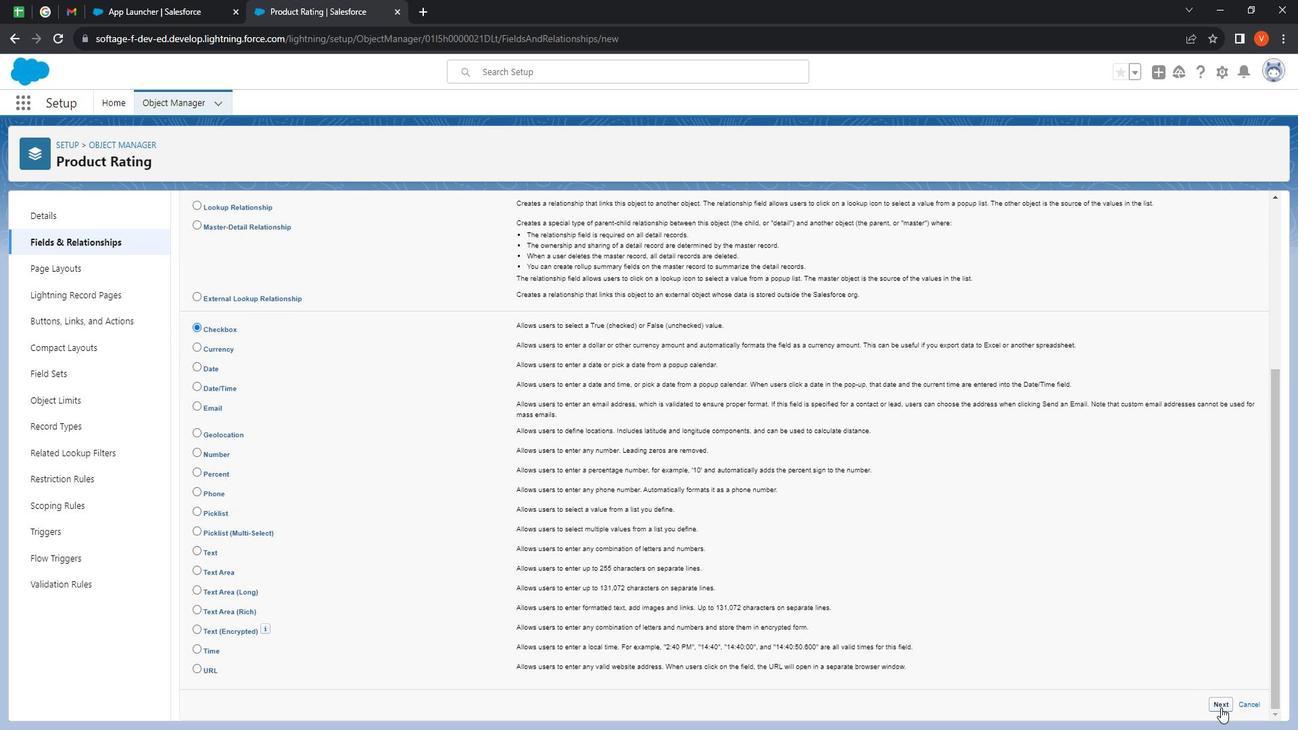 
Action: Mouse moved to (435, 318)
Screenshot: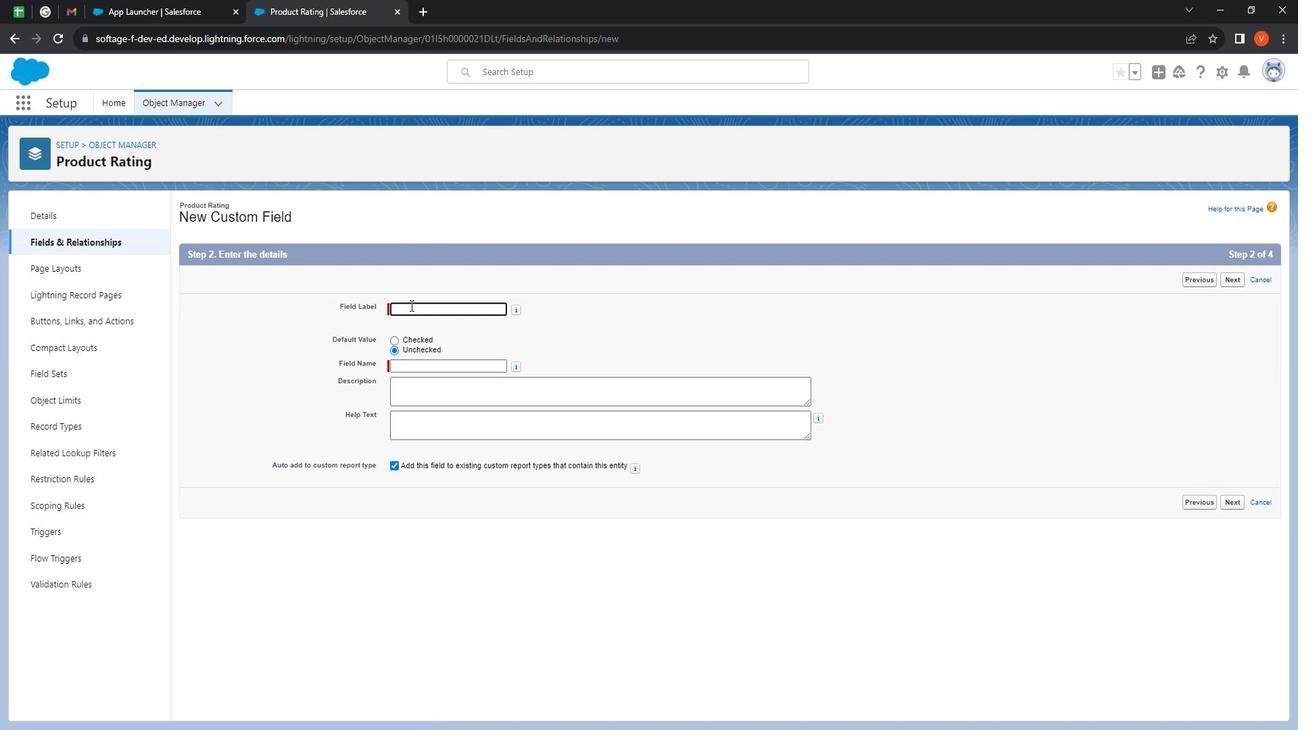 
Action: Mouse pressed left at (435, 318)
Screenshot: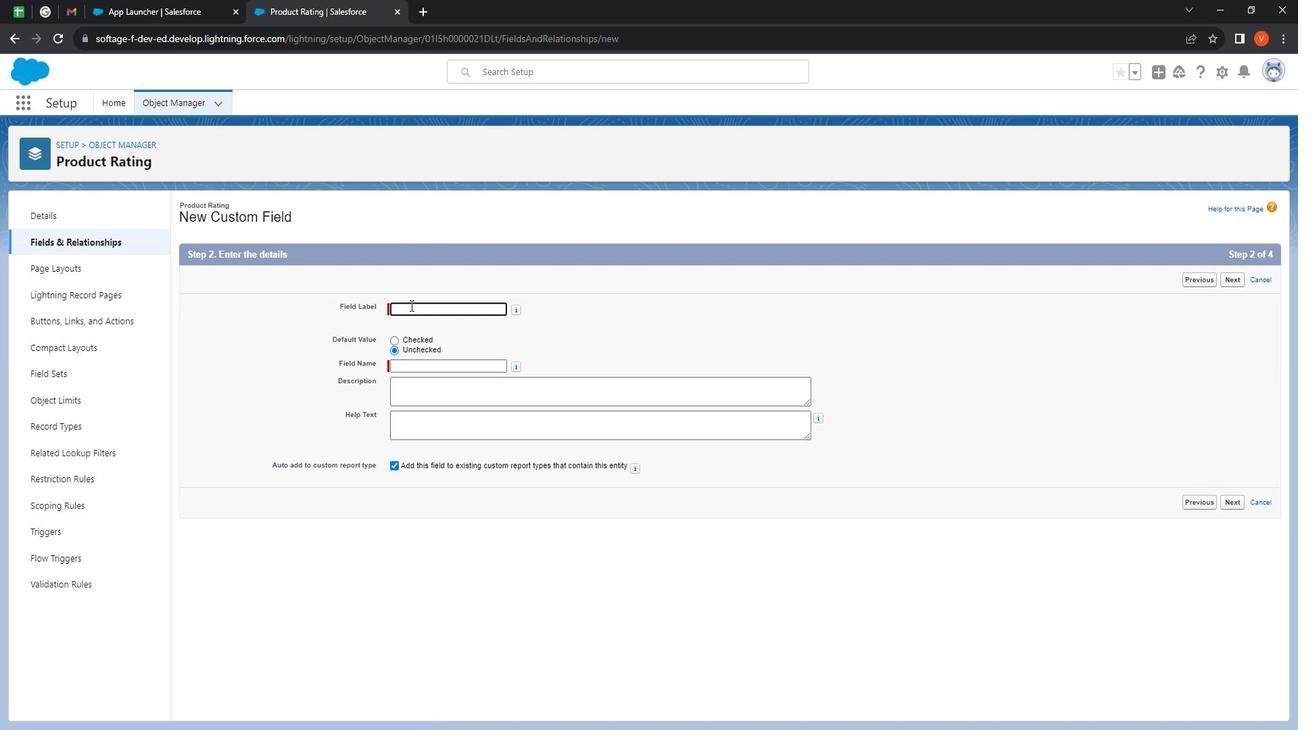 
Action: Key pressed <Key.shift>
Screenshot: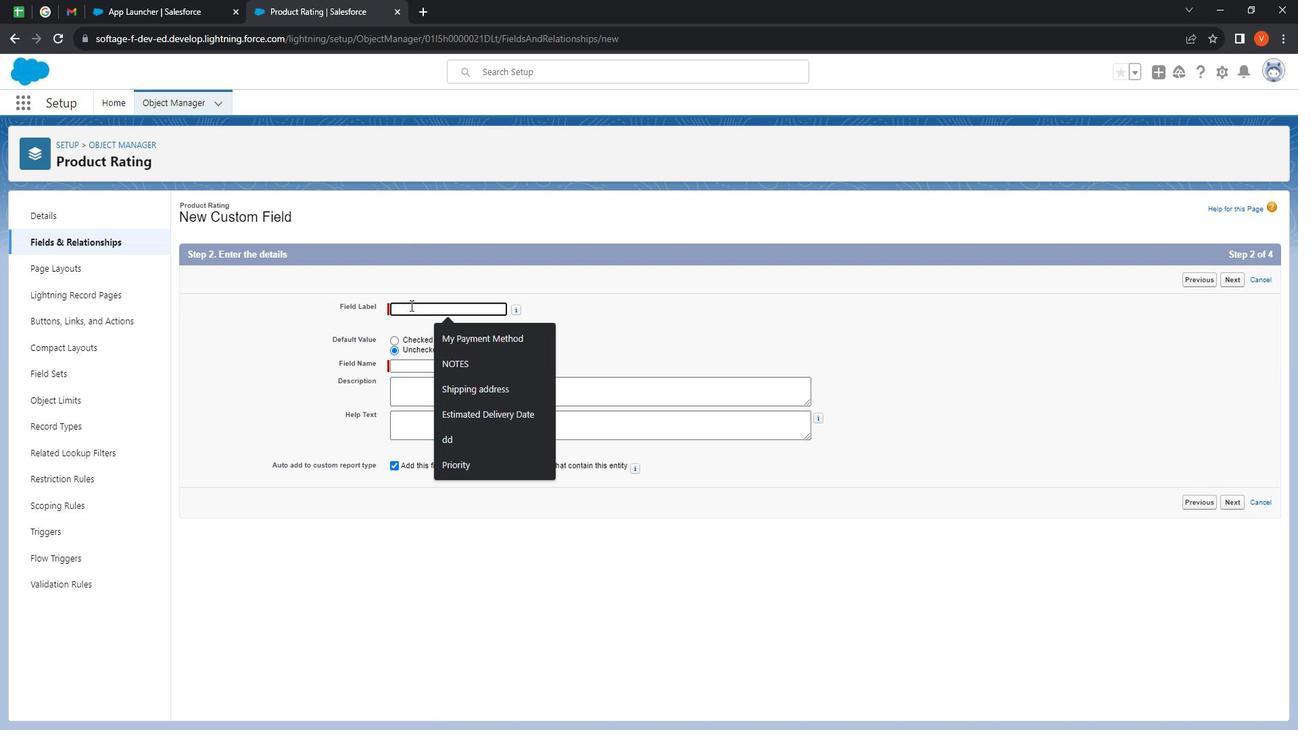 
Action: Mouse moved to (435, 318)
Screenshot: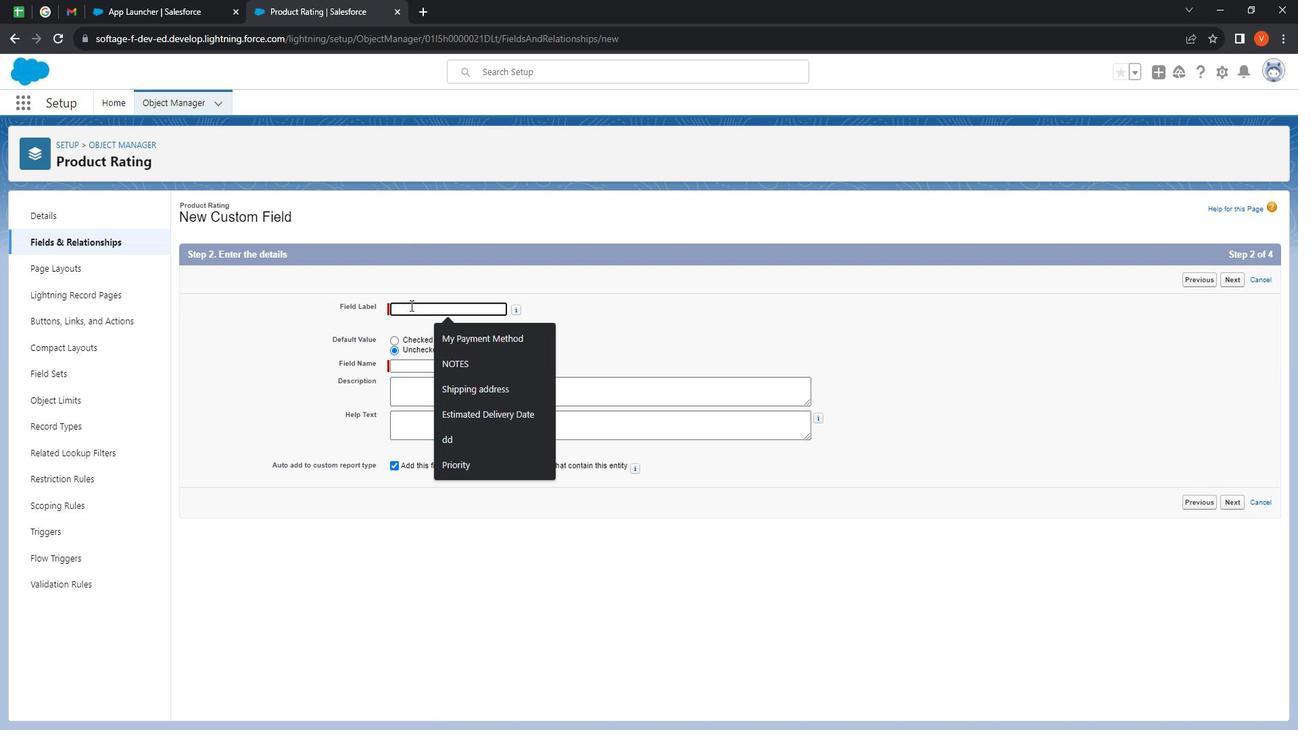 
Action: Key pressed <Key.shift><Key.shift><Key.shift><Key.shift><Key.shift><Key.shift><Key.shift><Key.shift><Key.shift><Key.shift><Key.shift><Key.shift>Is<Key.space><Key.shift>Aquuaired<Key.space>
Screenshot: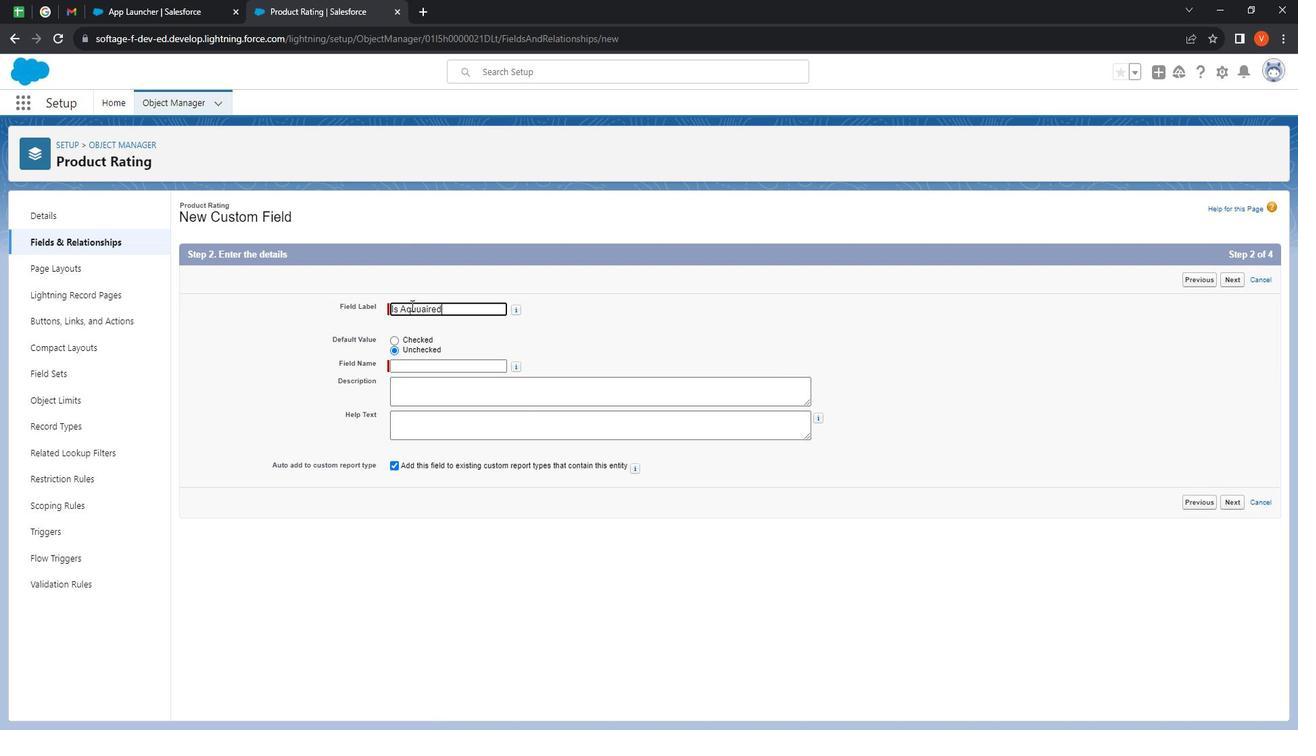 
Action: Mouse moved to (444, 318)
Screenshot: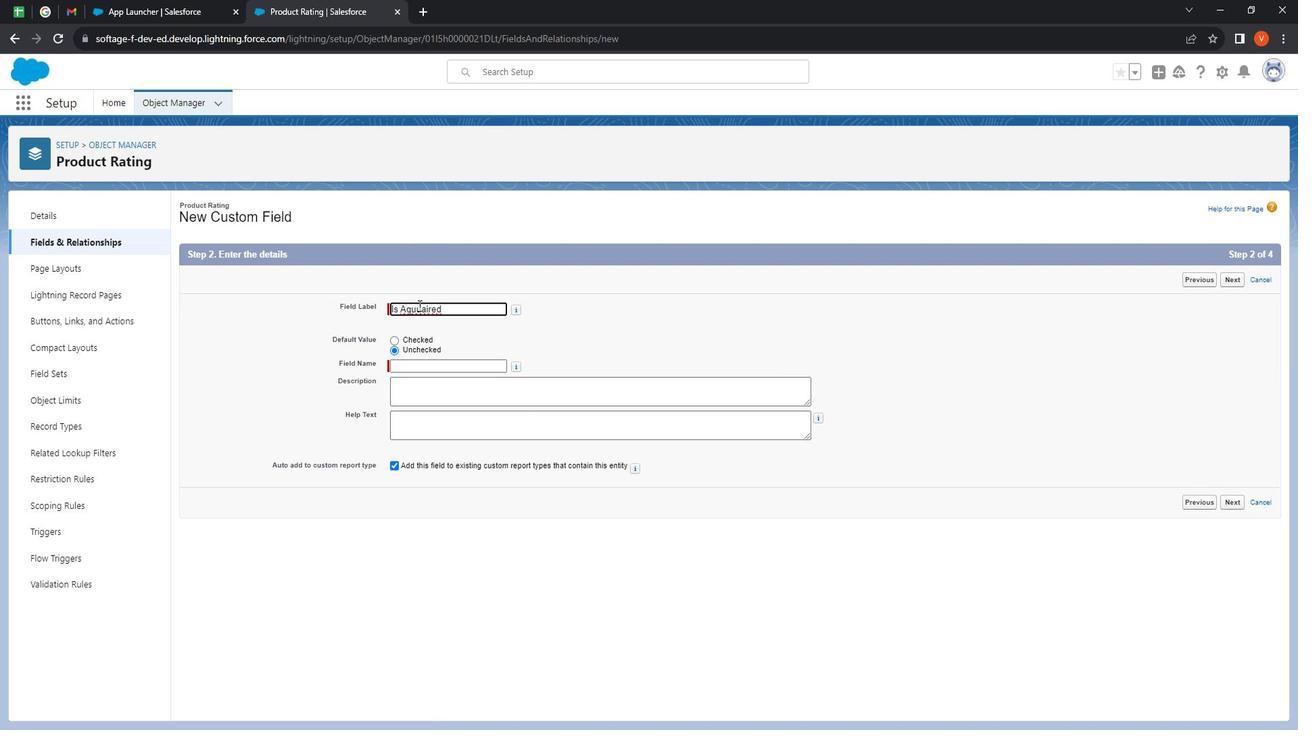 
Action: Mouse pressed right at (444, 318)
Screenshot: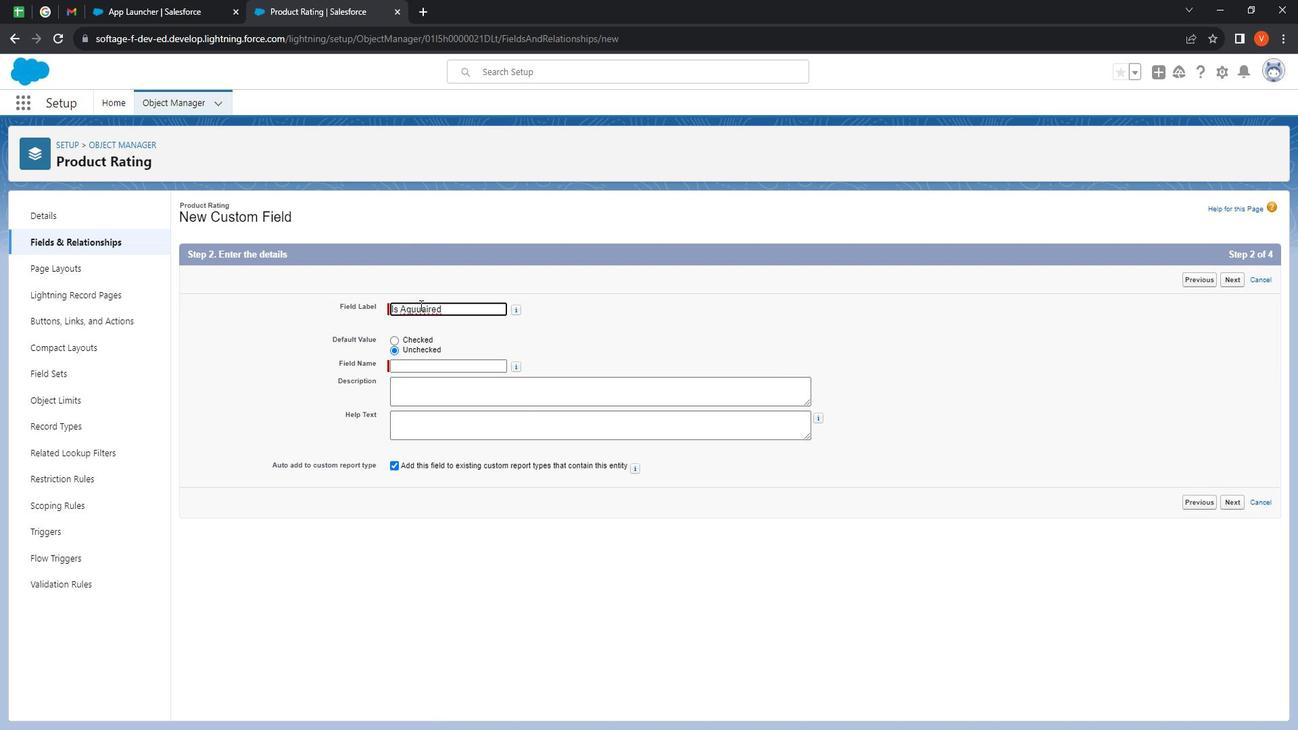 
Action: Mouse moved to (491, 325)
Screenshot: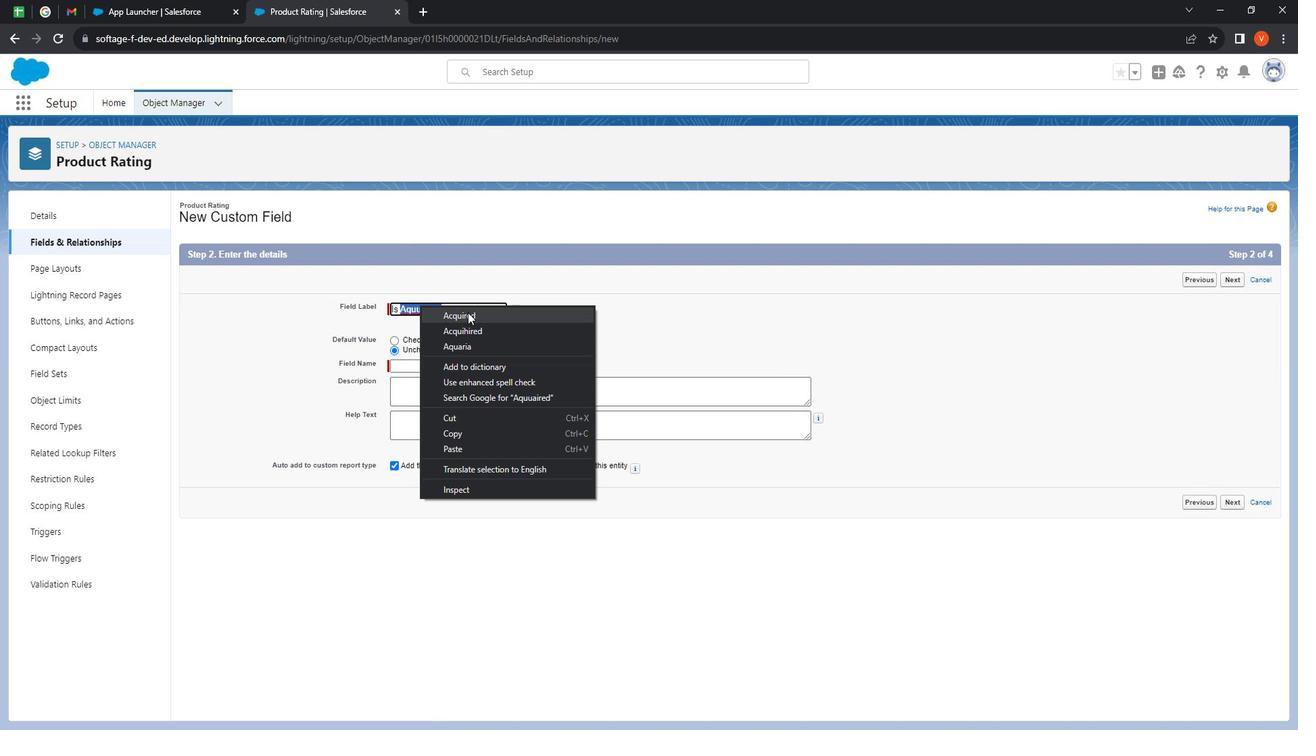 
Action: Mouse pressed left at (491, 325)
Screenshot: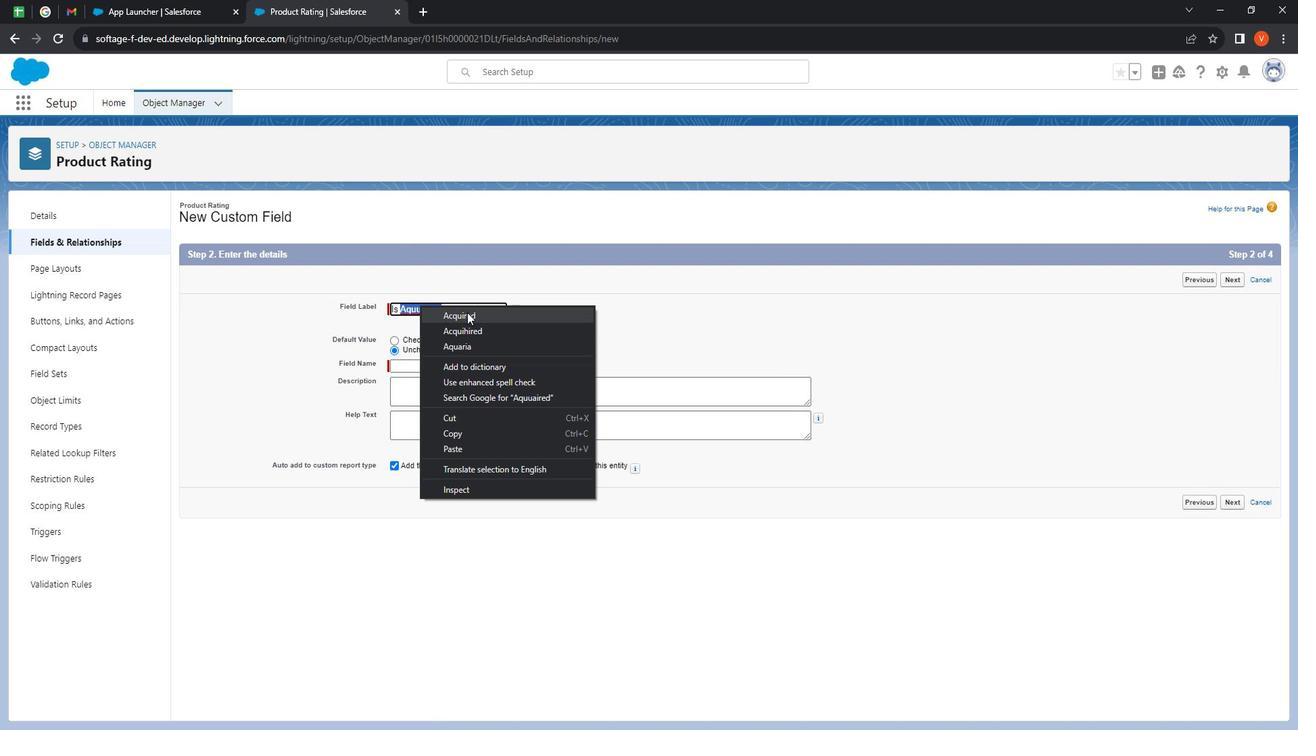 
Action: Mouse moved to (481, 373)
Screenshot: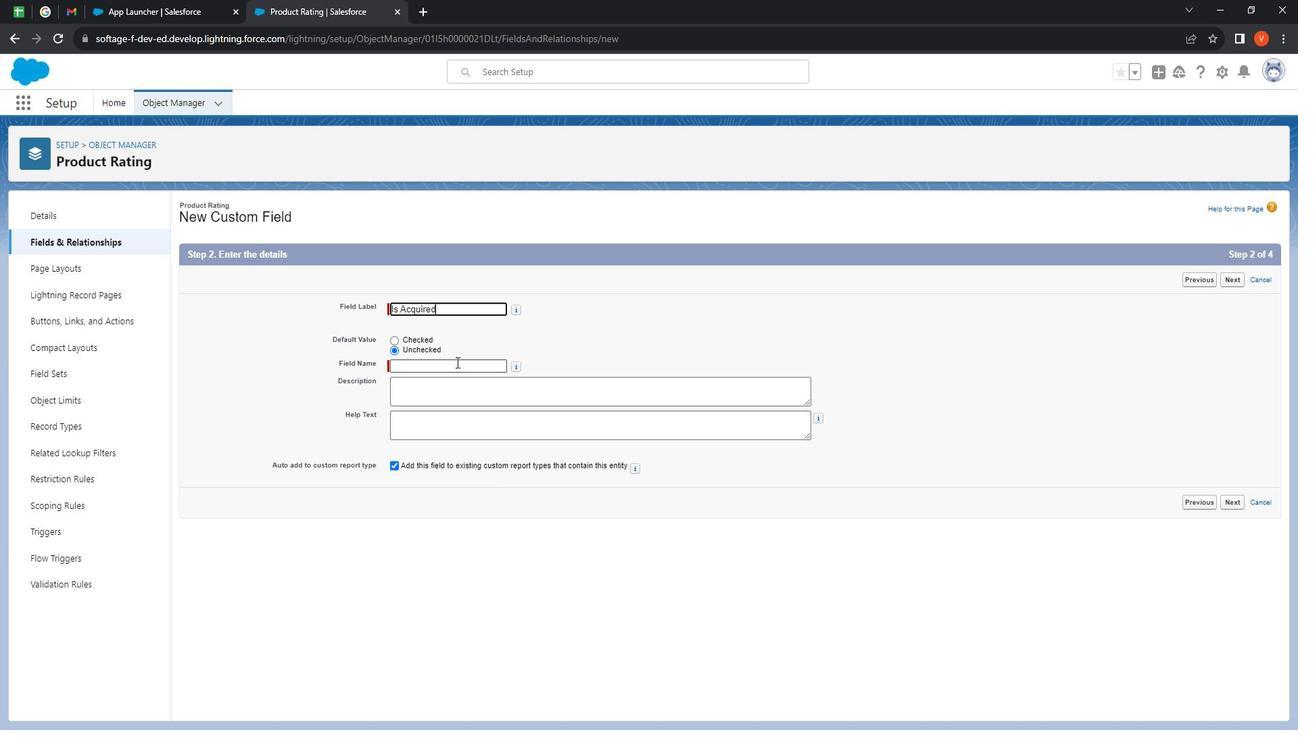 
Action: Mouse pressed left at (481, 373)
Screenshot: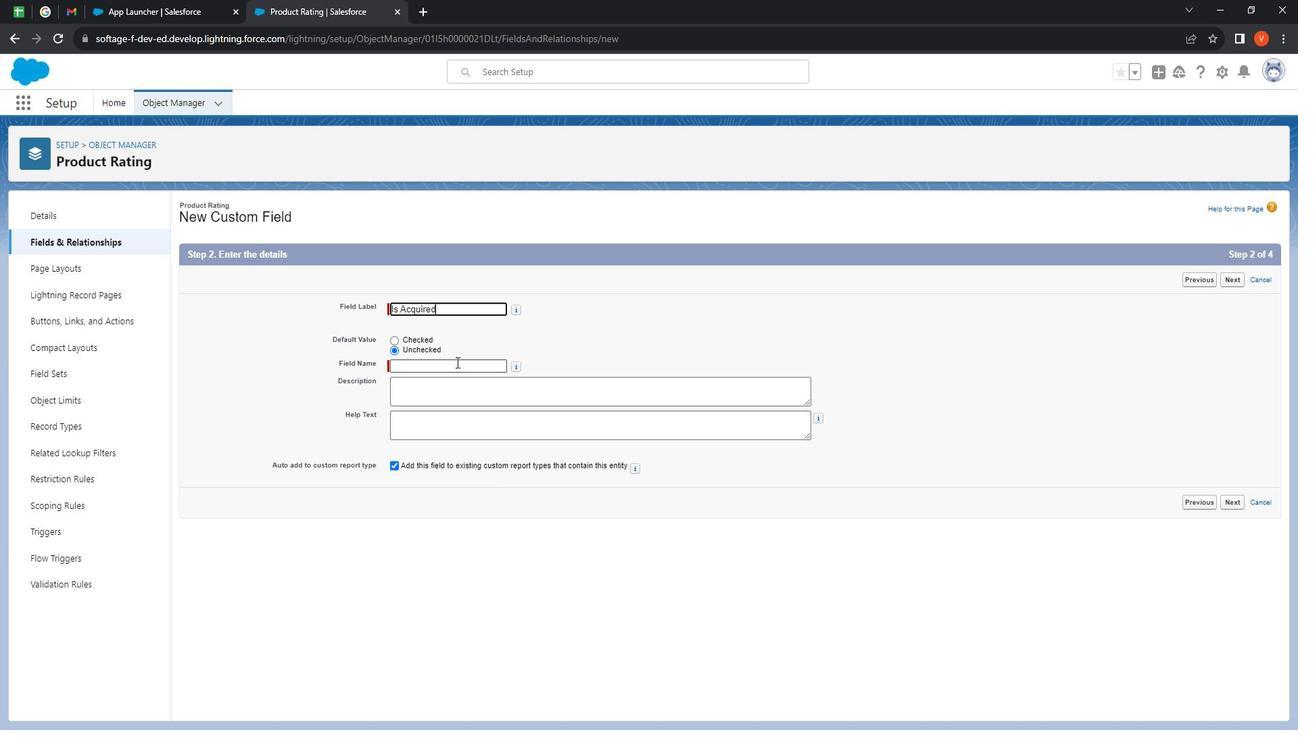 
Action: Mouse moved to (497, 412)
Screenshot: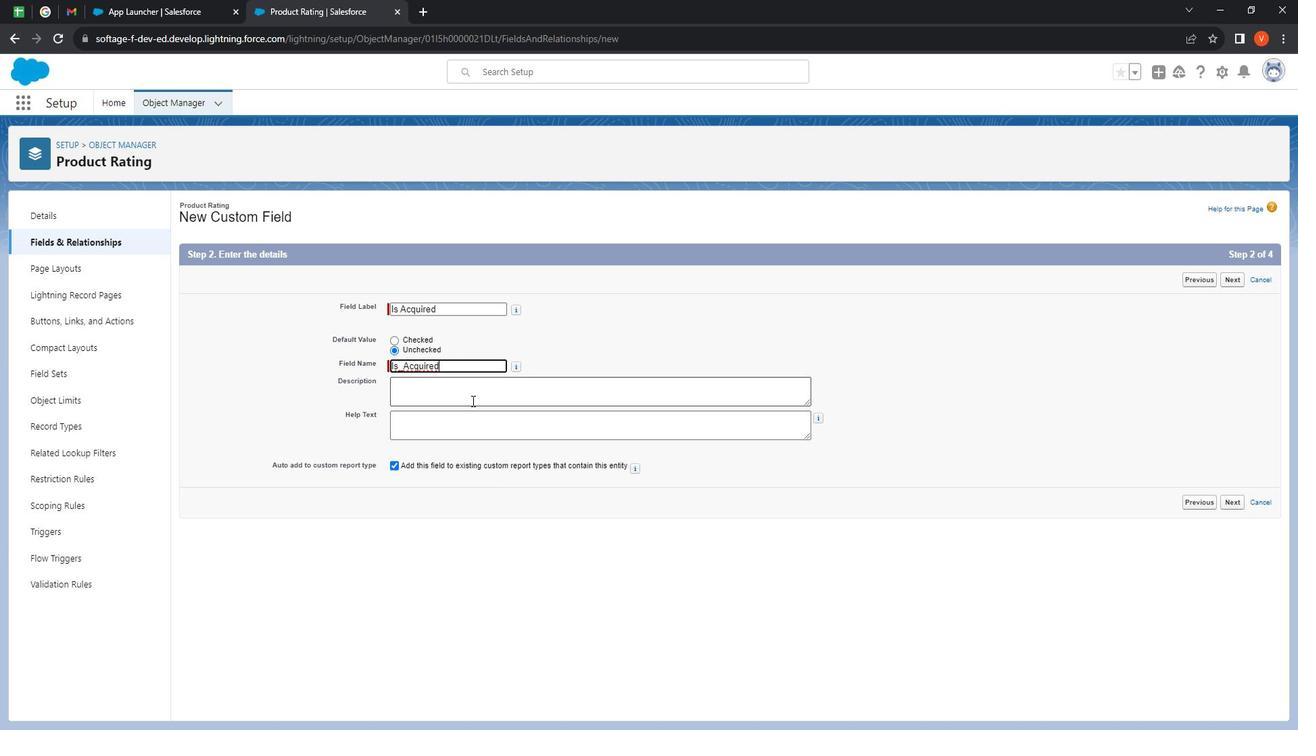 
Action: Mouse pressed left at (497, 412)
Screenshot: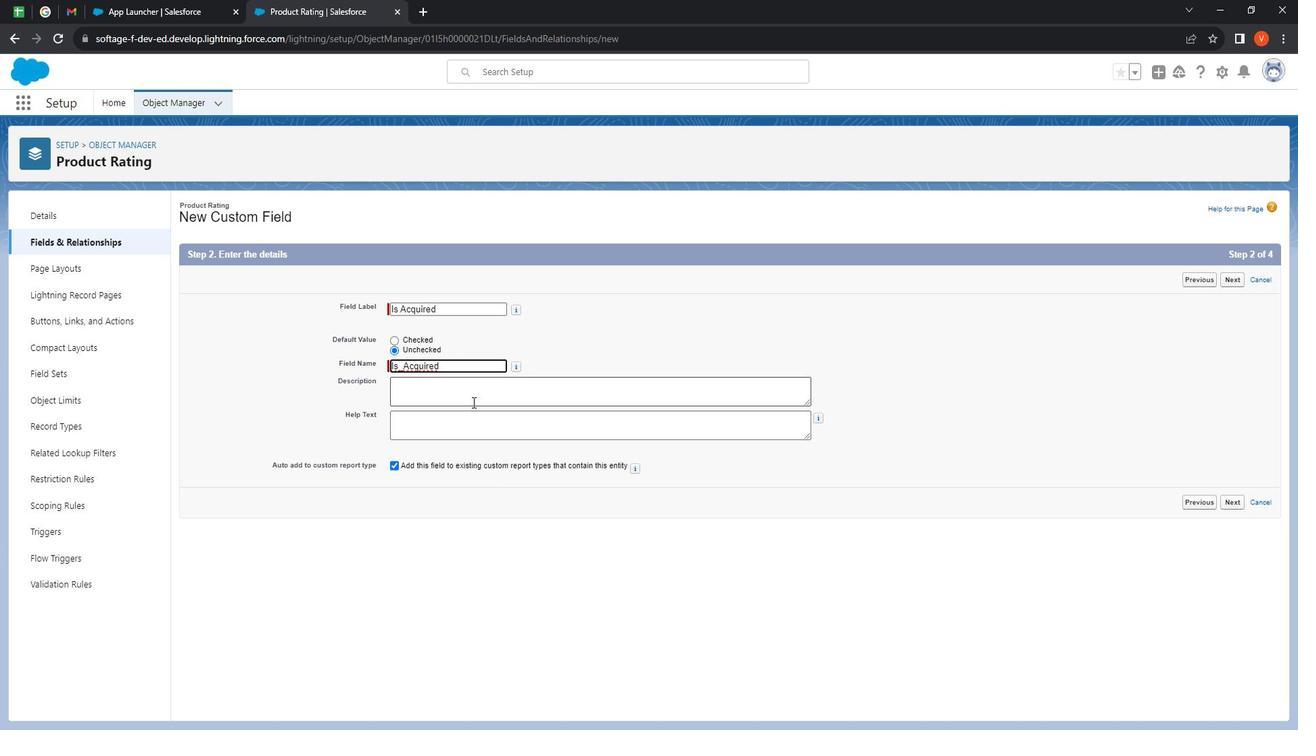 
Action: Mouse moved to (497, 412)
Screenshot: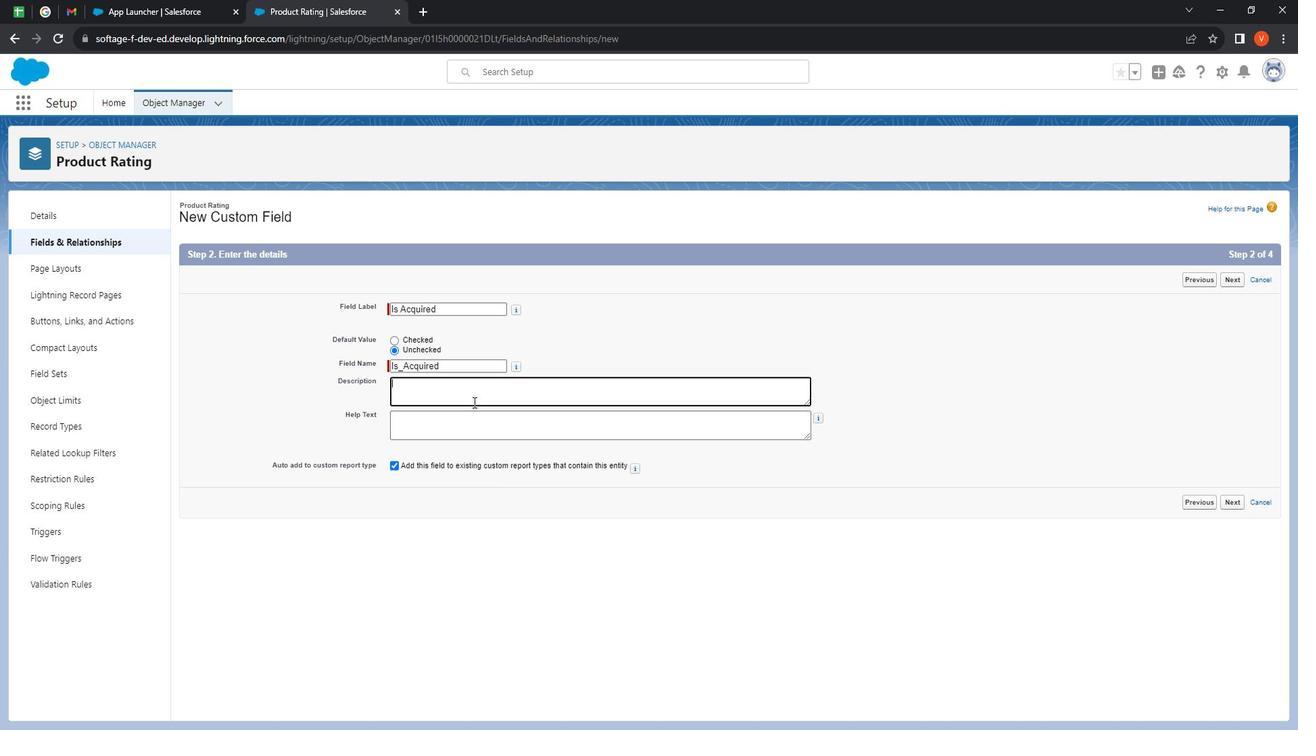 
Action: Key pressed <Key.shift>
Screenshot: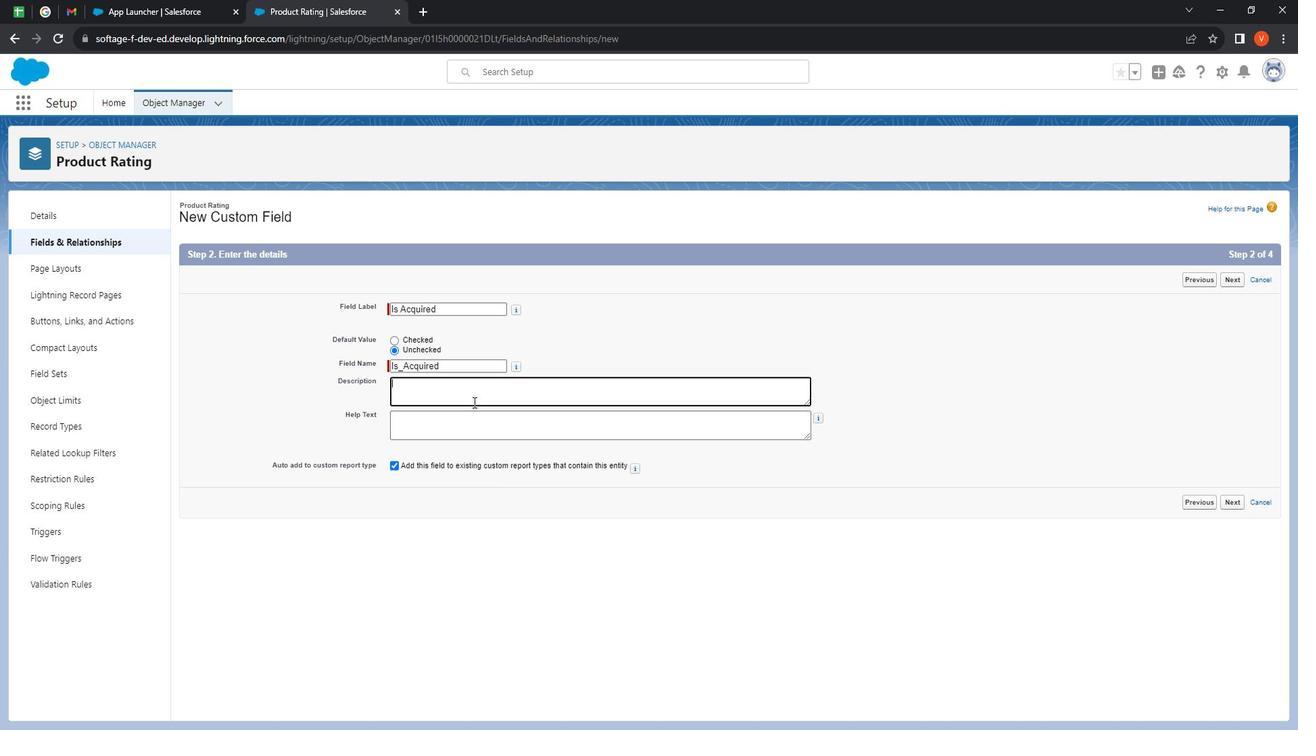 
Action: Mouse moved to (500, 412)
Screenshot: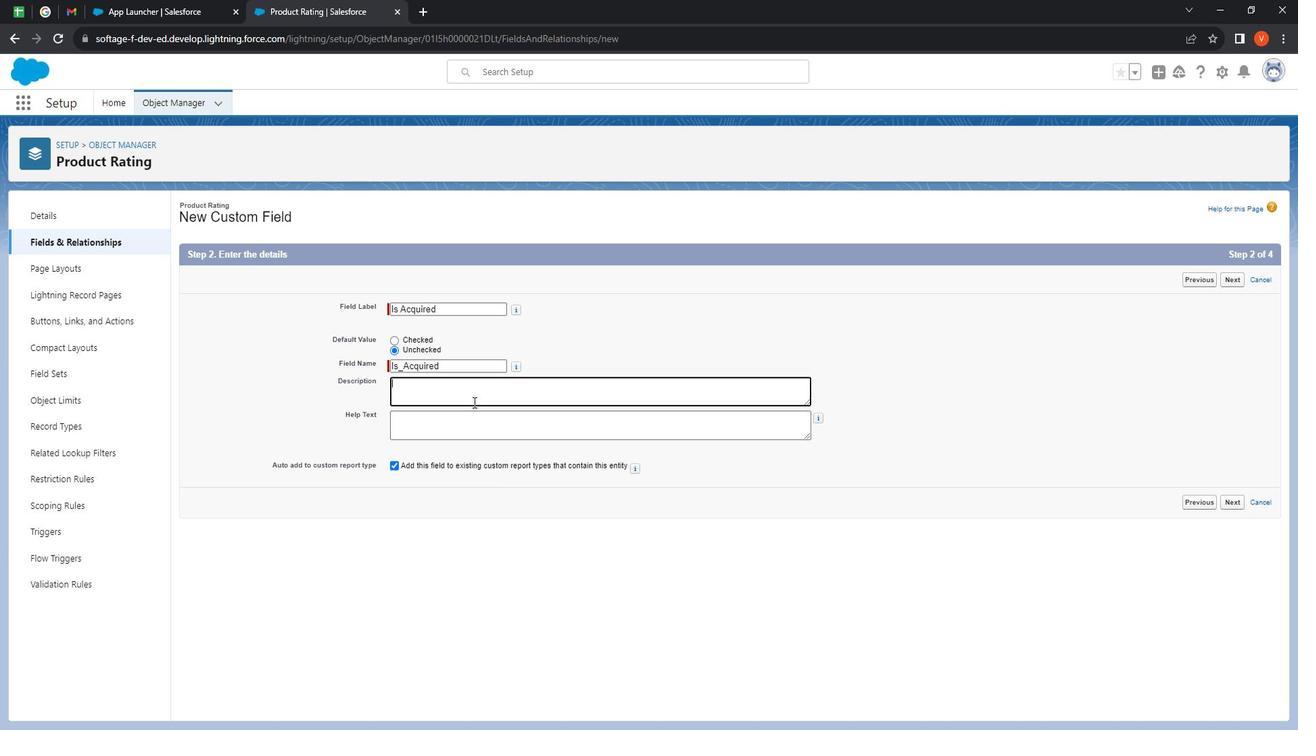 
Action: Key pressed <Key.shift><Key.shift><Key.shift><Key.shift><Key.shift><Key.shift><Key.shift><Key.shift><Key.shift><Key.shift><Key.shift><Key.shift><Key.shift><Key.shift><Key.shift><Key.shift><Key.shift><Key.shift><Key.shift>Check<Key.space>this<Key.space>checkbox<Key.space>if<Key.space>your<Key.space><Key.shift><Key.shift><Key.shift><Key.shift>Rating<Key.space>is<Key.space>q<Key.backspace>acquired<Key.space>
Screenshot: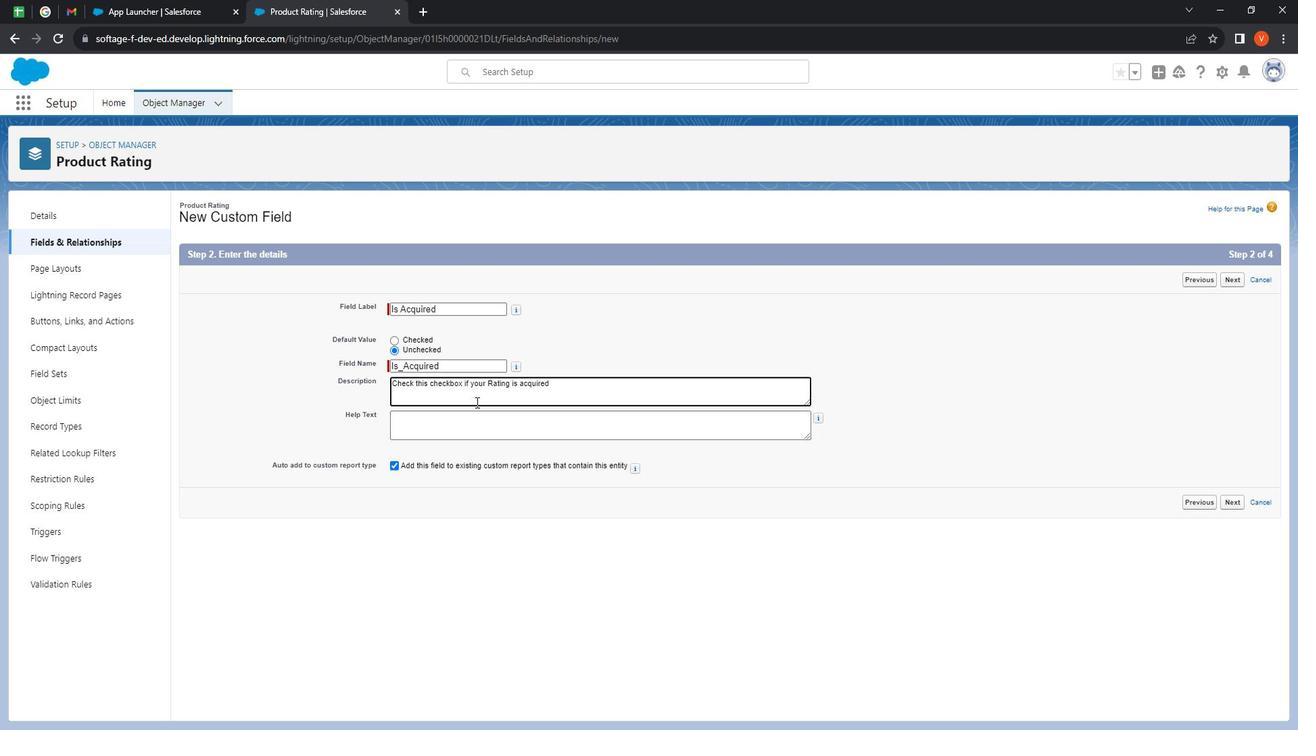 
Action: Mouse moved to (643, 438)
Screenshot: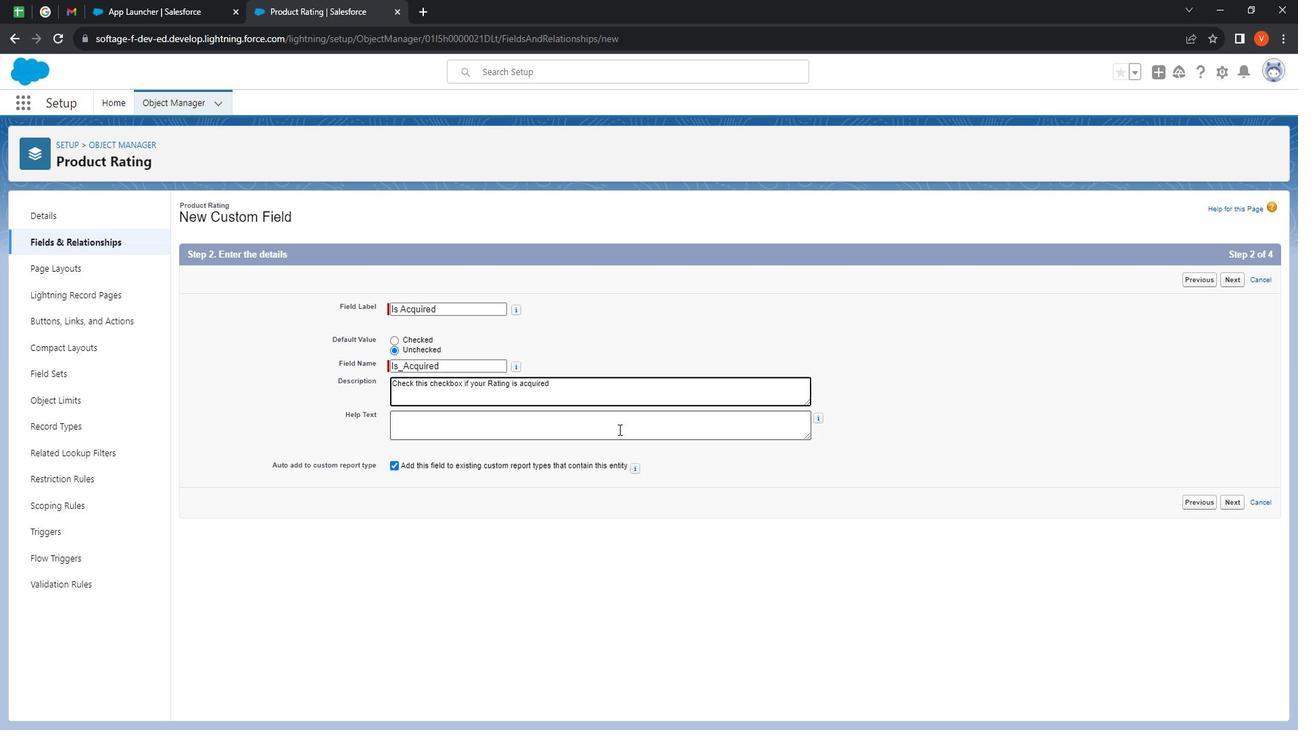 
Action: Mouse pressed left at (643, 438)
Screenshot: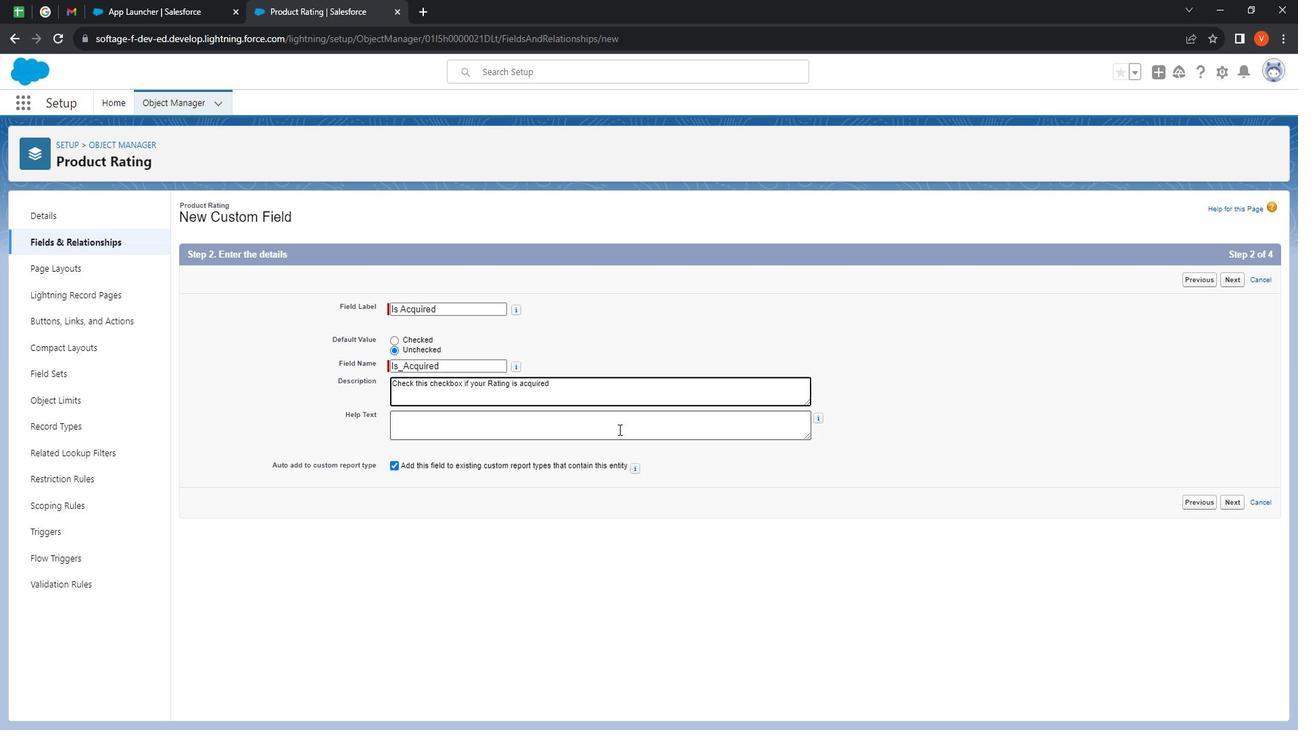 
Action: Key pressed <Key.shift>
Screenshot: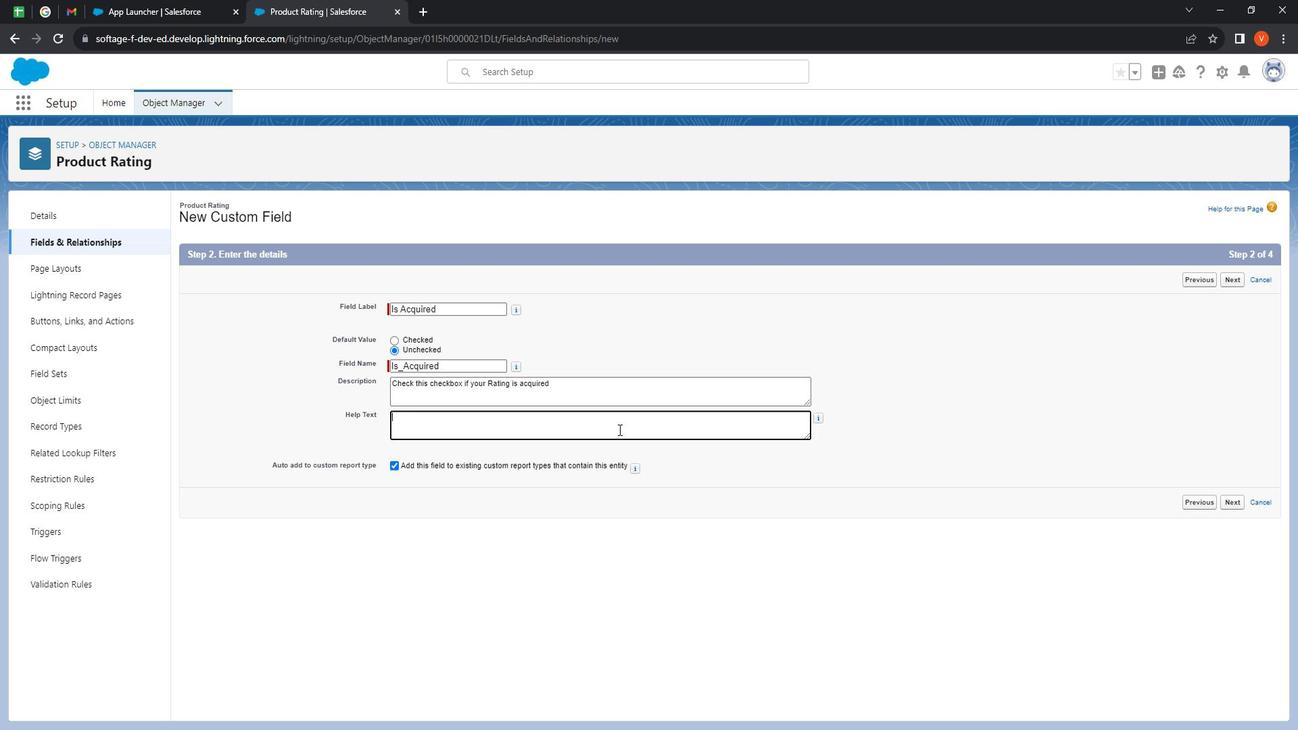 
Action: Mouse moved to (633, 436)
Screenshot: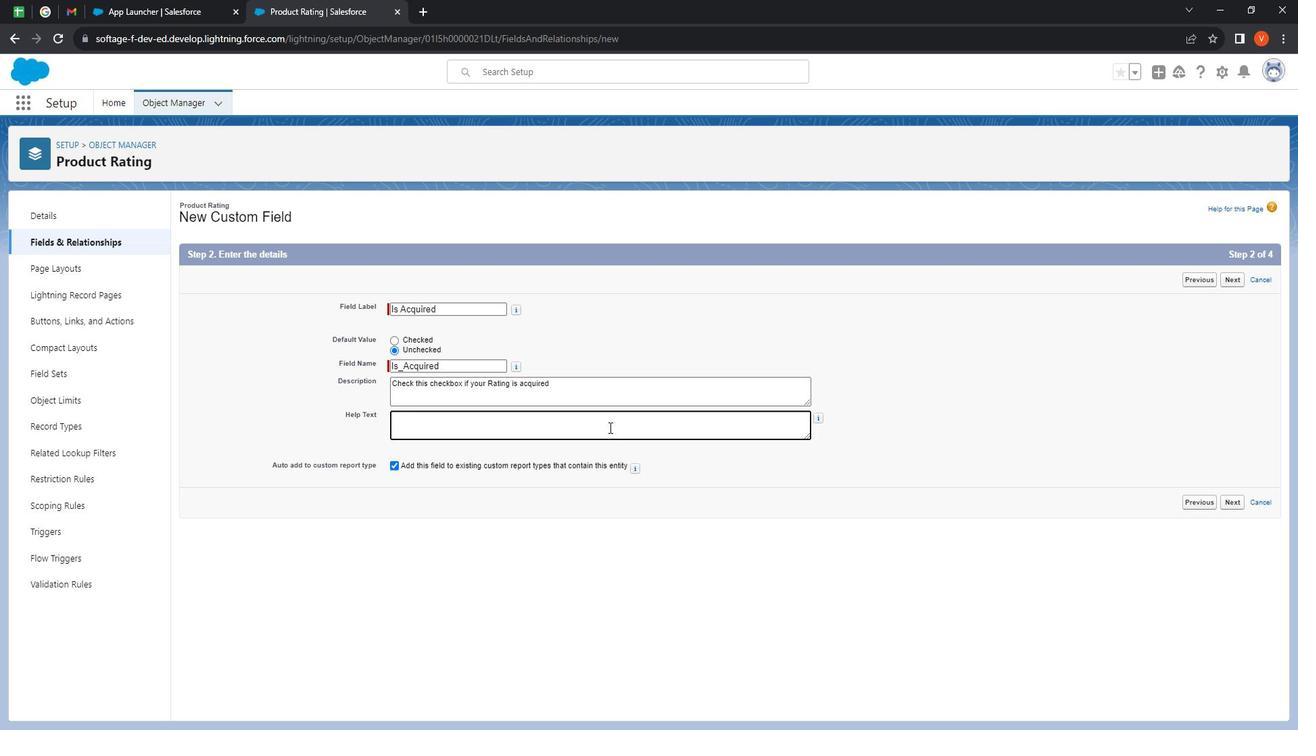 
Action: Key pressed <Key.shift><Key.shift>Check<Key.space>this<Key.space>checkbox<Key.space>if<Key.space>your<Key.space>rating<Key.space>is<Key.space>acquired
Screenshot: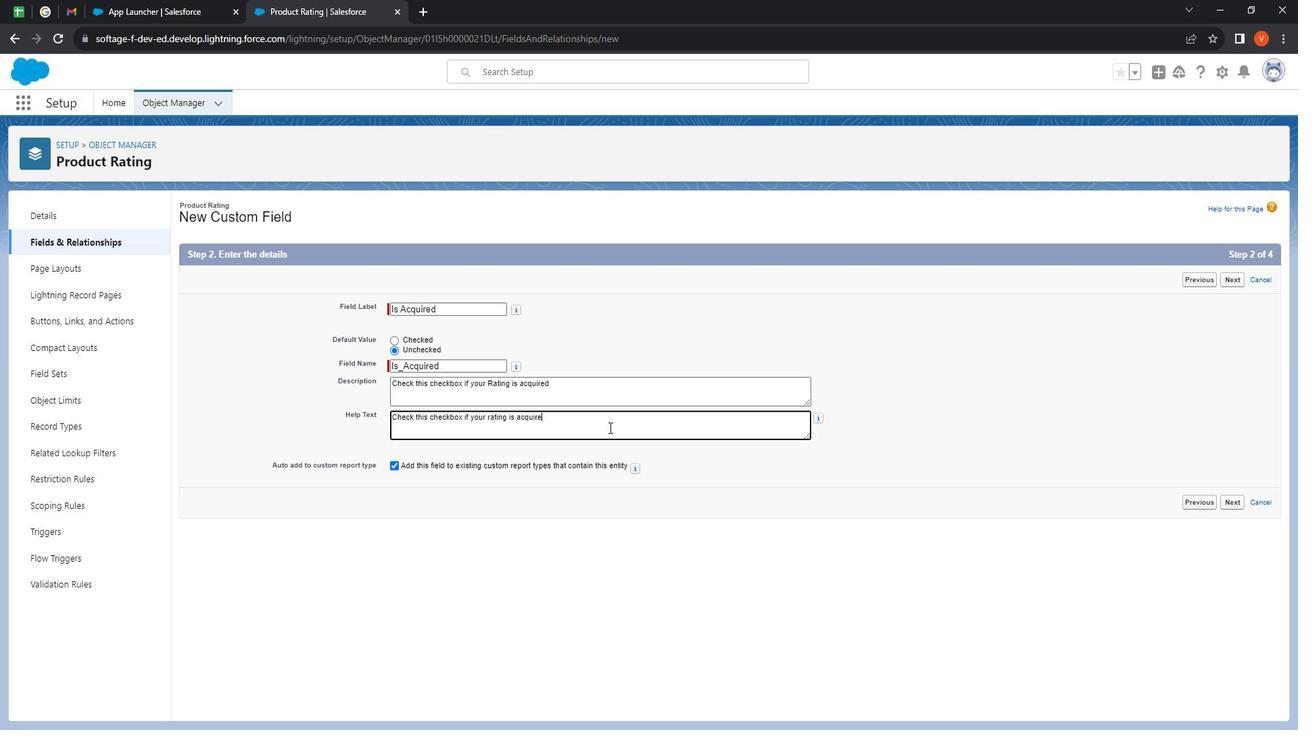 
Action: Mouse moved to (1258, 511)
Screenshot: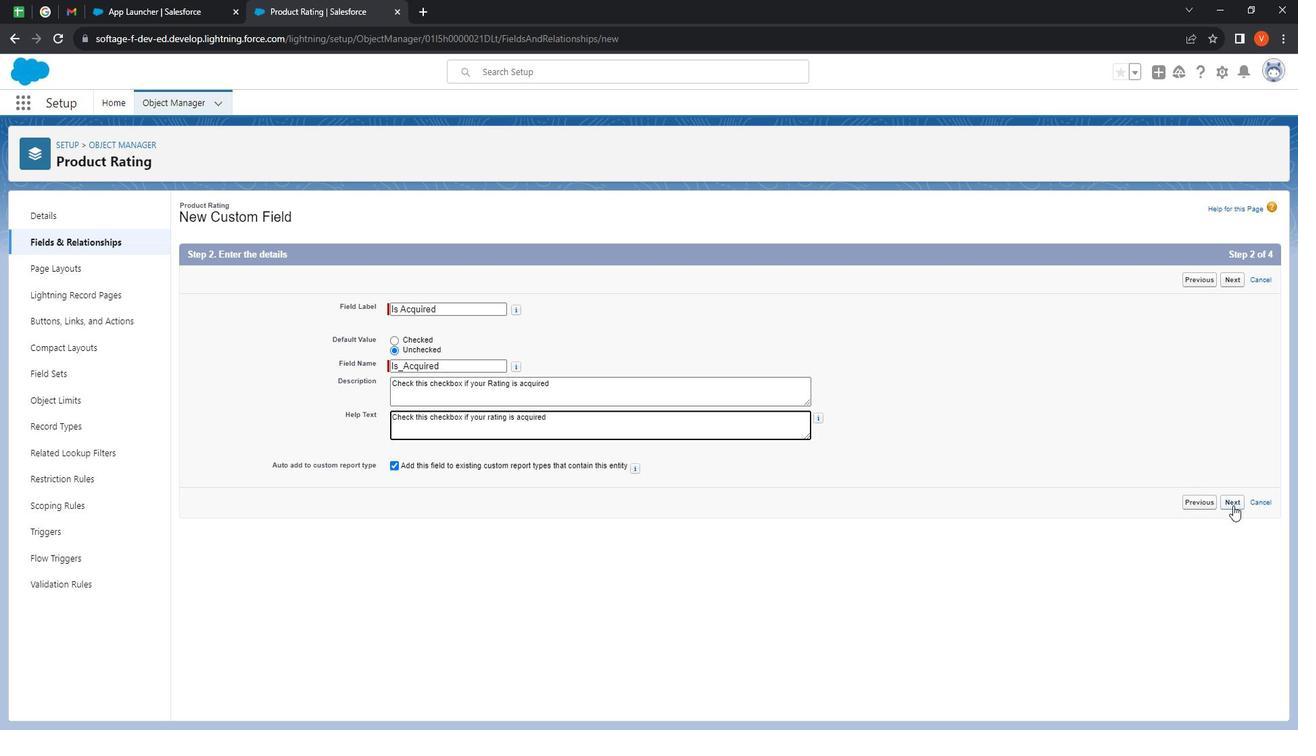 
Action: Mouse pressed left at (1258, 511)
Screenshot: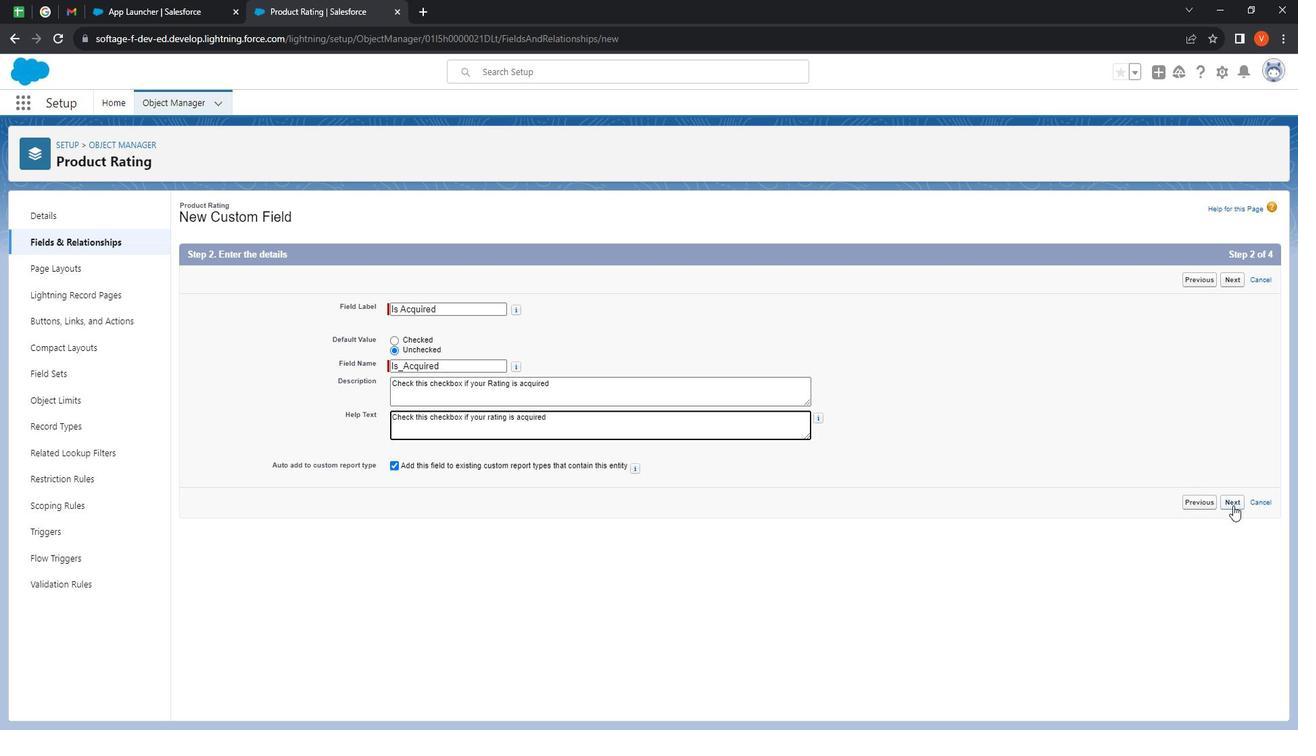 
Action: Mouse moved to (1163, 426)
Screenshot: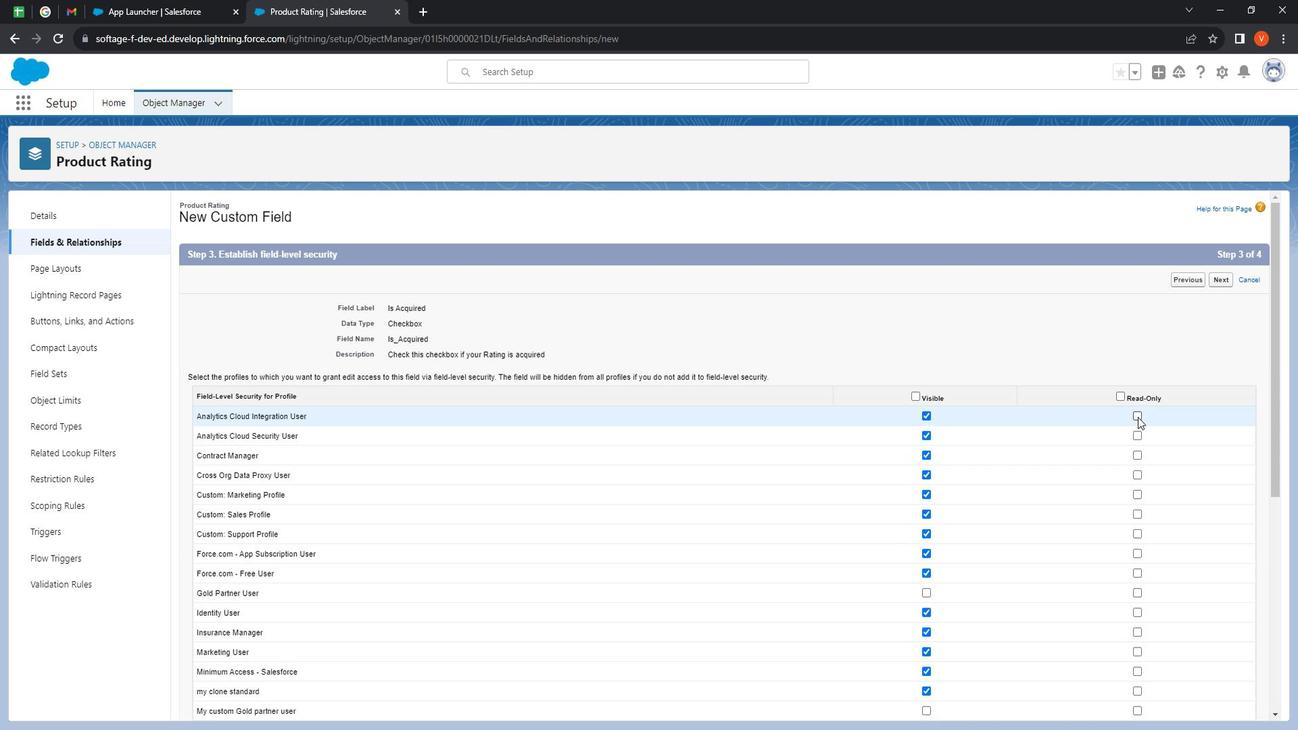 
Action: Mouse pressed left at (1163, 426)
Screenshot: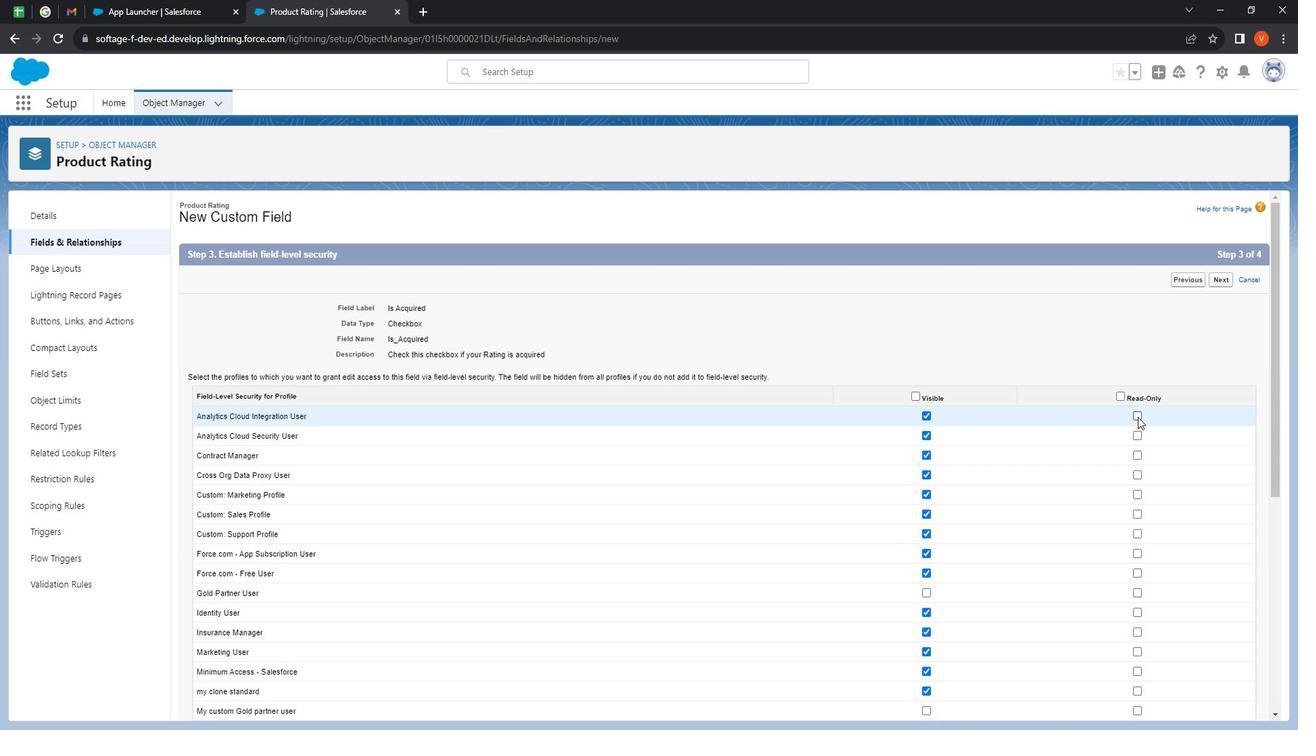 
Action: Mouse moved to (1165, 443)
Screenshot: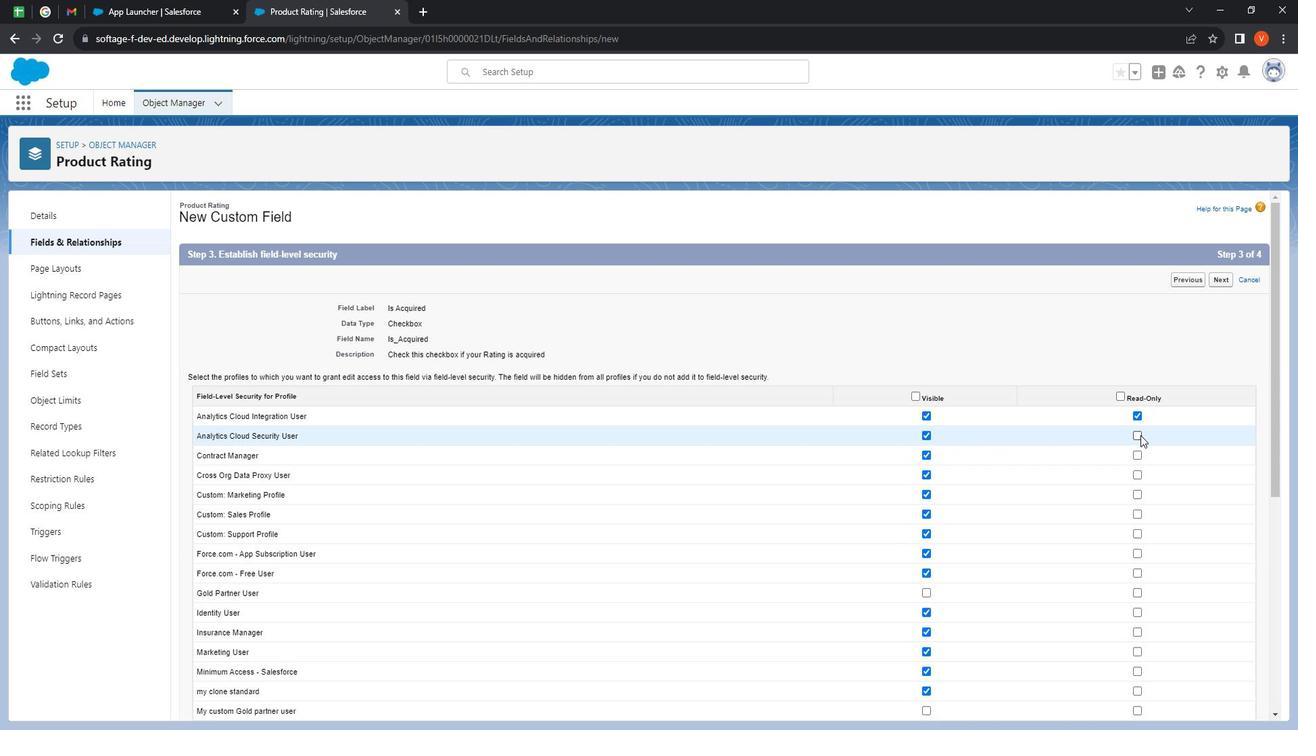 
Action: Mouse pressed left at (1165, 443)
Screenshot: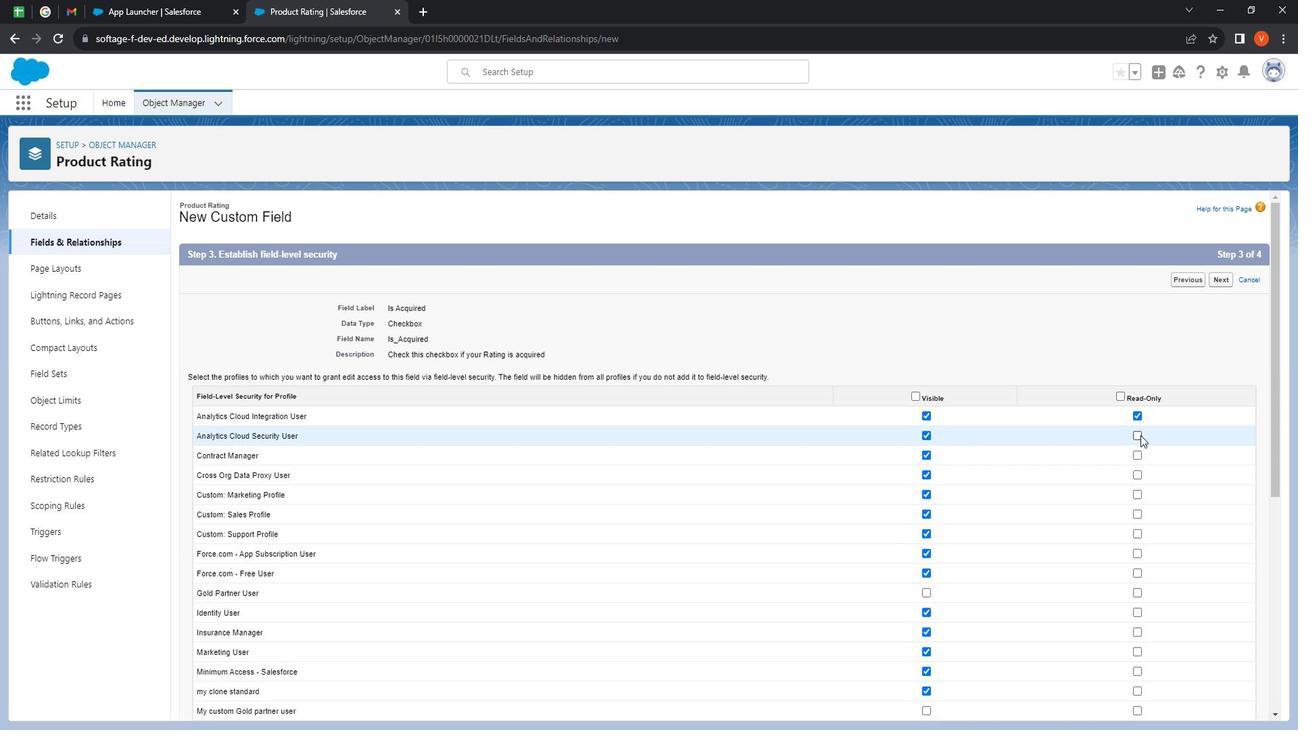 
Action: Mouse moved to (1159, 462)
Screenshot: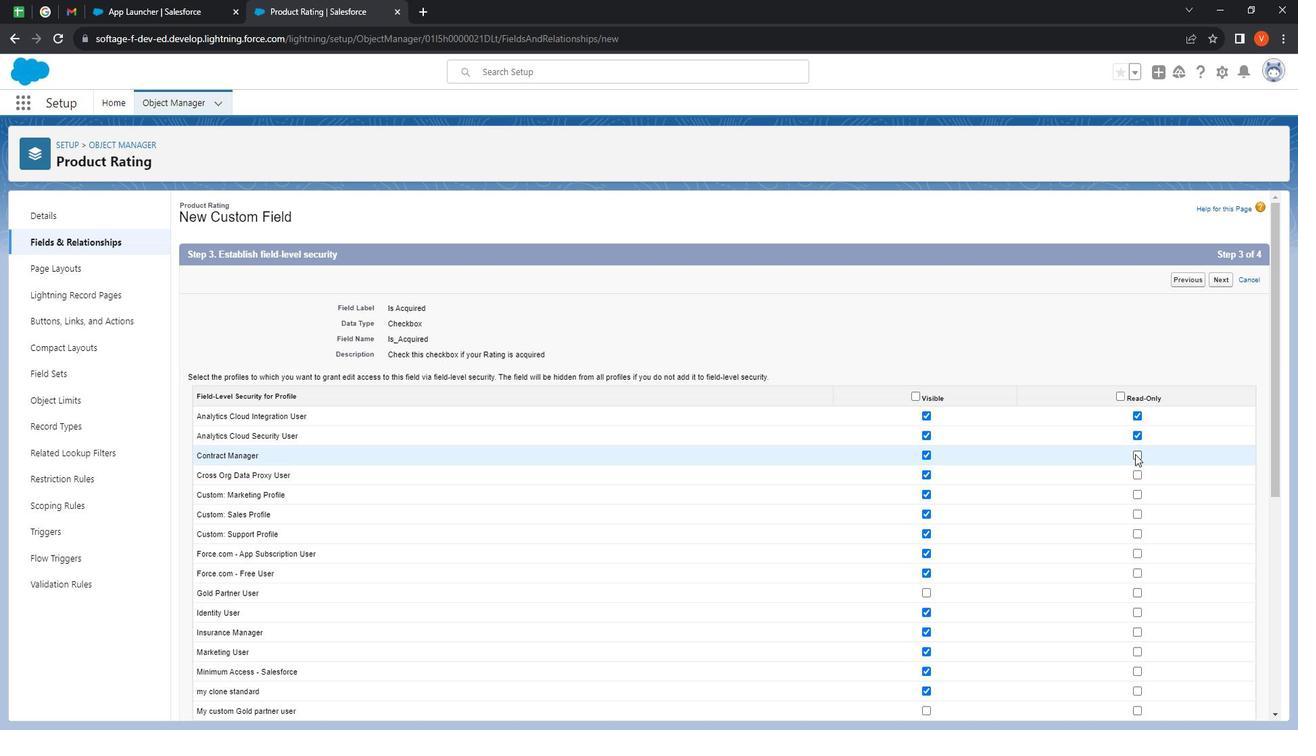 
Action: Mouse pressed left at (1159, 462)
Screenshot: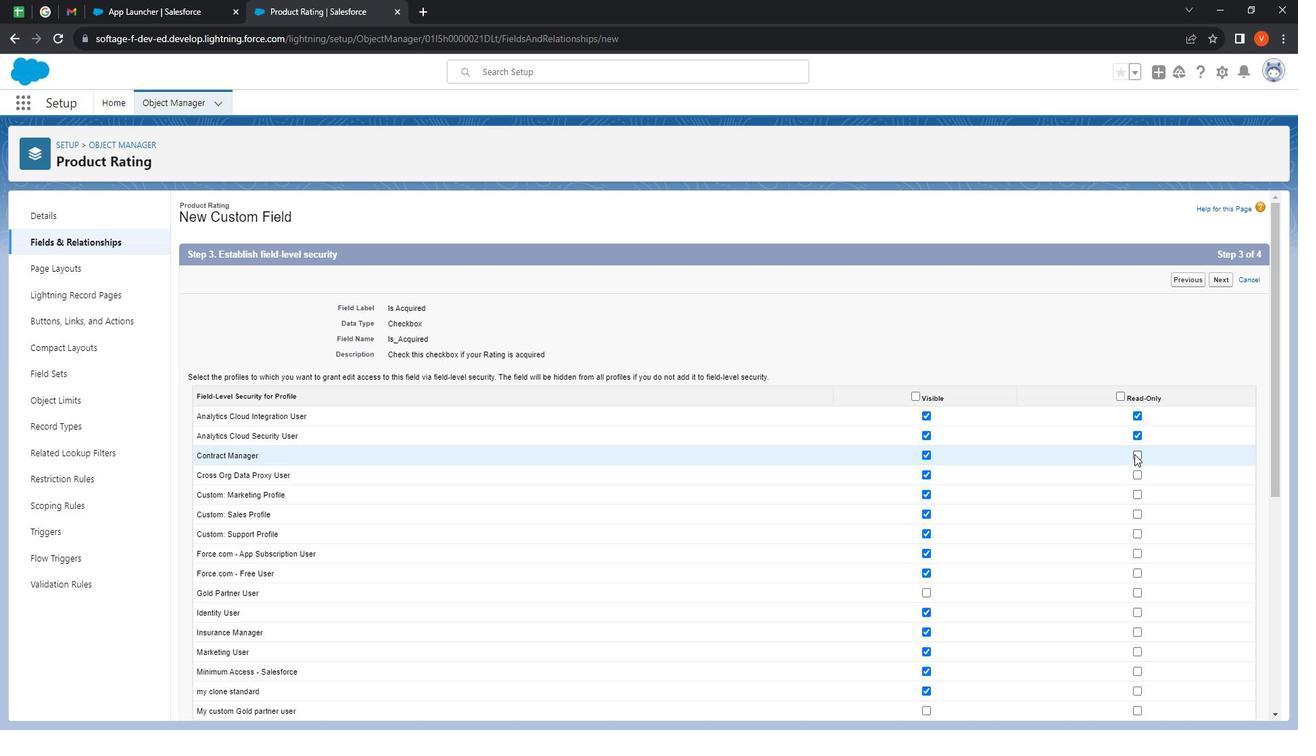 
Action: Mouse moved to (1162, 481)
Screenshot: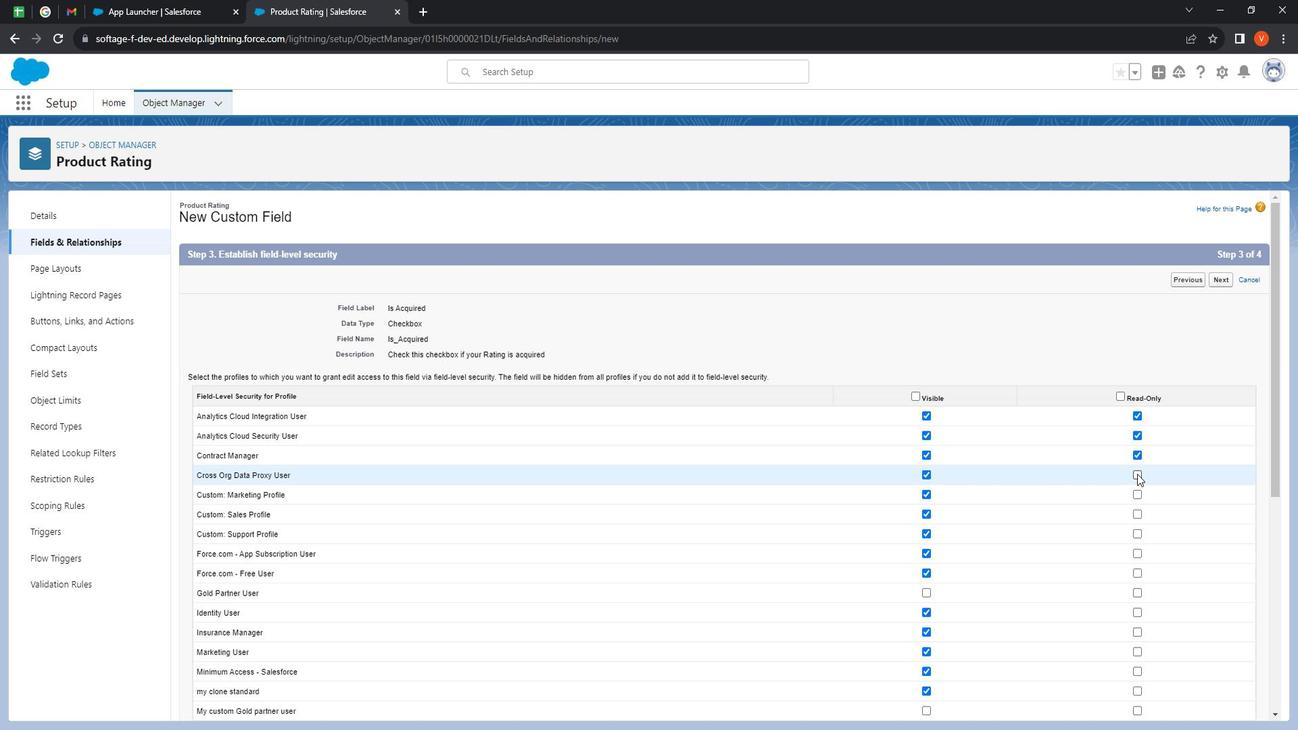 
Action: Mouse pressed left at (1162, 481)
Screenshot: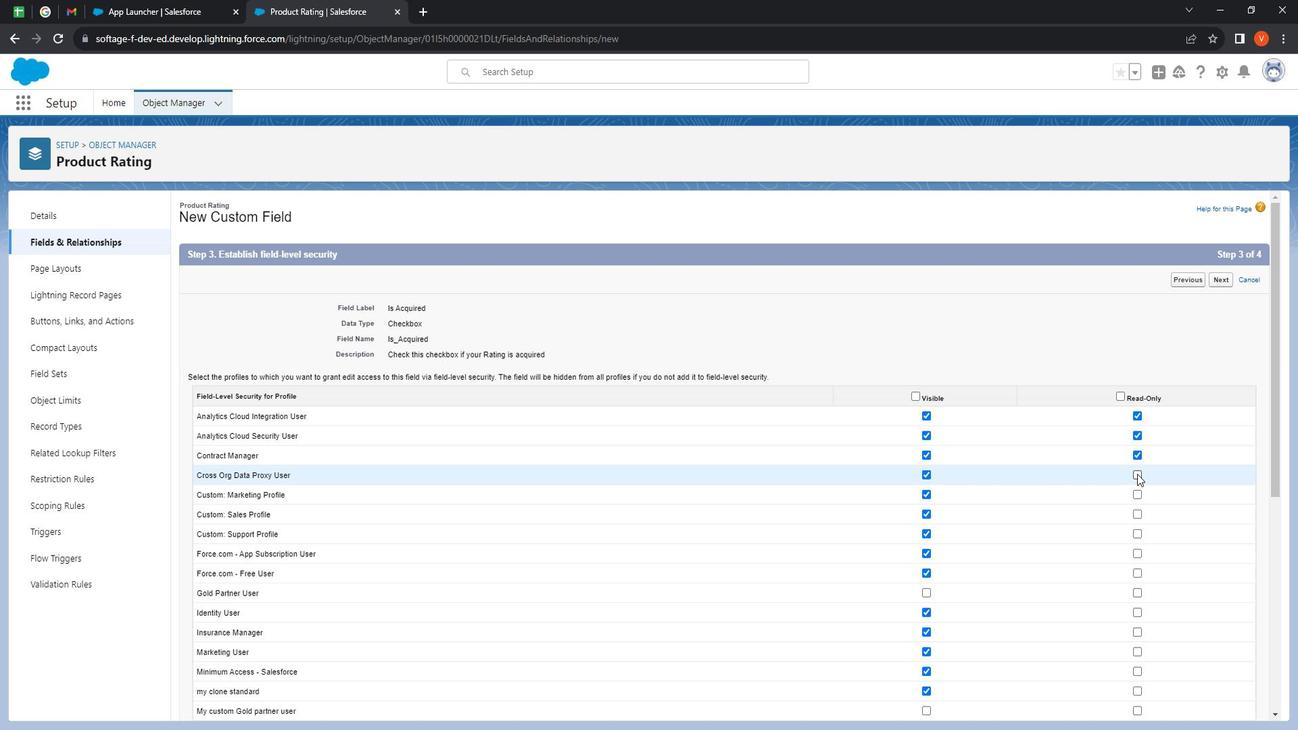 
Action: Mouse moved to (1161, 504)
Screenshot: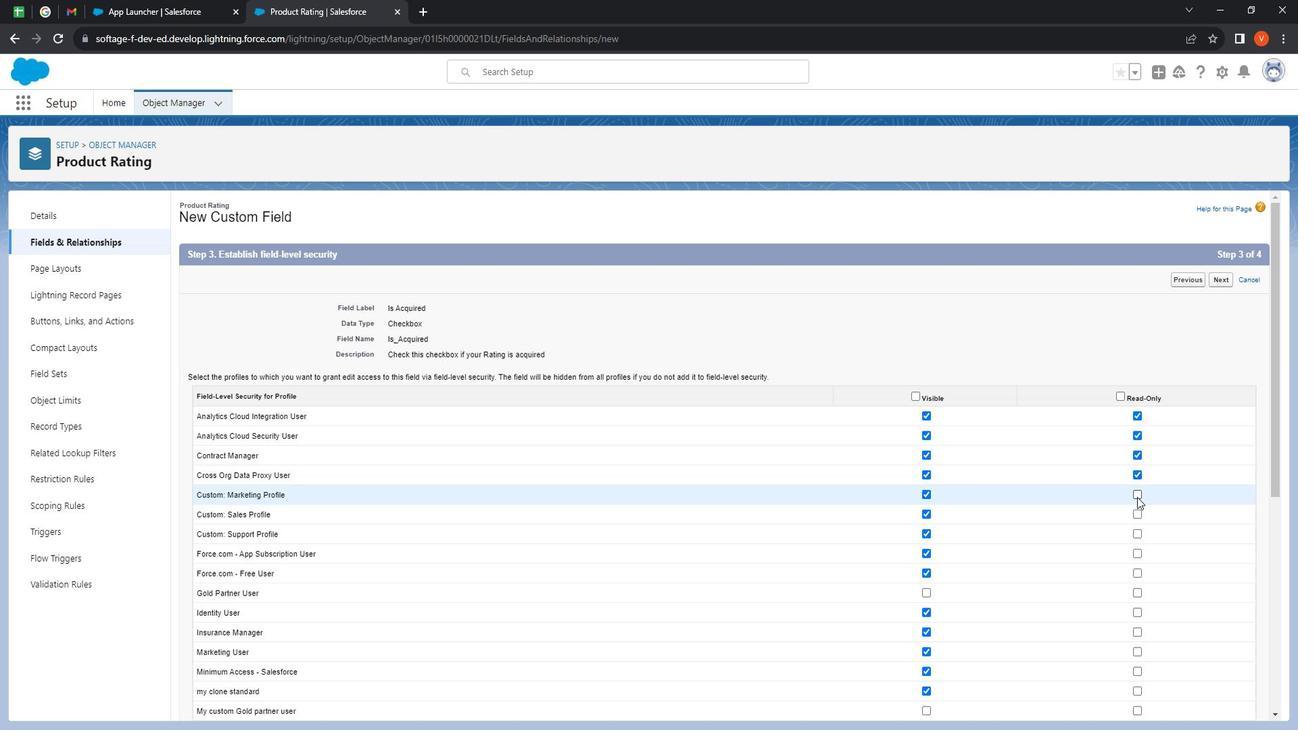 
Action: Mouse pressed left at (1161, 504)
Screenshot: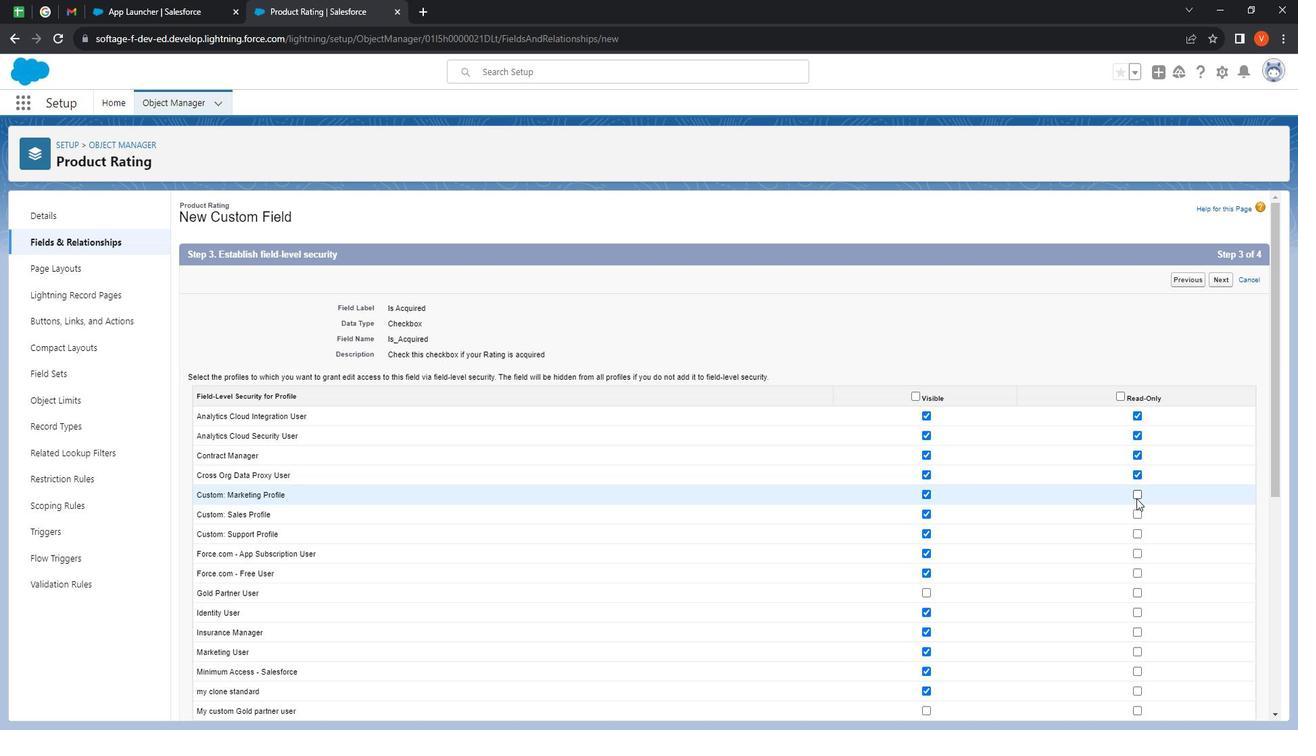
Action: Mouse moved to (1164, 519)
Screenshot: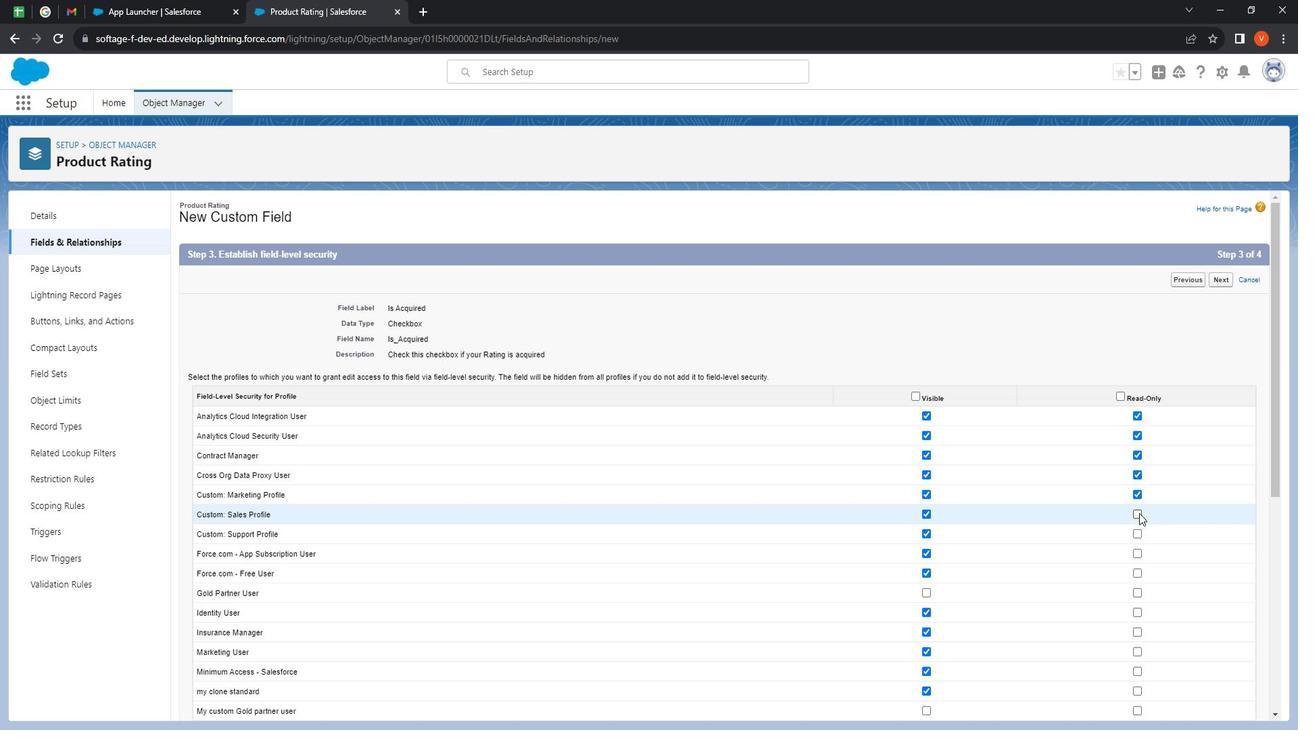
Action: Mouse pressed left at (1164, 519)
Screenshot: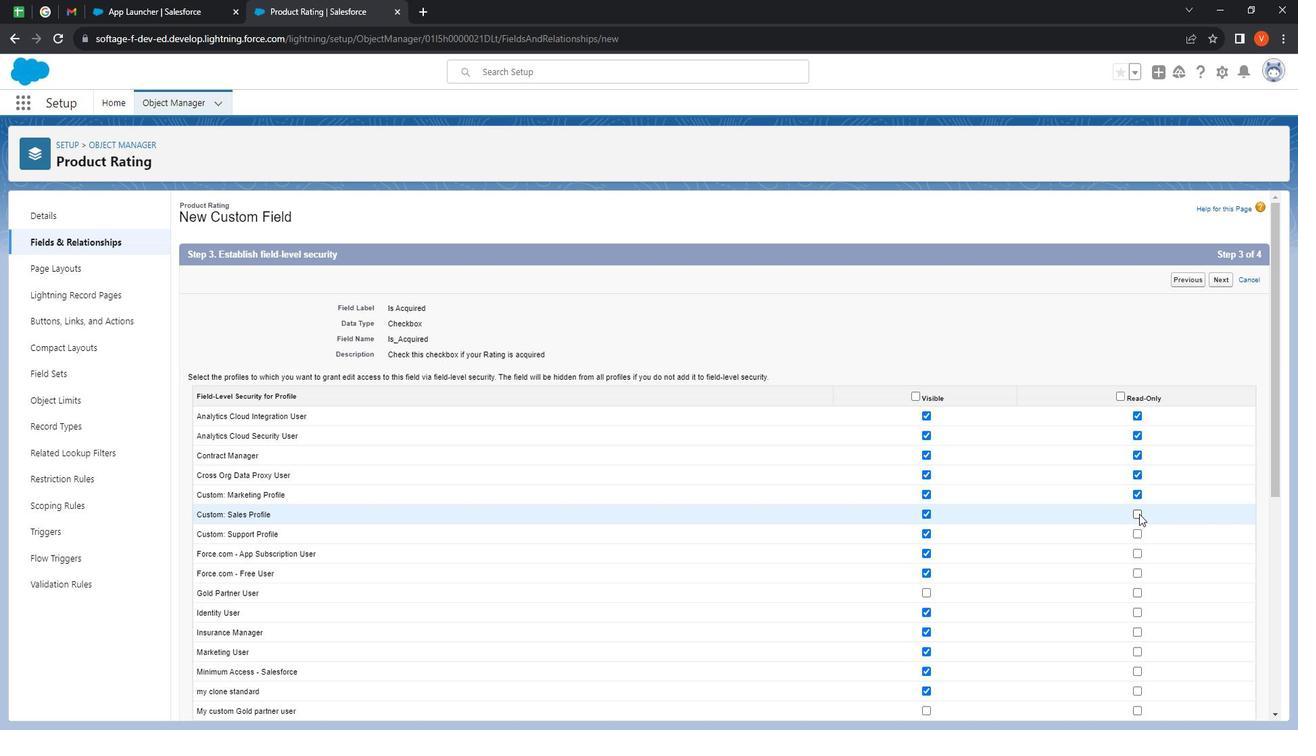 
Action: Mouse moved to (1165, 540)
Screenshot: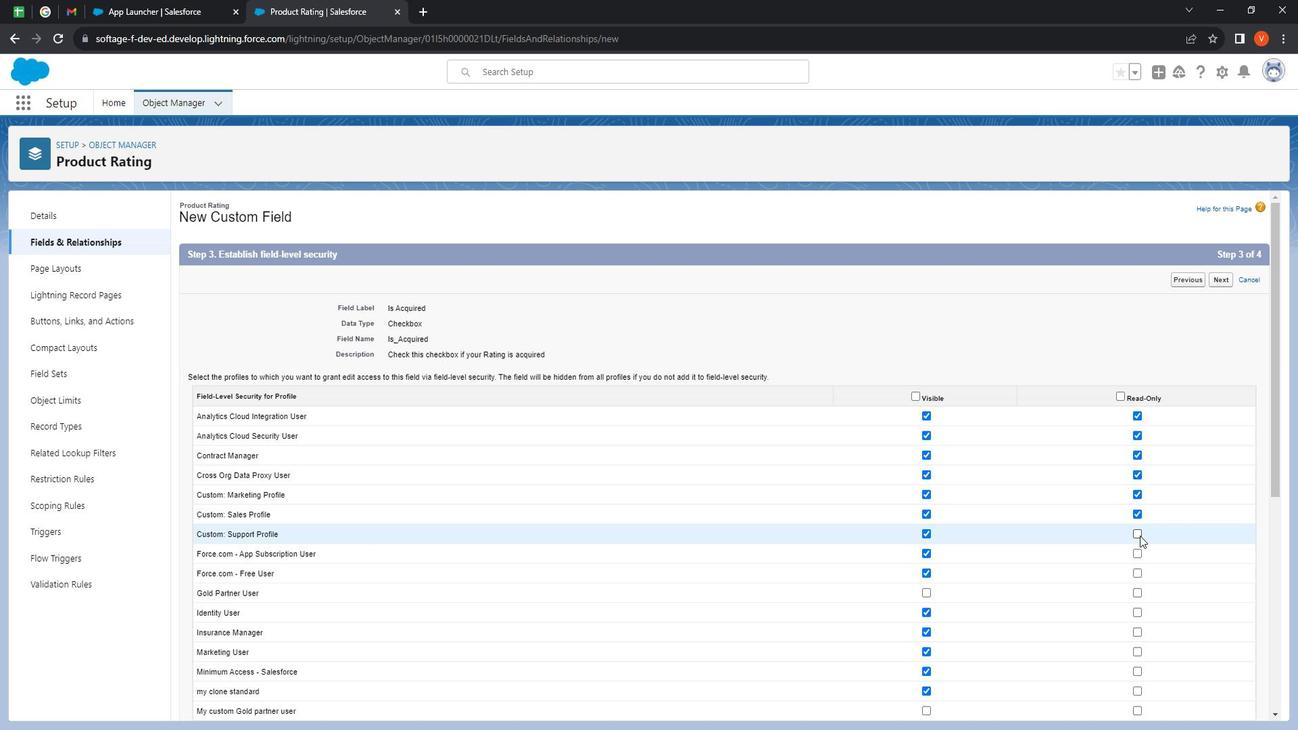 
Action: Mouse pressed left at (1165, 540)
Screenshot: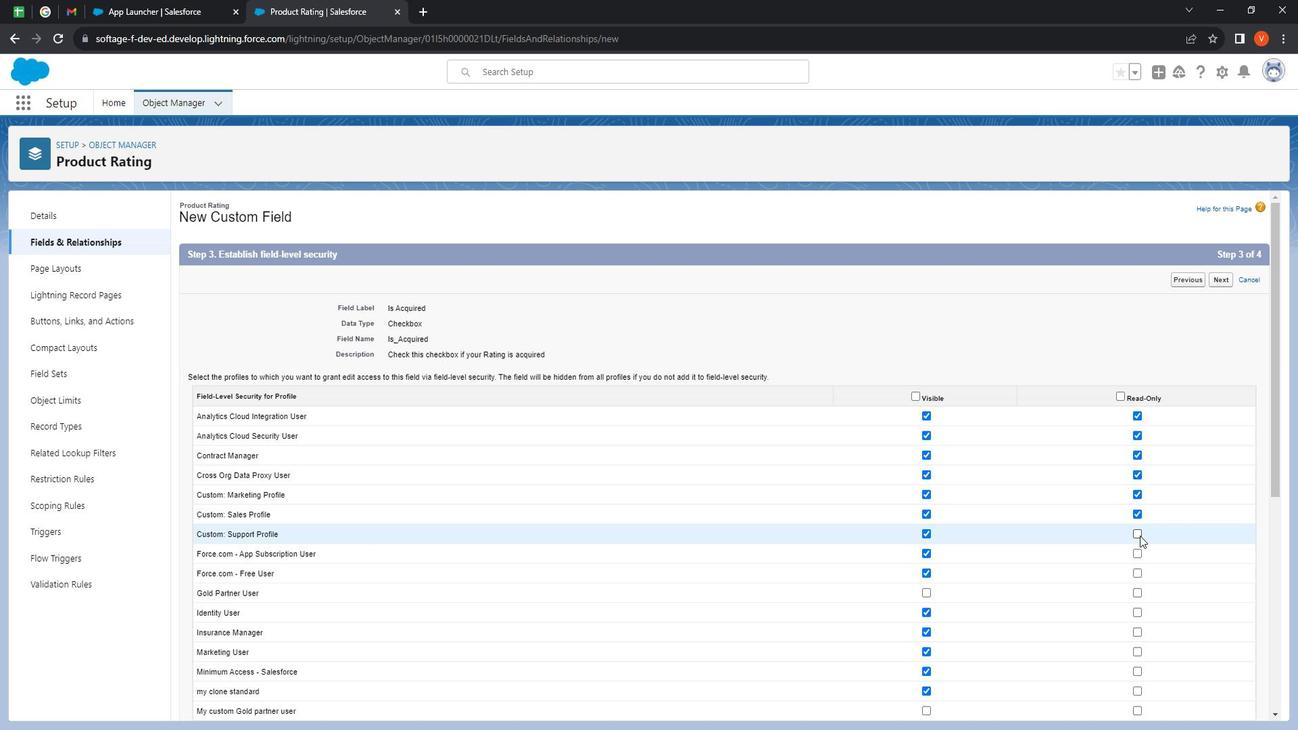 
Action: Mouse moved to (1164, 558)
Screenshot: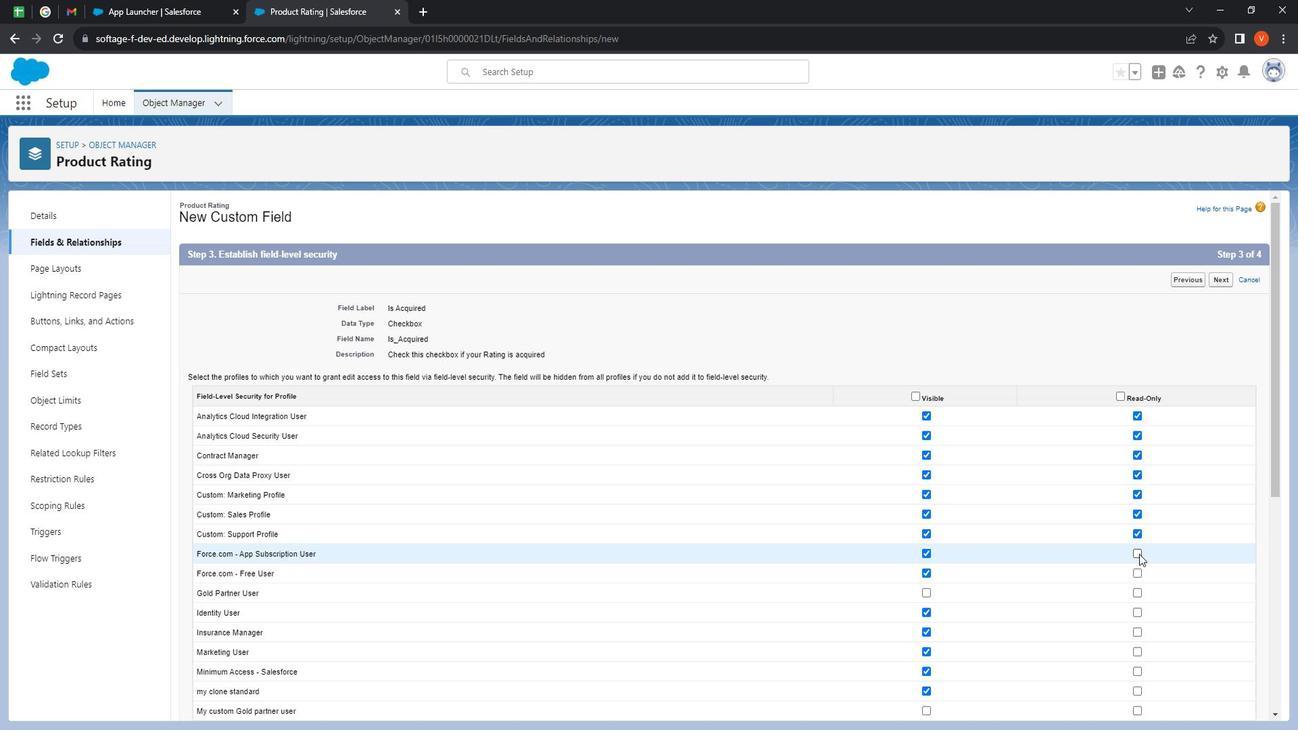 
Action: Mouse pressed left at (1164, 558)
Screenshot: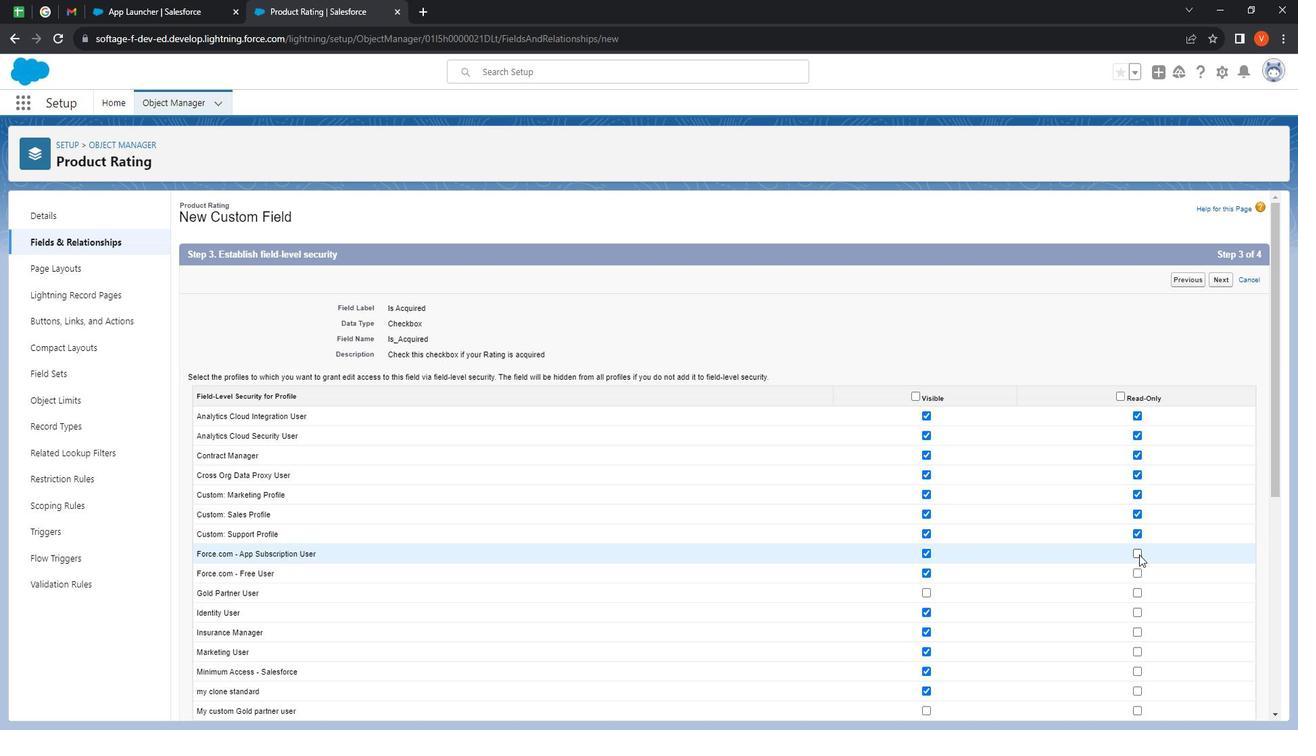 
Action: Mouse moved to (1165, 580)
Screenshot: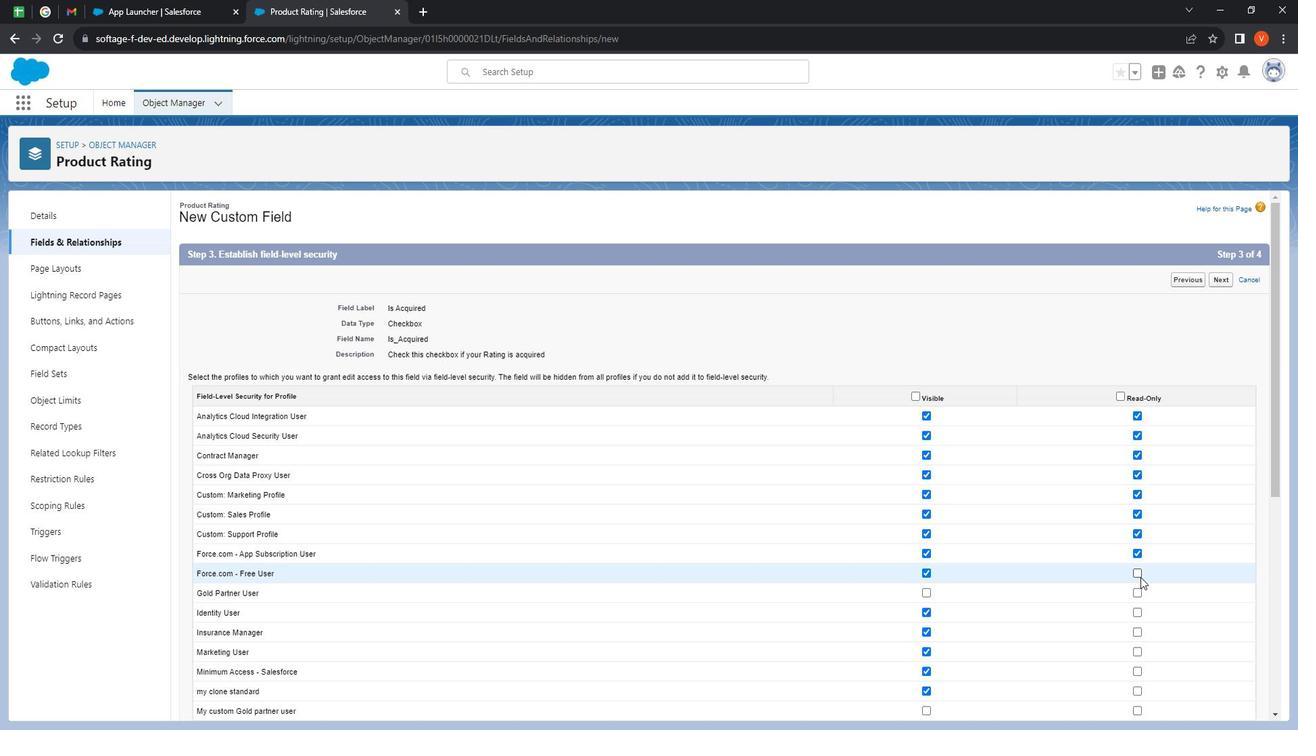 
Action: Mouse pressed left at (1165, 580)
Screenshot: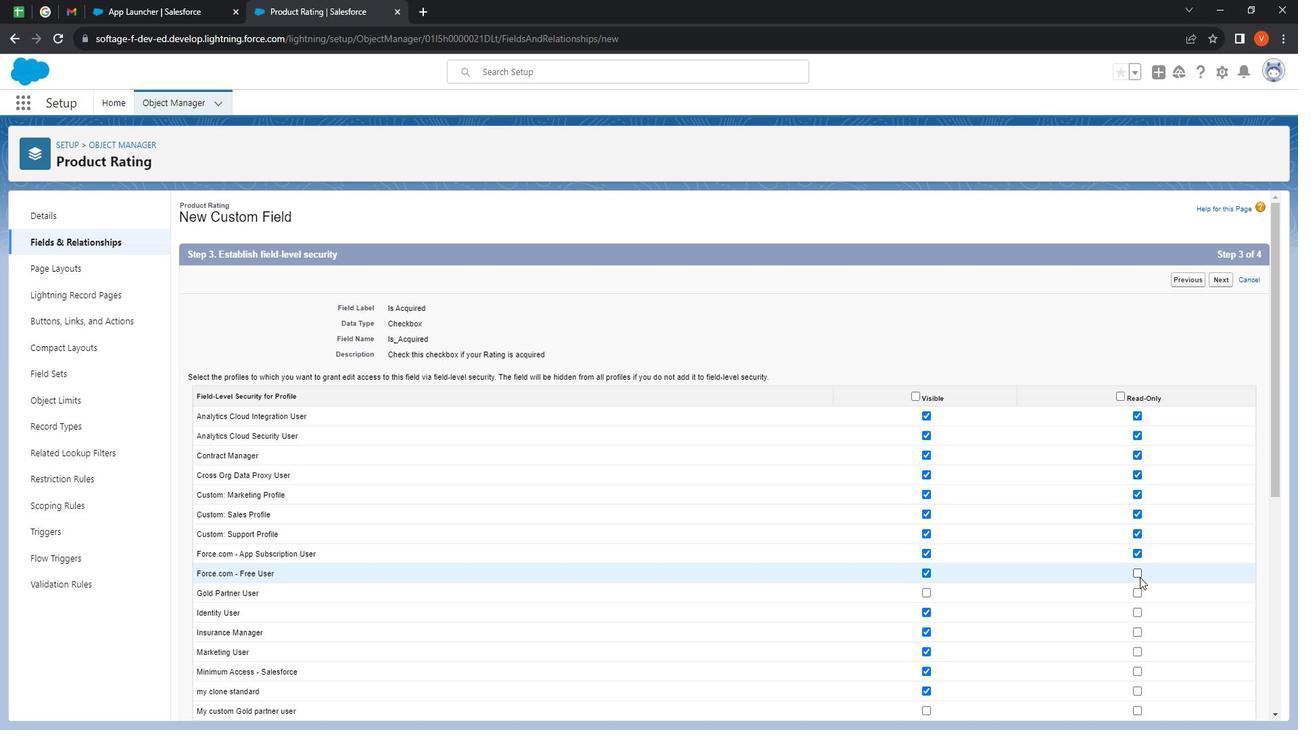 
Action: Mouse moved to (951, 595)
Screenshot: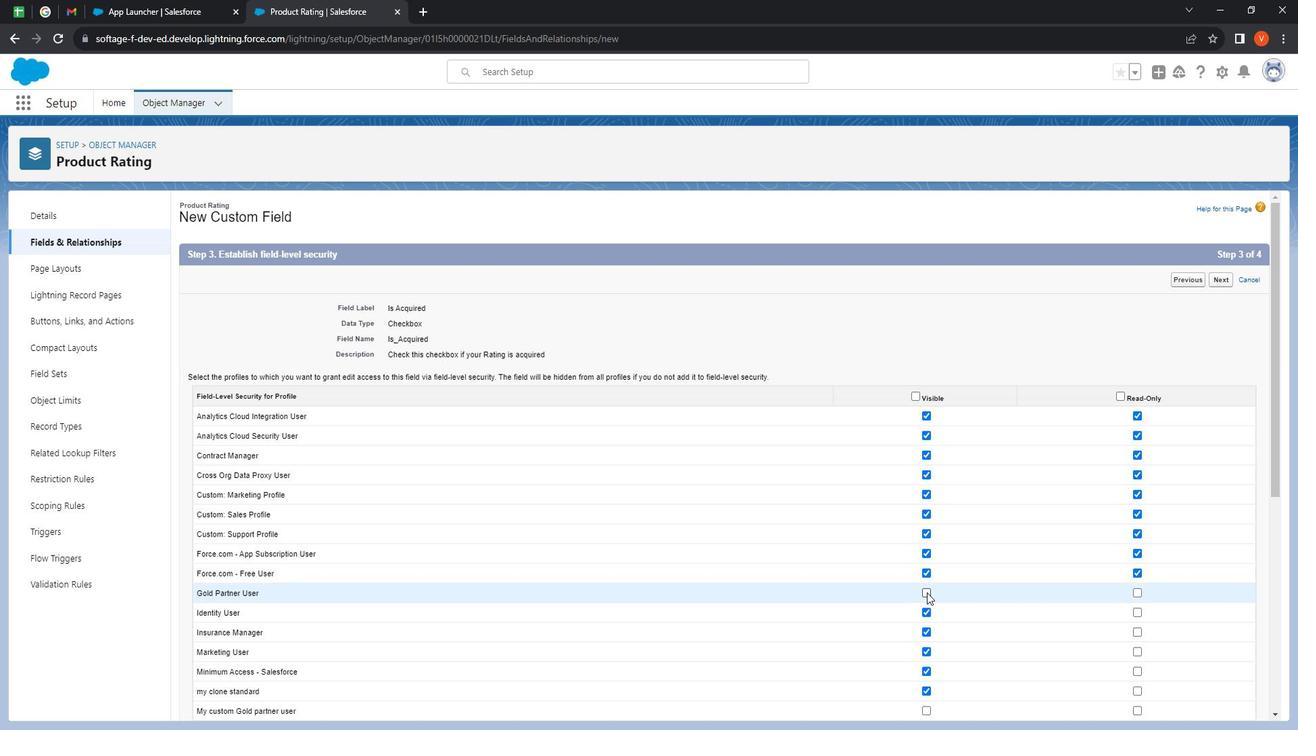 
Action: Mouse pressed left at (951, 595)
Screenshot: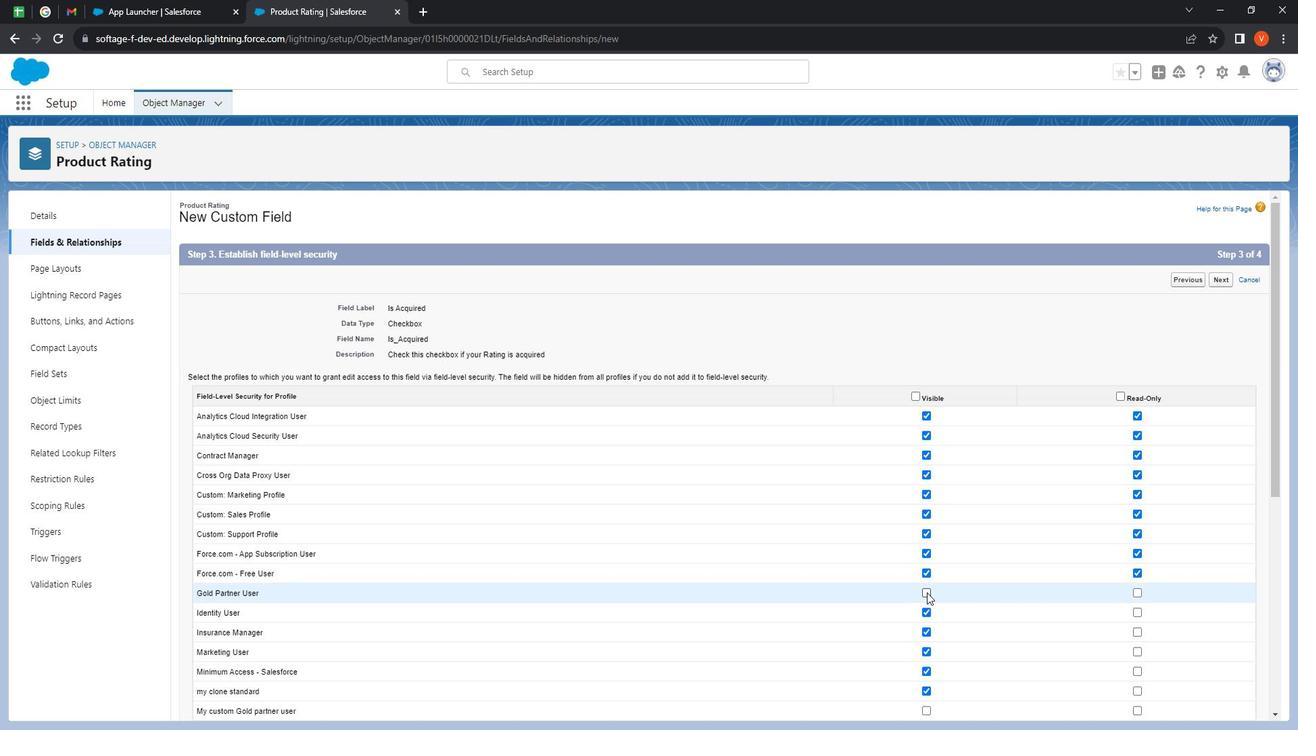 
Action: Mouse moved to (1167, 597)
Screenshot: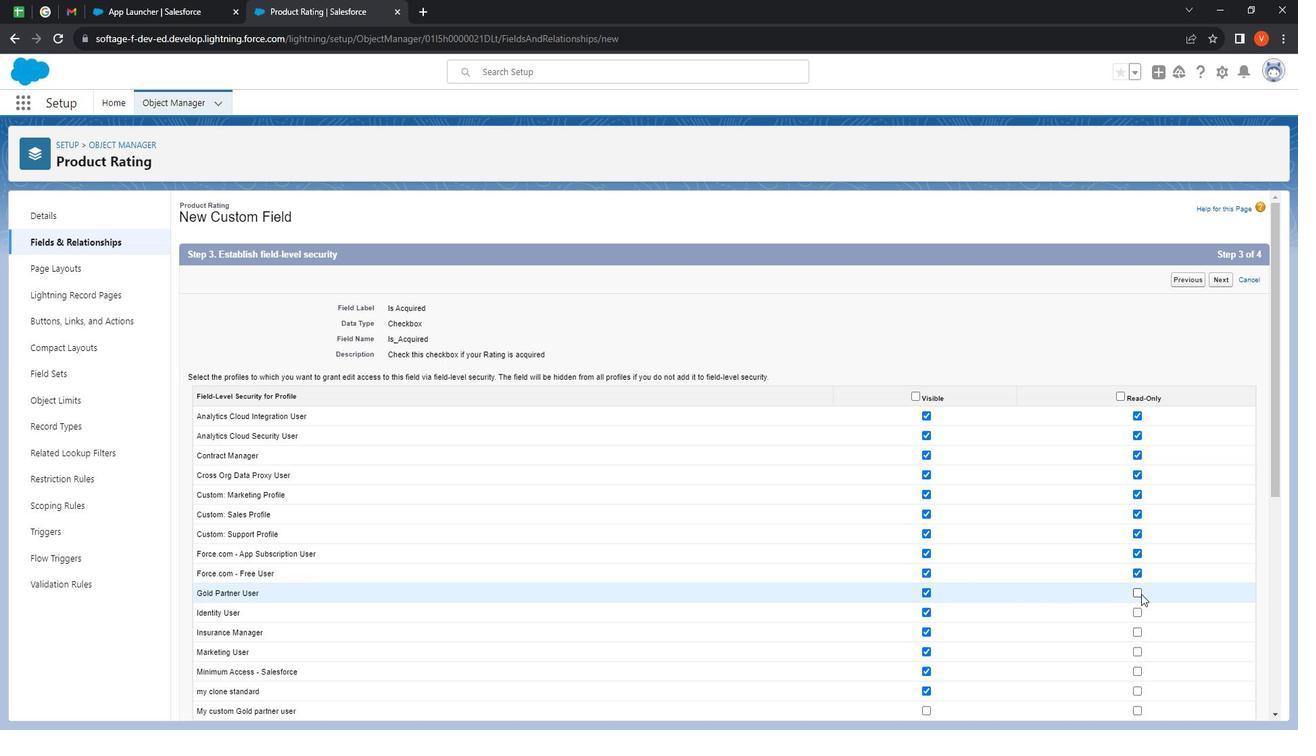 
Action: Mouse pressed left at (1167, 597)
Screenshot: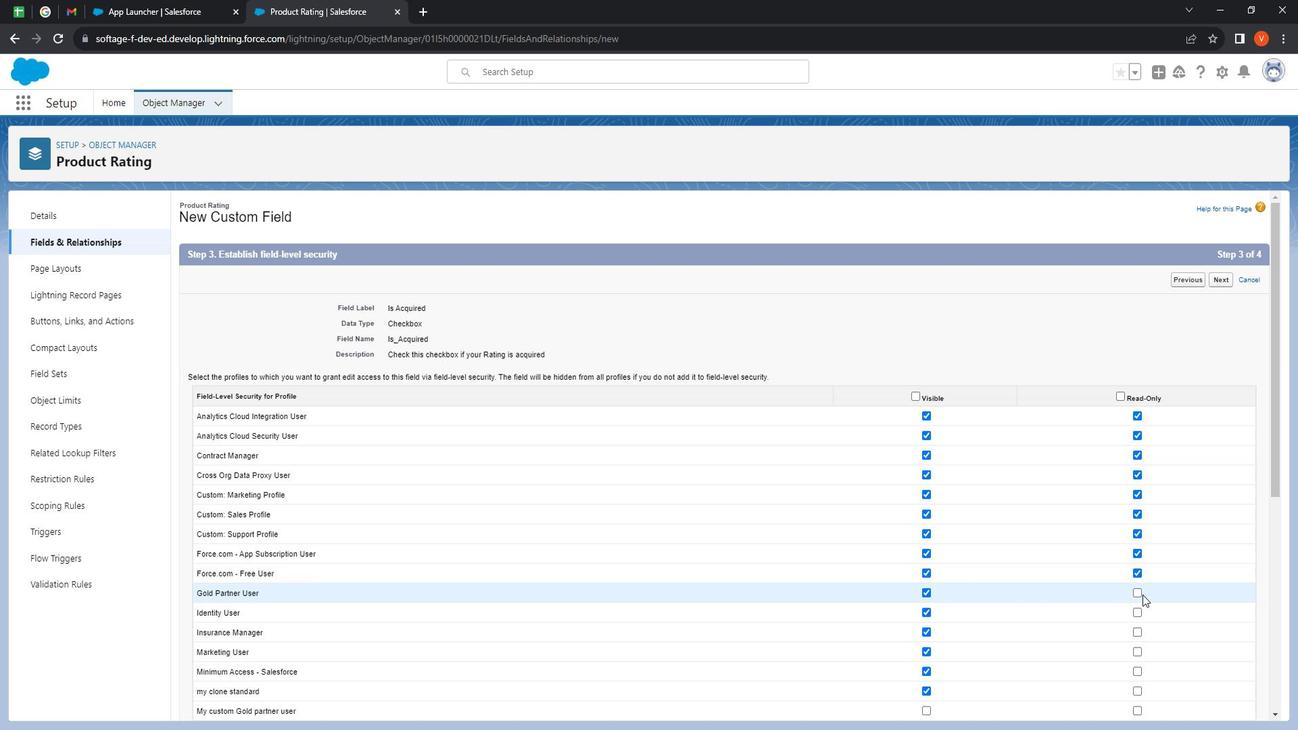 
Action: Mouse moved to (1157, 594)
Screenshot: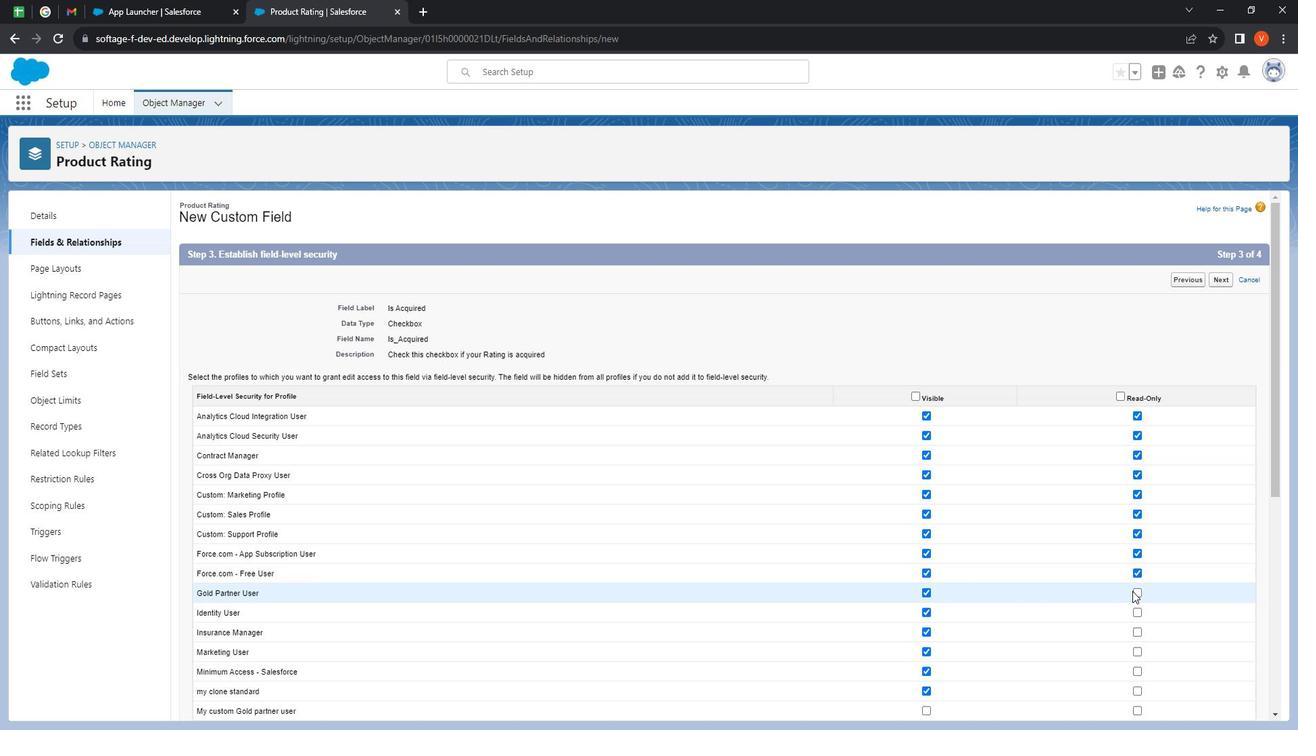 
Action: Mouse pressed left at (1157, 594)
Screenshot: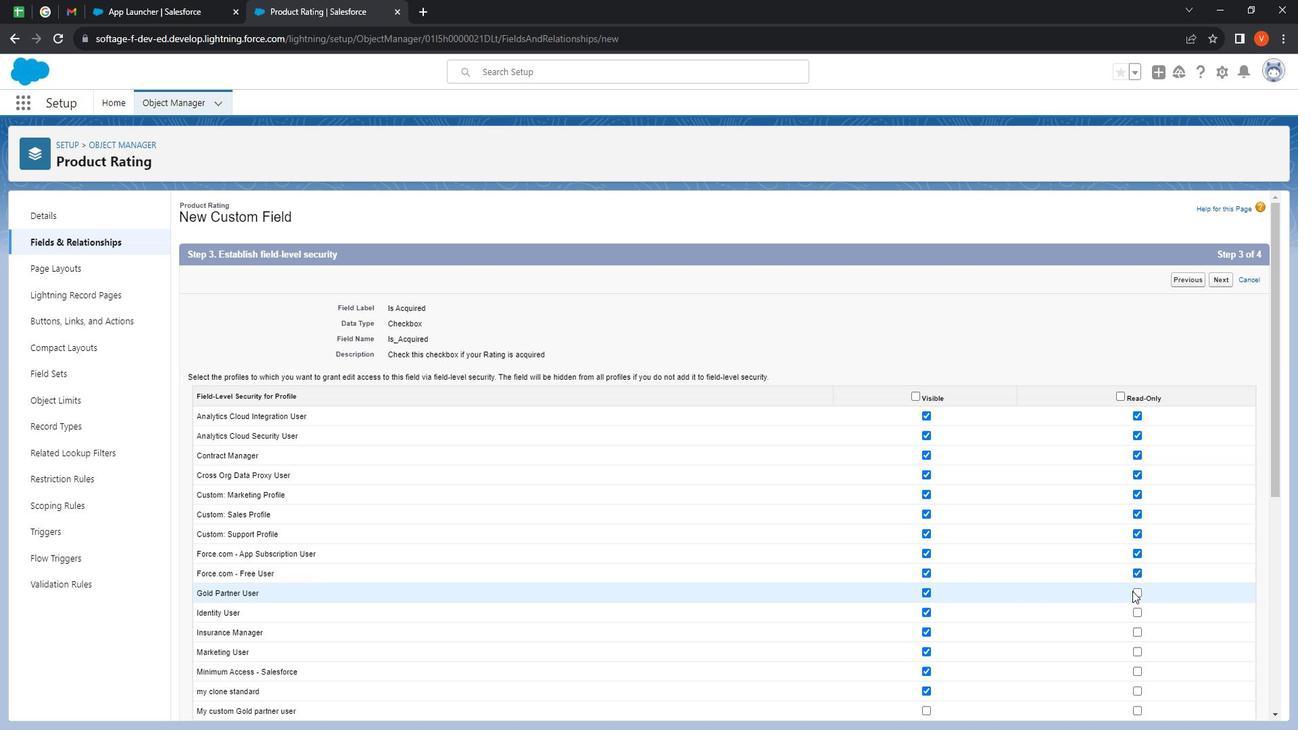 
Action: Mouse moved to (1165, 594)
Screenshot: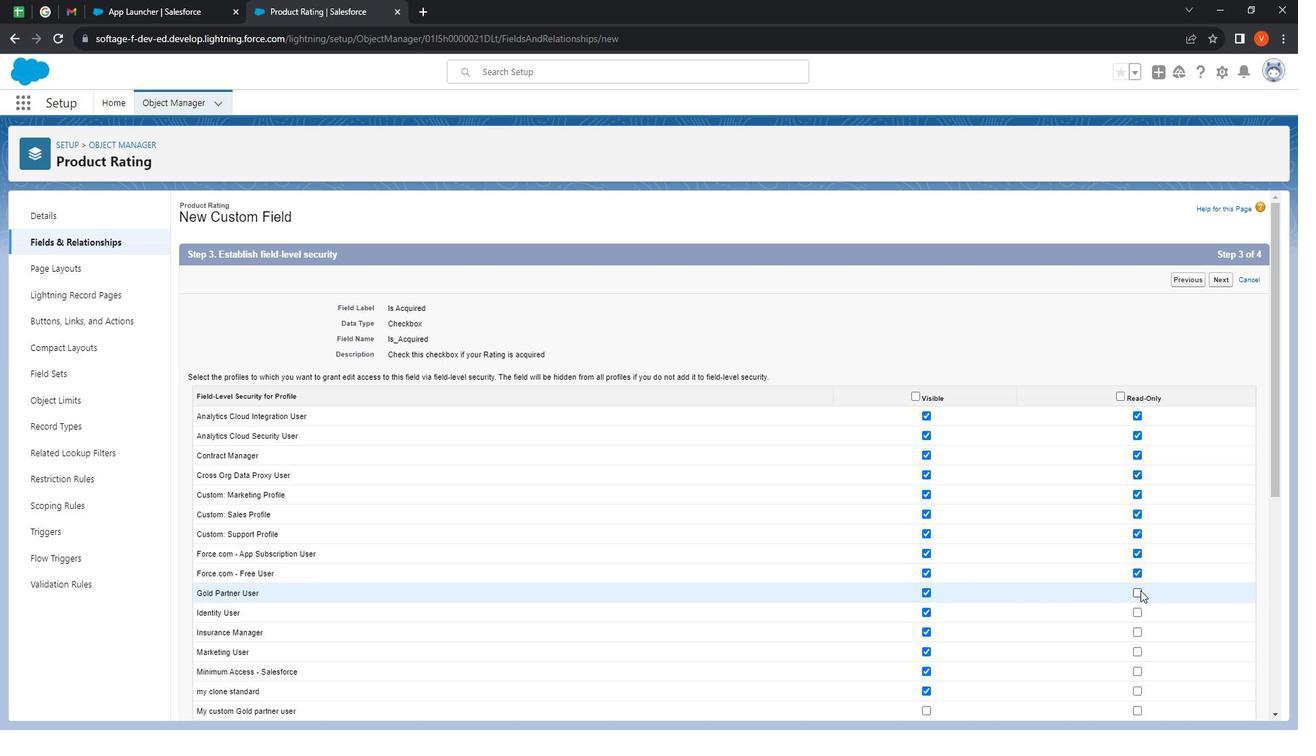 
Action: Mouse pressed left at (1165, 594)
Screenshot: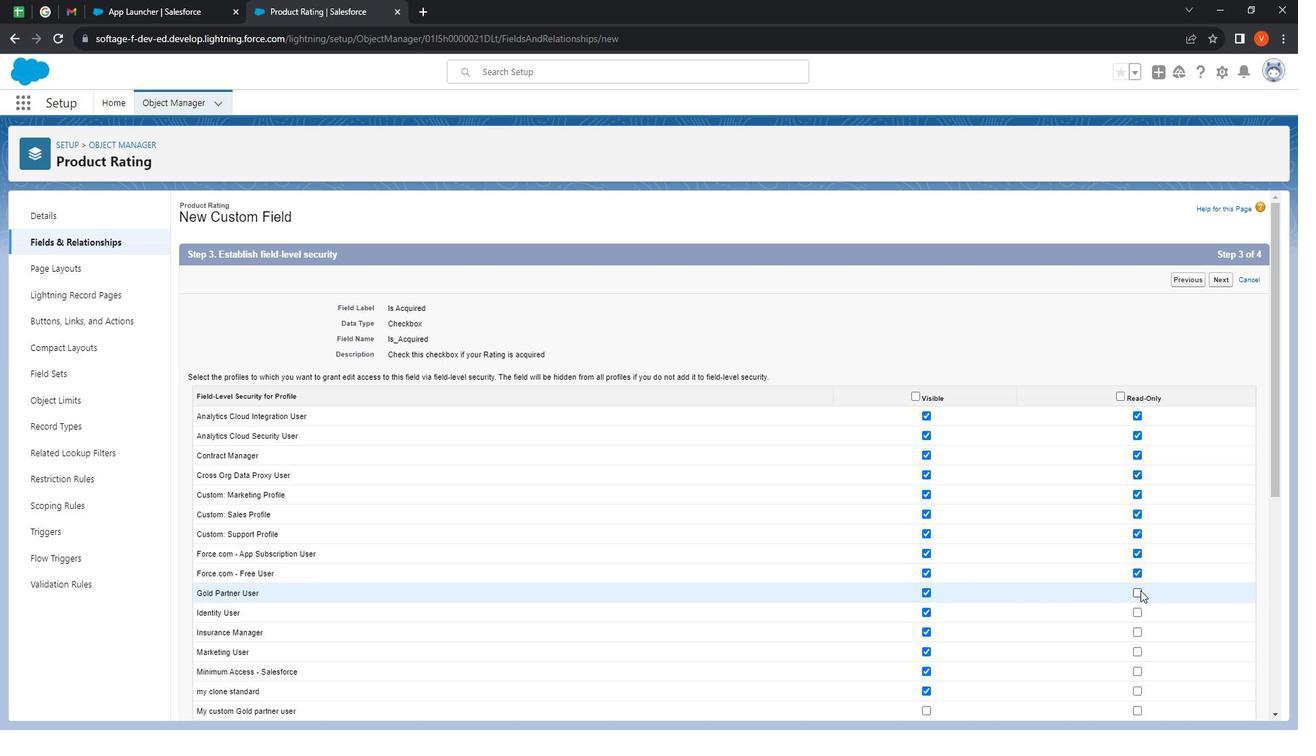 
Action: Mouse moved to (1163, 617)
Screenshot: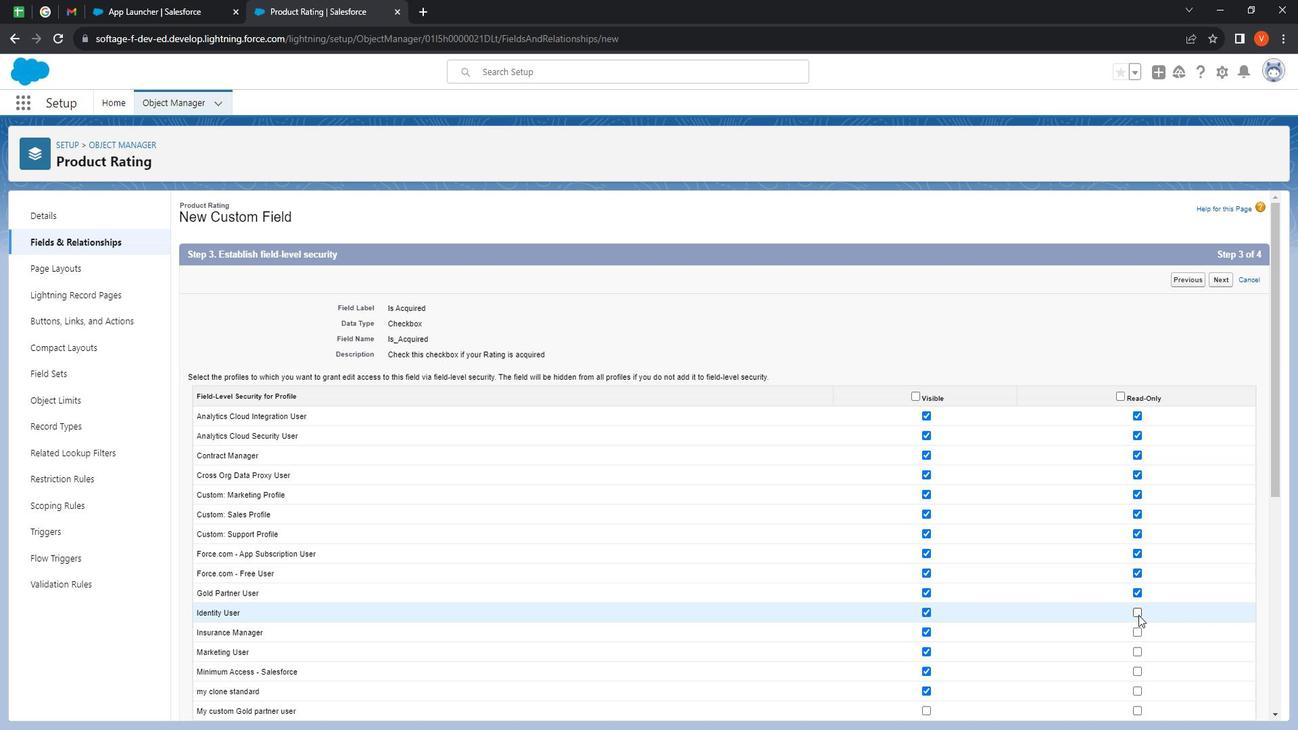 
Action: Mouse pressed left at (1163, 617)
Screenshot: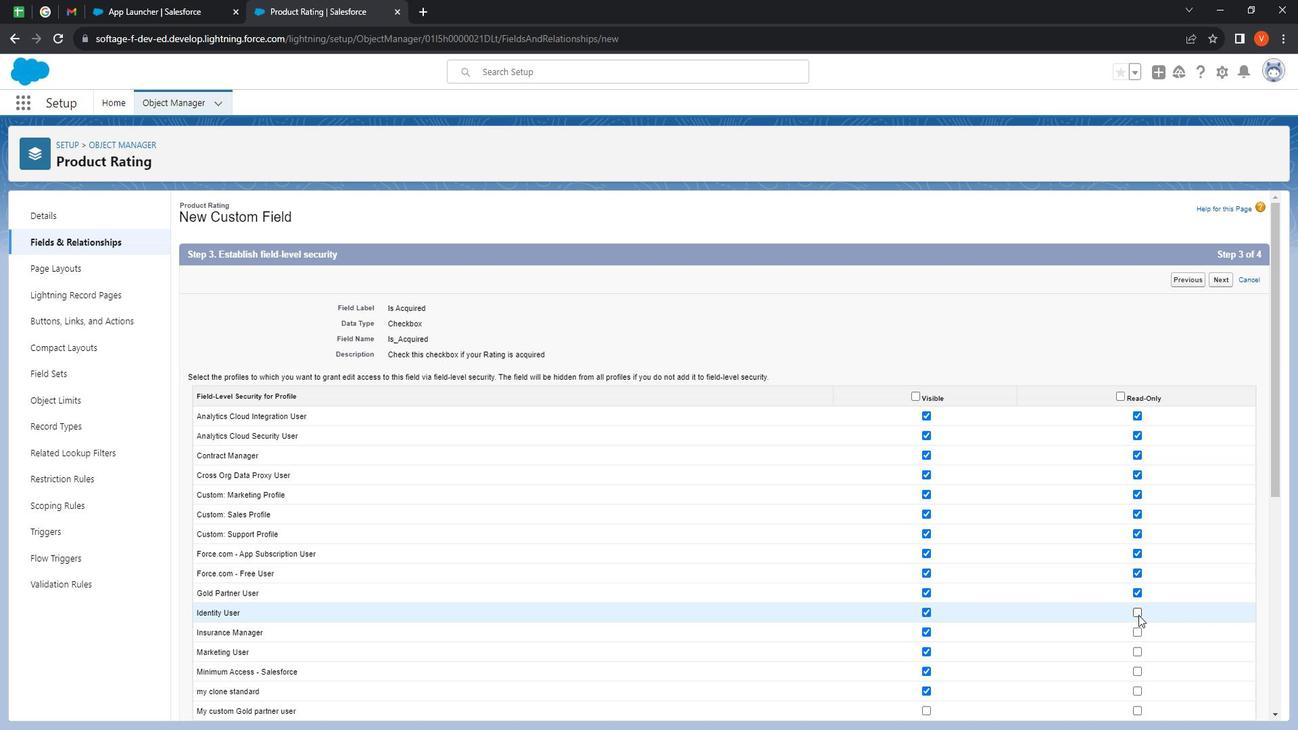 
Action: Mouse moved to (1160, 637)
Screenshot: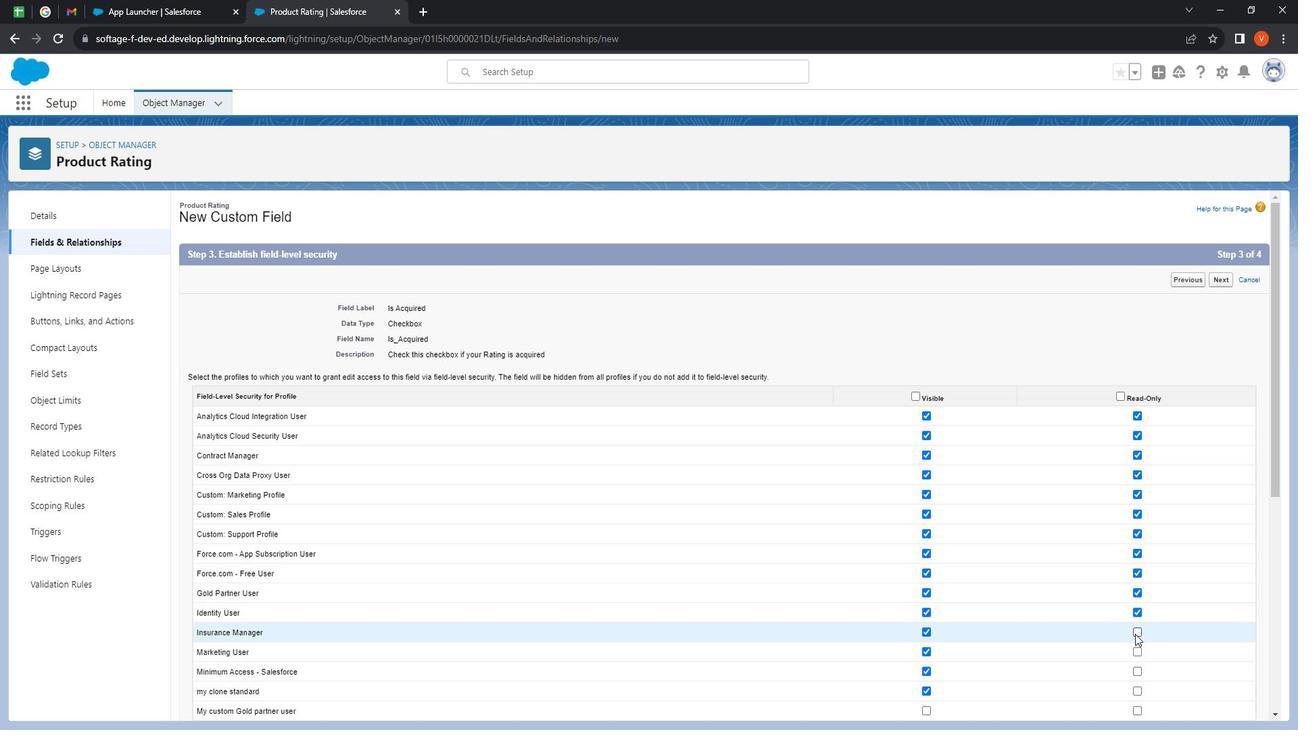
Action: Mouse pressed left at (1160, 637)
Screenshot: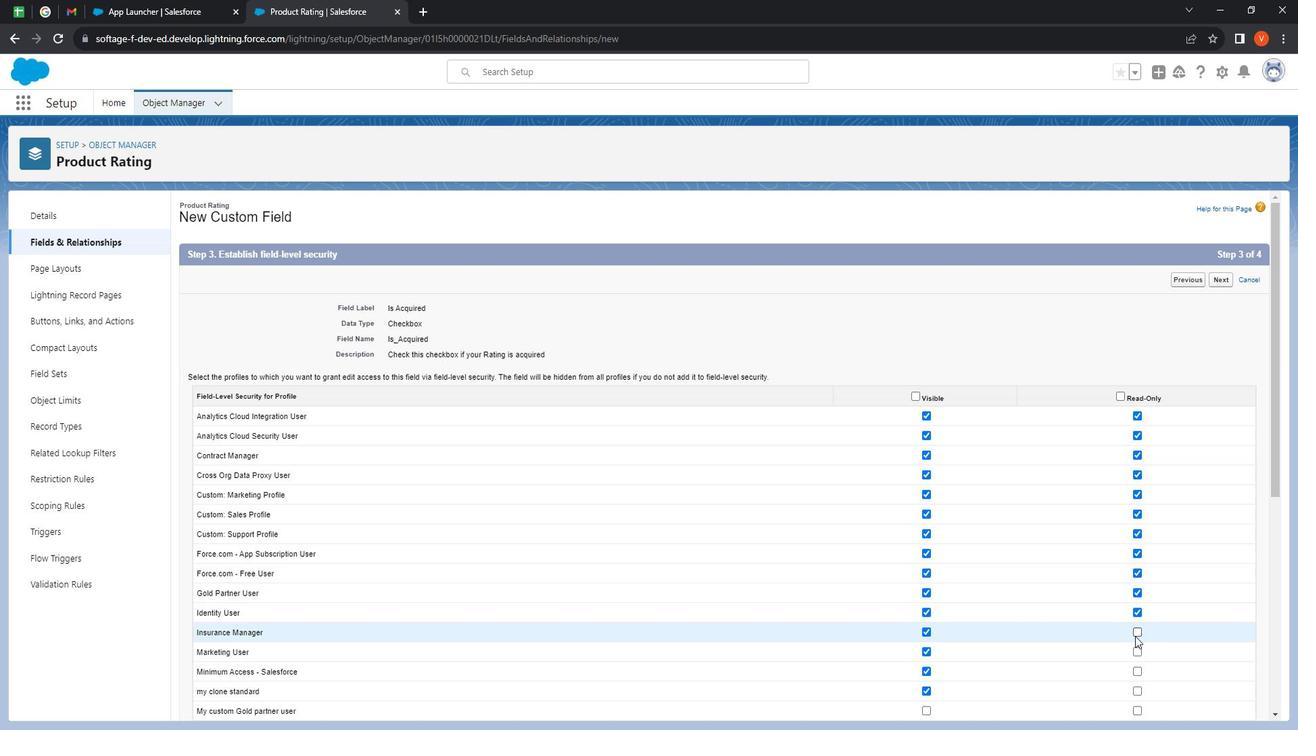 
Action: Mouse moved to (1162, 652)
Screenshot: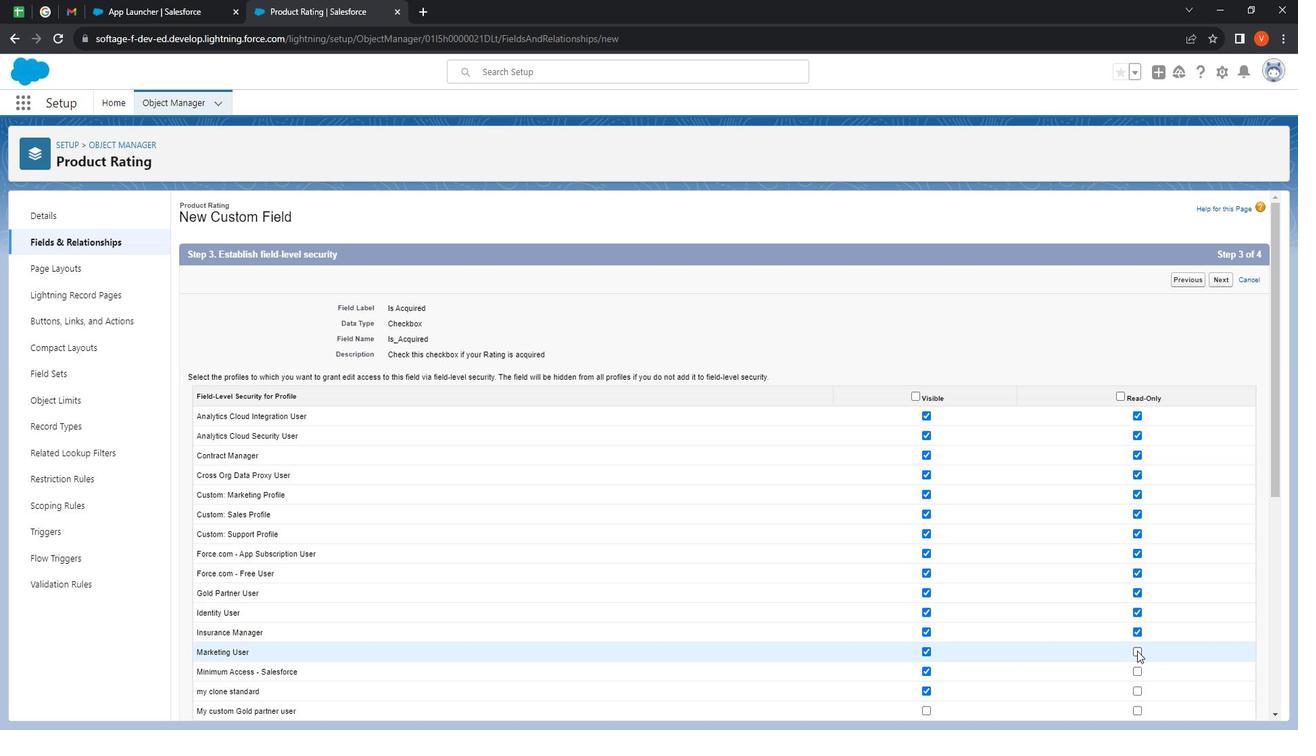 
Action: Mouse pressed left at (1162, 652)
Screenshot: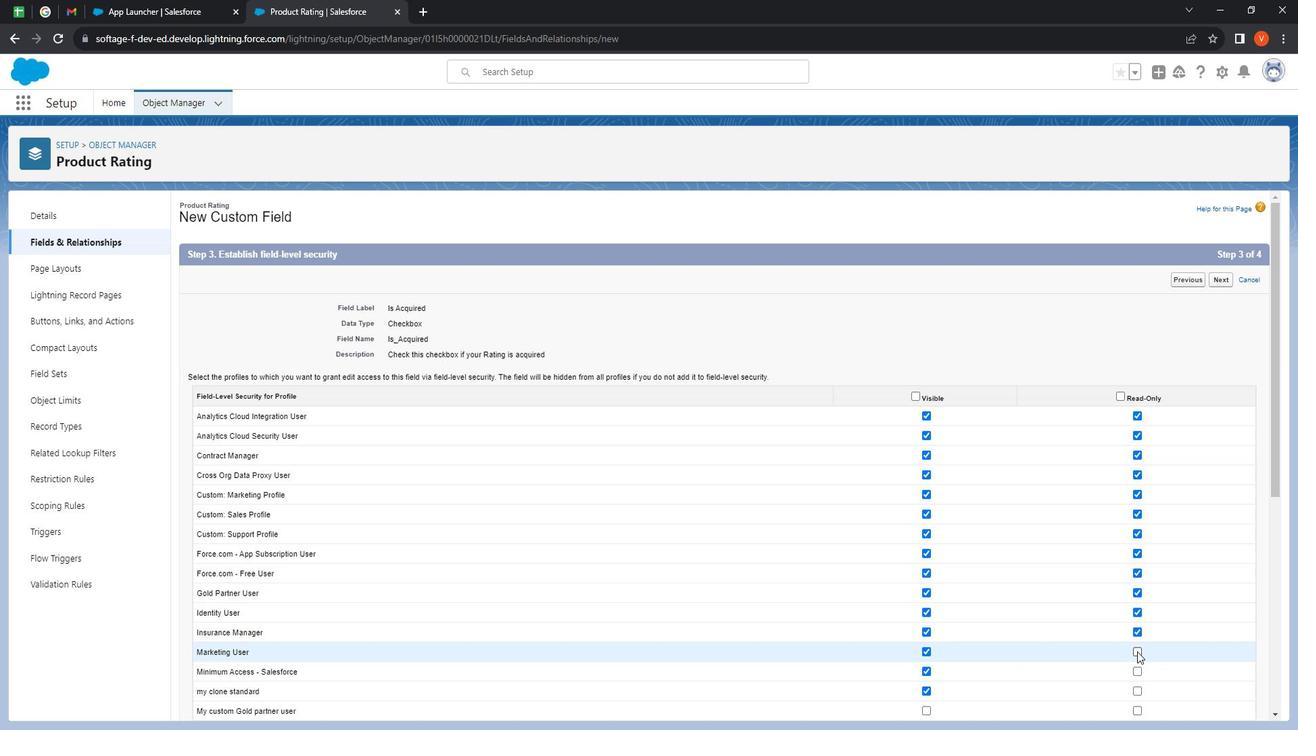 
Action: Mouse moved to (1064, 529)
Screenshot: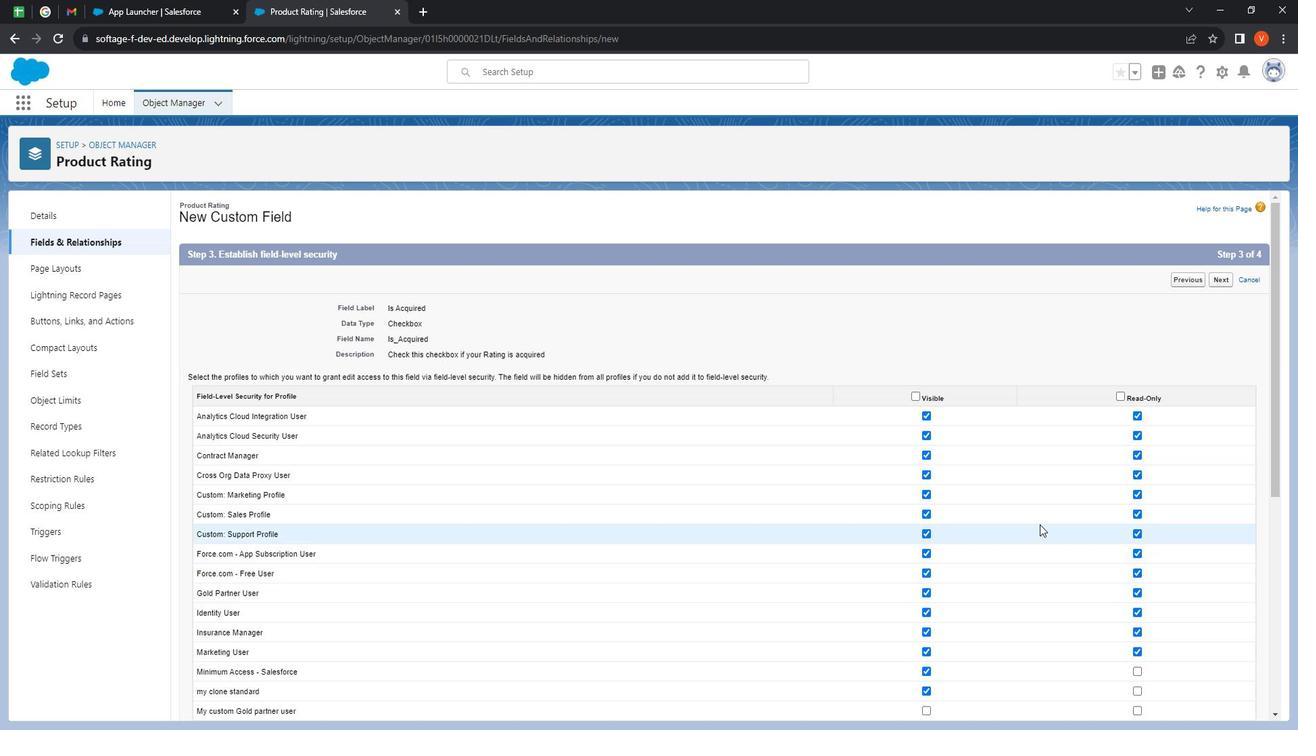 
Action: Mouse scrolled (1064, 529) with delta (0, 0)
Screenshot: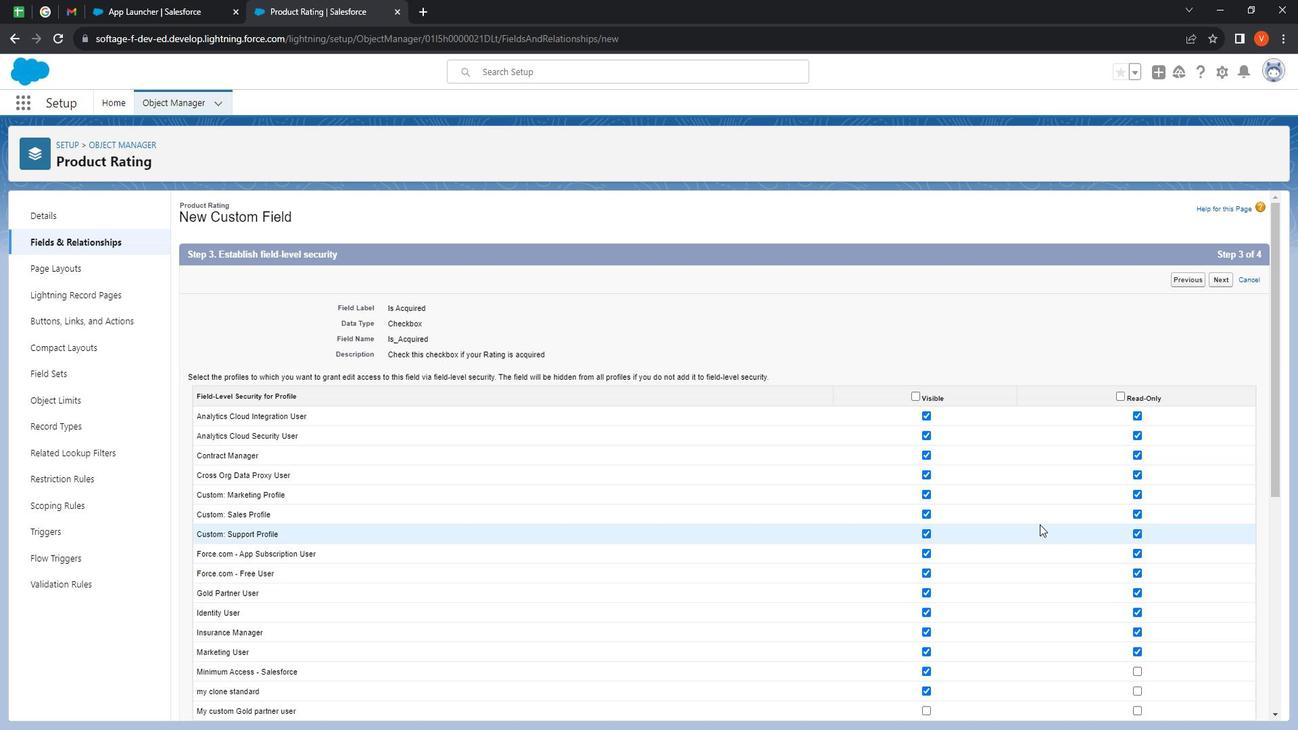 
Action: Mouse scrolled (1064, 529) with delta (0, 0)
Screenshot: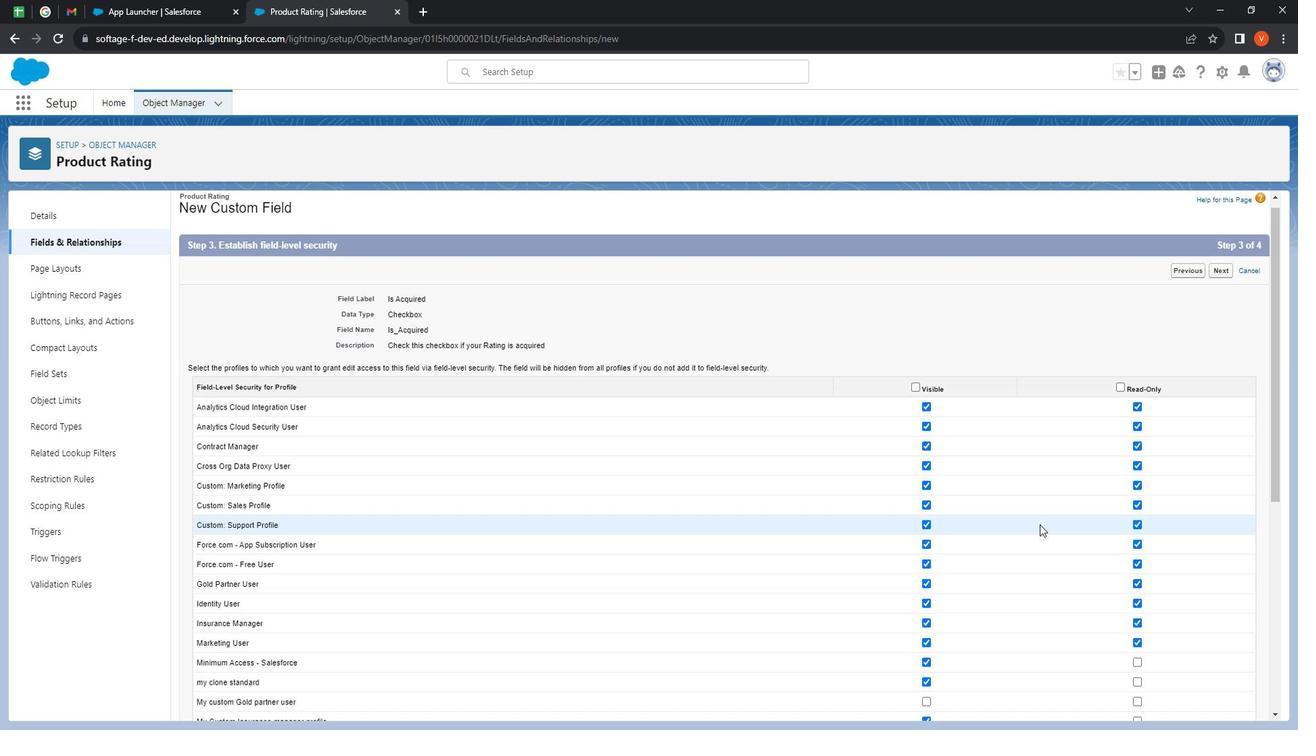 
Action: Mouse moved to (1060, 526)
Screenshot: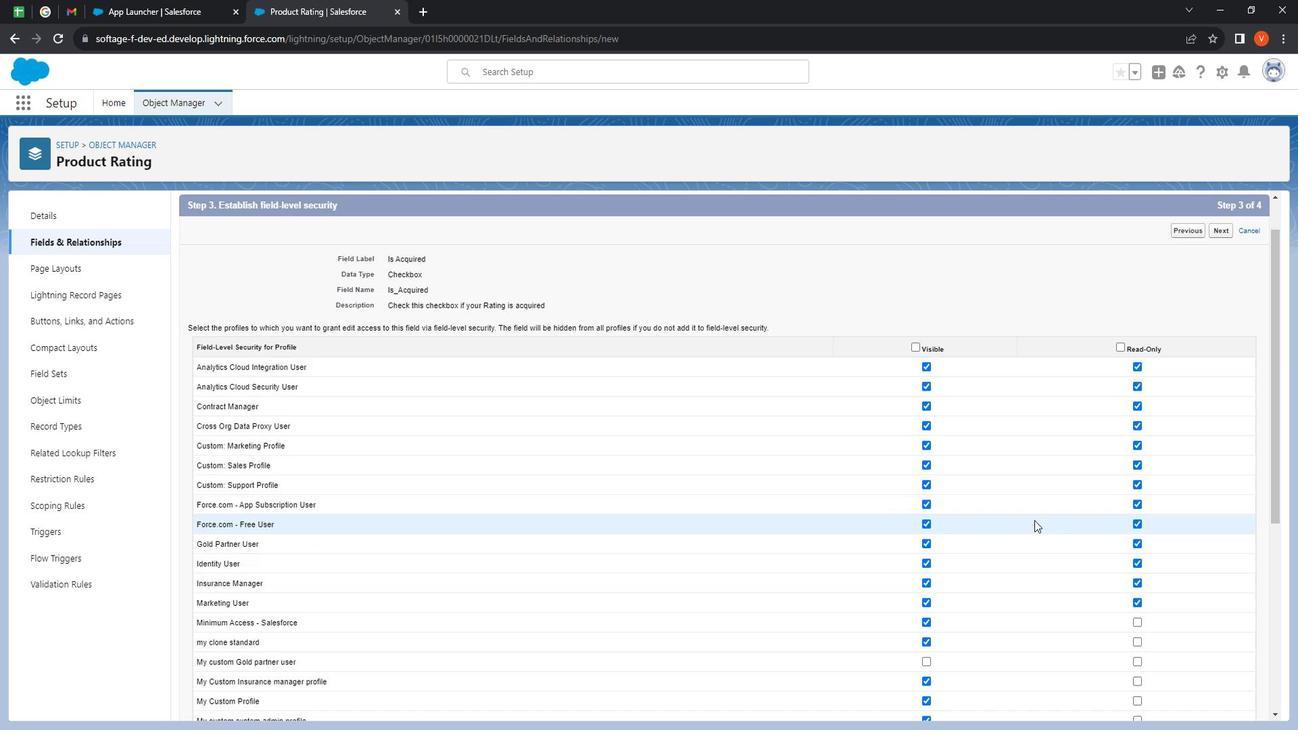 
Action: Mouse scrolled (1060, 525) with delta (0, 0)
Screenshot: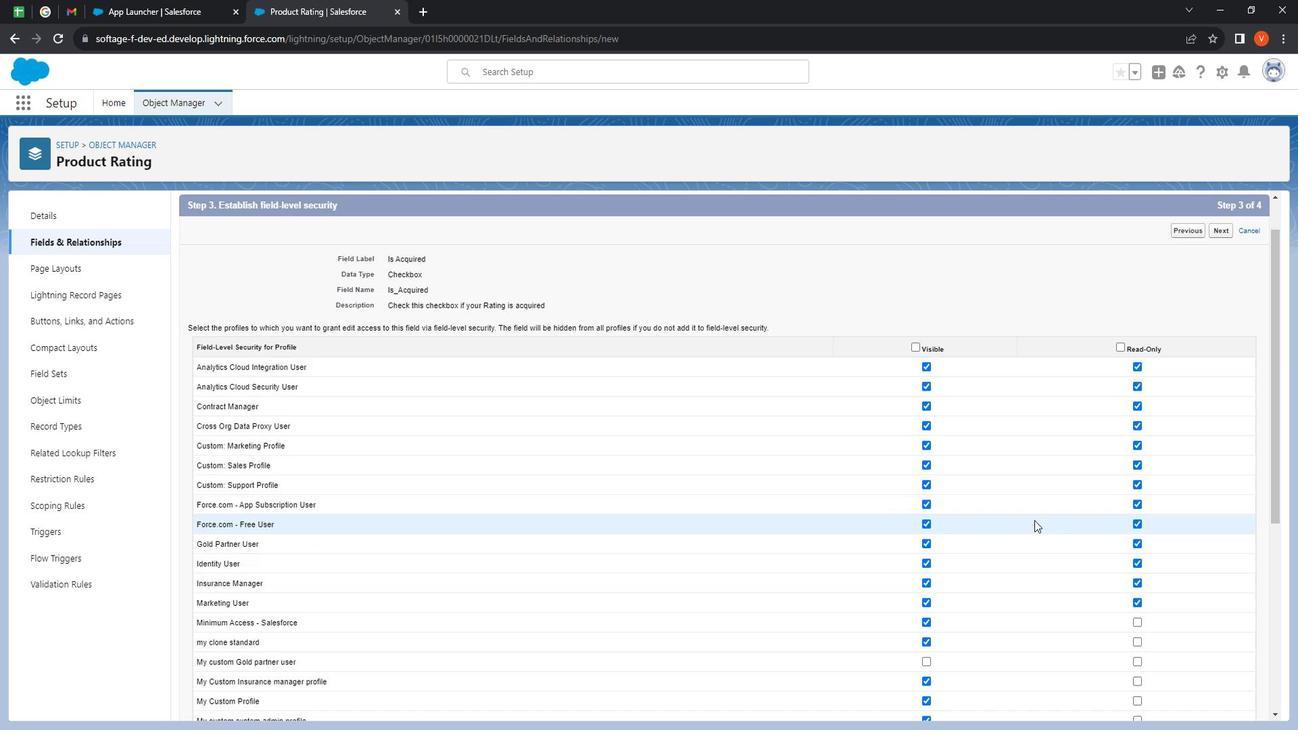 
Action: Mouse moved to (1060, 519)
Screenshot: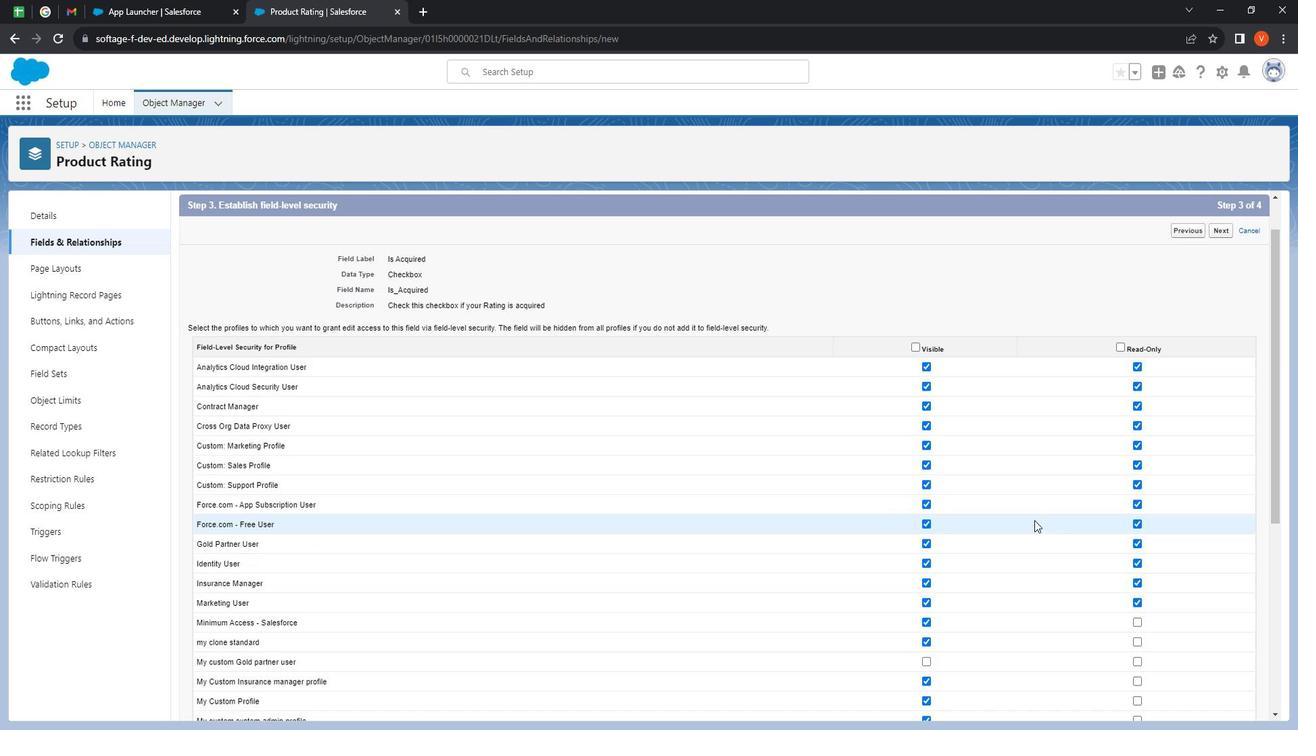 
Action: Mouse scrolled (1060, 518) with delta (0, 0)
Screenshot: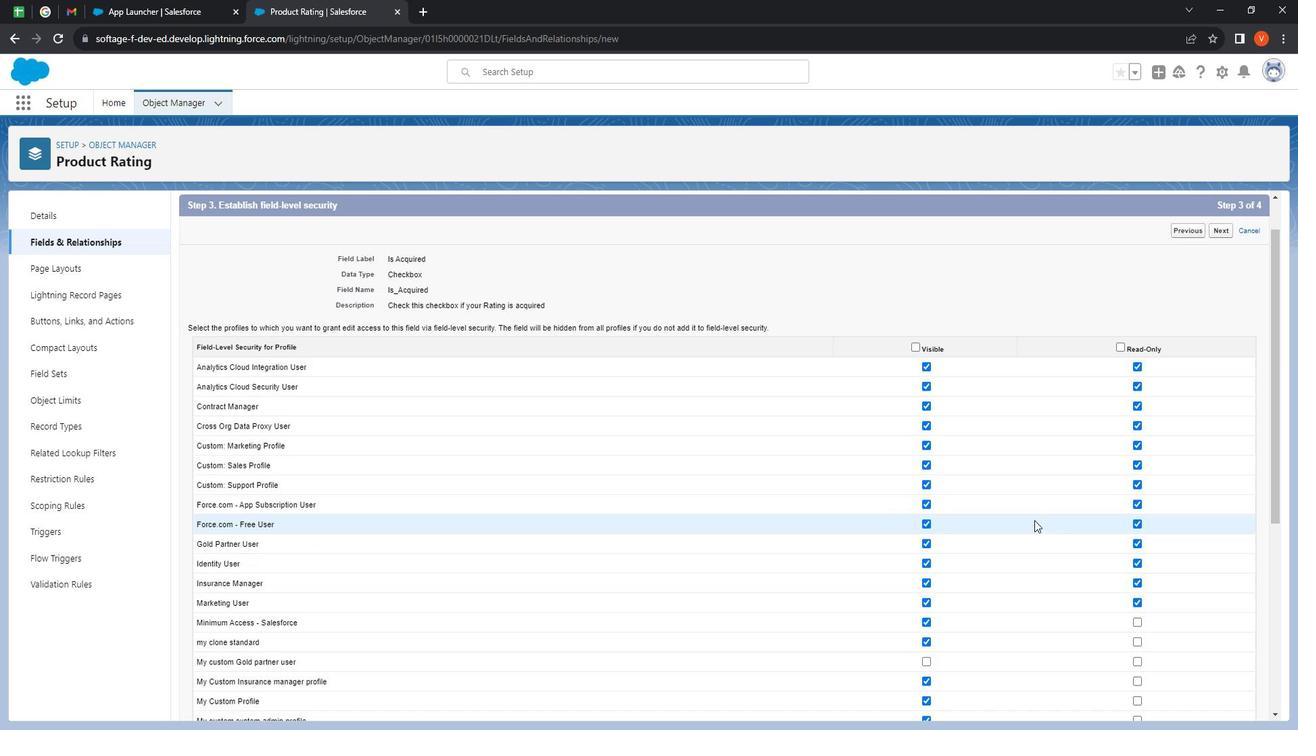 
Action: Mouse moved to (1066, 508)
Screenshot: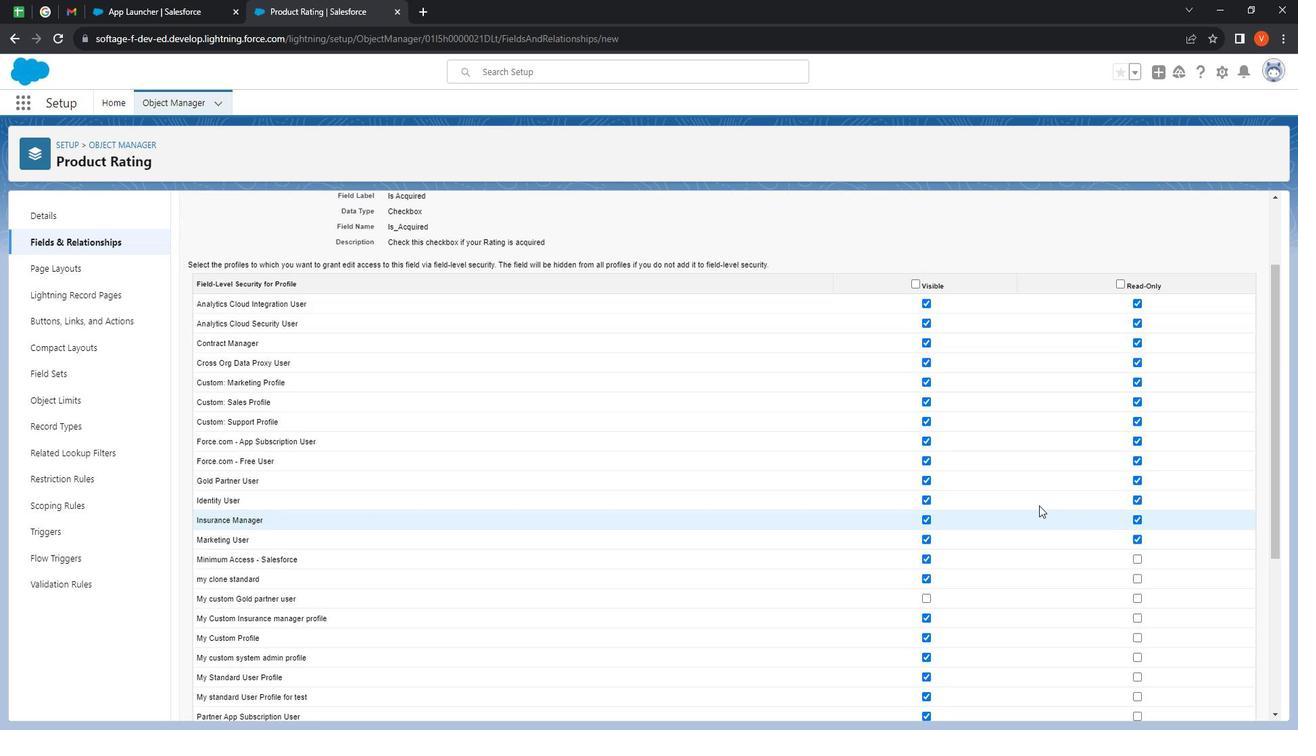 
Action: Mouse scrolled (1066, 508) with delta (0, 0)
Screenshot: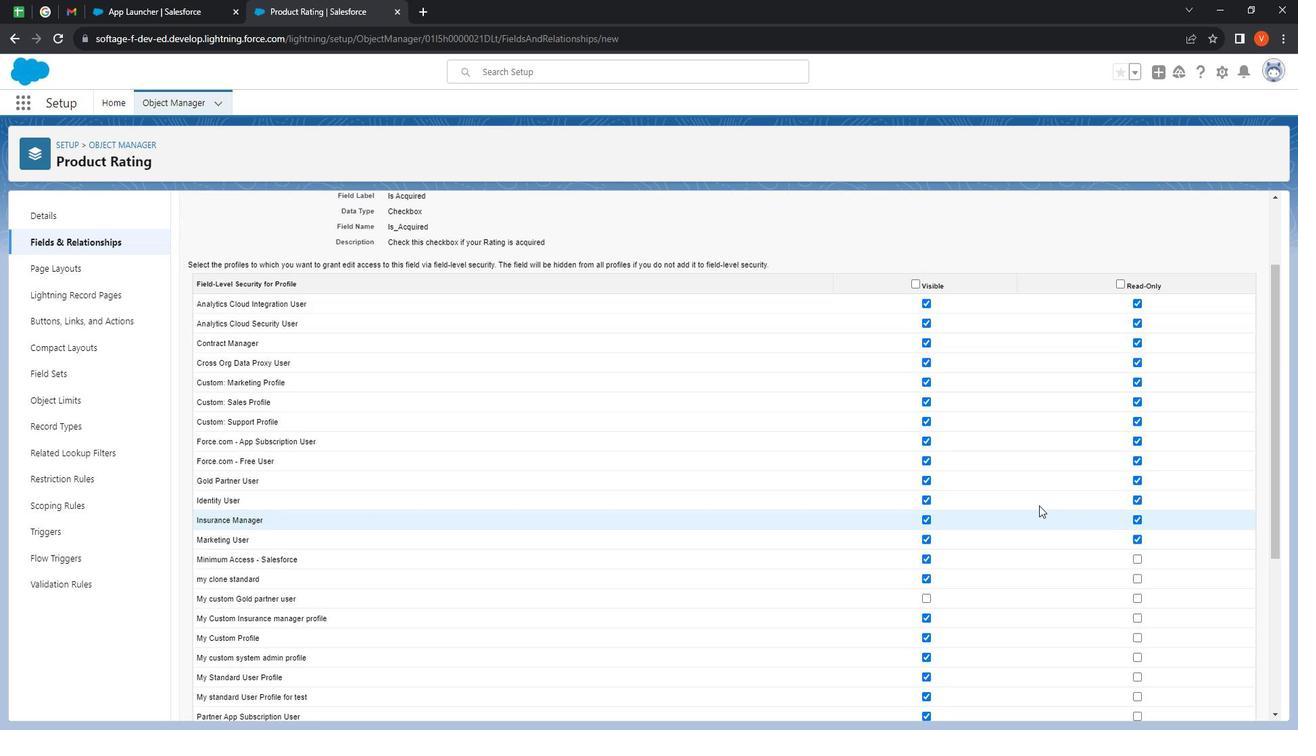 
Action: Mouse moved to (1163, 332)
Screenshot: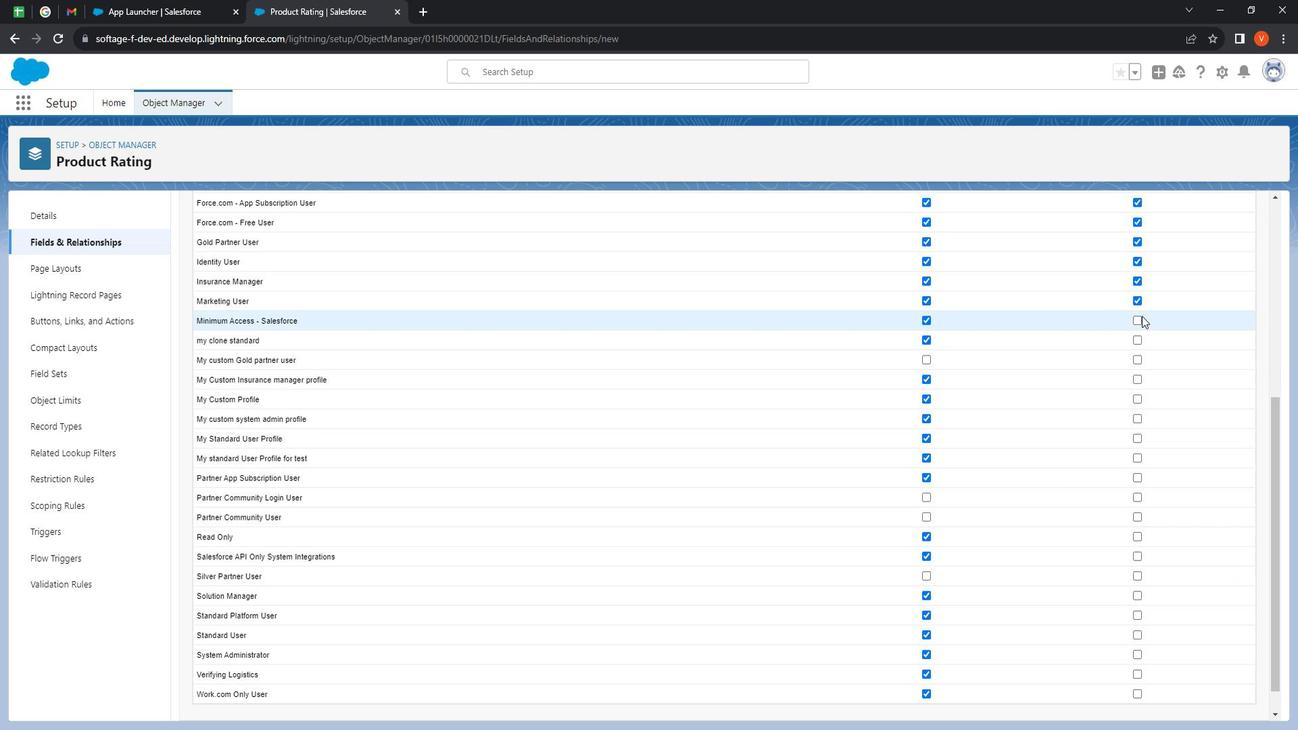 
Action: Mouse pressed left at (1163, 332)
Screenshot: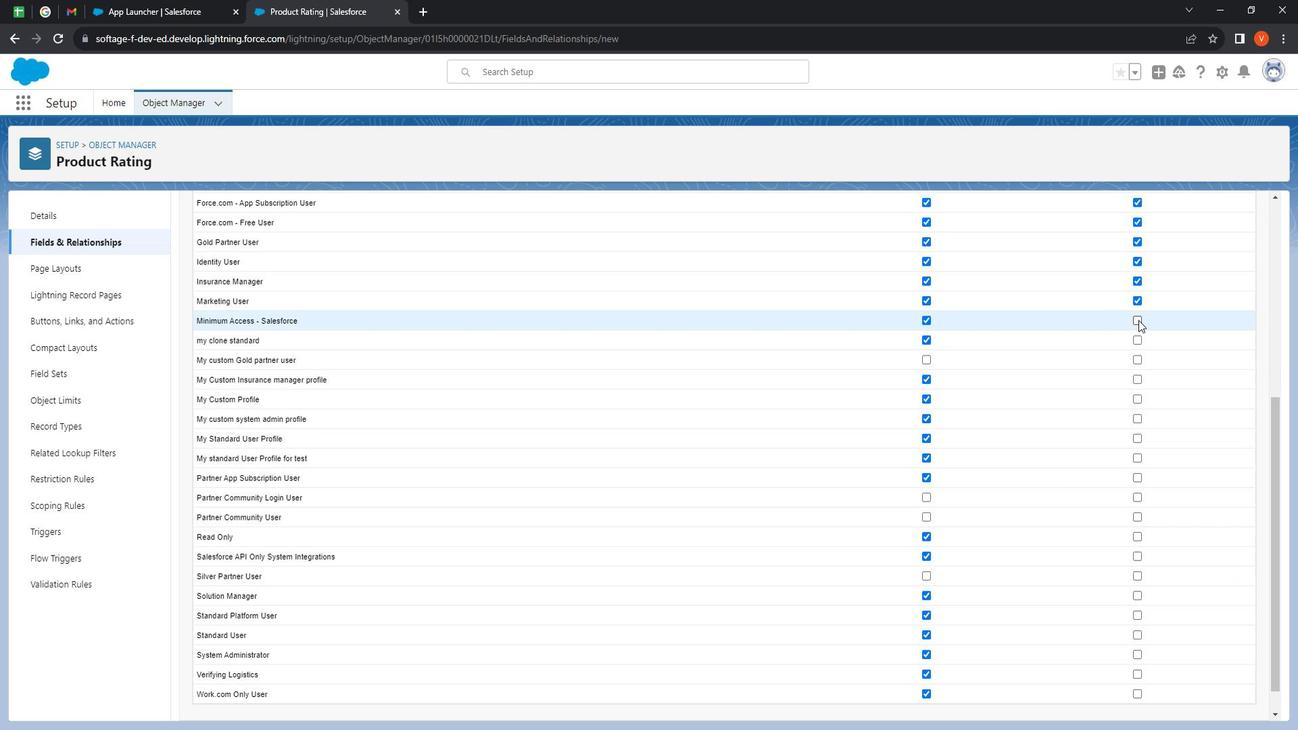 
Action: Mouse moved to (1161, 354)
Screenshot: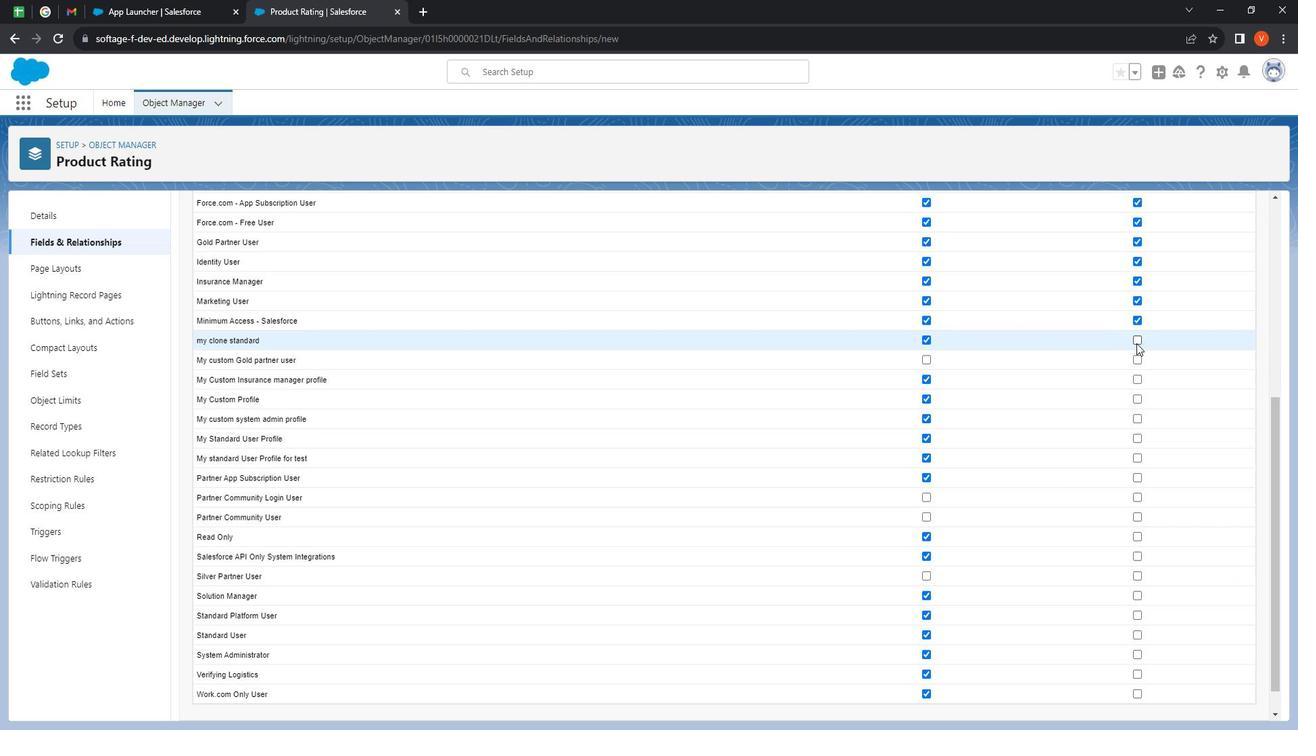 
Action: Mouse pressed left at (1161, 354)
Screenshot: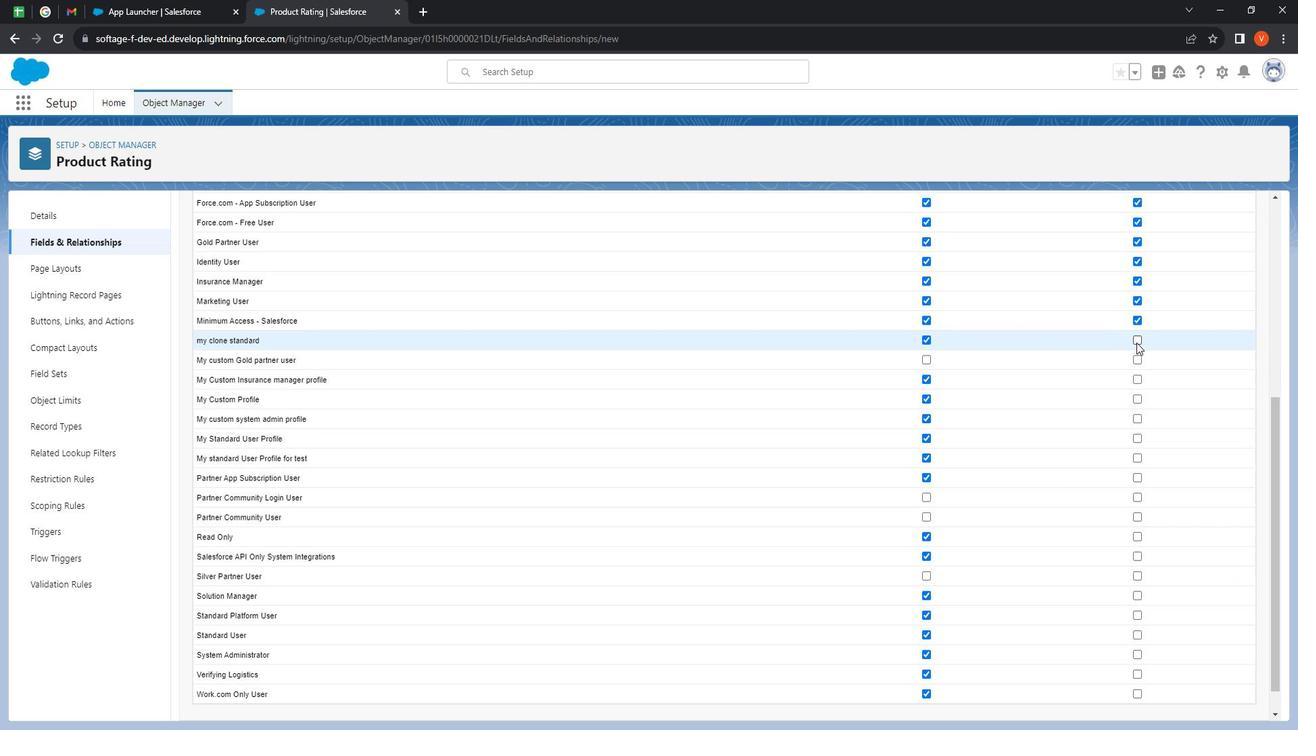 
Action: Mouse moved to (1169, 389)
Screenshot: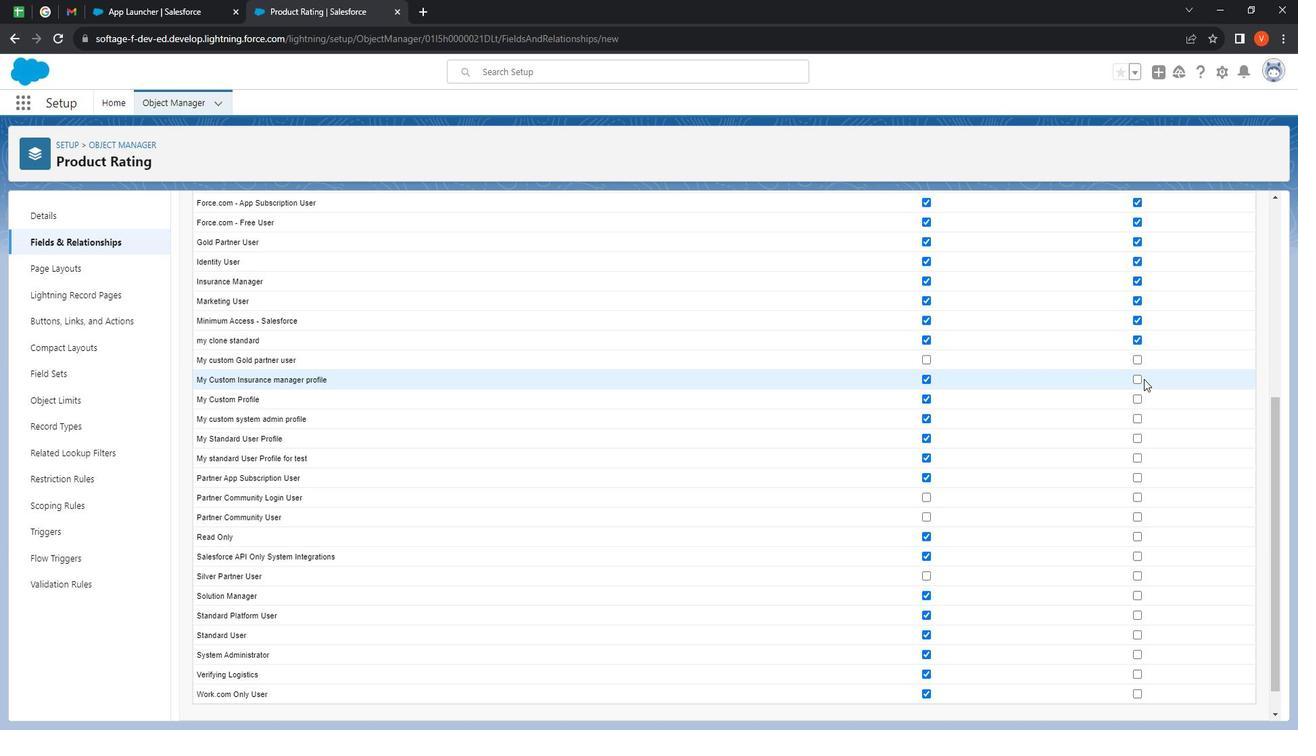 
Action: Mouse pressed left at (1169, 389)
Screenshot: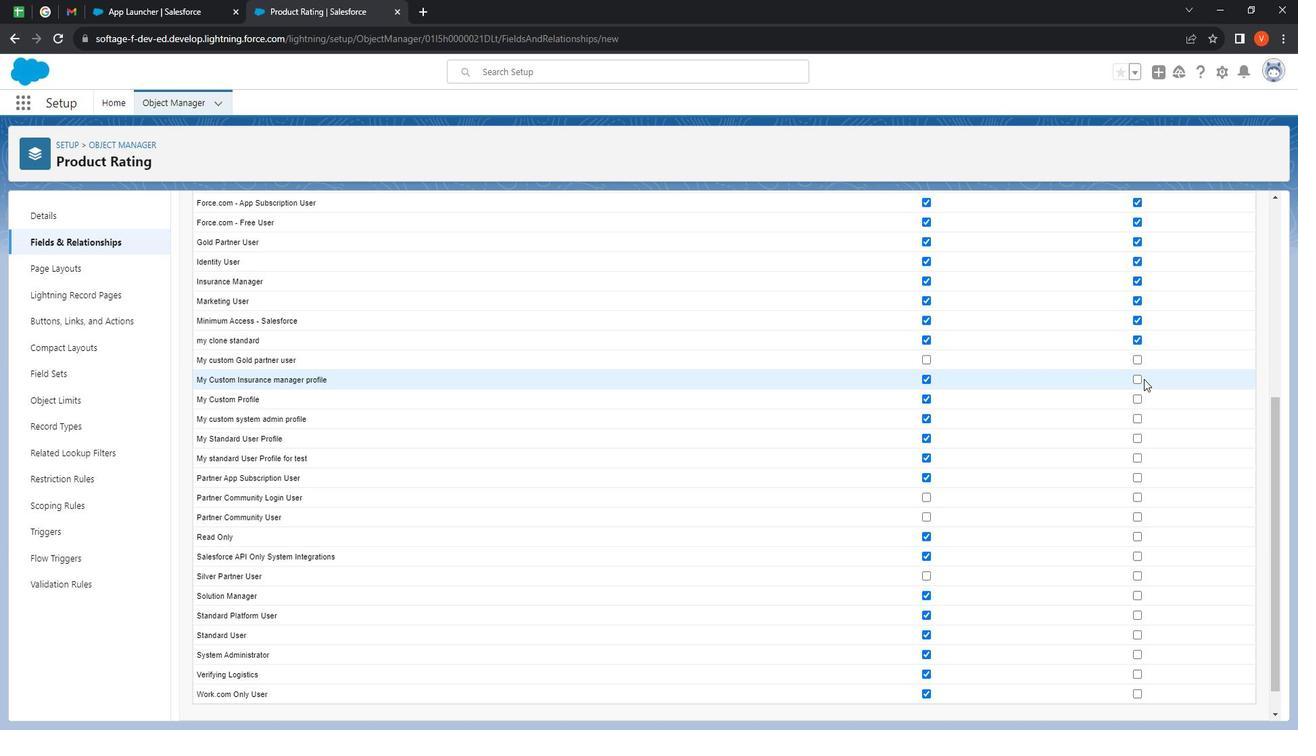 
Action: Mouse moved to (1160, 391)
Screenshot: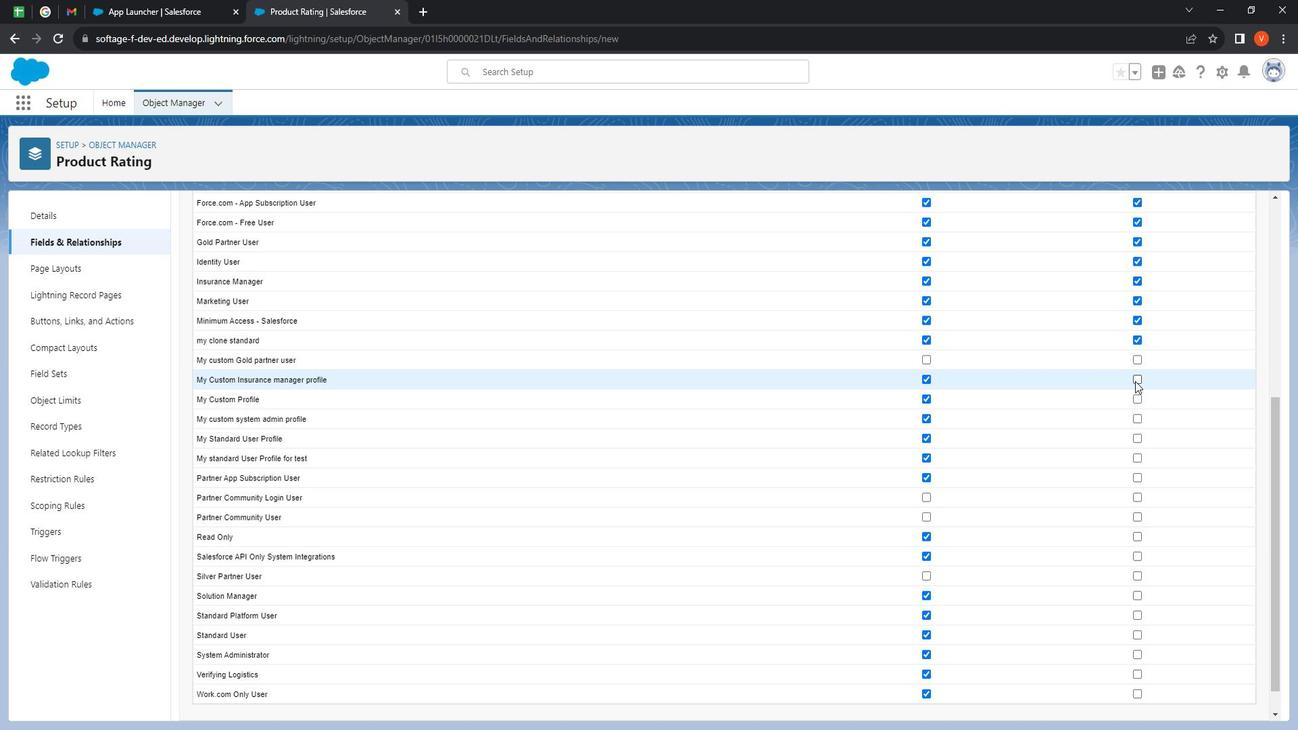 
Action: Mouse pressed left at (1160, 391)
Screenshot: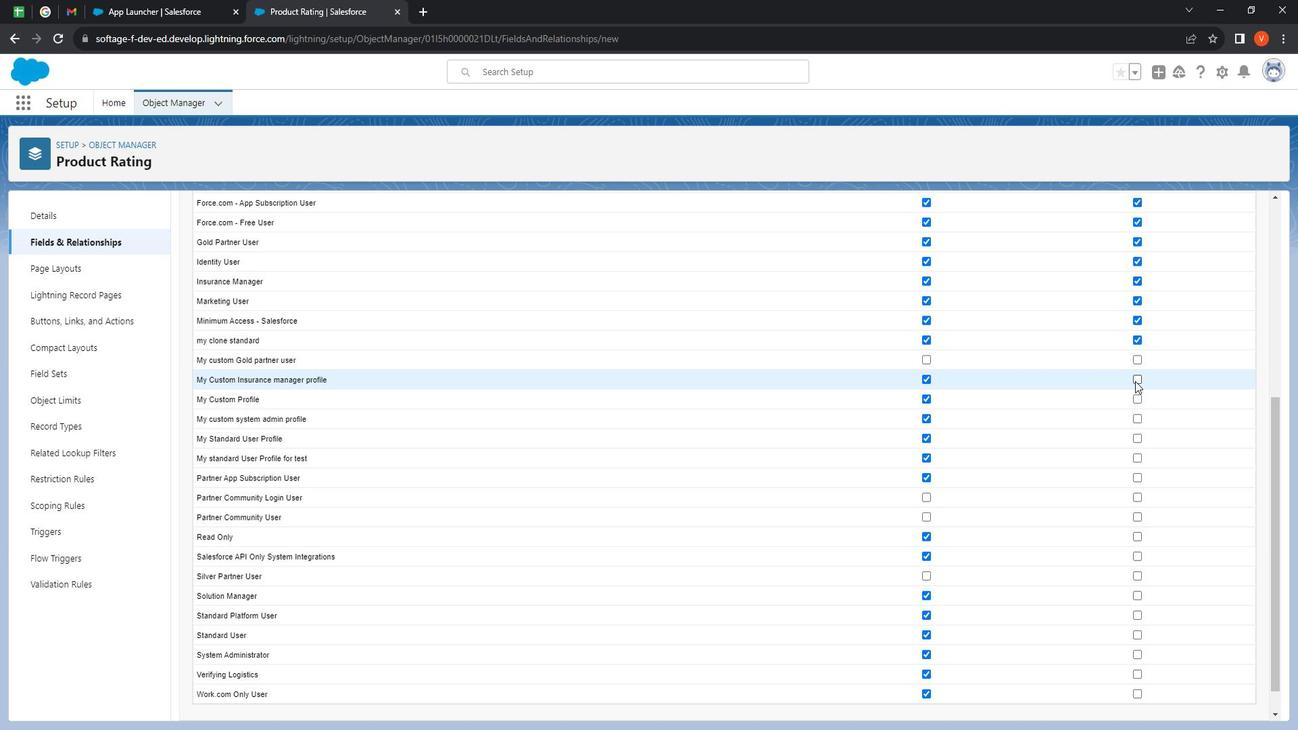 
Action: Mouse moved to (1162, 405)
Screenshot: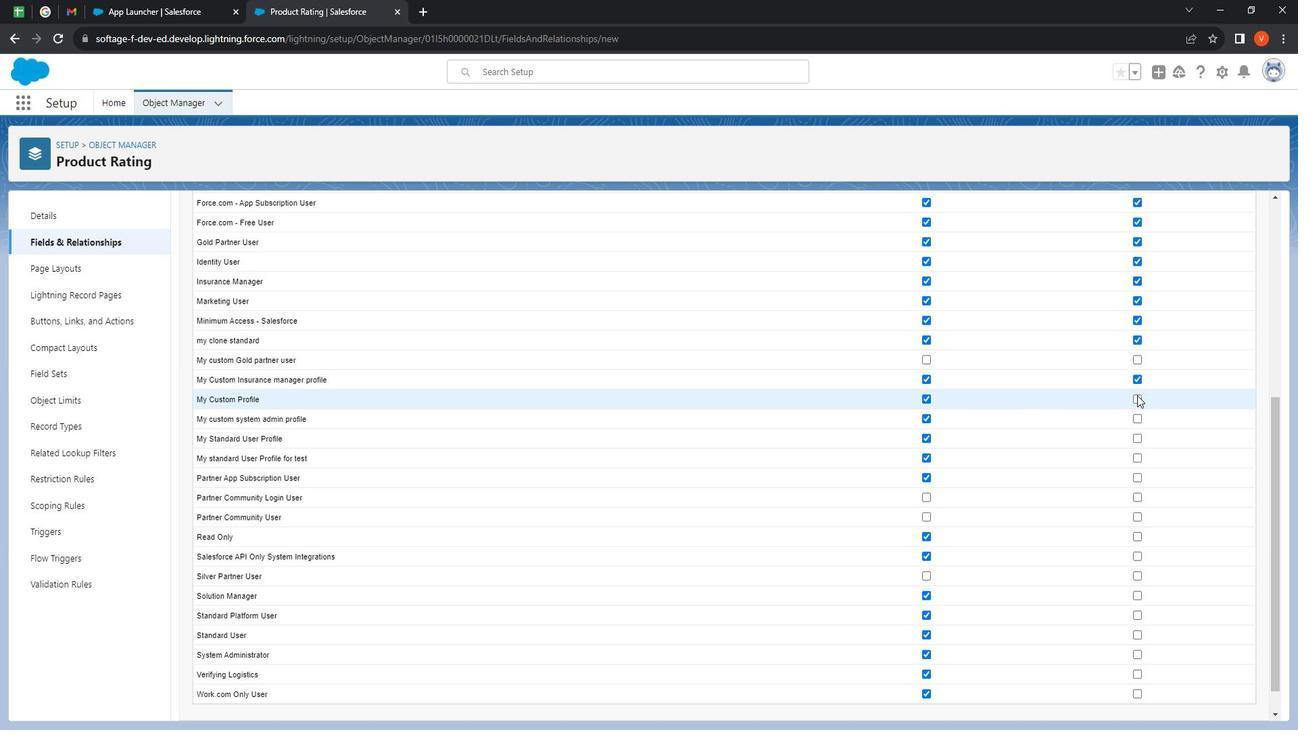 
Action: Mouse pressed left at (1162, 405)
Screenshot: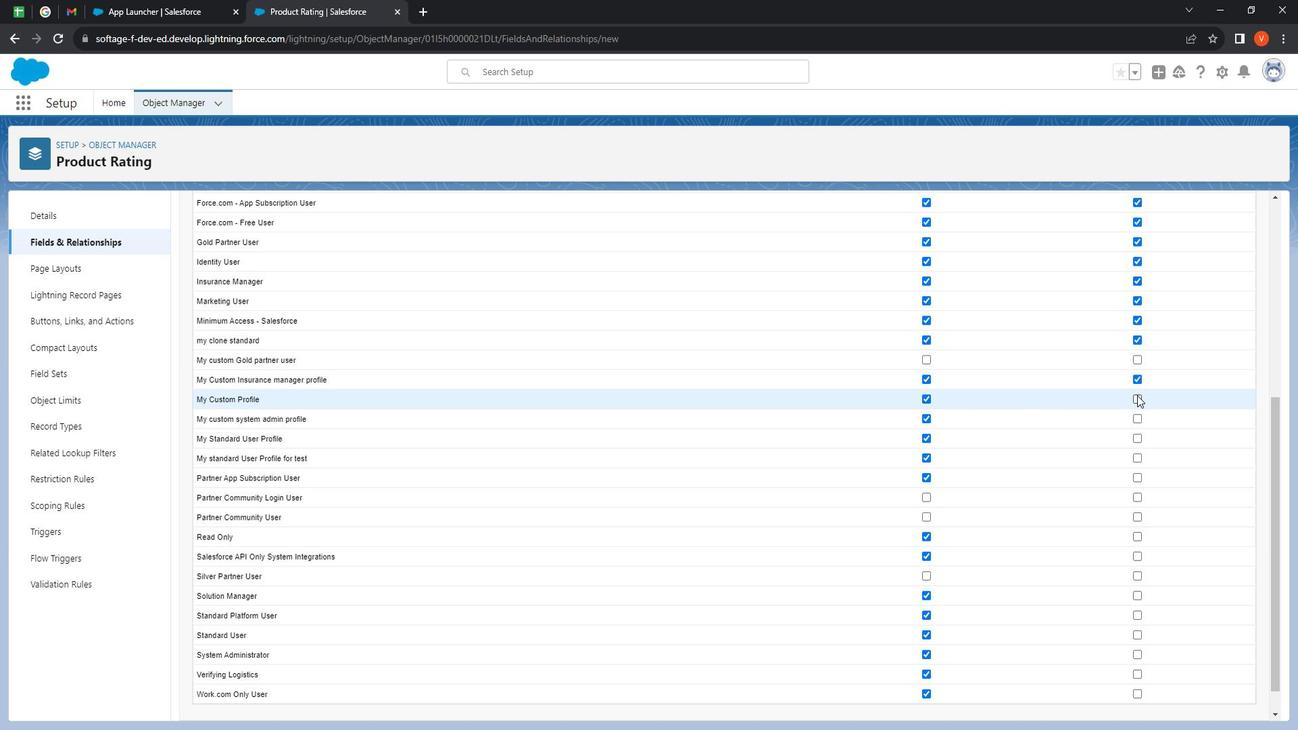 
Action: Mouse moved to (1163, 428)
Screenshot: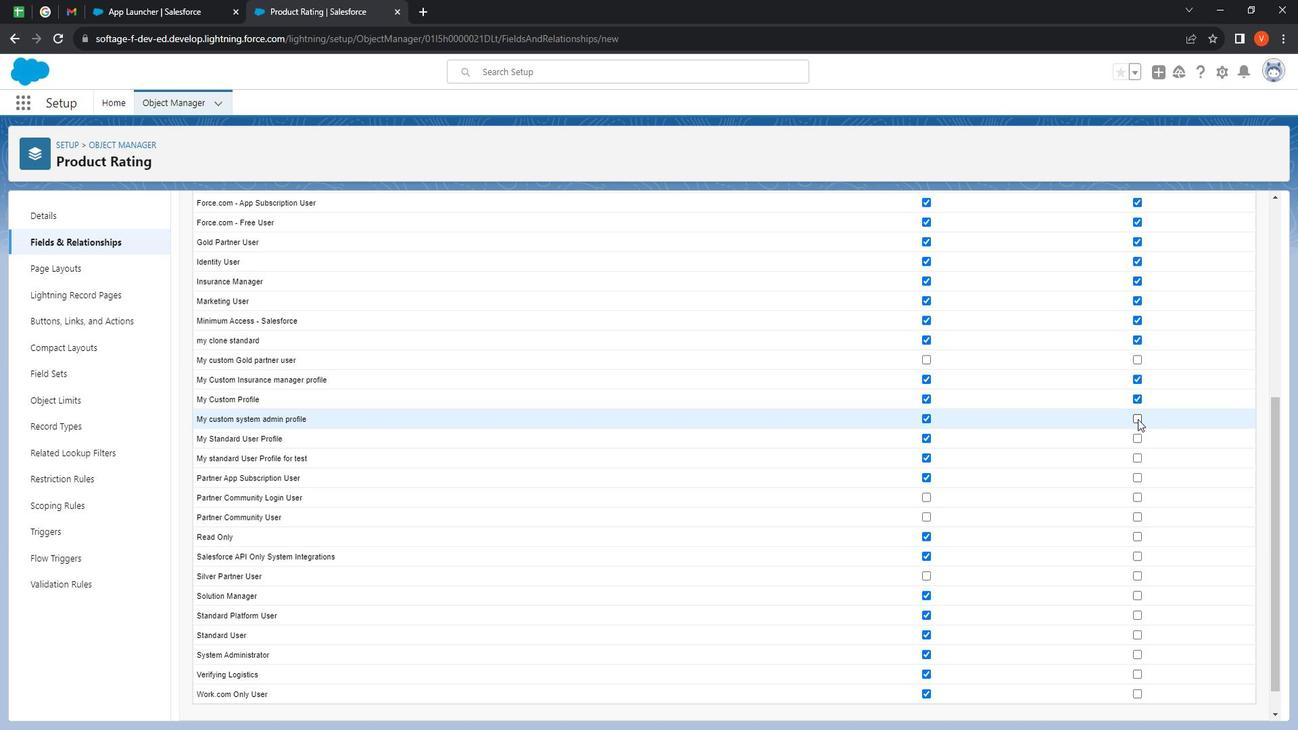 
Action: Mouse pressed left at (1163, 428)
Screenshot: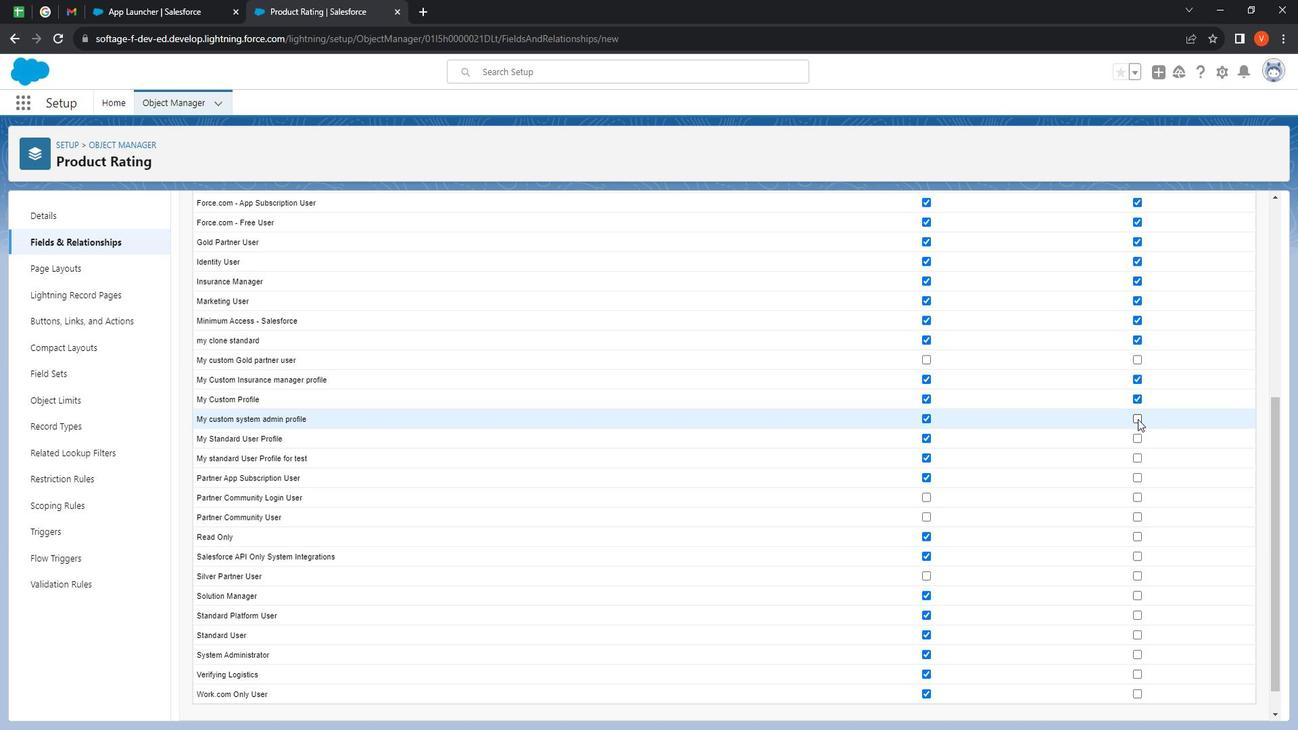 
Action: Mouse moved to (1160, 446)
Screenshot: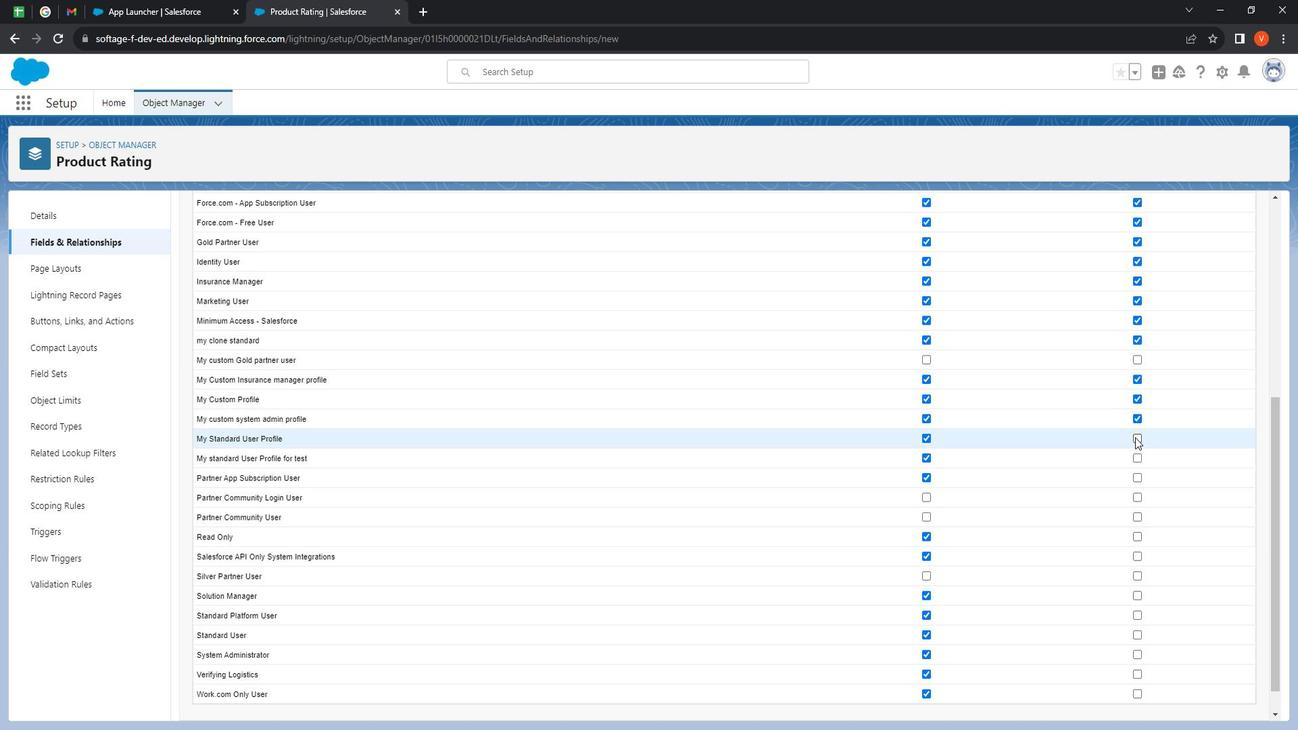
Action: Mouse pressed left at (1160, 446)
Screenshot: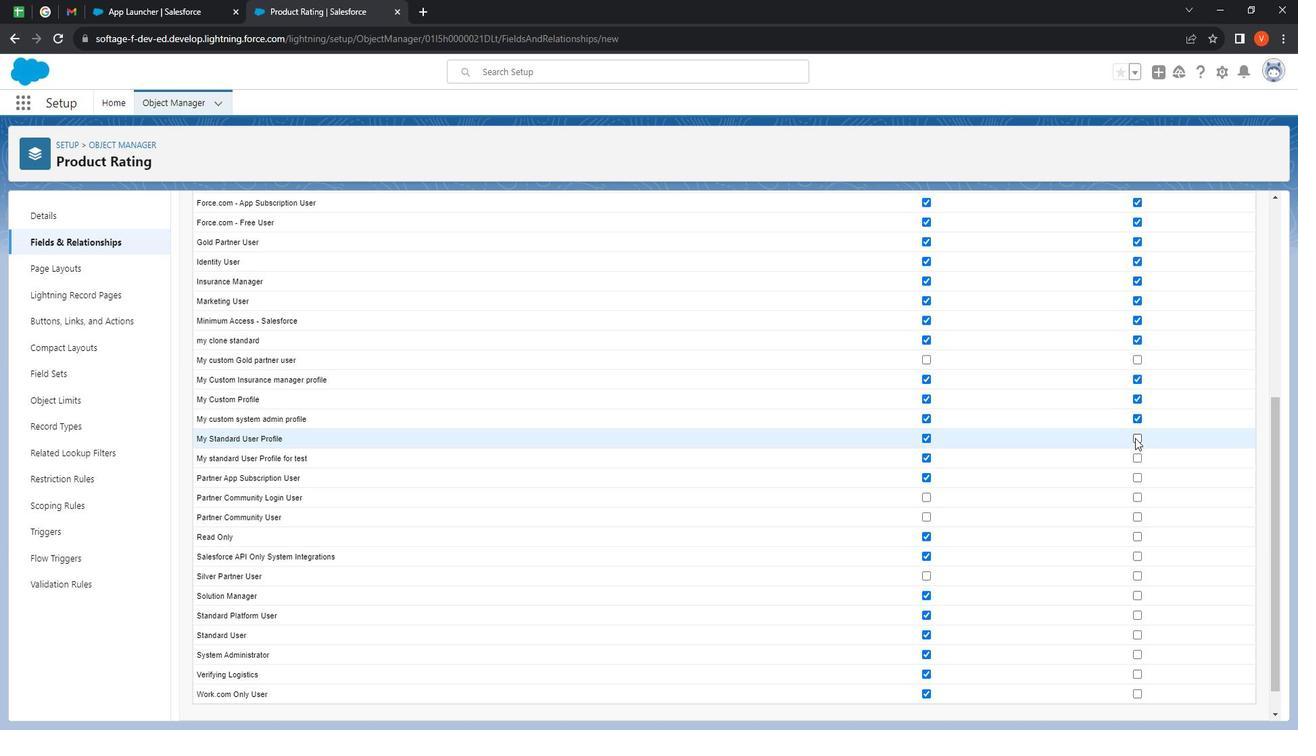 
Action: Mouse moved to (1163, 464)
Screenshot: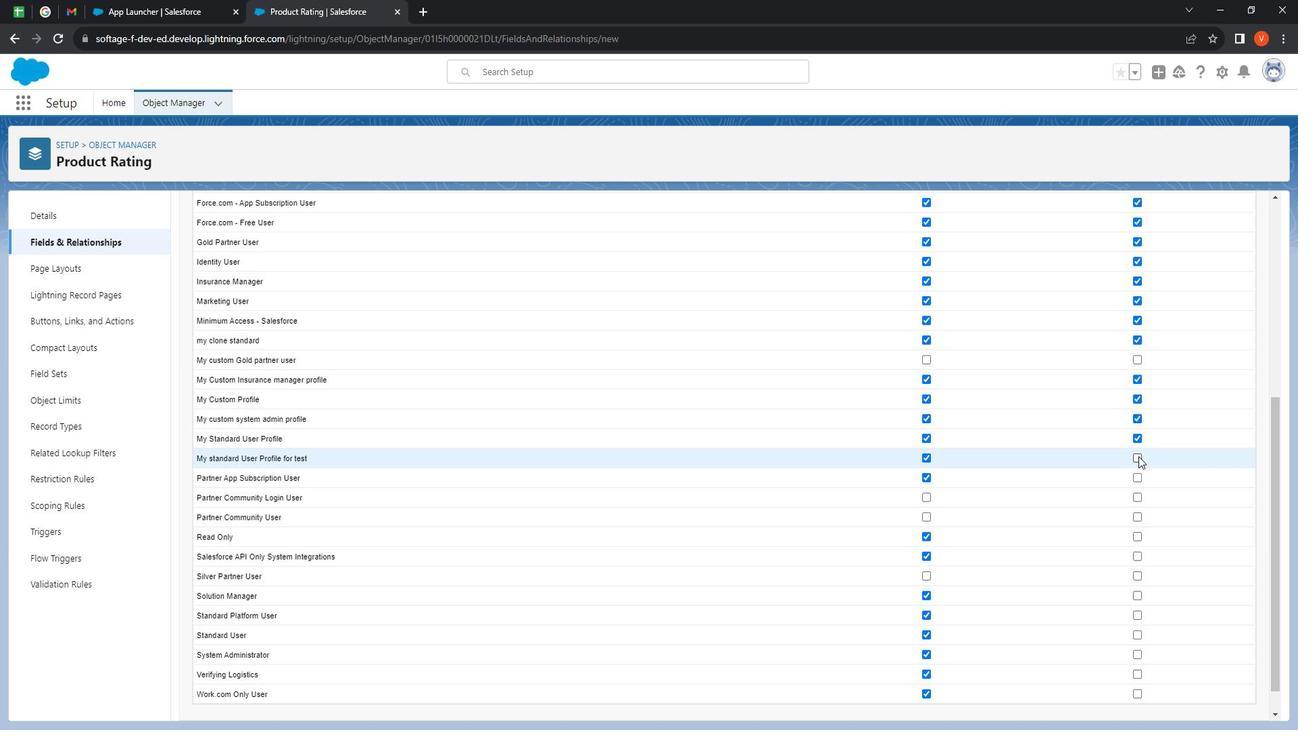 
Action: Mouse pressed left at (1163, 464)
Screenshot: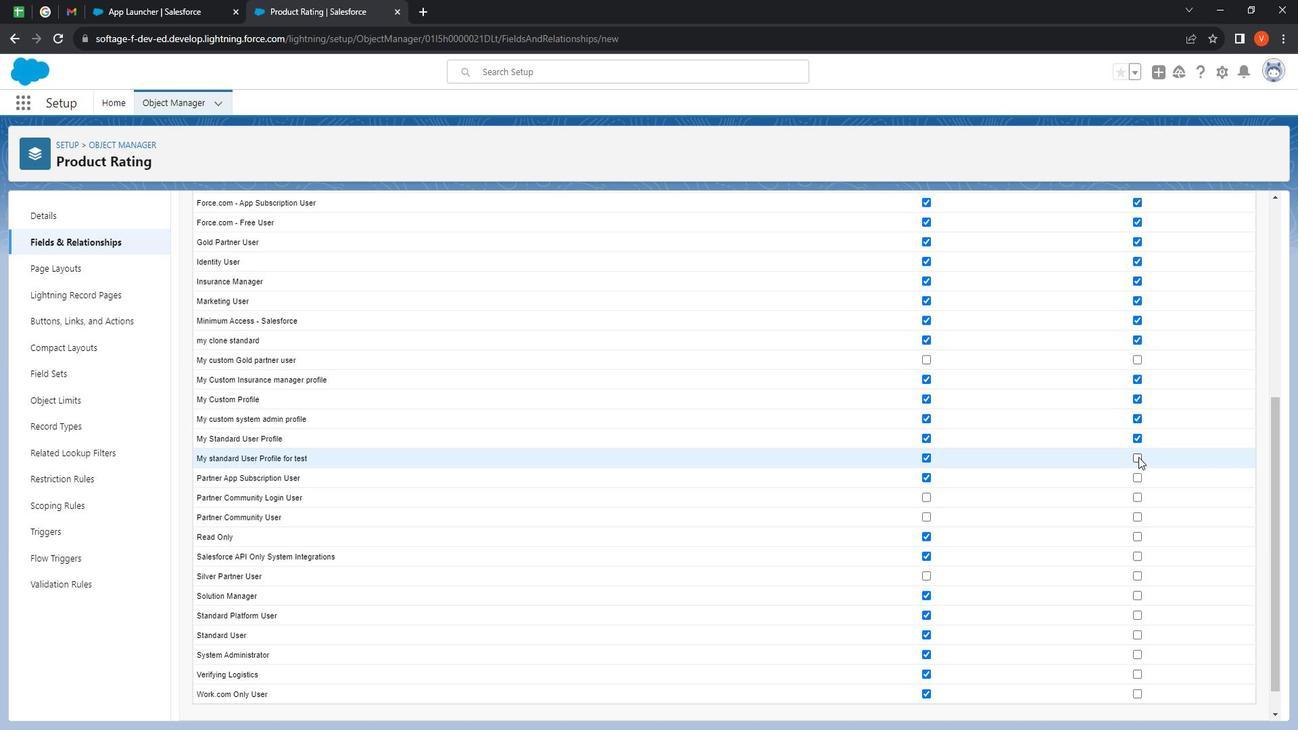 
Action: Mouse moved to (1159, 483)
Screenshot: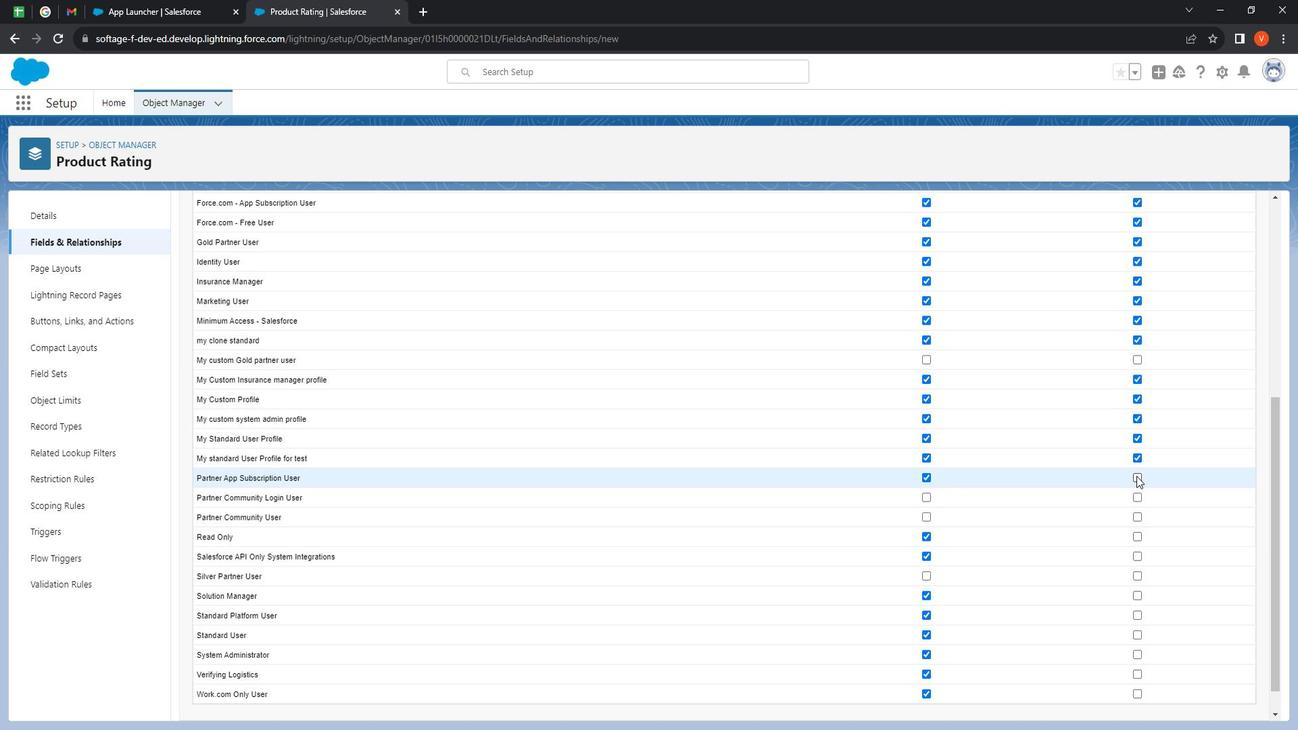 
Action: Mouse pressed left at (1159, 483)
Screenshot: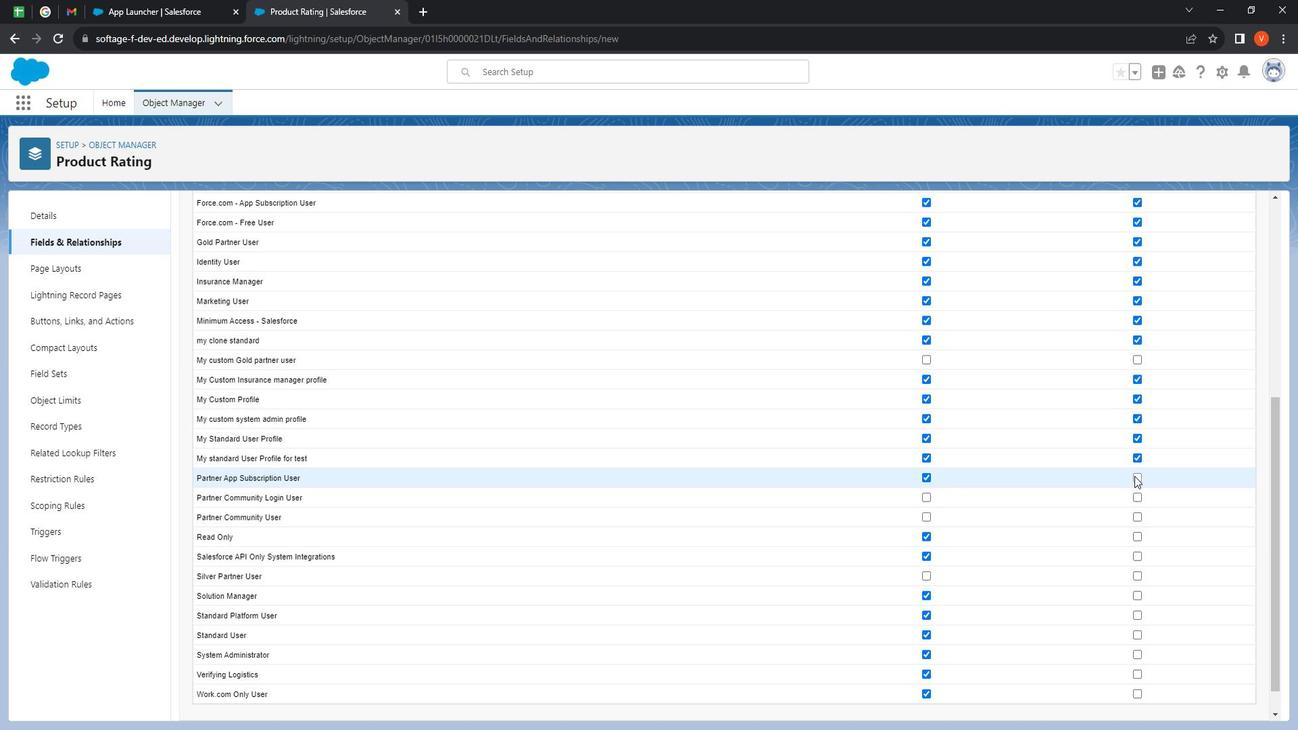 
Action: Mouse moved to (953, 505)
Screenshot: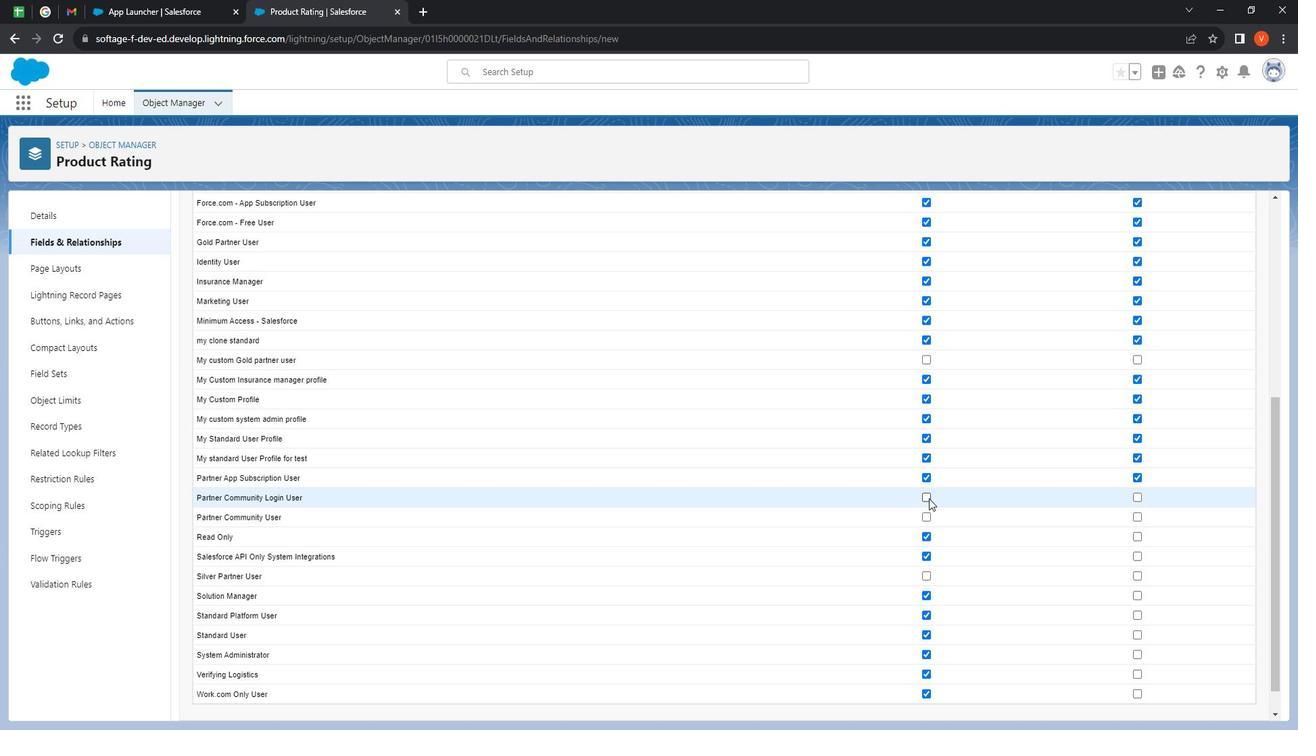 
Action: Mouse pressed left at (953, 505)
Screenshot: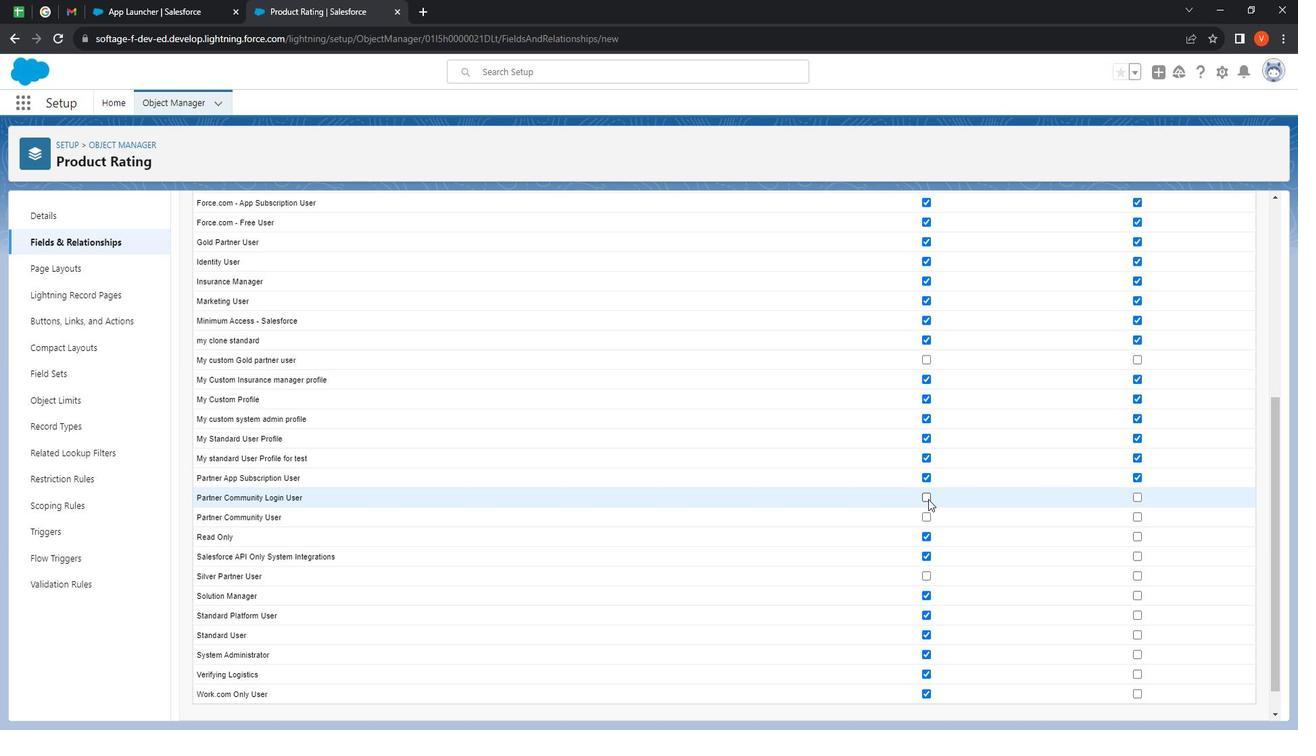 
Action: Mouse moved to (1163, 500)
Screenshot: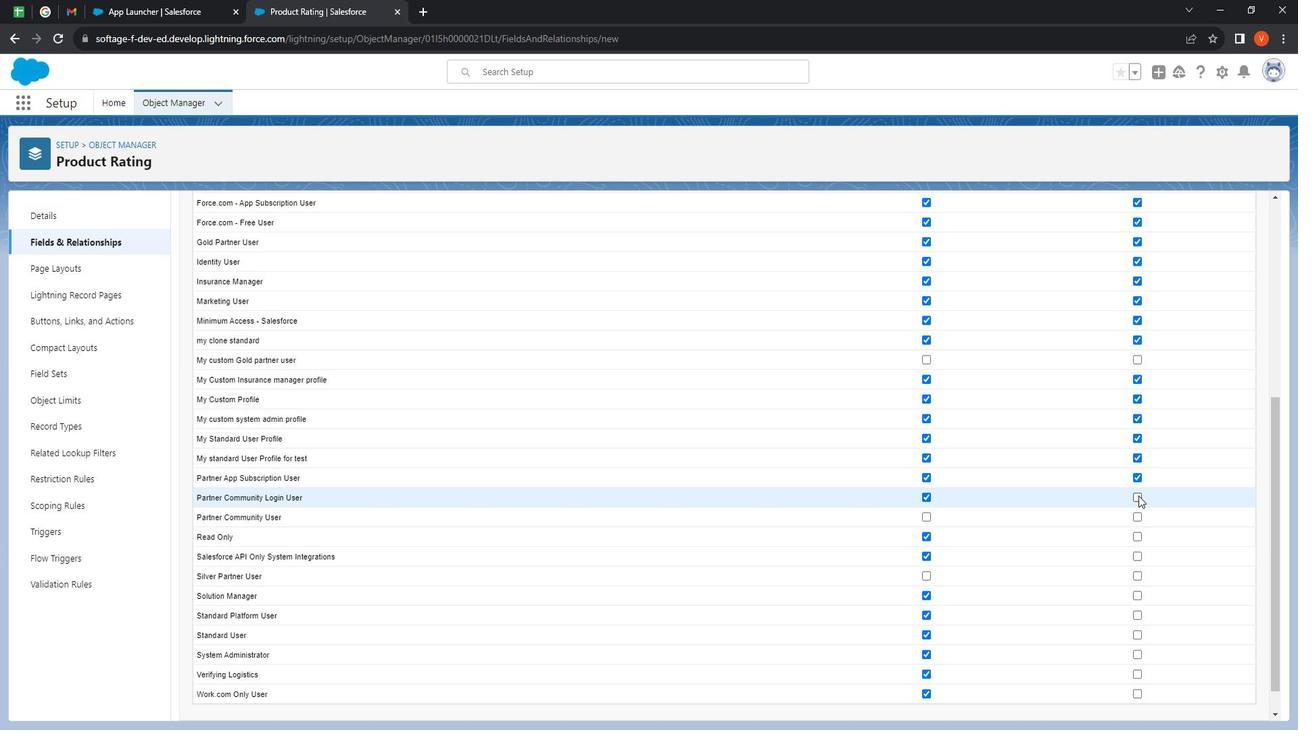 
Action: Mouse pressed left at (1163, 500)
Screenshot: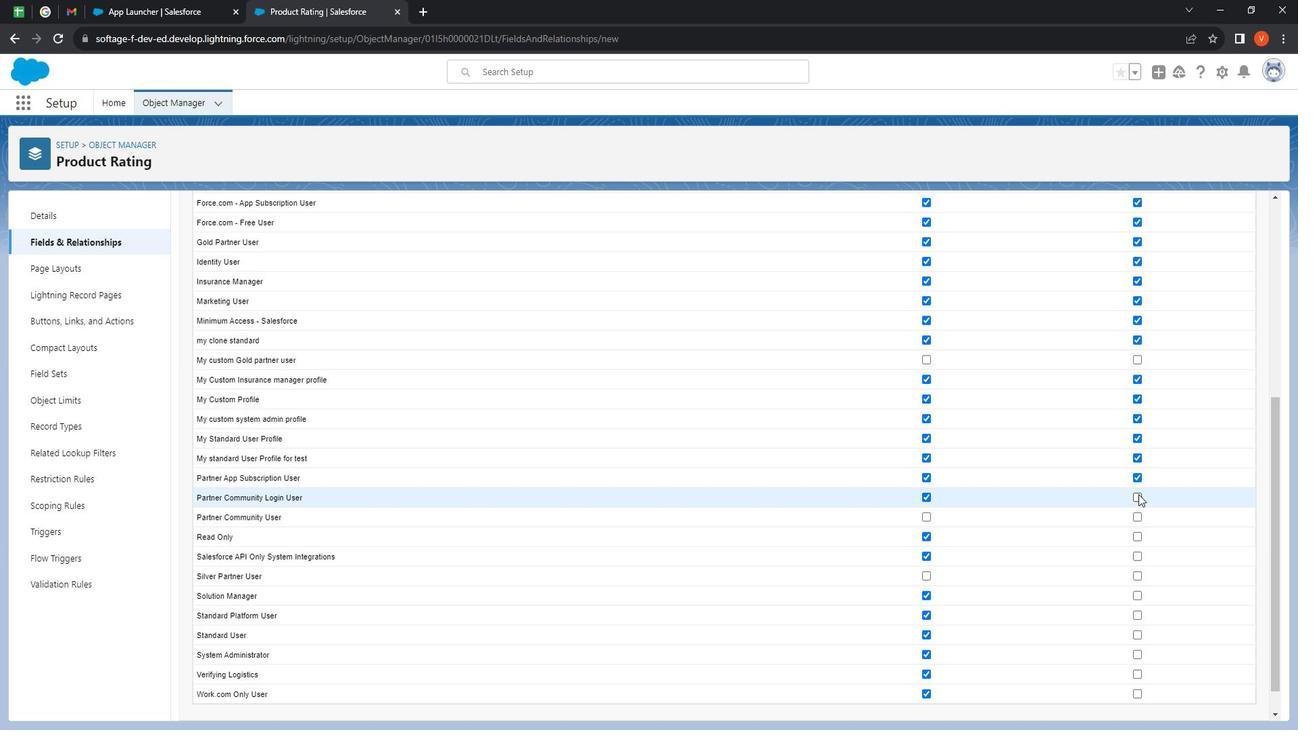
Action: Mouse moved to (949, 525)
Screenshot: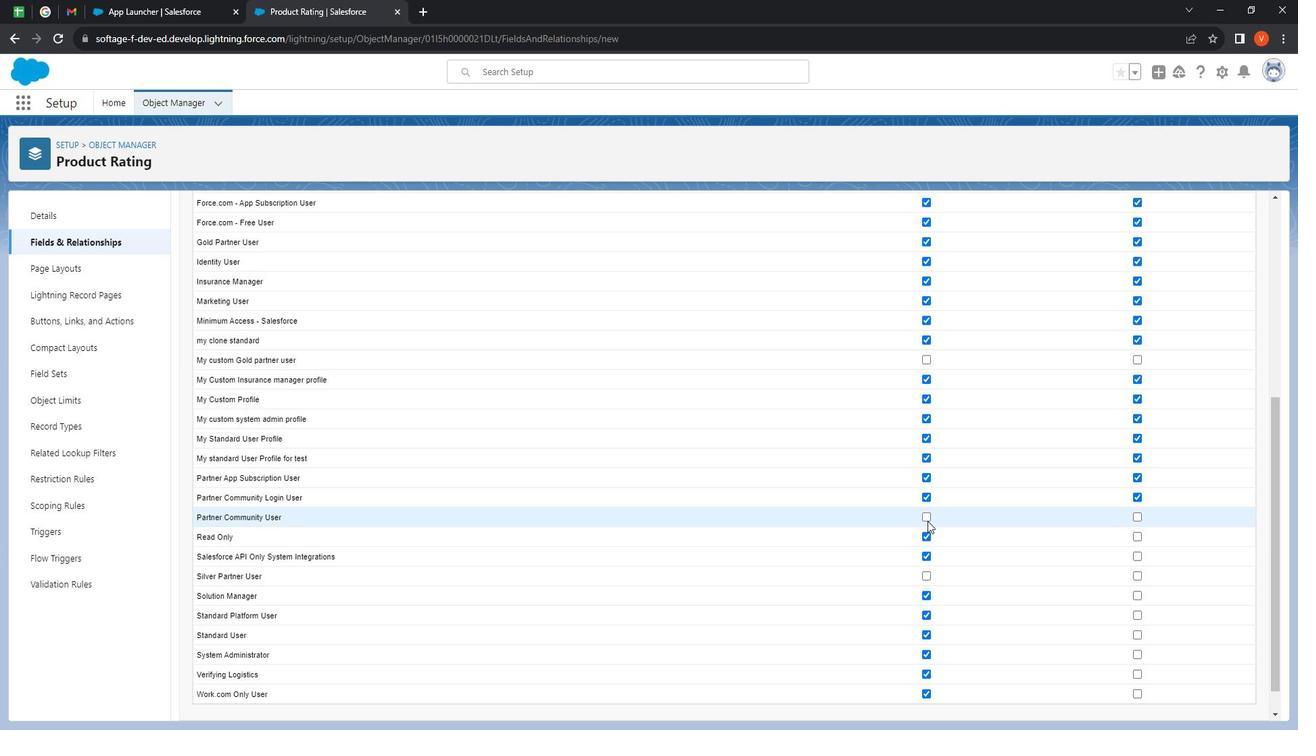 
Action: Mouse pressed left at (949, 525)
Screenshot: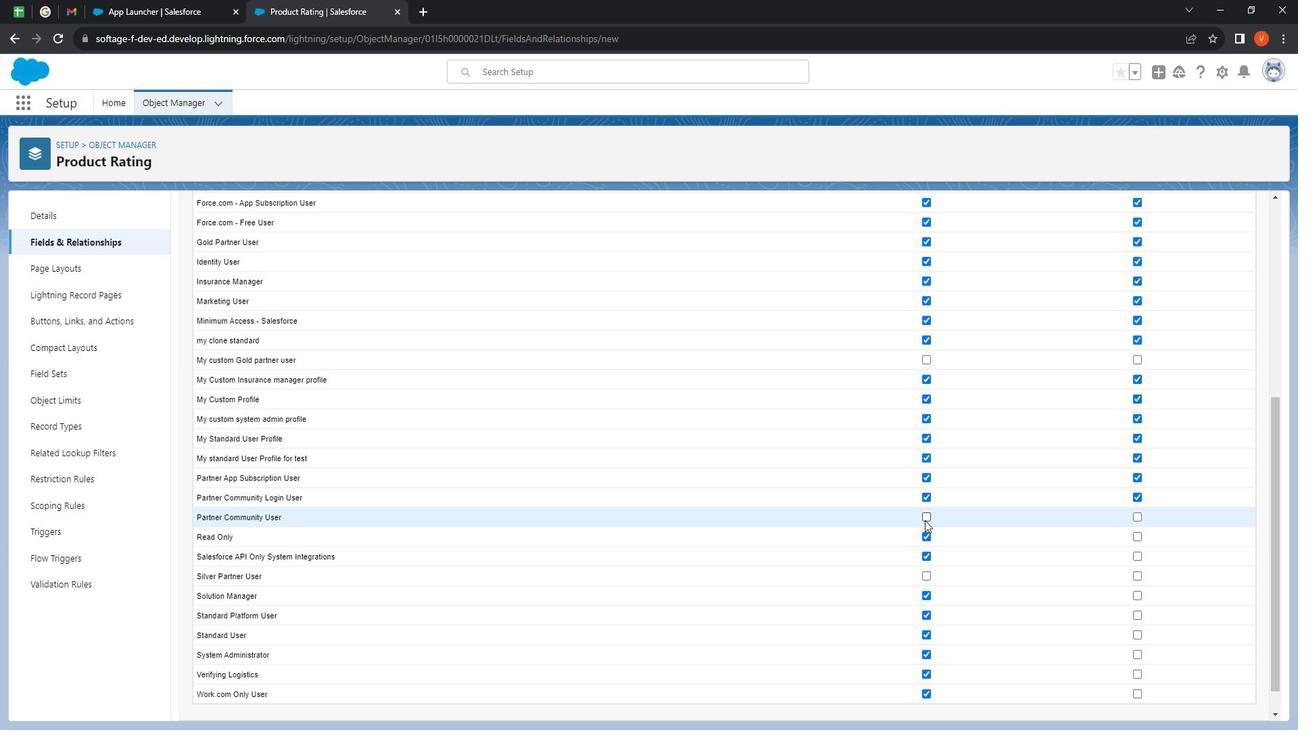 
Action: Mouse moved to (1165, 519)
Screenshot: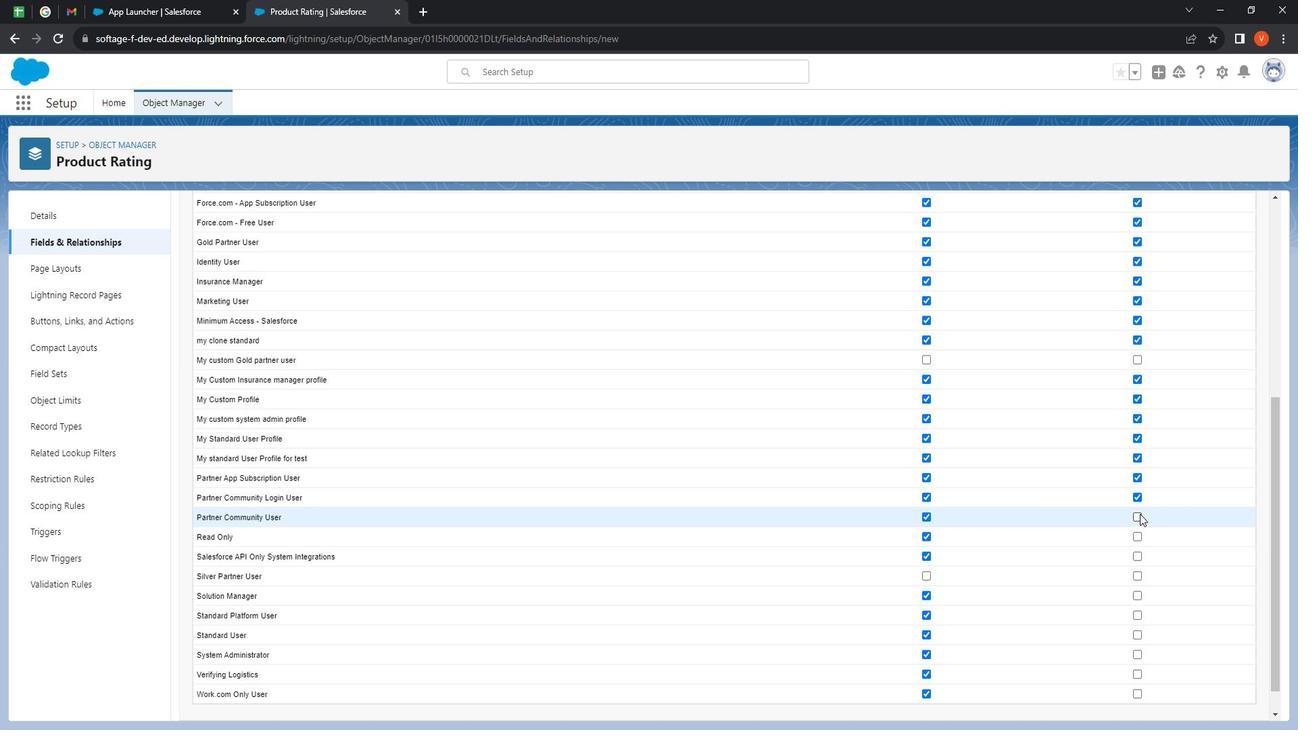 
Action: Mouse pressed left at (1165, 519)
Screenshot: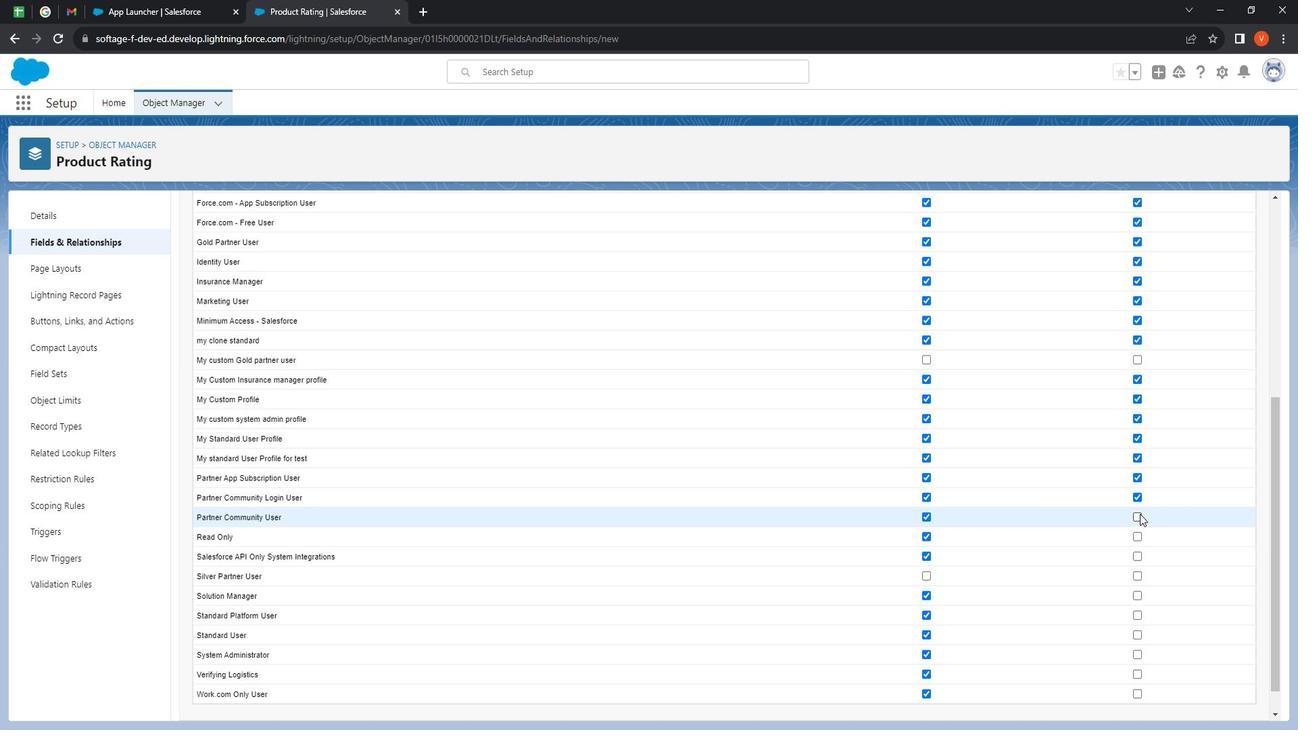 
Action: Mouse moved to (1161, 539)
Screenshot: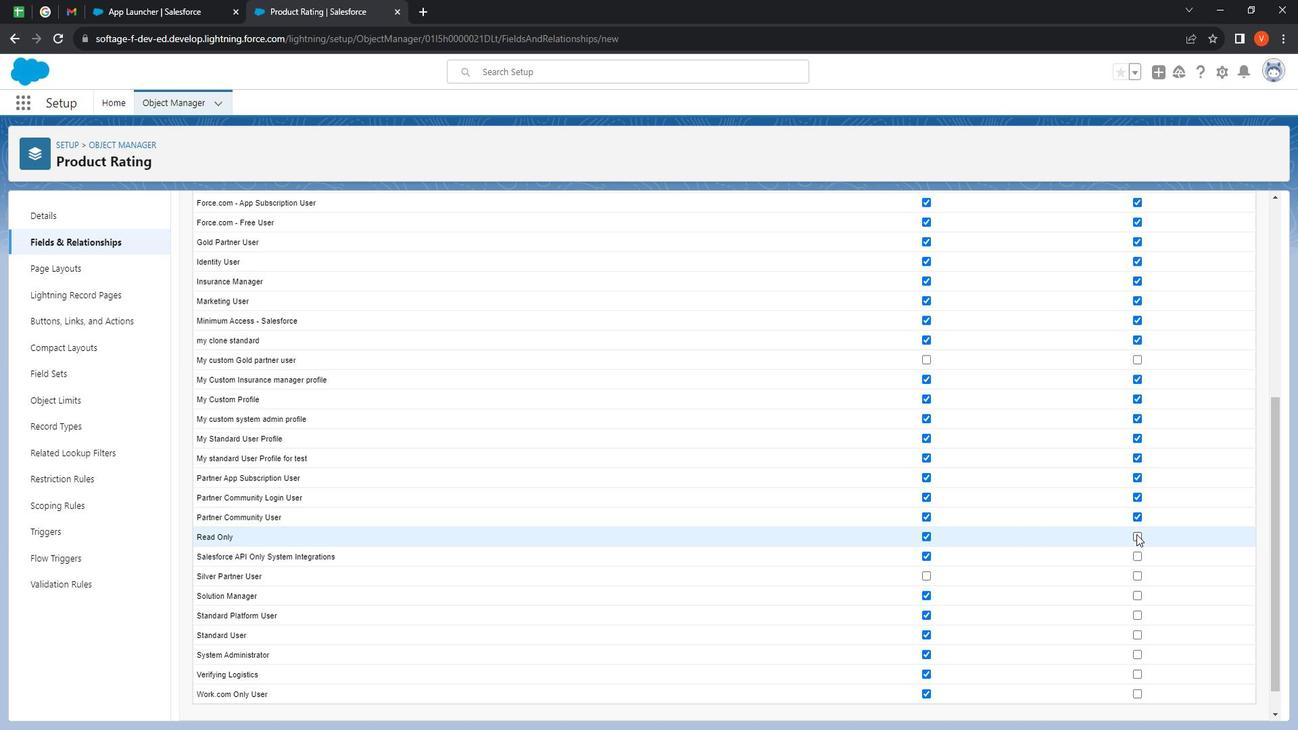 
Action: Mouse pressed left at (1161, 539)
Screenshot: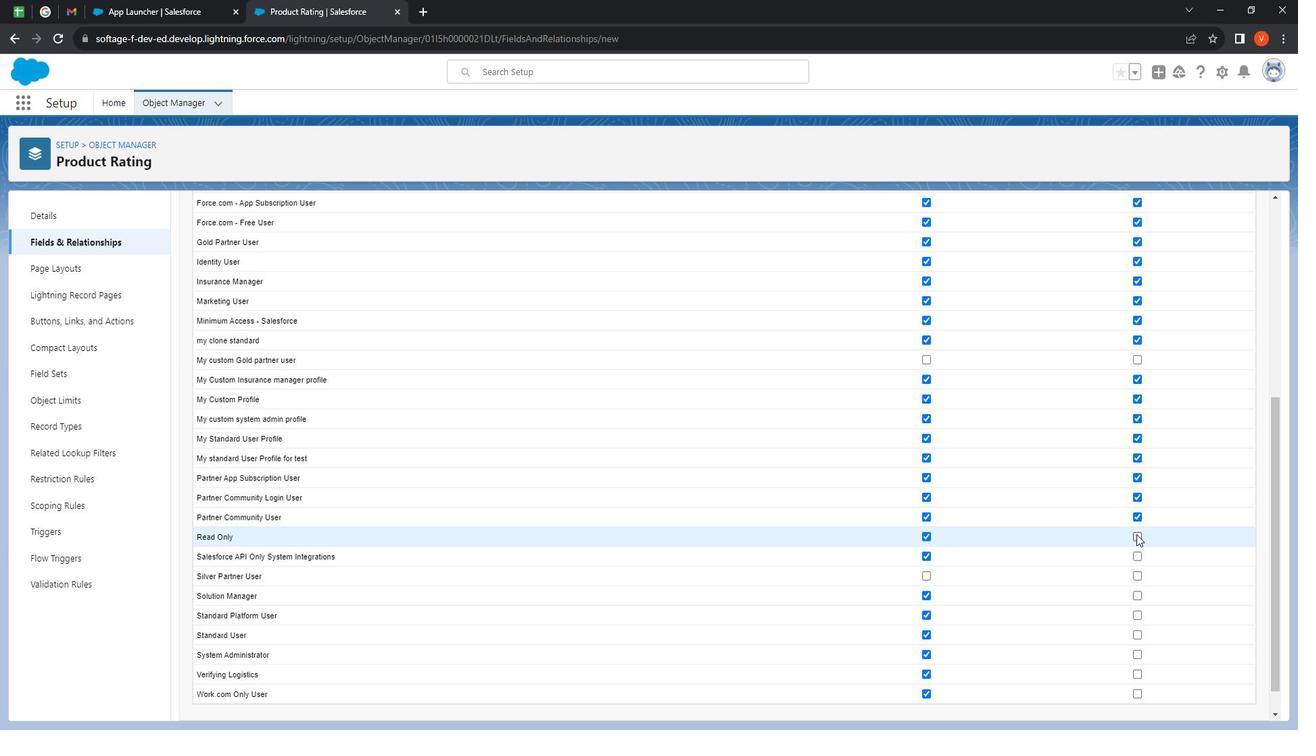 
Action: Mouse moved to (1160, 558)
Screenshot: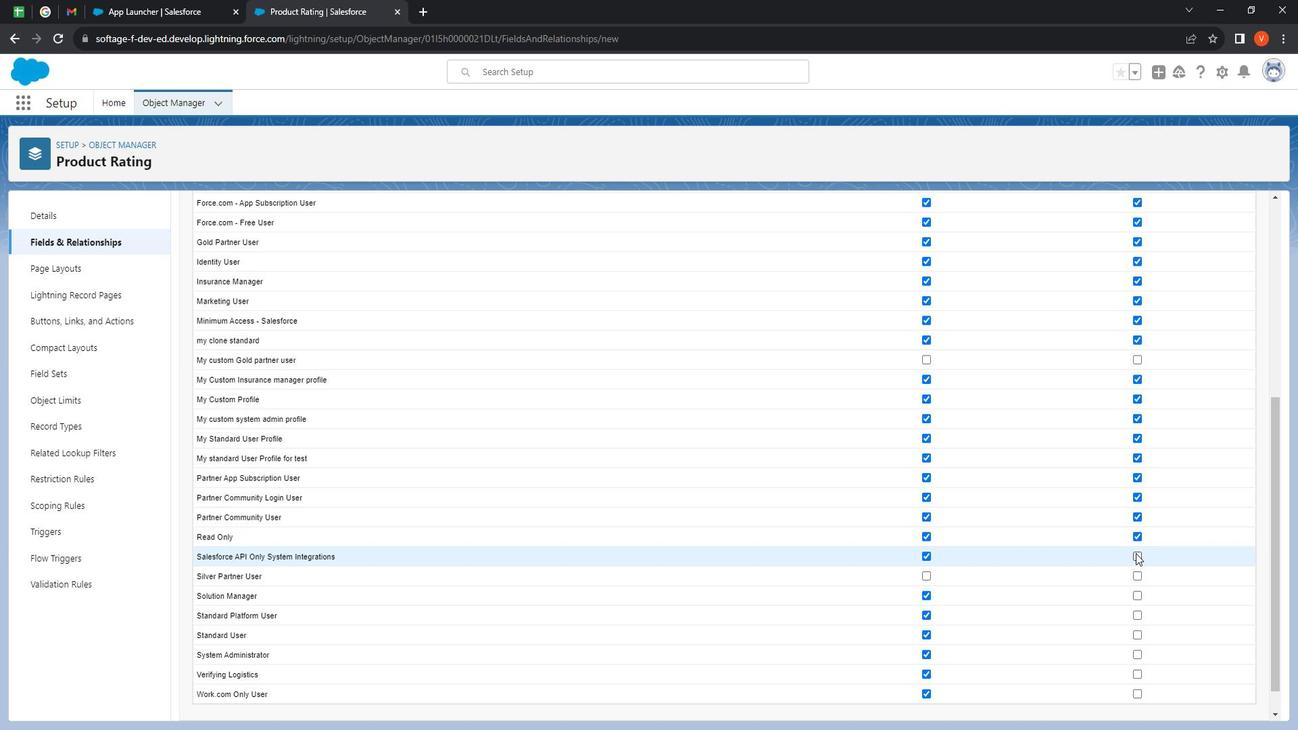 
Action: Mouse pressed left at (1160, 558)
Screenshot: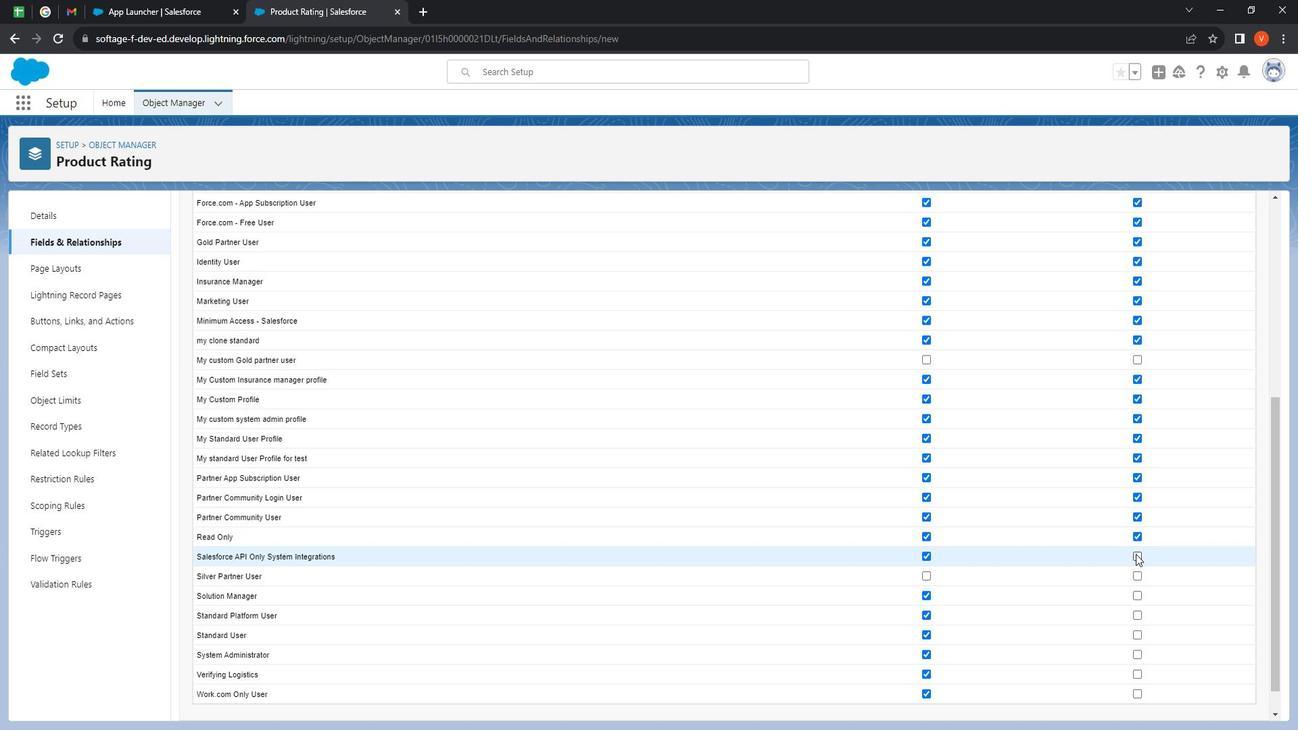 
Action: Mouse moved to (952, 583)
Screenshot: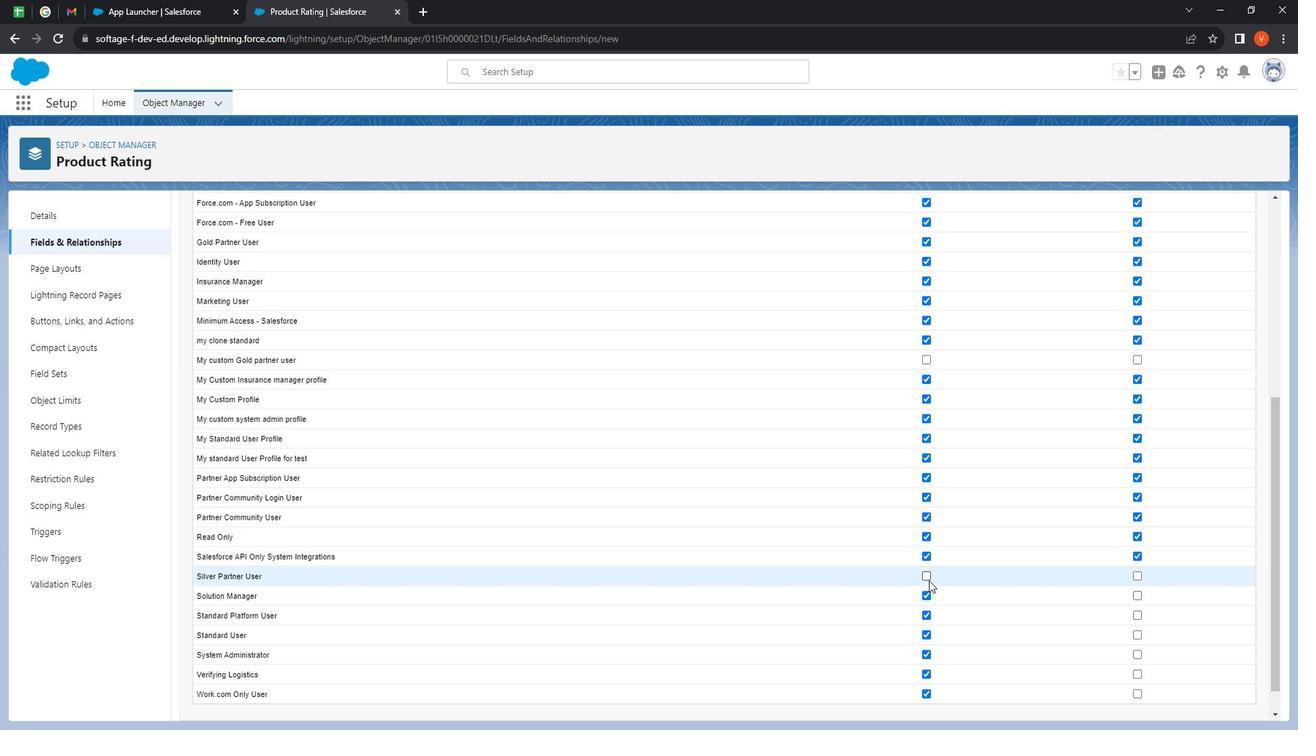 
Action: Mouse pressed left at (952, 583)
Screenshot: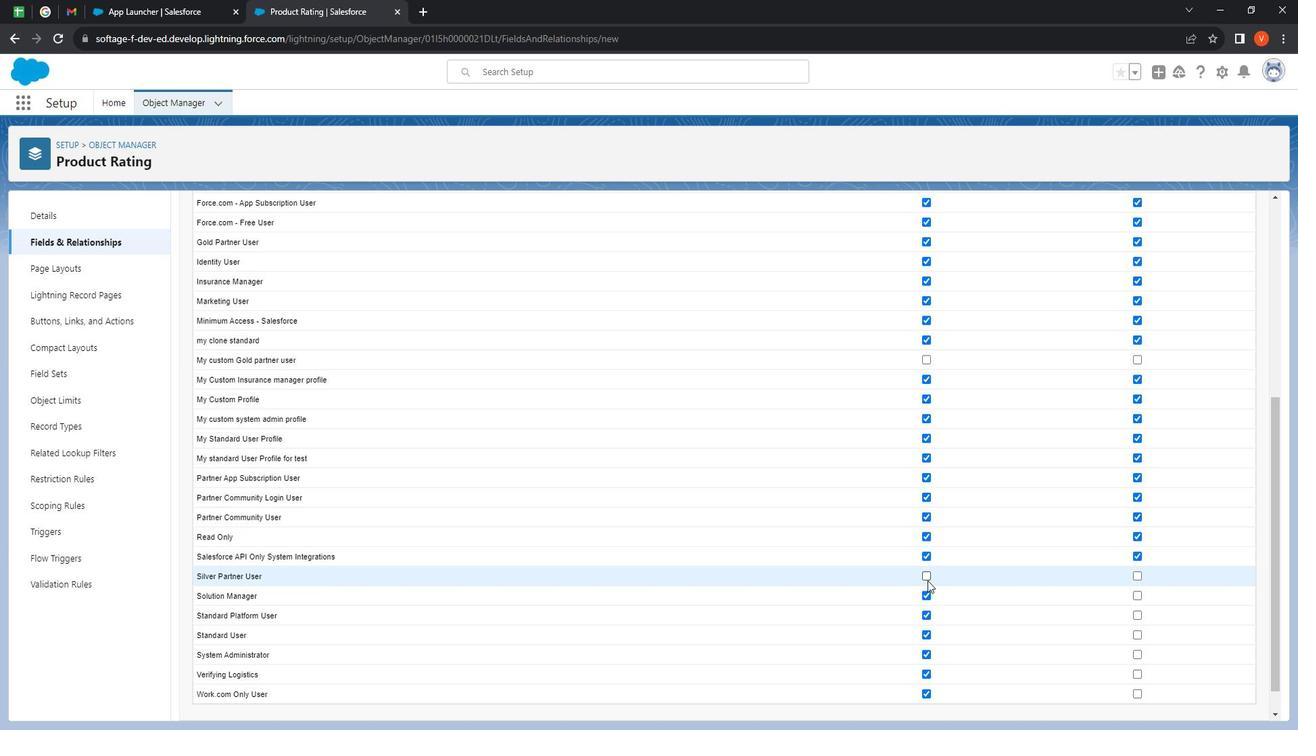 
Action: Mouse moved to (1161, 582)
Screenshot: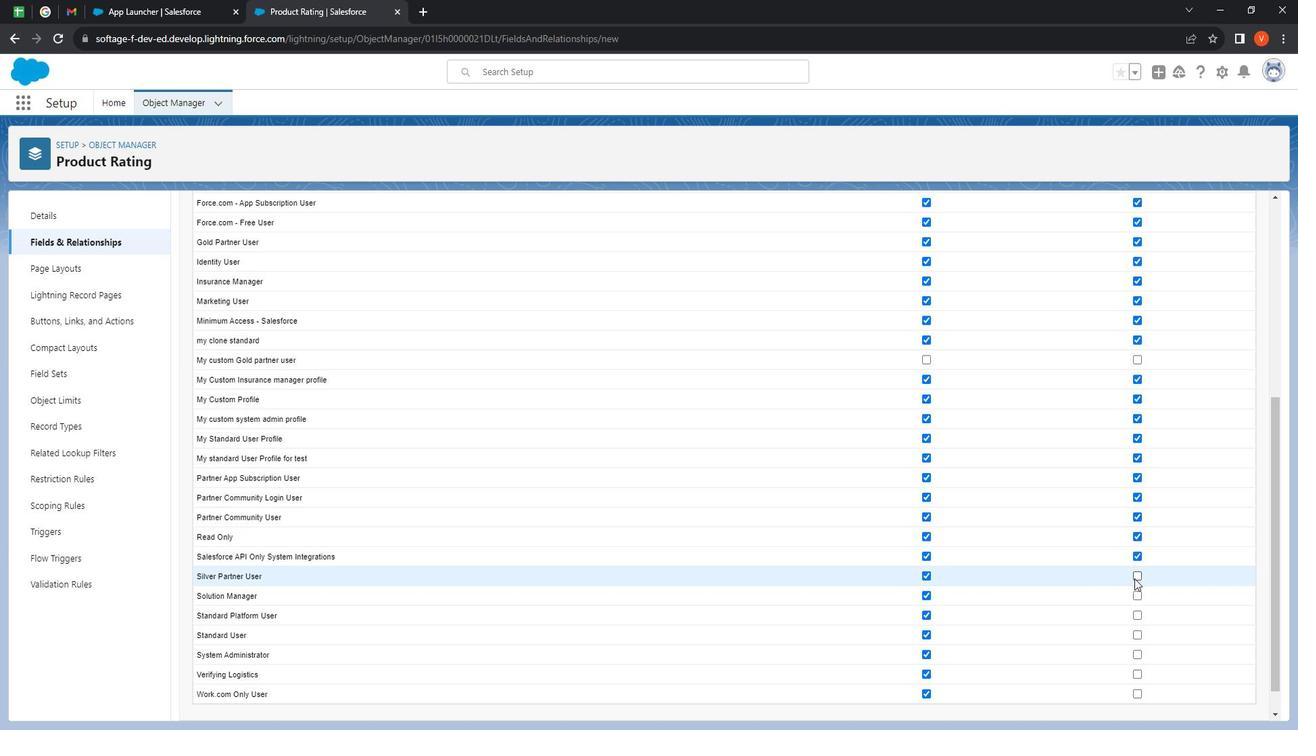 
Action: Mouse pressed left at (1161, 582)
Screenshot: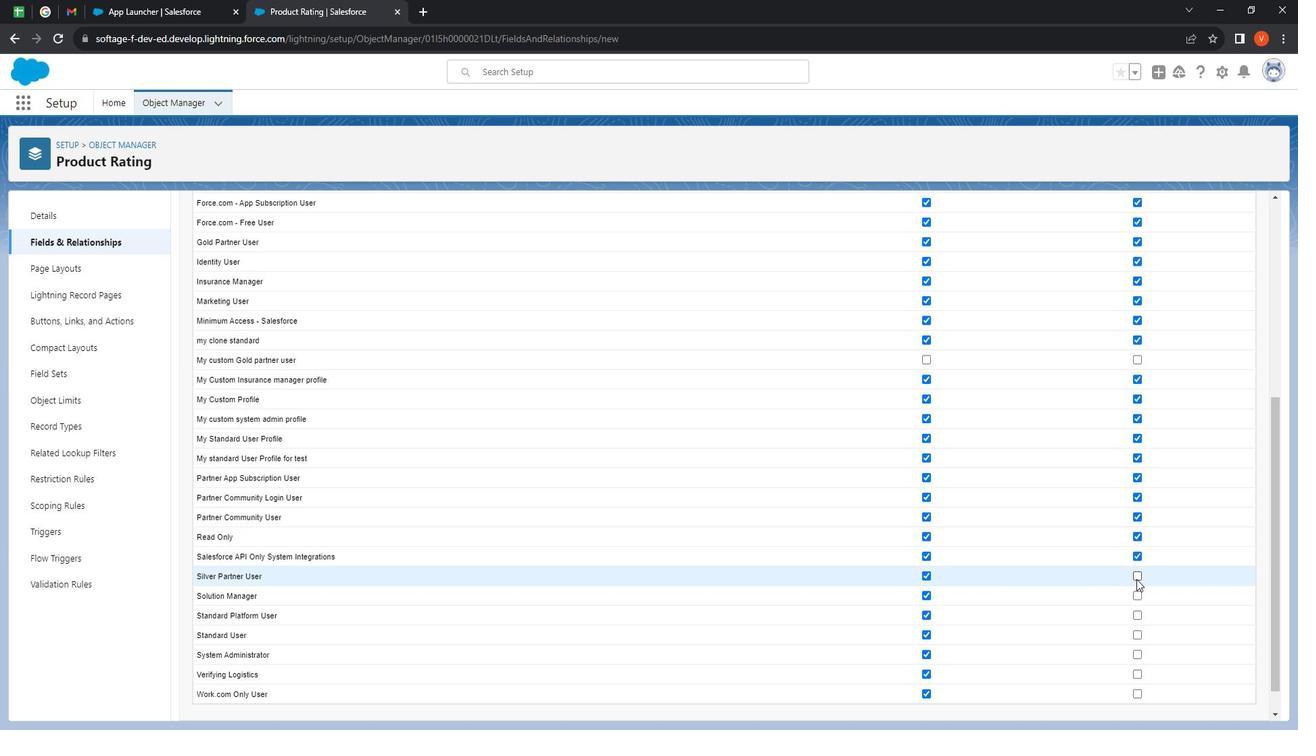 
Action: Mouse moved to (1131, 550)
Screenshot: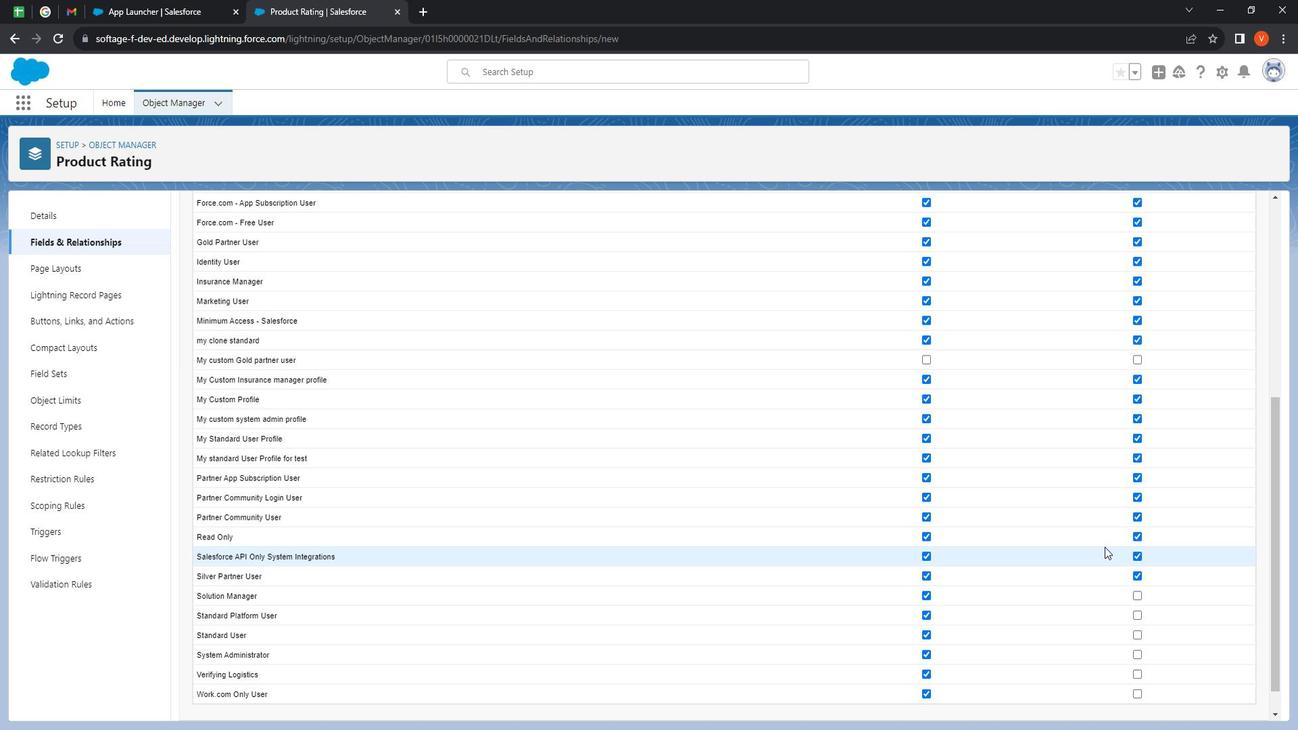 
Action: Mouse scrolled (1131, 550) with delta (0, 0)
Screenshot: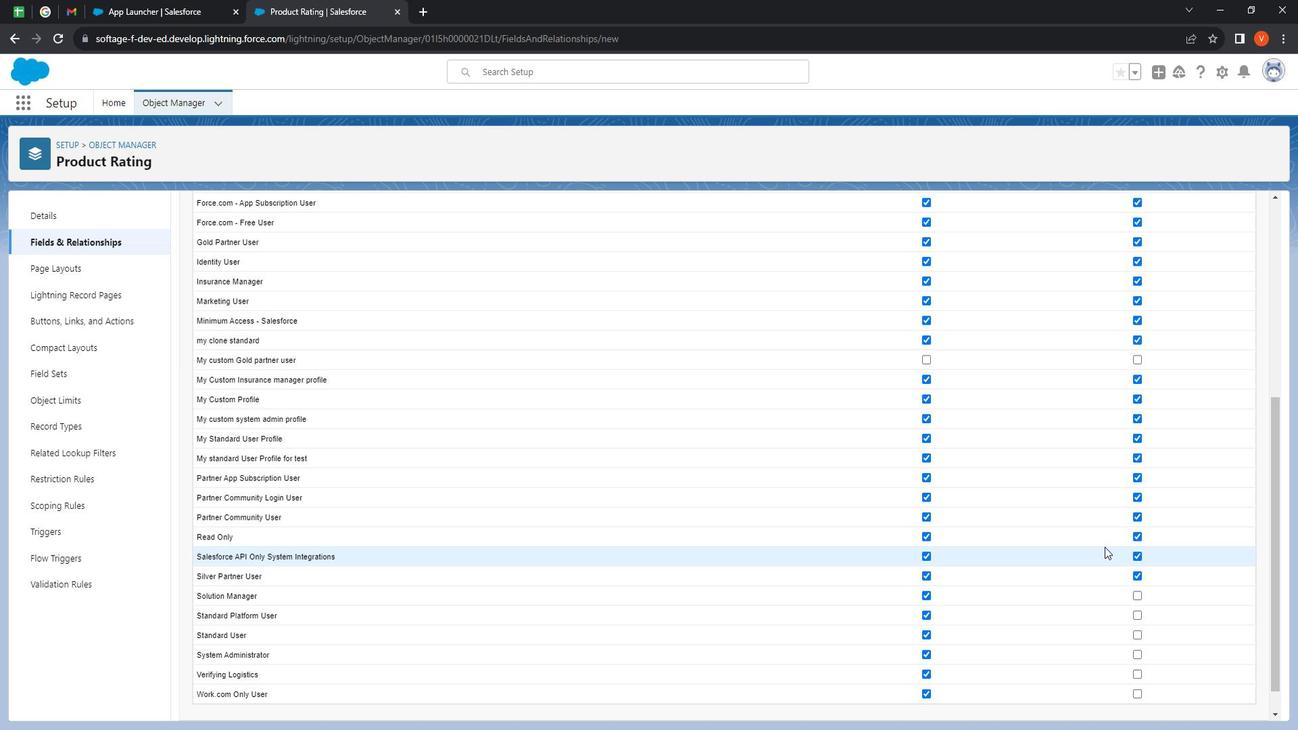 
Action: Mouse moved to (1135, 548)
Screenshot: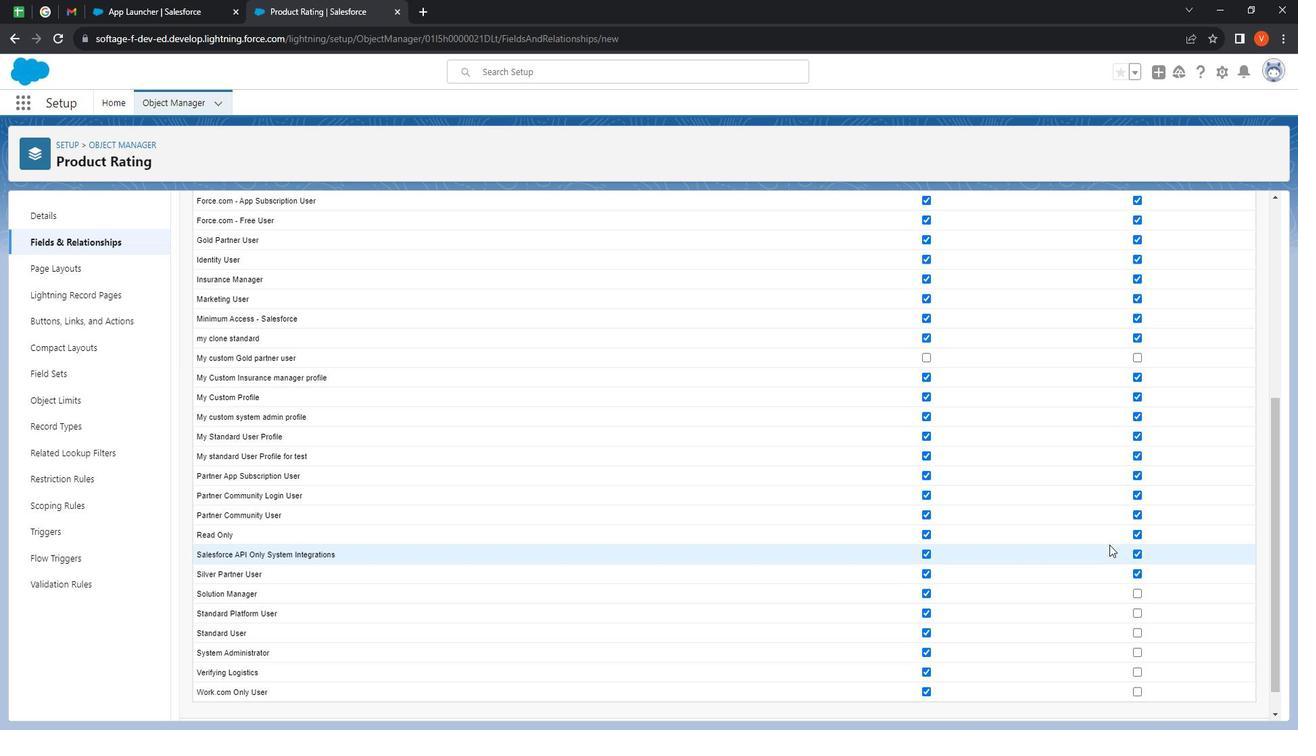 
Action: Mouse scrolled (1135, 548) with delta (0, 0)
